Task: Research Airbnb accommodations for attending family function in Austin, Texas, like SXSW or Austin City Limits.  
Action: Mouse moved to (422, 78)
Screenshot: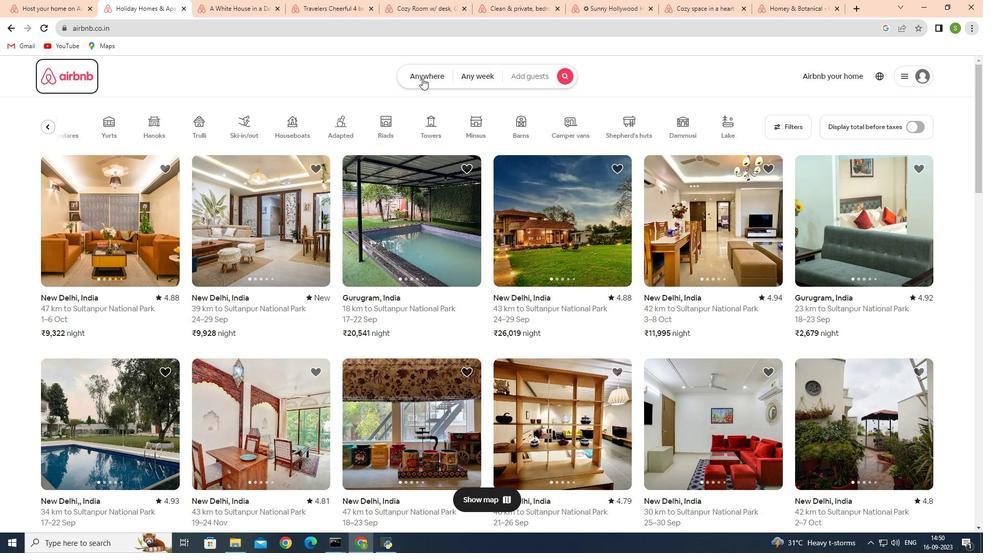 
Action: Mouse pressed left at (422, 78)
Screenshot: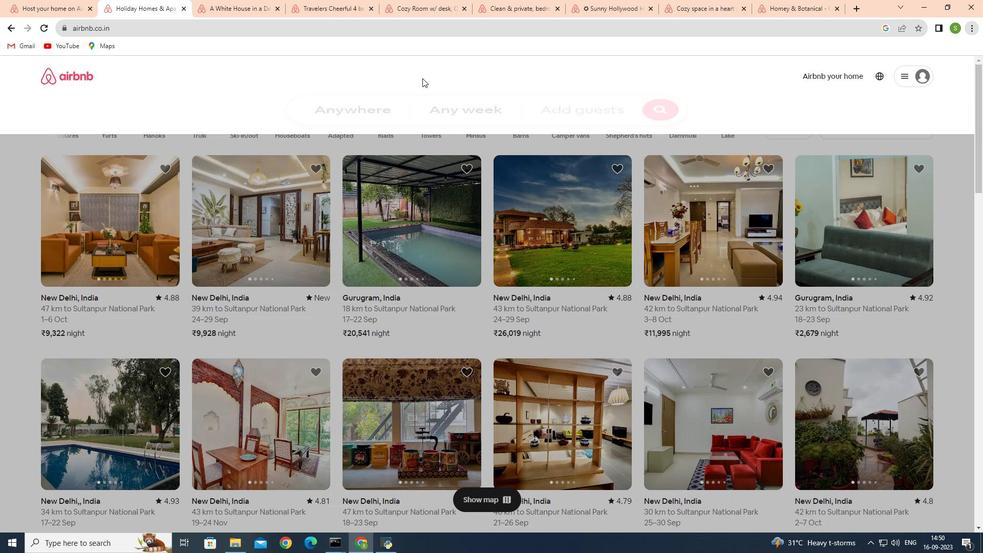 
Action: Mouse moved to (332, 118)
Screenshot: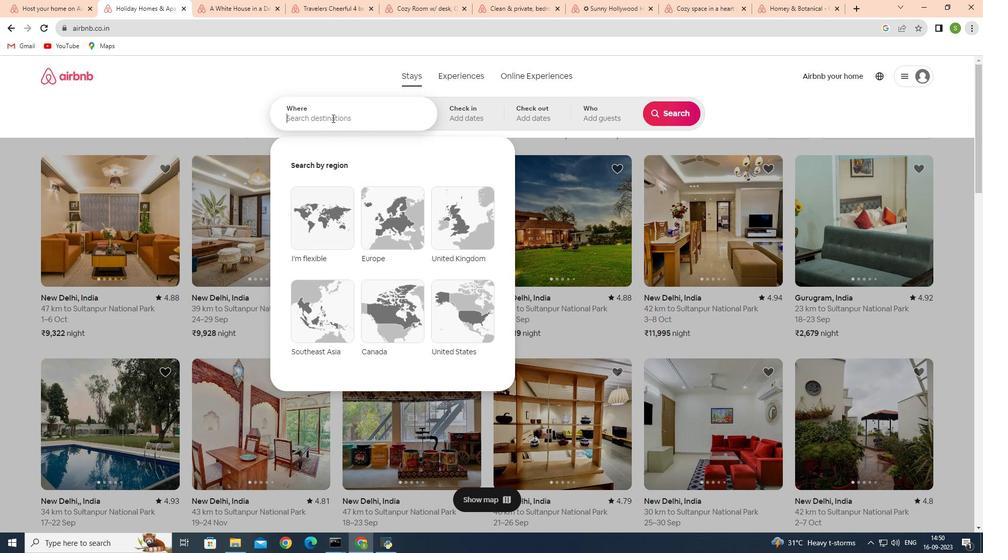 
Action: Mouse pressed left at (332, 118)
Screenshot: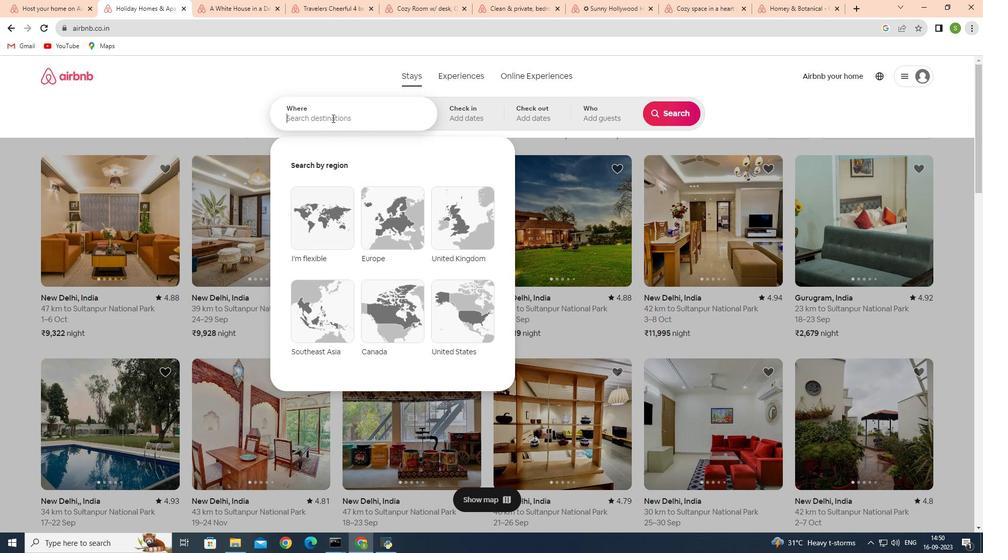 
Action: Mouse moved to (332, 117)
Screenshot: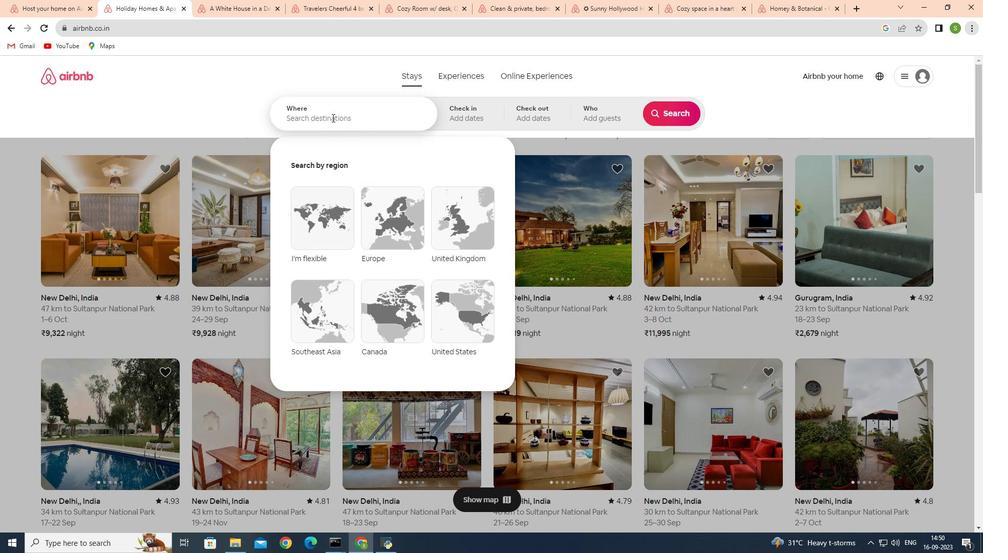 
Action: Key pressed <Key.shift>Austin
Screenshot: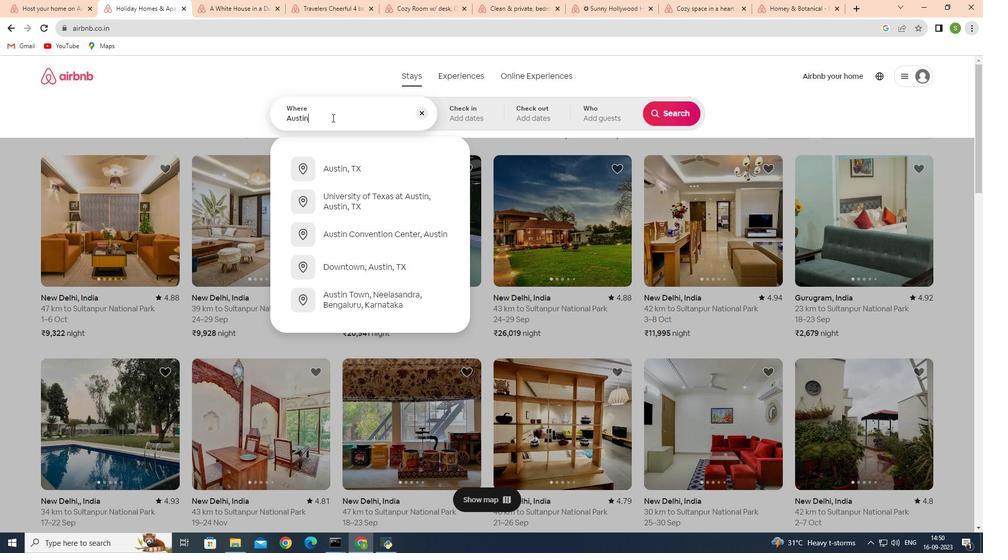
Action: Mouse moved to (363, 171)
Screenshot: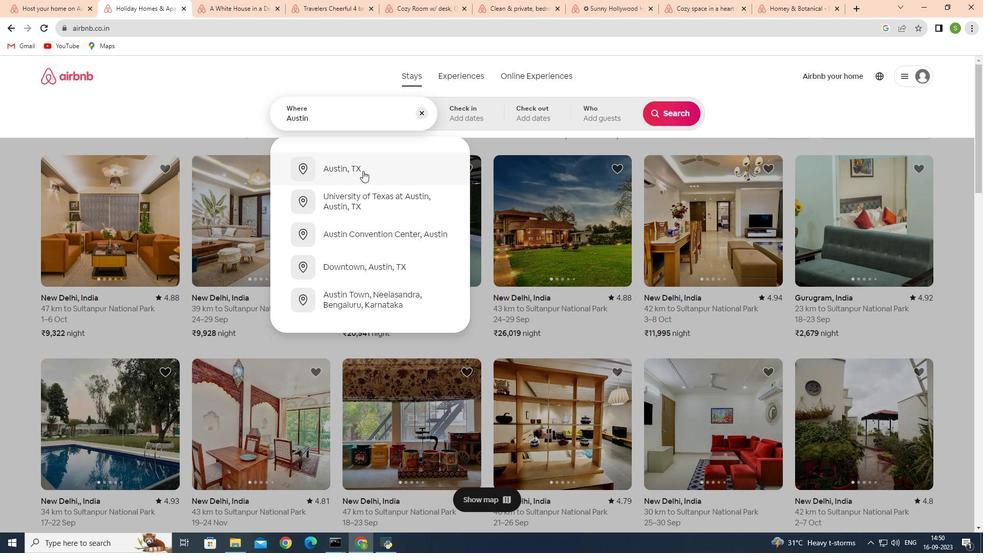 
Action: Mouse pressed left at (363, 171)
Screenshot: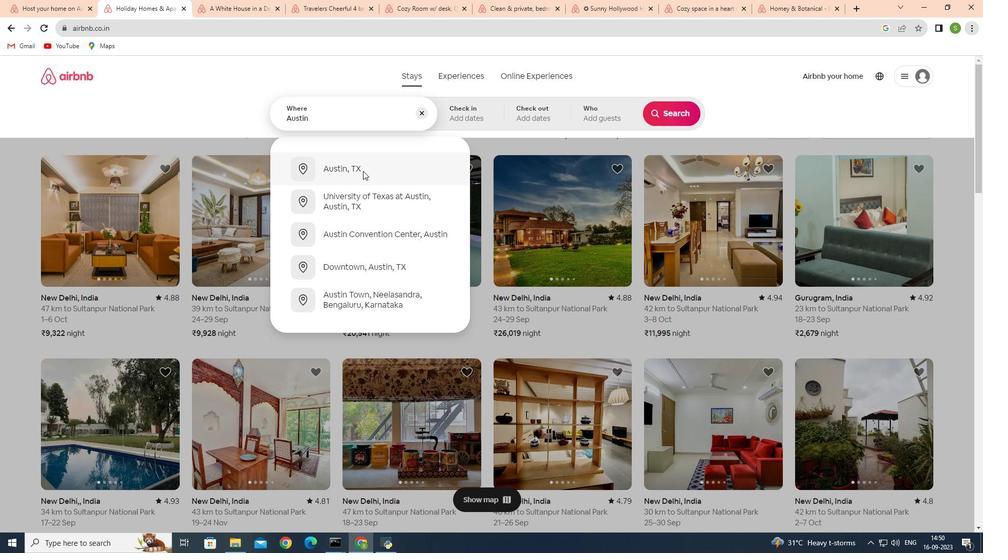 
Action: Mouse moved to (677, 114)
Screenshot: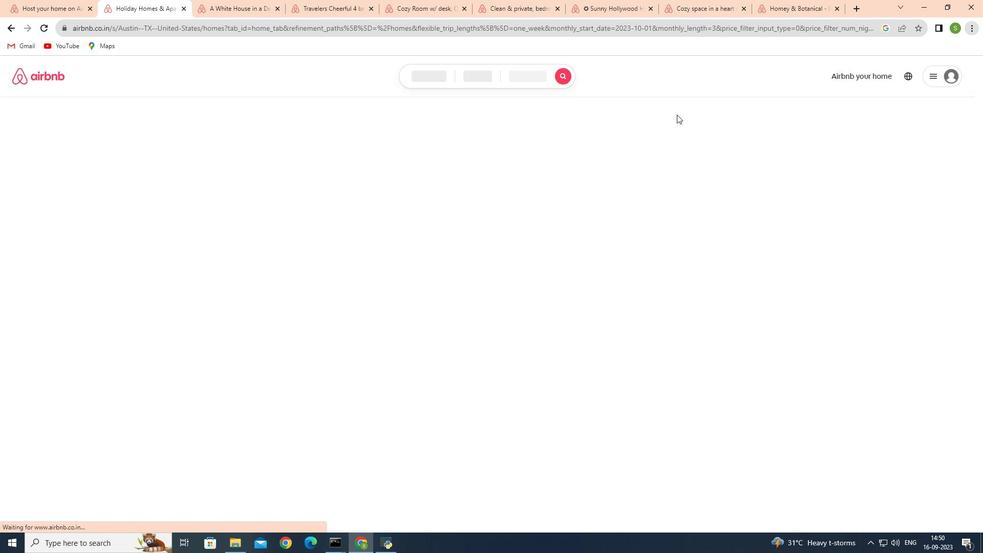 
Action: Mouse pressed left at (677, 114)
Screenshot: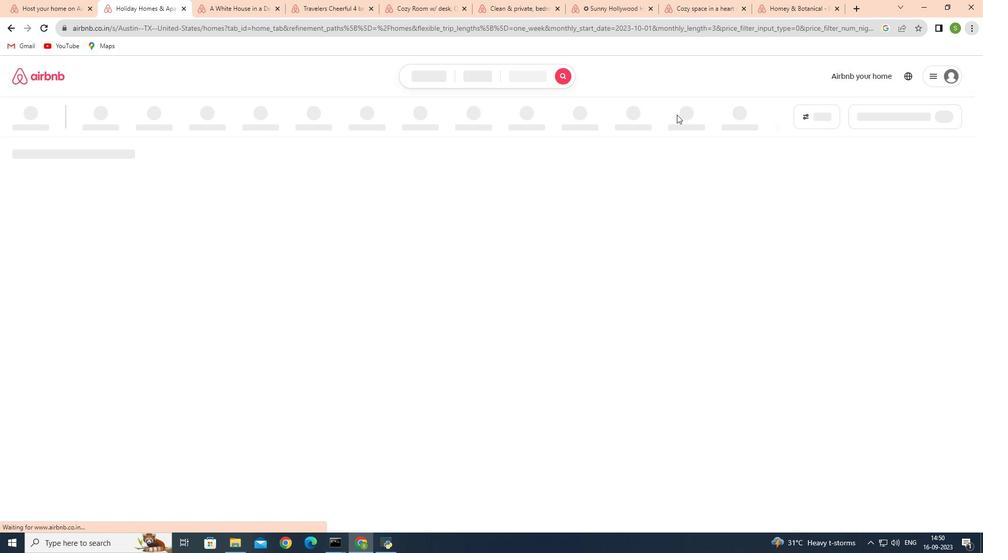 
Action: Mouse moved to (132, 288)
Screenshot: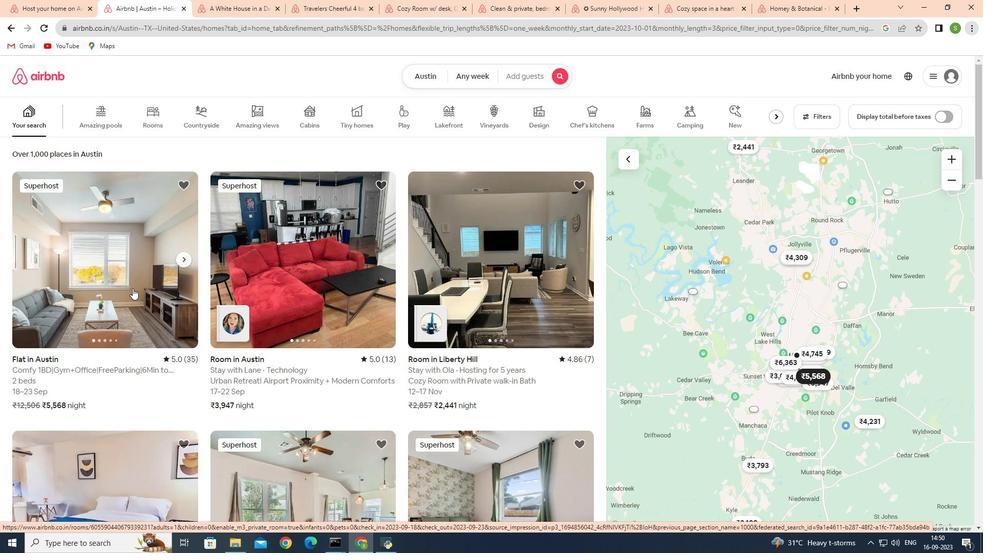 
Action: Mouse pressed left at (132, 288)
Screenshot: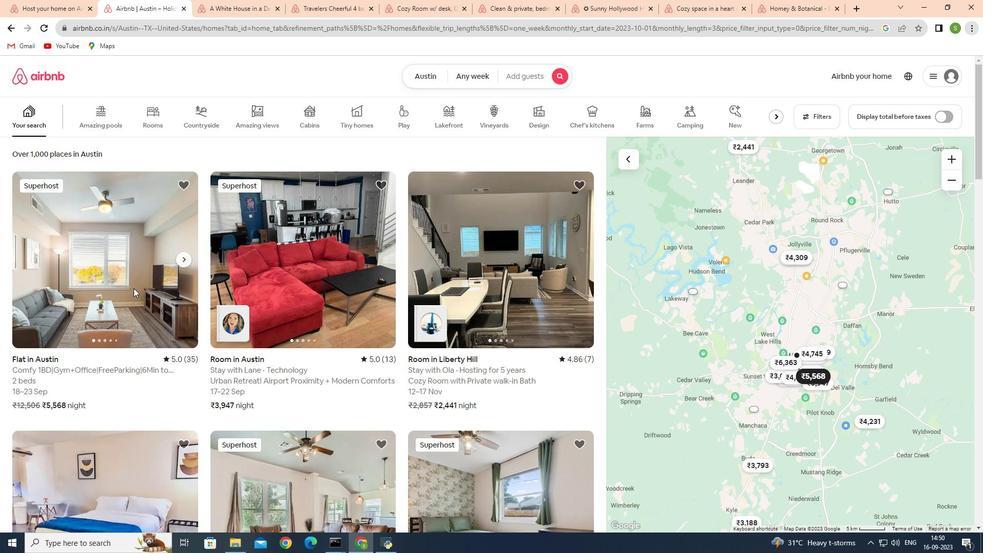 
Action: Mouse moved to (714, 383)
Screenshot: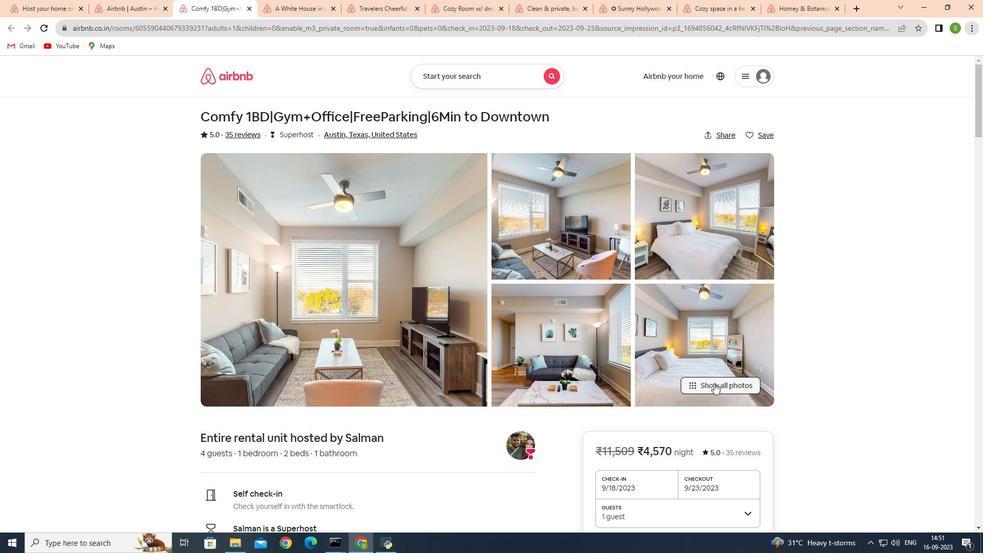 
Action: Mouse pressed left at (714, 383)
Screenshot: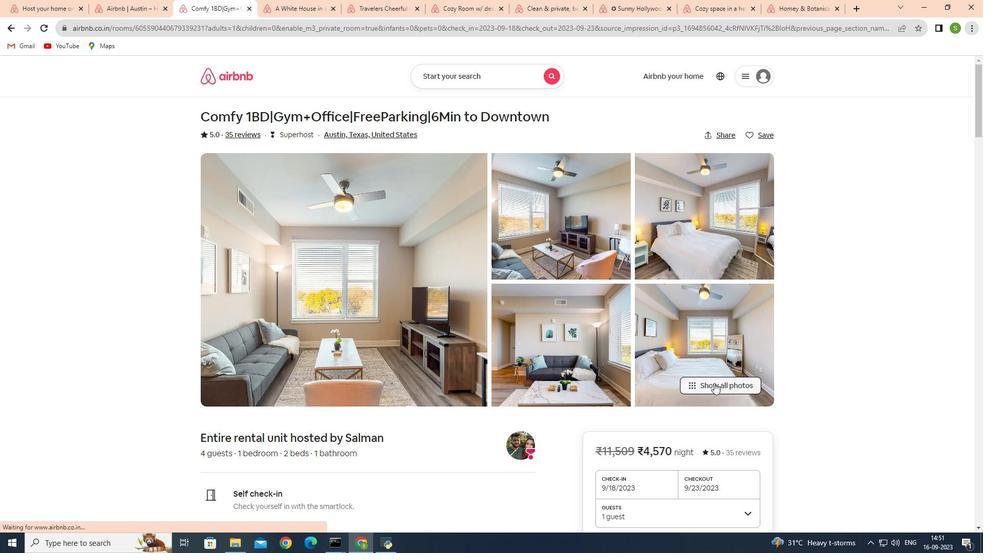 
Action: Mouse moved to (662, 365)
Screenshot: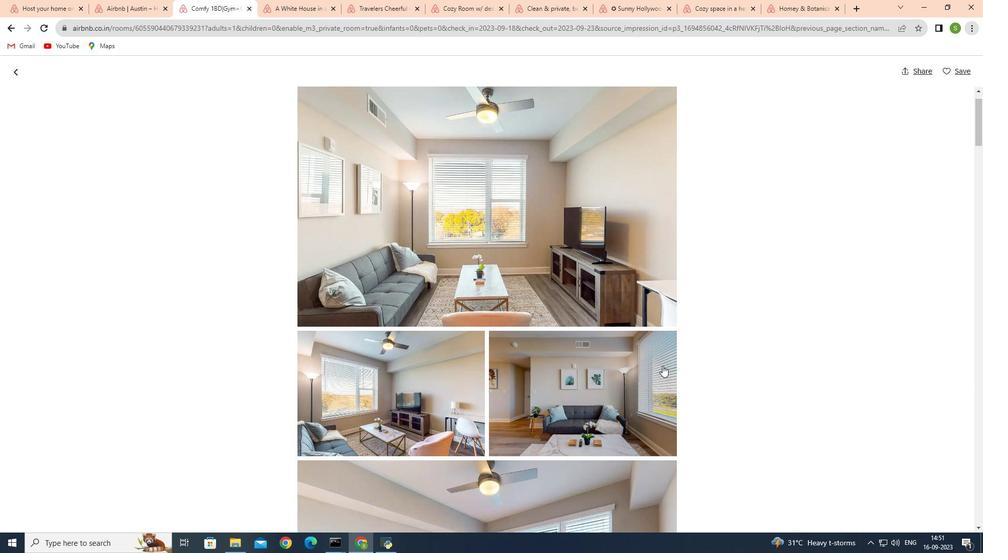 
Action: Mouse scrolled (662, 365) with delta (0, 0)
Screenshot: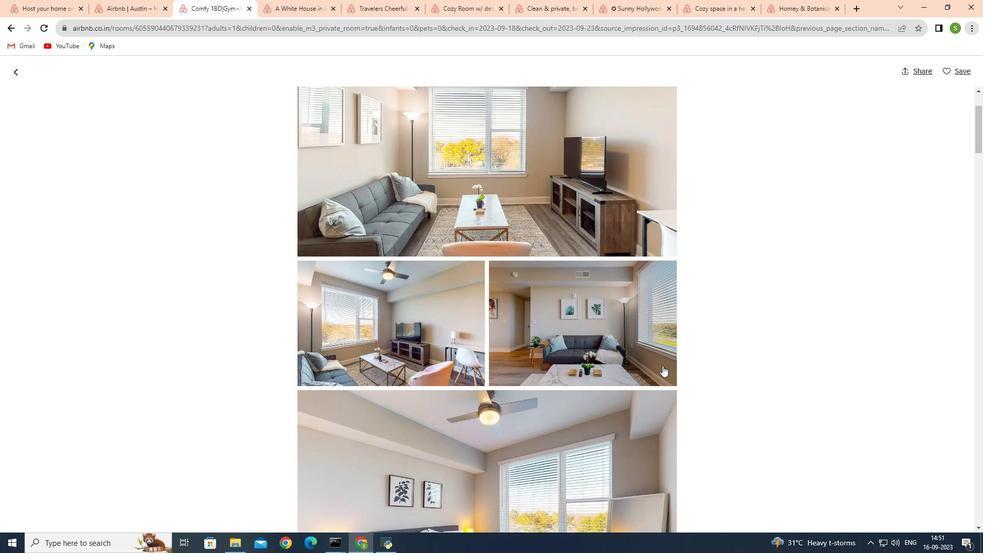 
Action: Mouse scrolled (662, 365) with delta (0, 0)
Screenshot: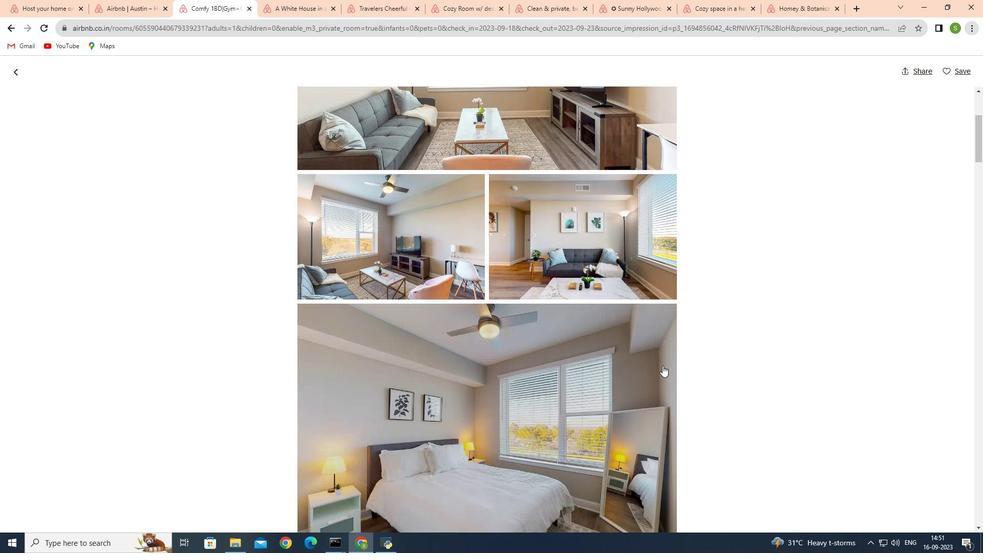 
Action: Mouse scrolled (662, 365) with delta (0, 0)
Screenshot: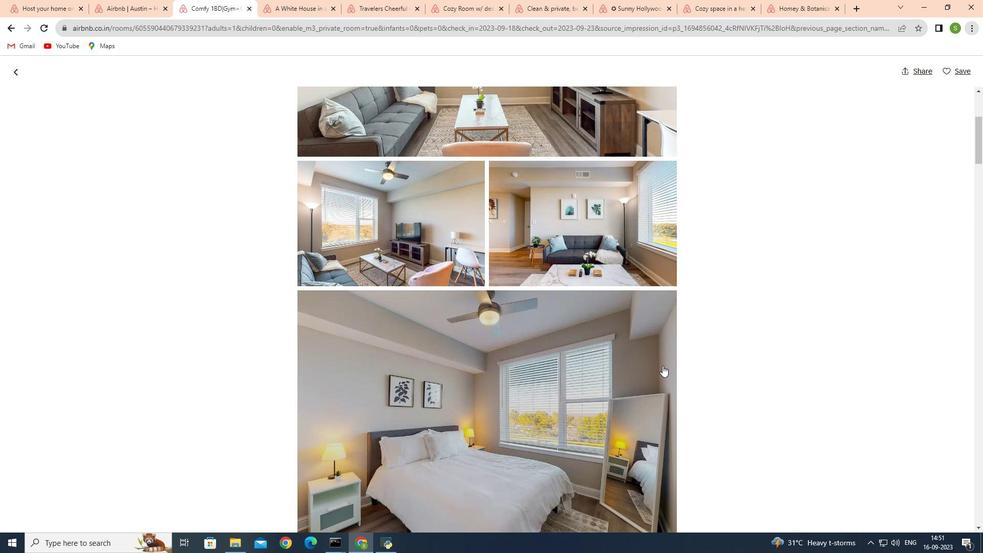 
Action: Mouse scrolled (662, 365) with delta (0, 0)
Screenshot: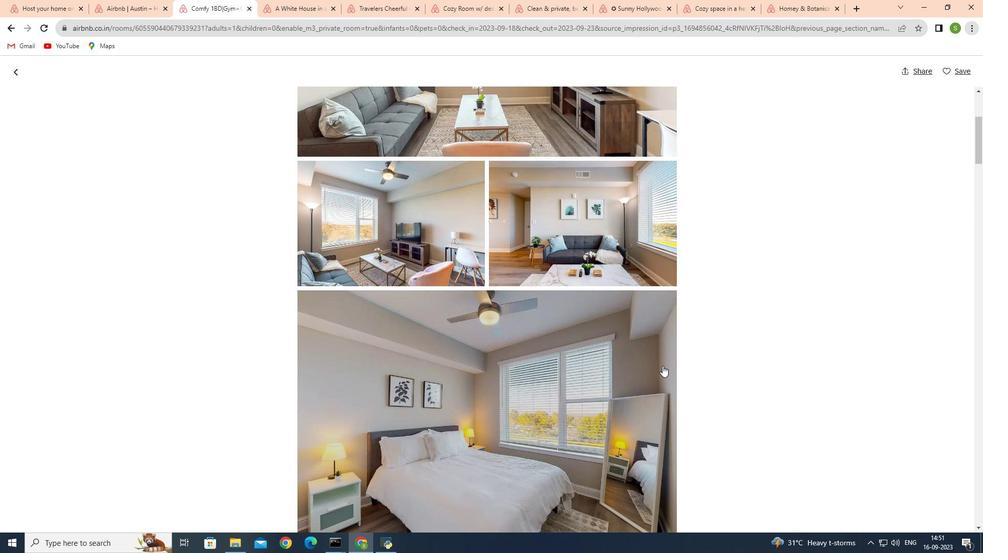 
Action: Mouse scrolled (662, 365) with delta (0, 0)
Screenshot: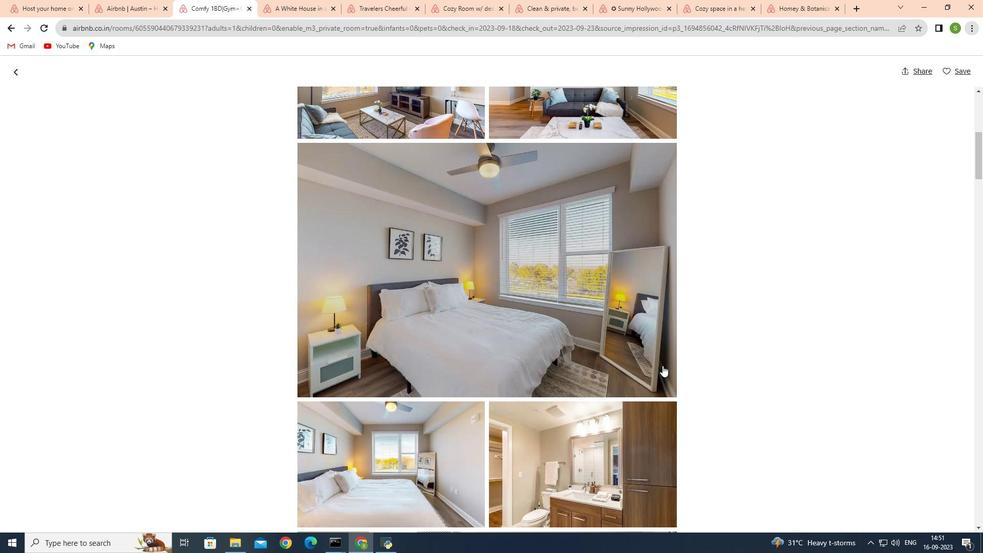 
Action: Mouse scrolled (662, 365) with delta (0, 0)
Screenshot: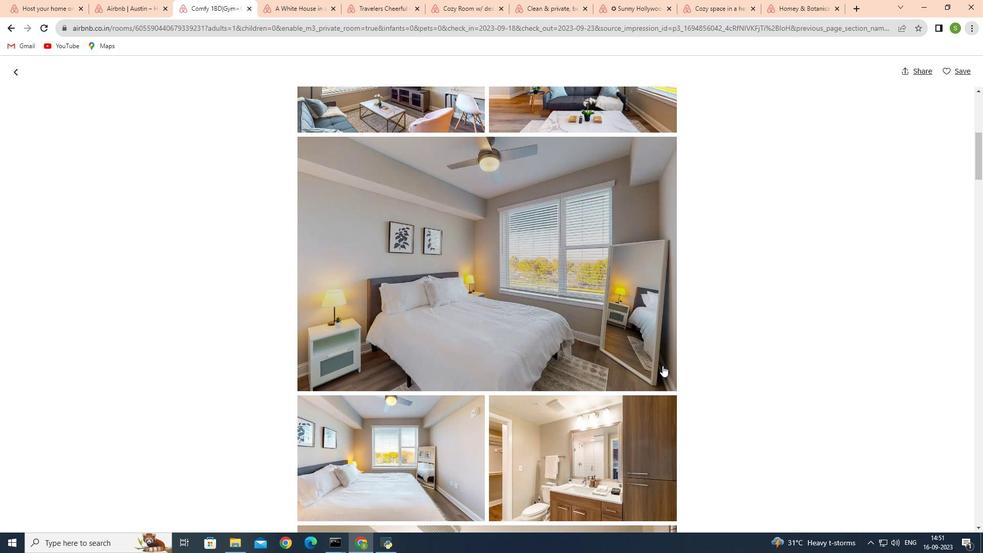 
Action: Mouse scrolled (662, 365) with delta (0, 0)
Screenshot: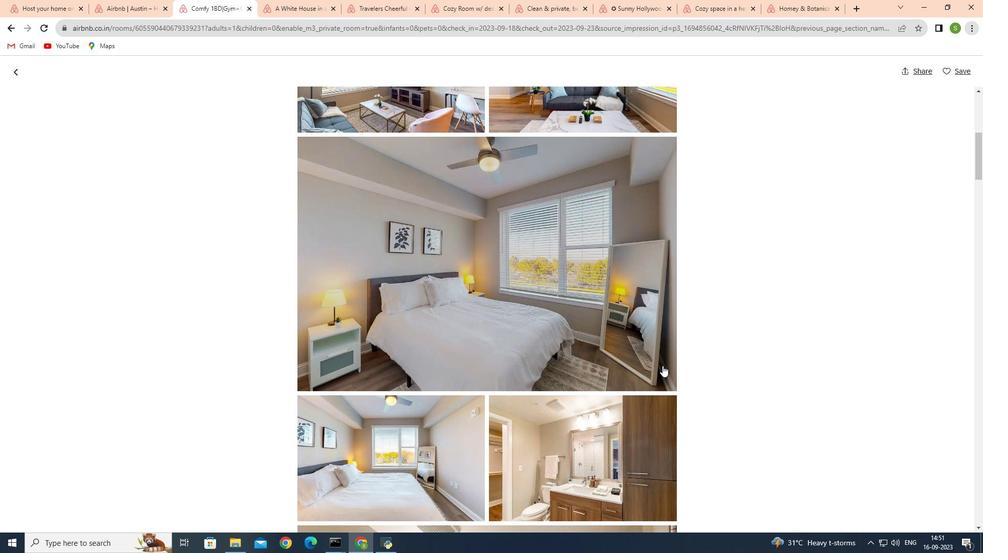 
Action: Mouse scrolled (662, 365) with delta (0, 0)
Screenshot: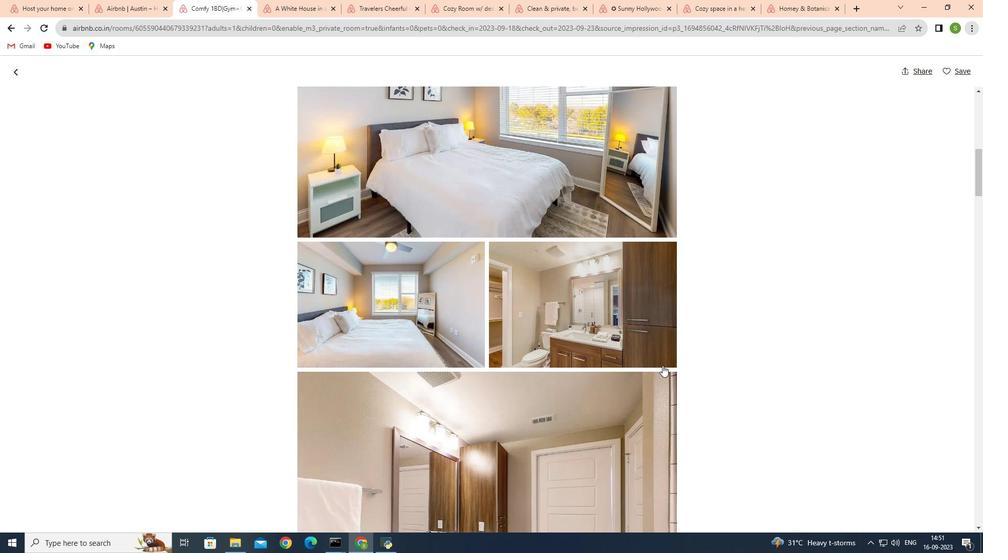 
Action: Mouse scrolled (662, 365) with delta (0, 0)
Screenshot: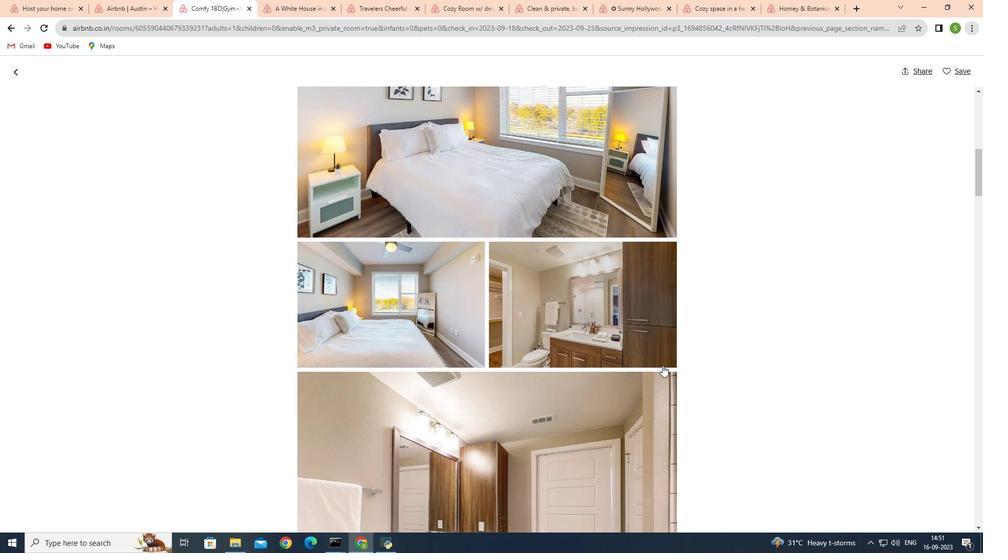 
Action: Mouse scrolled (662, 365) with delta (0, 0)
Screenshot: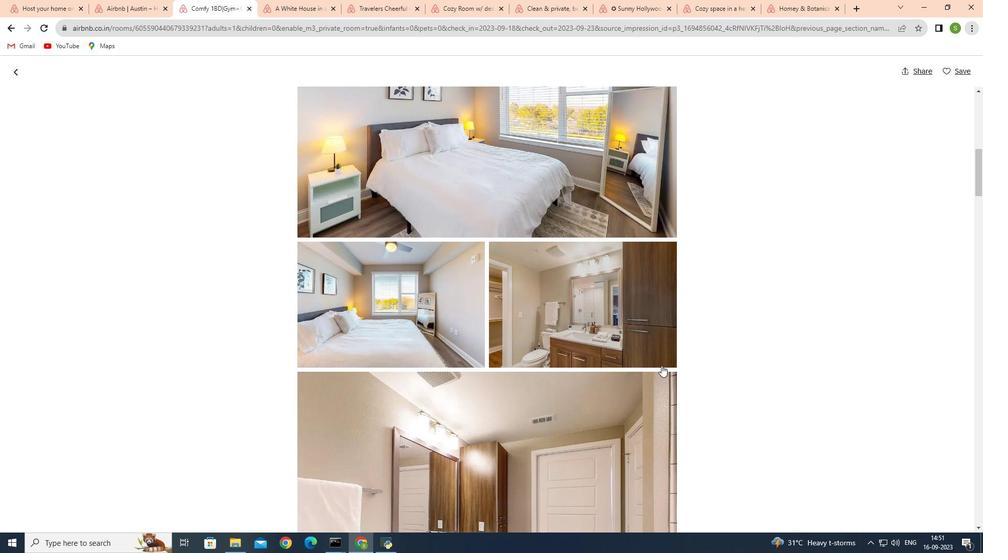 
Action: Mouse moved to (661, 365)
Screenshot: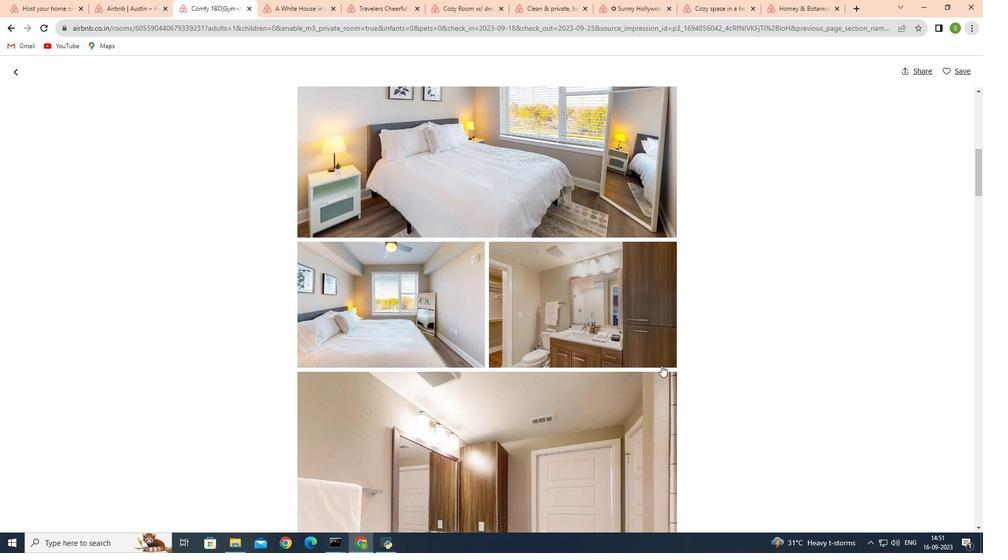 
Action: Mouse scrolled (661, 365) with delta (0, 0)
Screenshot: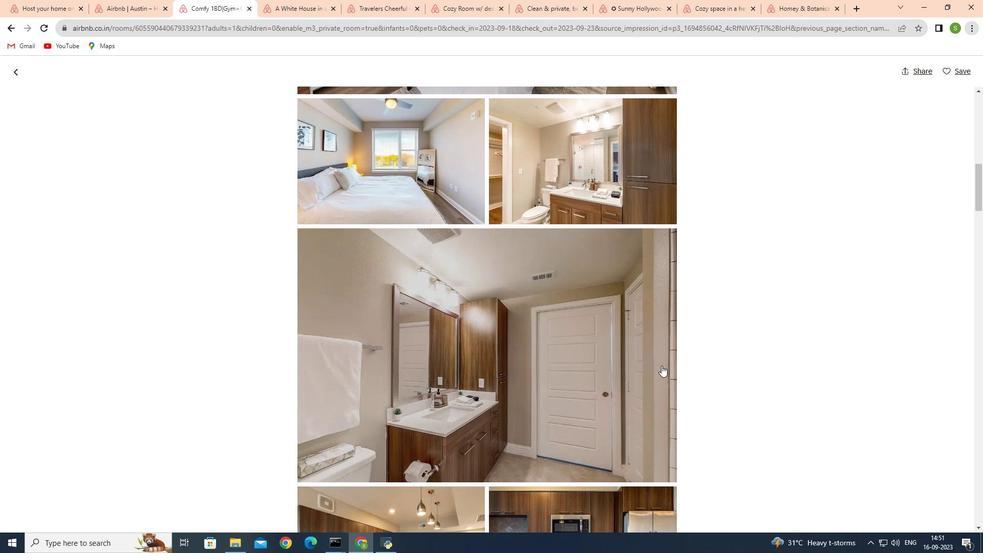 
Action: Mouse scrolled (661, 365) with delta (0, 0)
Screenshot: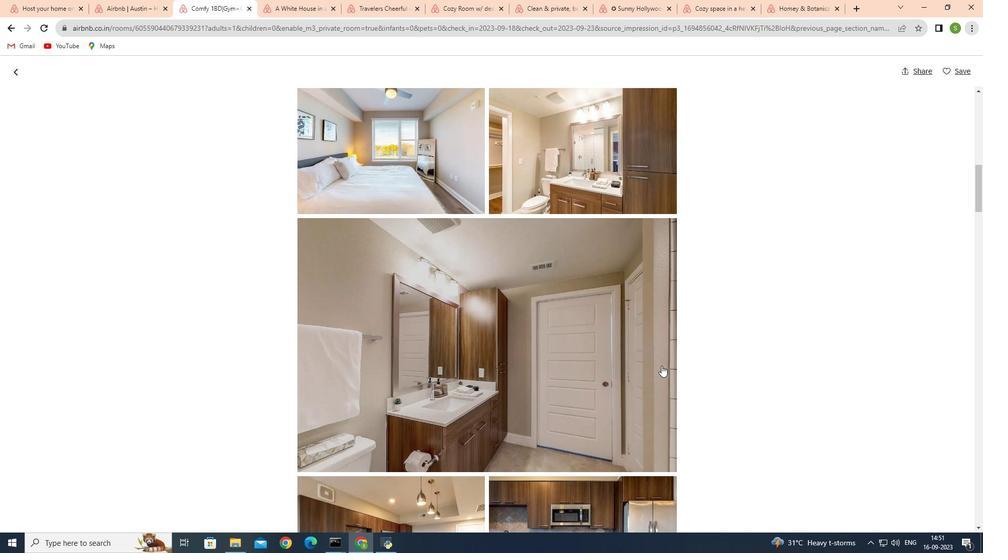 
Action: Mouse scrolled (661, 365) with delta (0, 0)
Screenshot: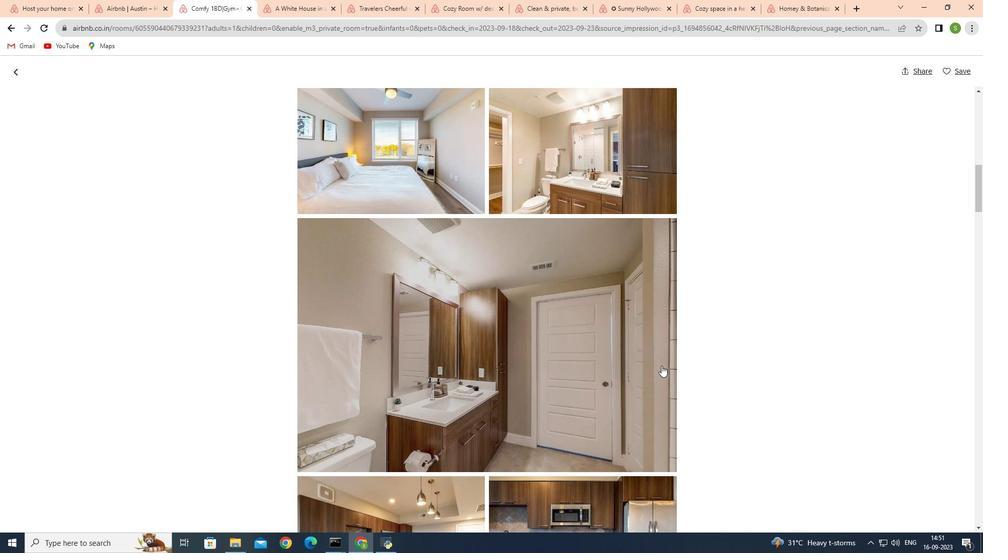 
Action: Mouse scrolled (661, 365) with delta (0, 0)
Screenshot: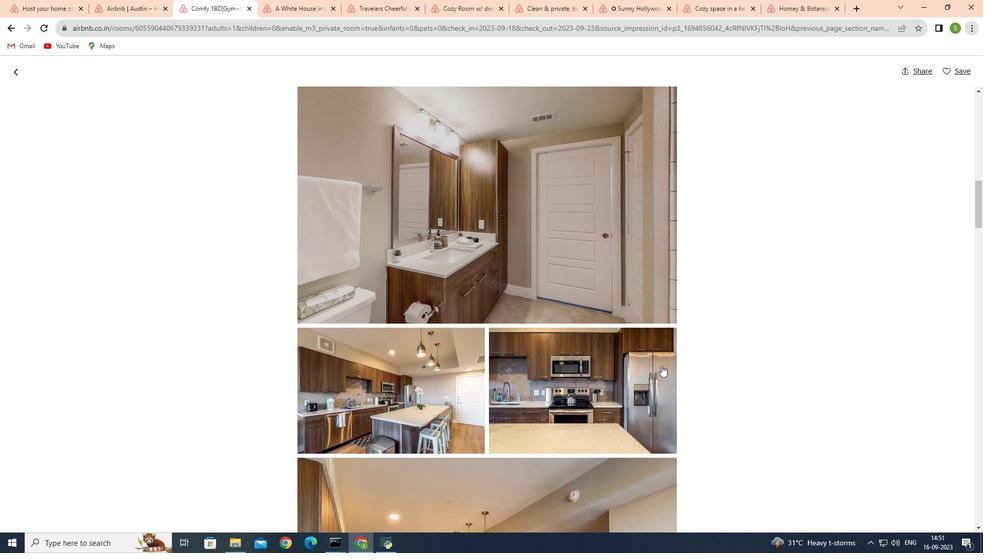 
Action: Mouse scrolled (661, 365) with delta (0, 0)
Screenshot: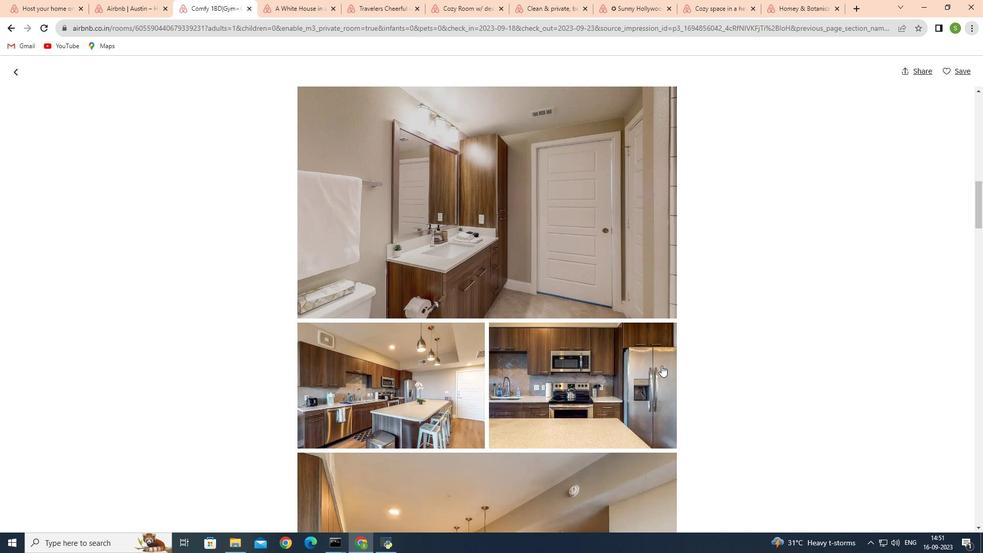 
Action: Mouse scrolled (661, 365) with delta (0, 0)
Screenshot: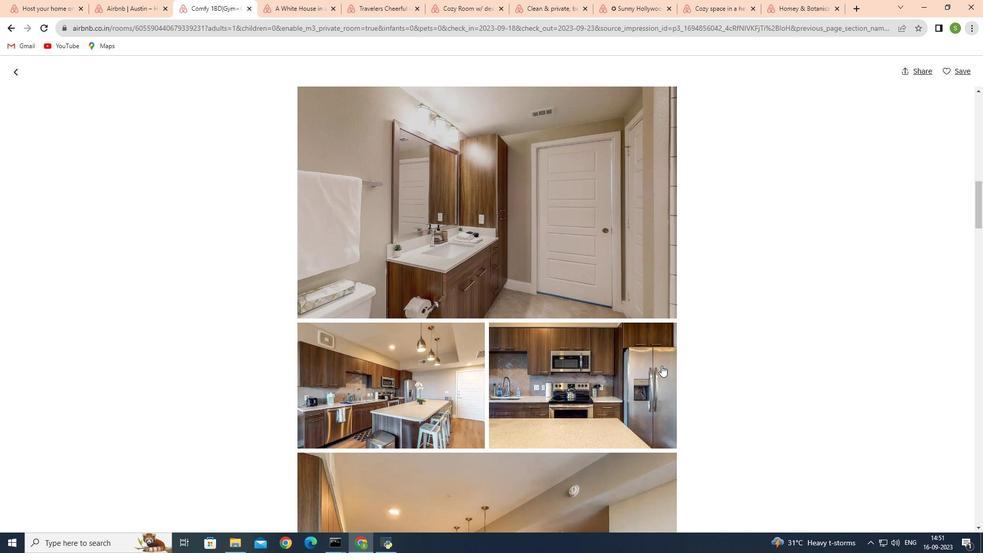 
Action: Mouse scrolled (661, 365) with delta (0, 0)
Screenshot: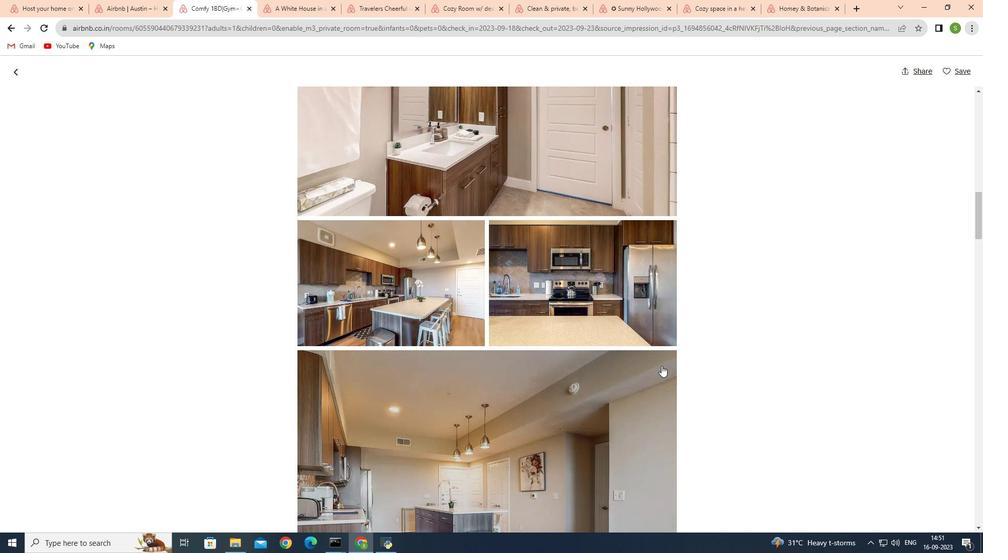 
Action: Mouse scrolled (661, 365) with delta (0, 0)
Screenshot: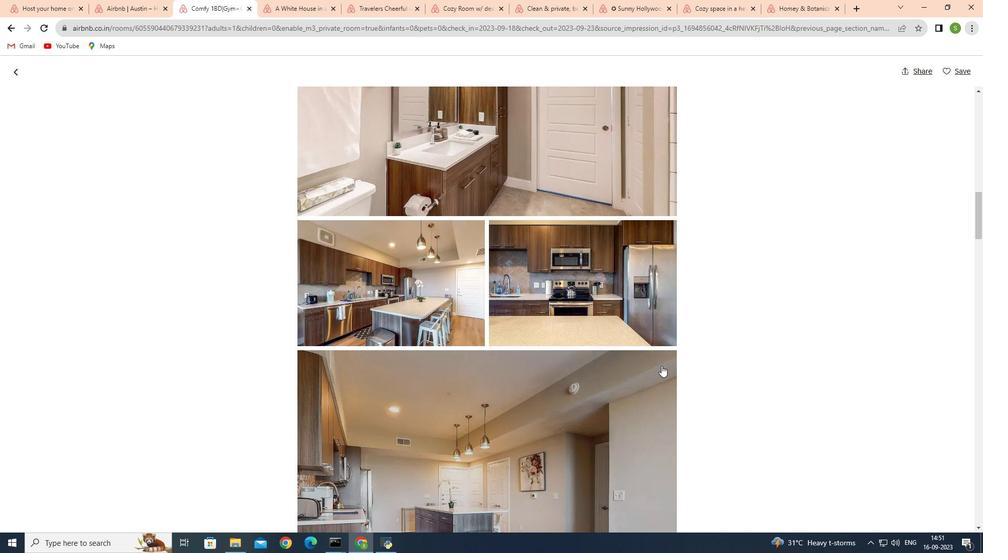 
Action: Mouse scrolled (661, 365) with delta (0, 0)
Screenshot: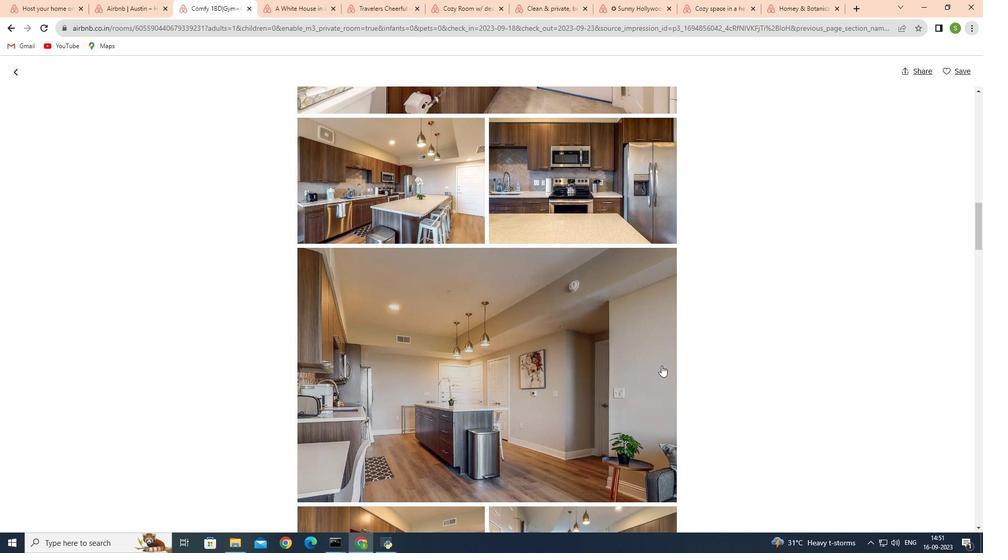 
Action: Mouse scrolled (661, 365) with delta (0, 0)
Screenshot: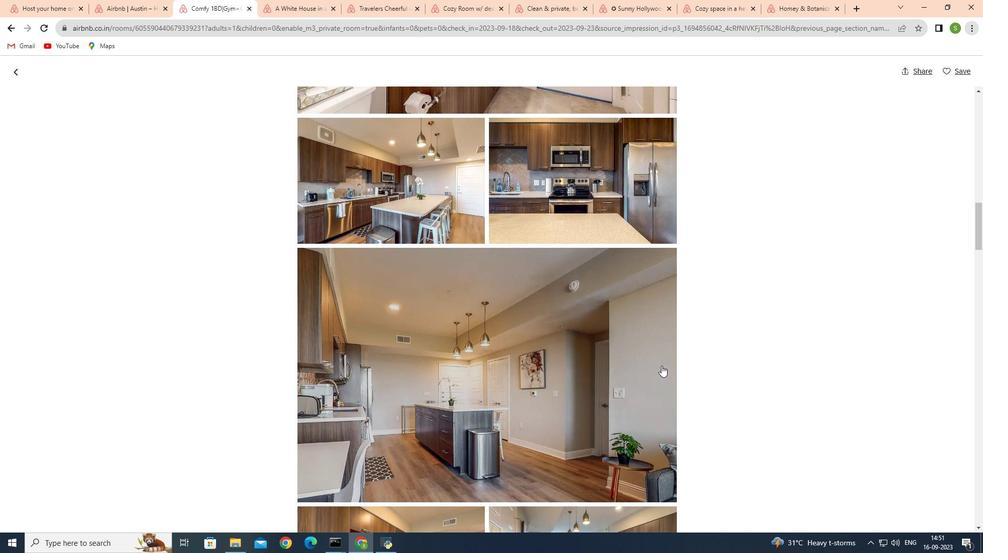 
Action: Mouse moved to (661, 365)
Screenshot: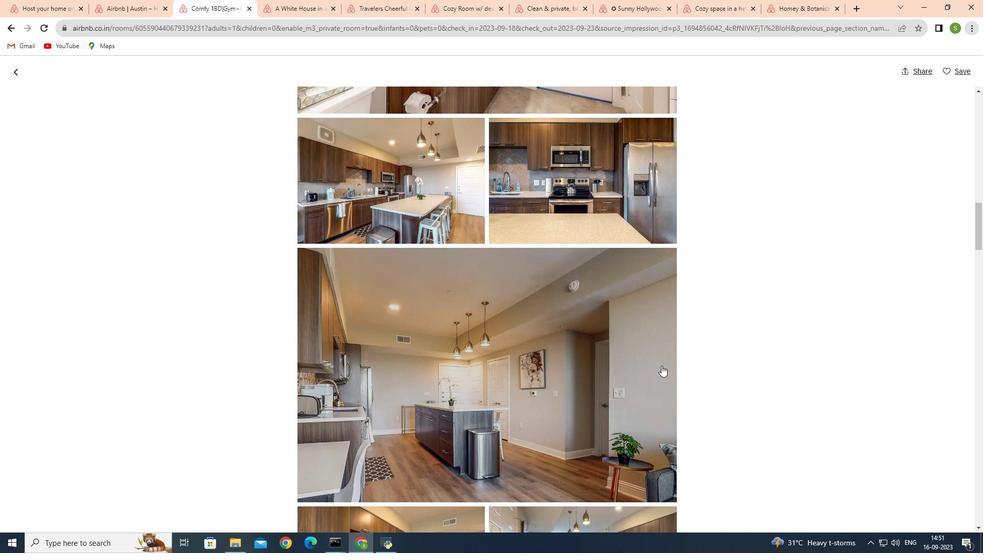 
Action: Mouse scrolled (661, 365) with delta (0, 0)
Screenshot: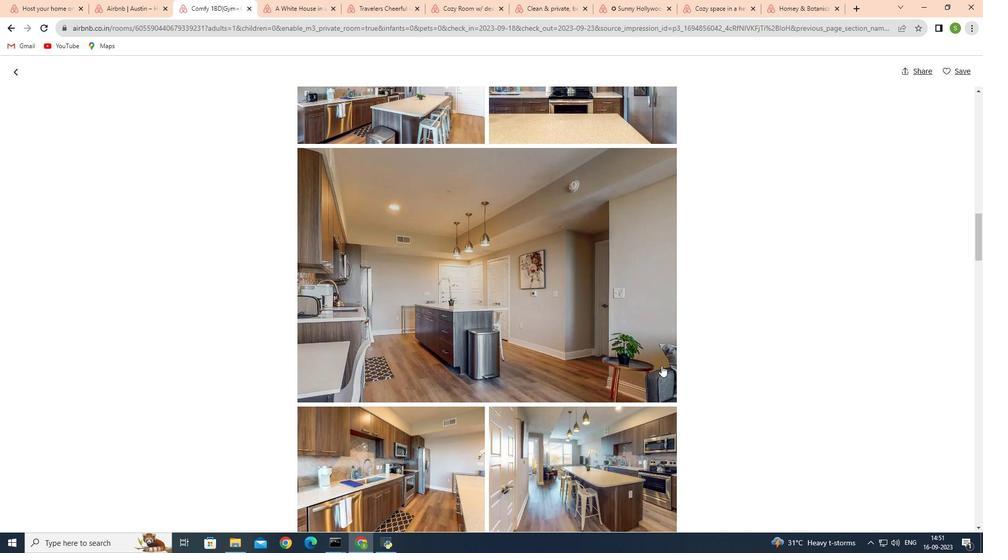 
Action: Mouse scrolled (661, 365) with delta (0, 0)
Screenshot: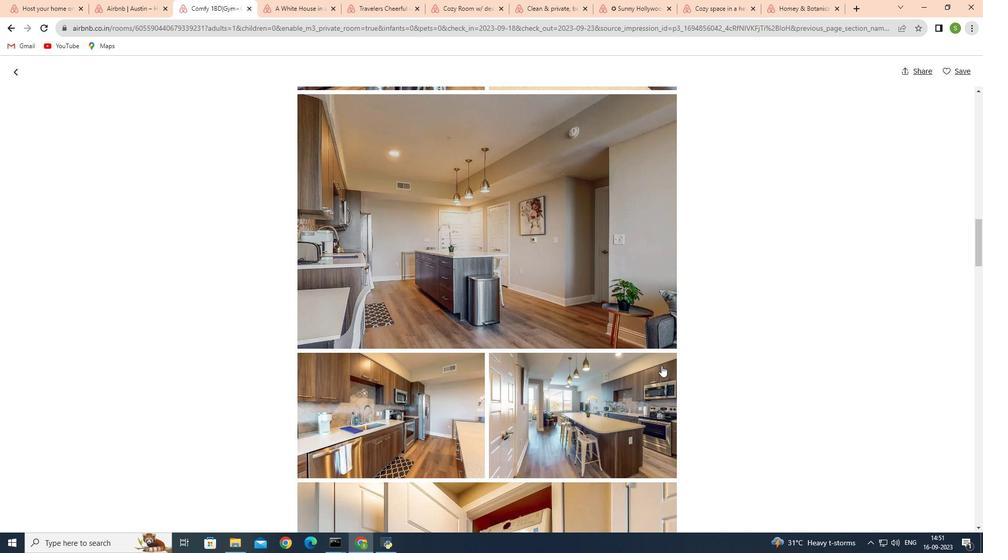 
Action: Mouse scrolled (661, 365) with delta (0, 0)
Screenshot: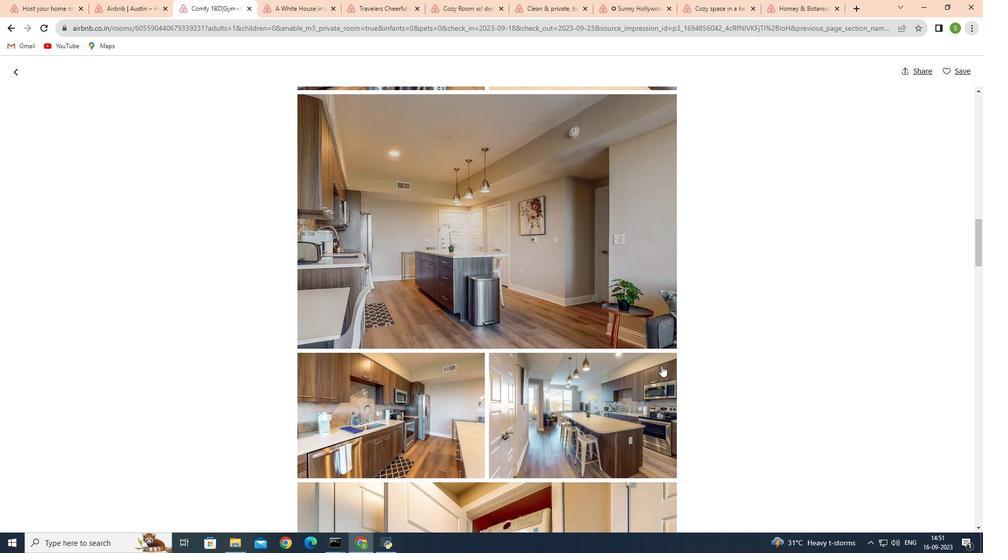 
Action: Mouse scrolled (661, 365) with delta (0, 0)
Screenshot: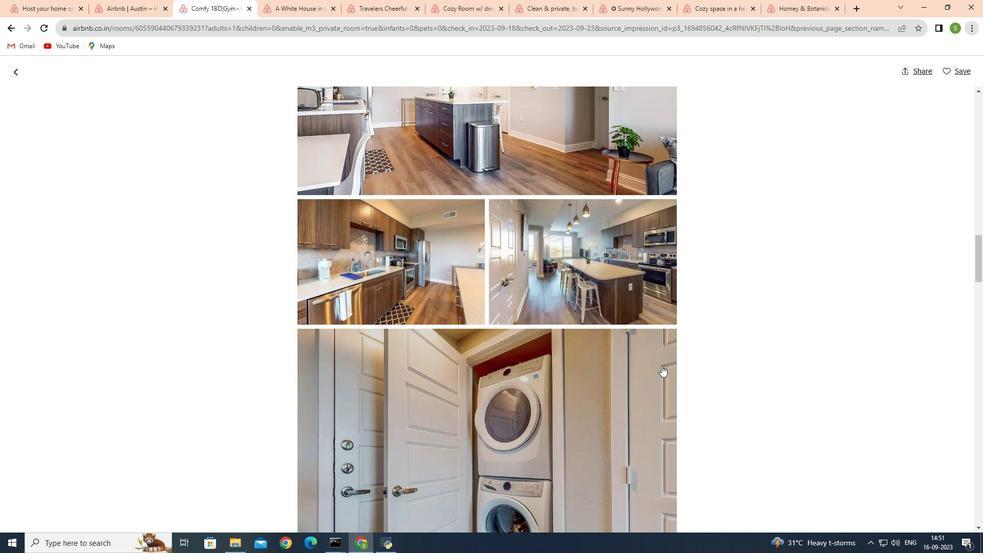 
Action: Mouse scrolled (661, 365) with delta (0, 0)
Screenshot: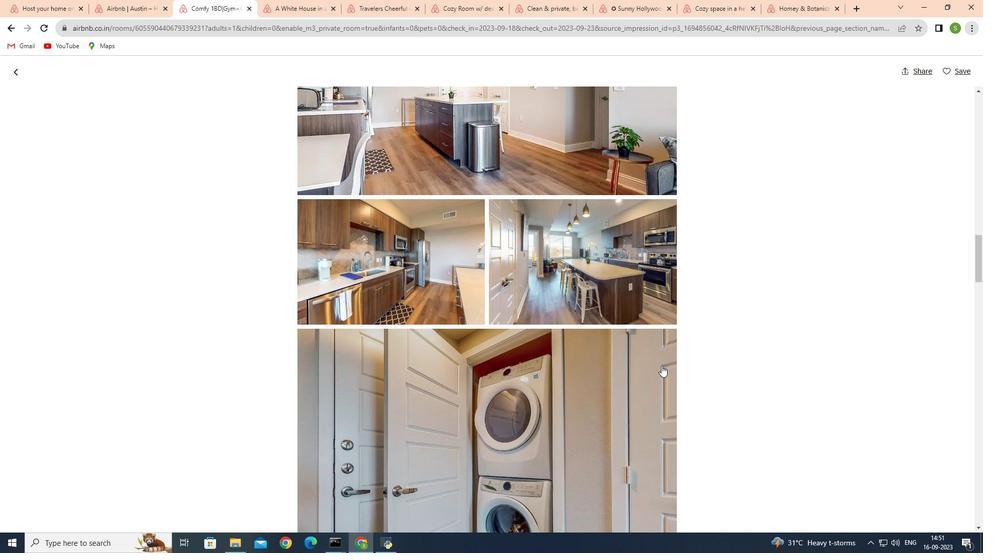 
Action: Mouse scrolled (661, 365) with delta (0, 0)
Screenshot: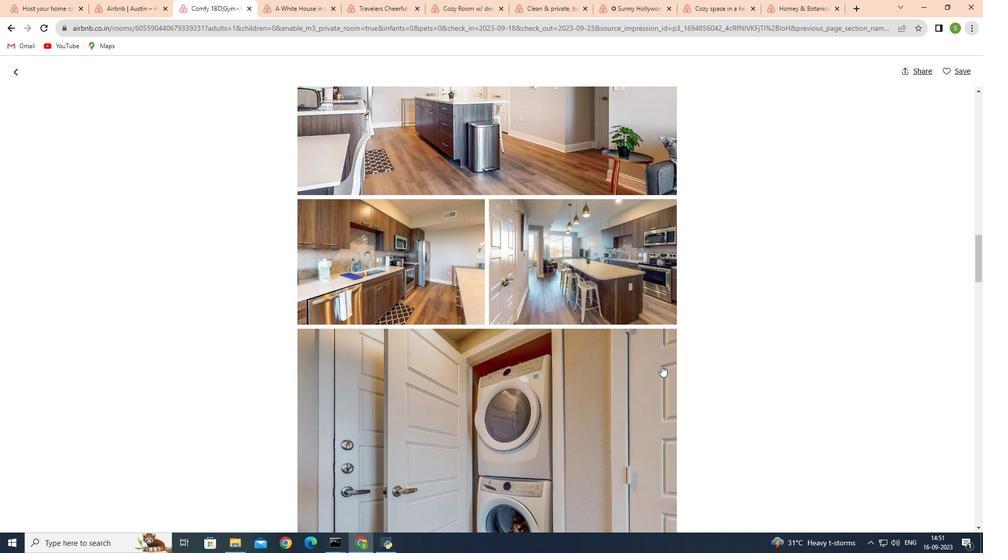 
Action: Mouse scrolled (661, 365) with delta (0, 0)
Screenshot: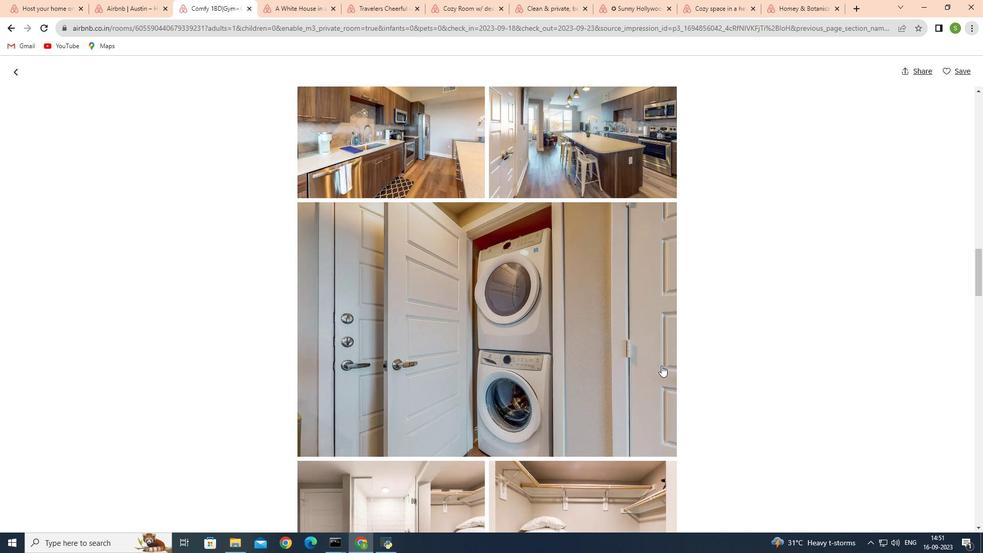 
Action: Mouse scrolled (661, 365) with delta (0, 0)
Screenshot: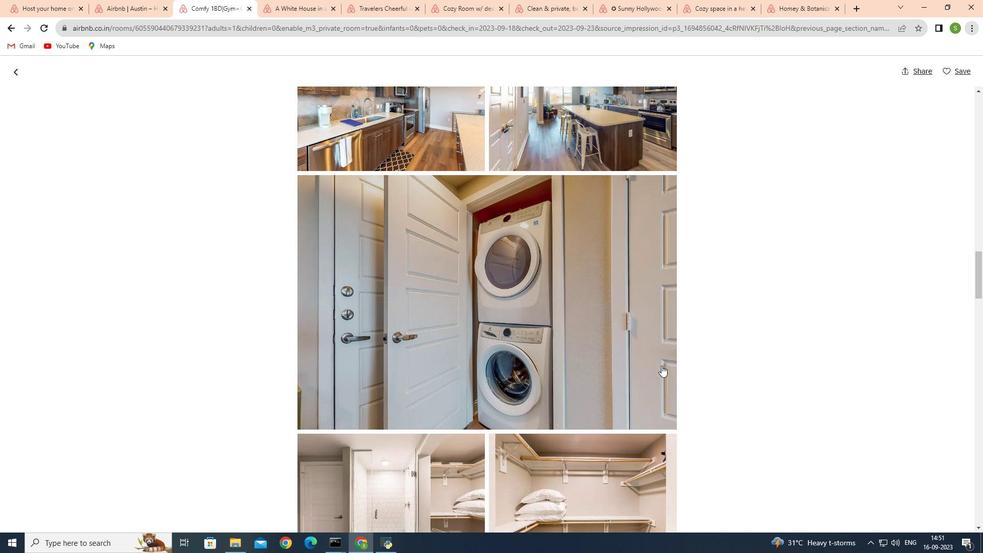 
Action: Mouse scrolled (661, 365) with delta (0, 0)
Screenshot: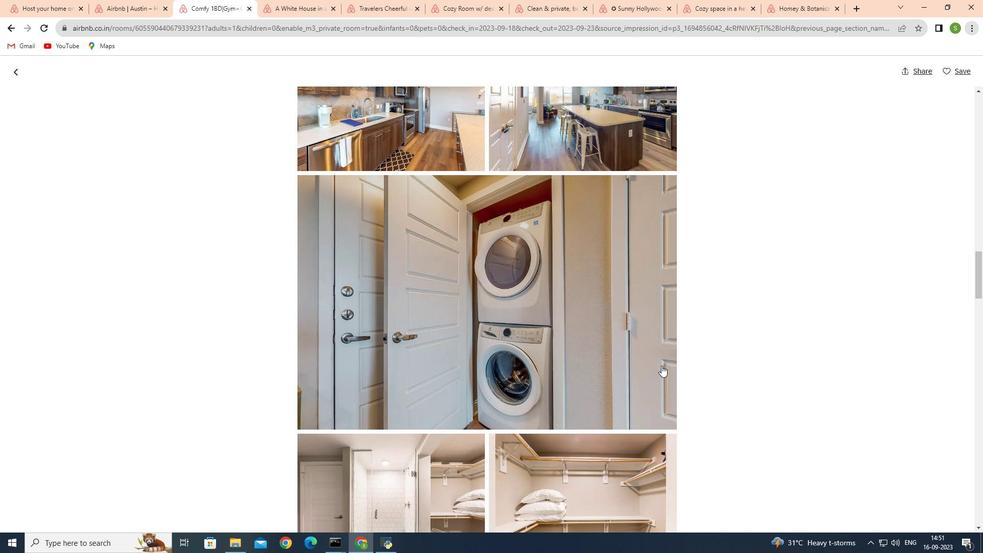 
Action: Mouse scrolled (661, 365) with delta (0, 0)
Screenshot: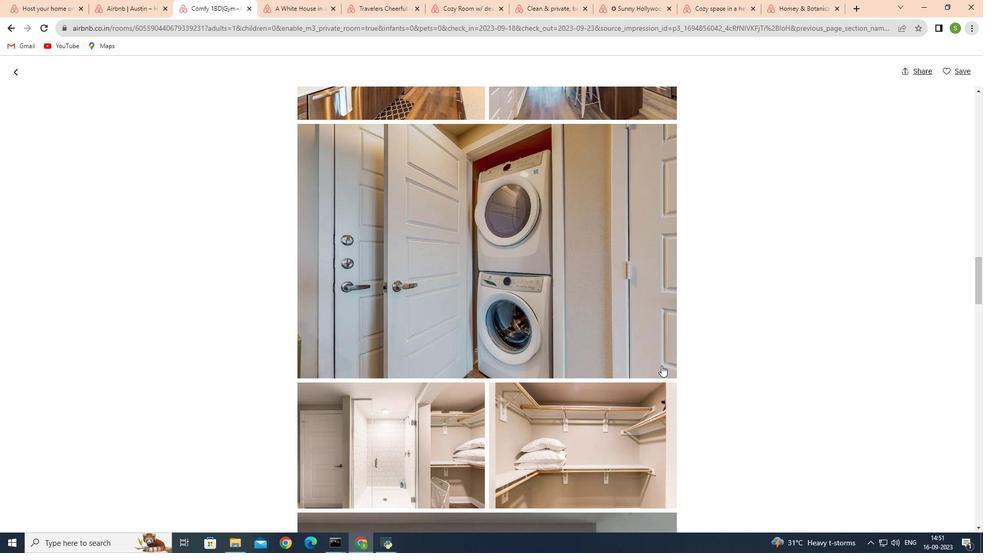 
Action: Mouse scrolled (661, 365) with delta (0, 0)
Screenshot: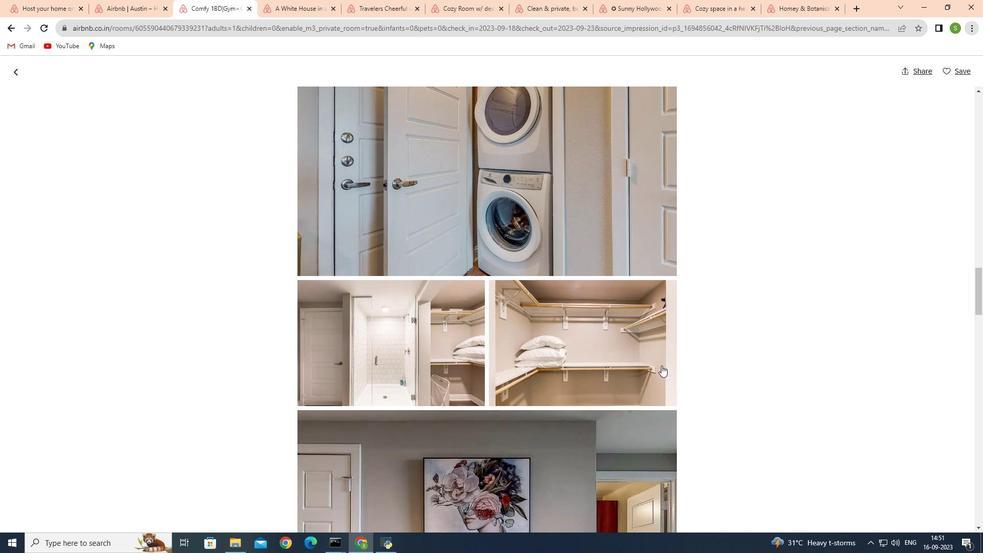
Action: Mouse scrolled (661, 365) with delta (0, 0)
Screenshot: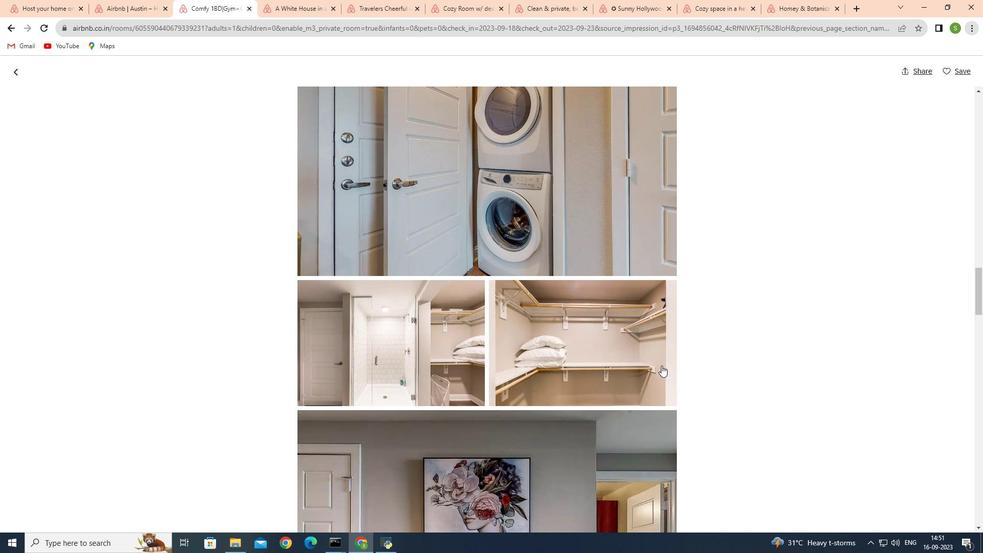 
Action: Mouse moved to (665, 363)
Screenshot: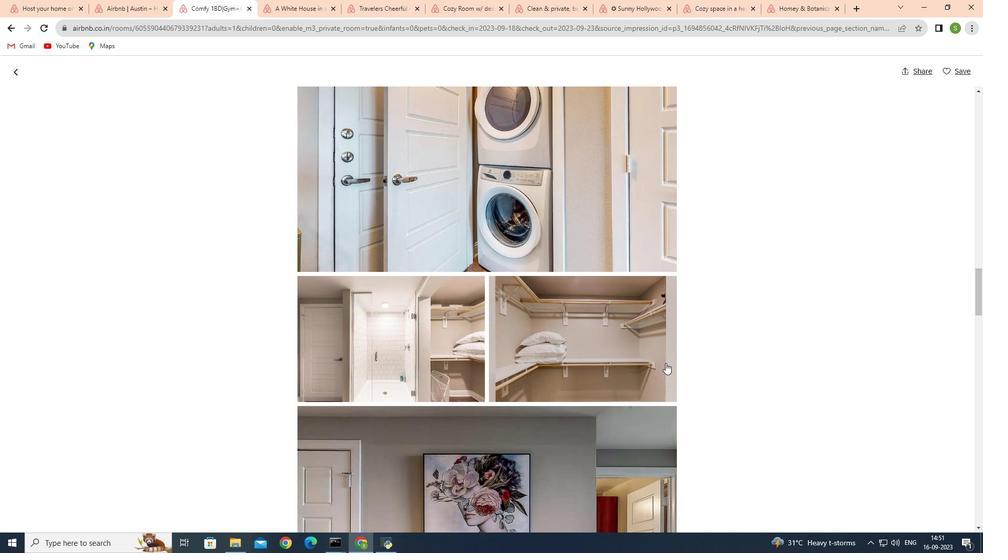 
Action: Mouse scrolled (665, 362) with delta (0, 0)
Screenshot: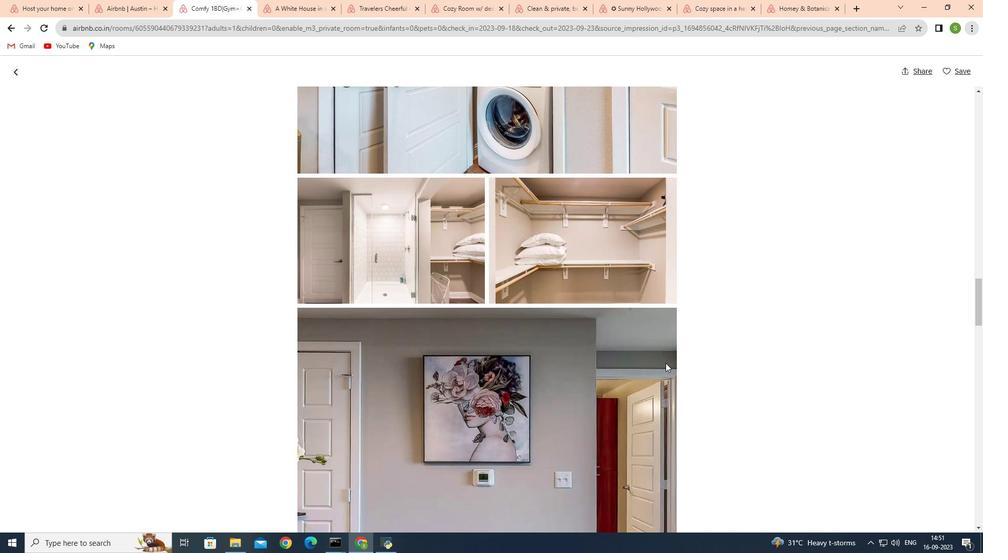 
Action: Mouse scrolled (665, 362) with delta (0, 0)
Screenshot: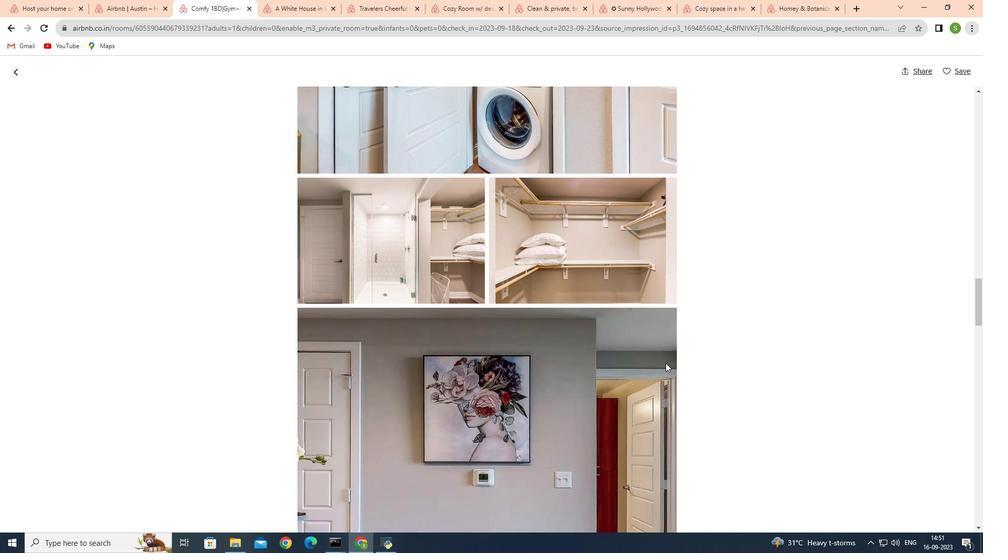 
Action: Mouse scrolled (665, 362) with delta (0, 0)
Screenshot: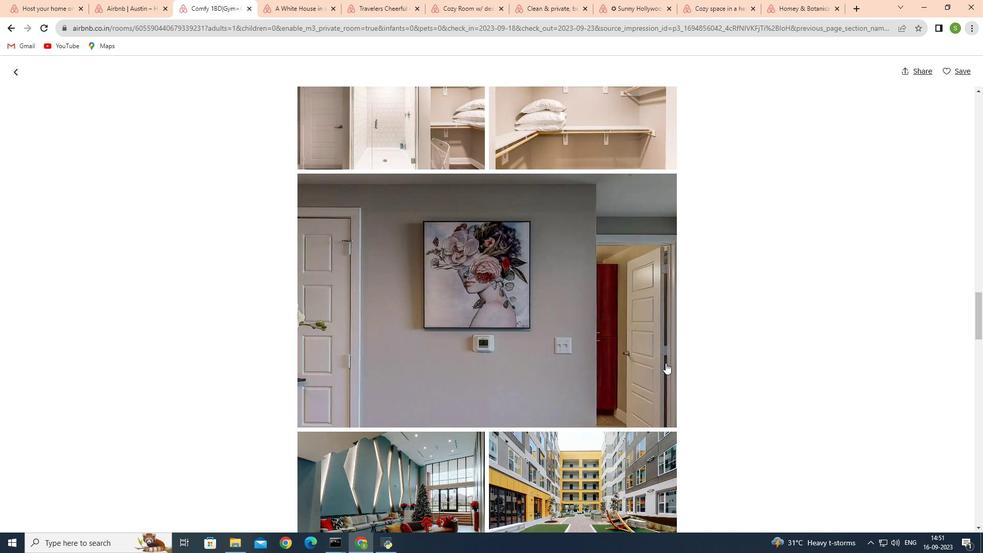 
Action: Mouse scrolled (665, 362) with delta (0, 0)
Screenshot: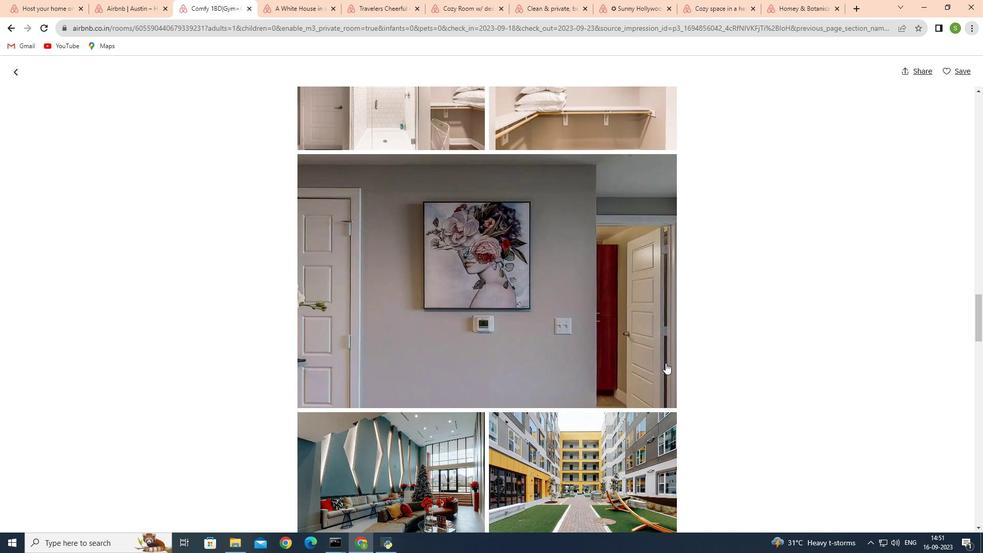 
Action: Mouse scrolled (665, 362) with delta (0, 0)
Screenshot: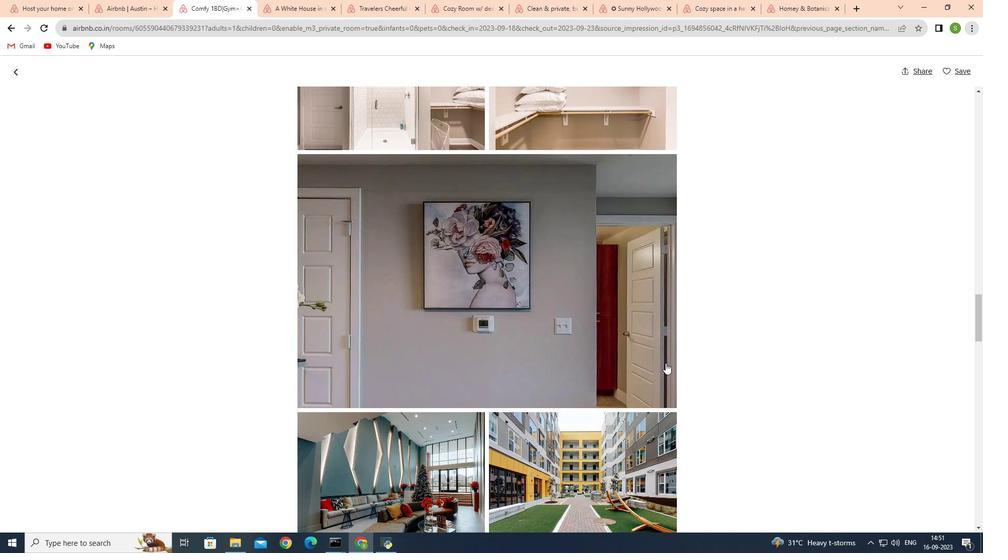 
Action: Mouse moved to (665, 363)
Screenshot: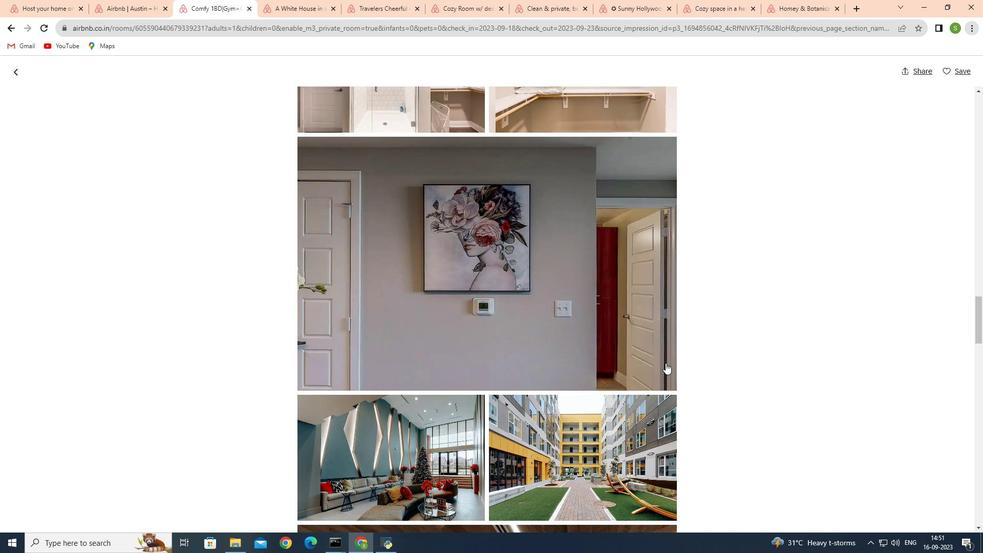 
Action: Mouse scrolled (665, 362) with delta (0, 0)
Screenshot: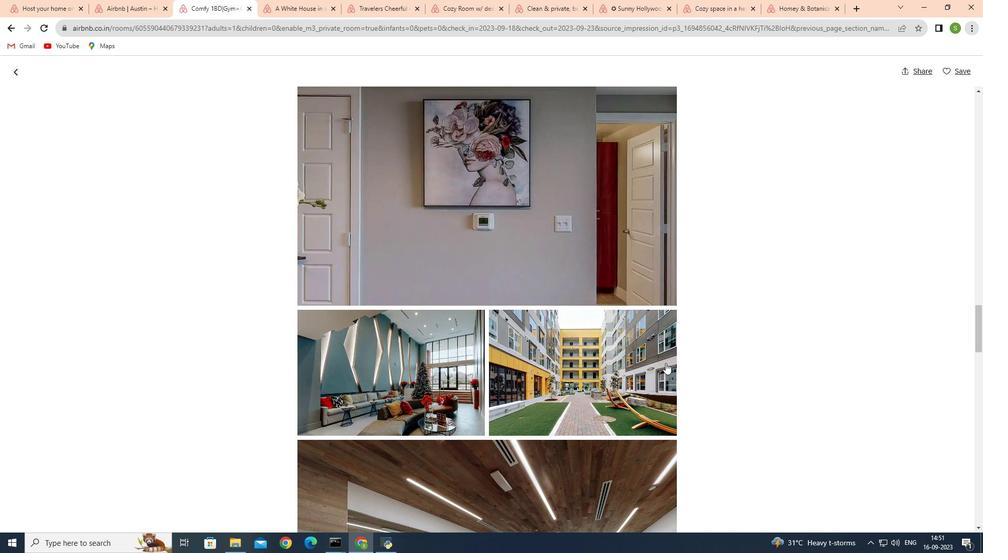 
Action: Mouse scrolled (665, 362) with delta (0, 0)
Screenshot: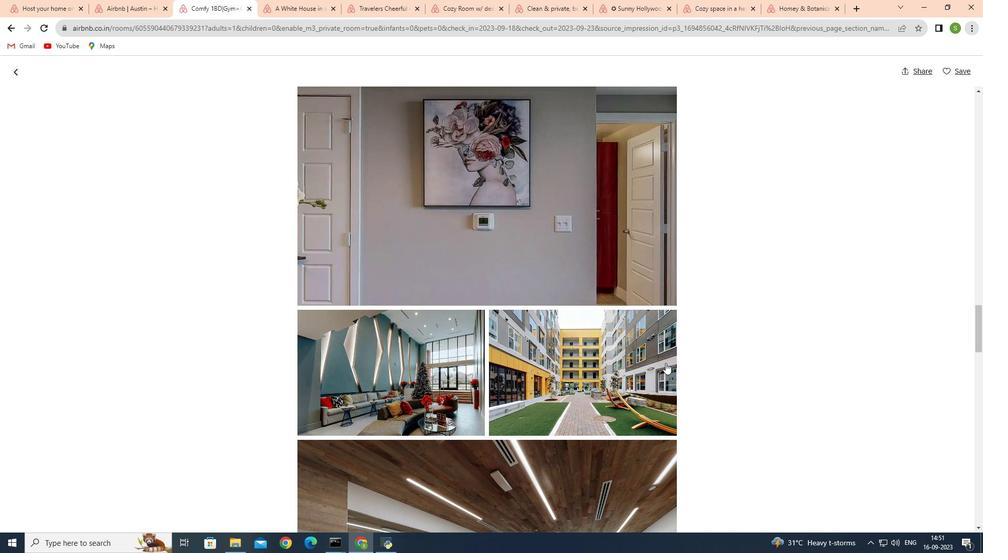 
Action: Mouse scrolled (665, 362) with delta (0, 0)
Screenshot: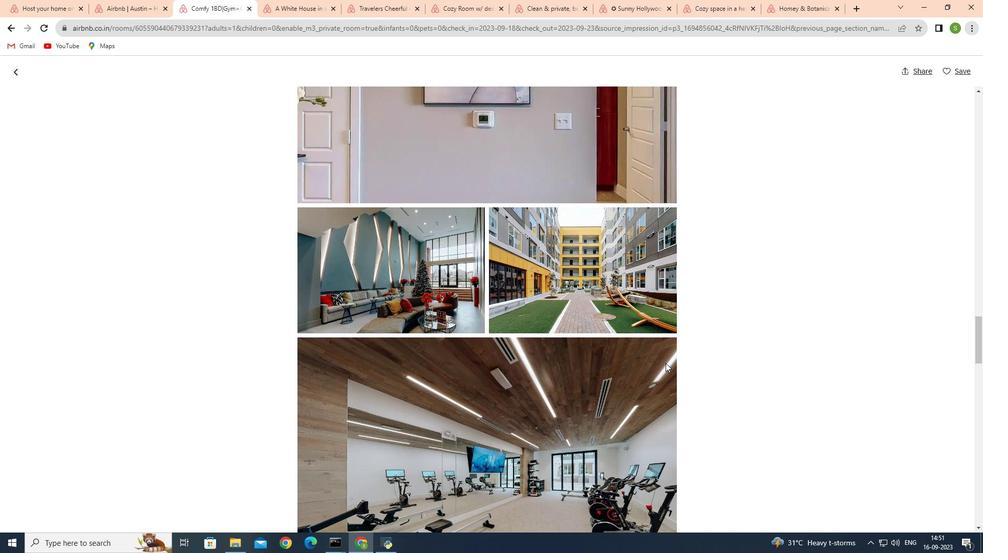 
Action: Mouse scrolled (665, 362) with delta (0, 0)
Screenshot: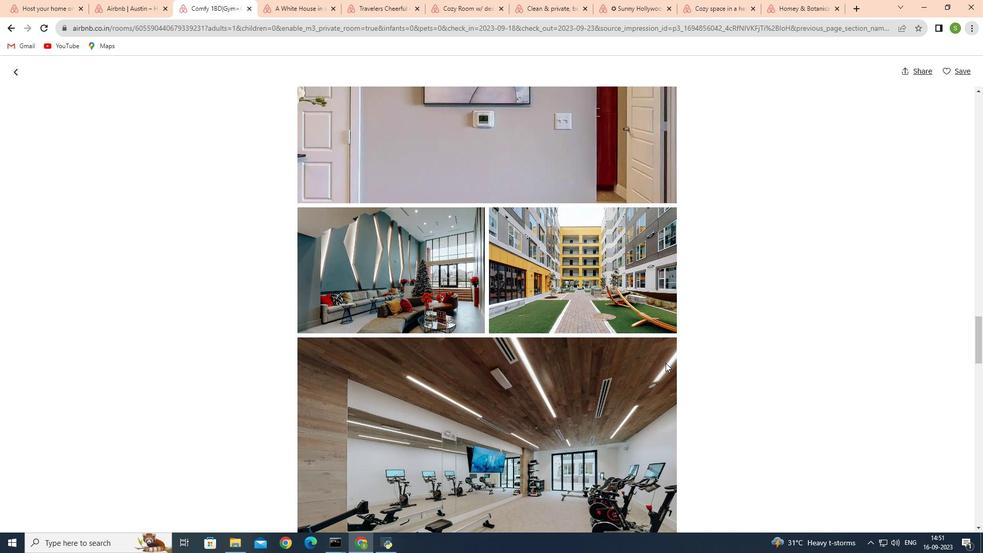 
Action: Mouse scrolled (665, 362) with delta (0, 0)
Screenshot: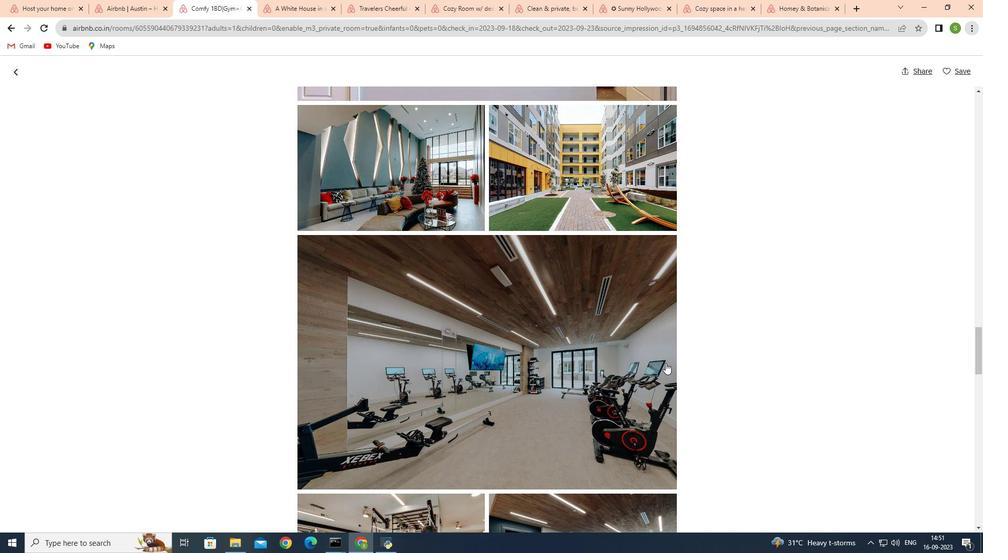 
Action: Mouse scrolled (665, 362) with delta (0, 0)
Screenshot: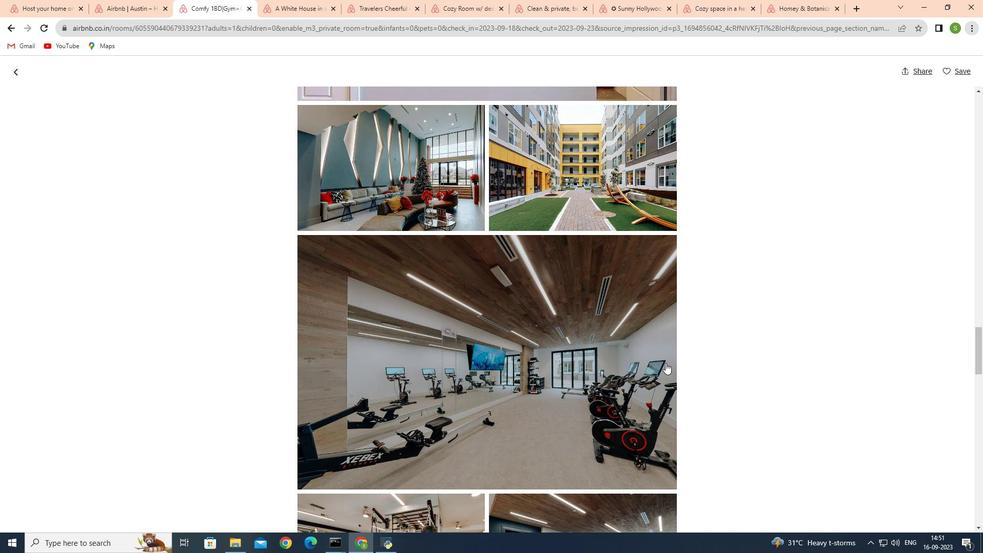 
Action: Mouse moved to (665, 362)
Screenshot: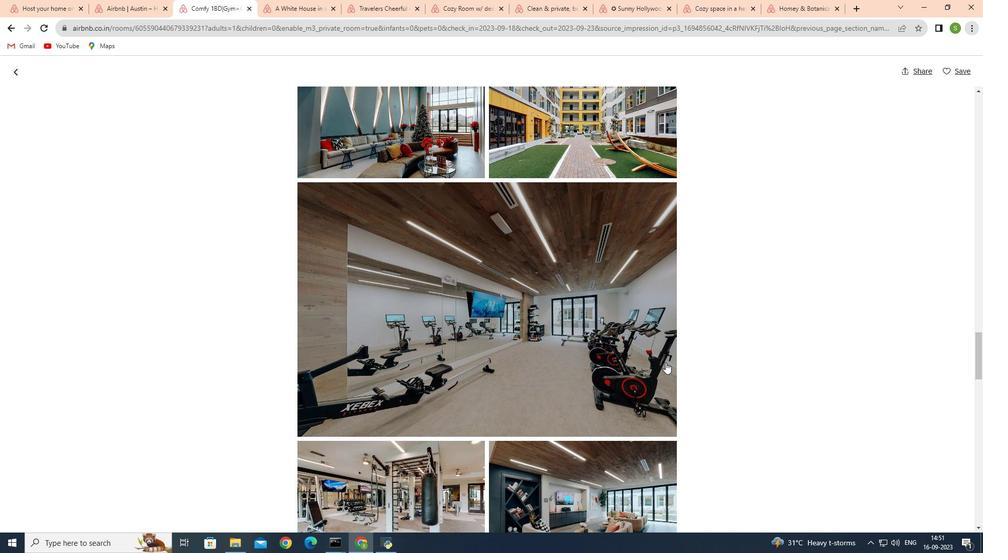 
Action: Mouse scrolled (665, 362) with delta (0, 0)
Screenshot: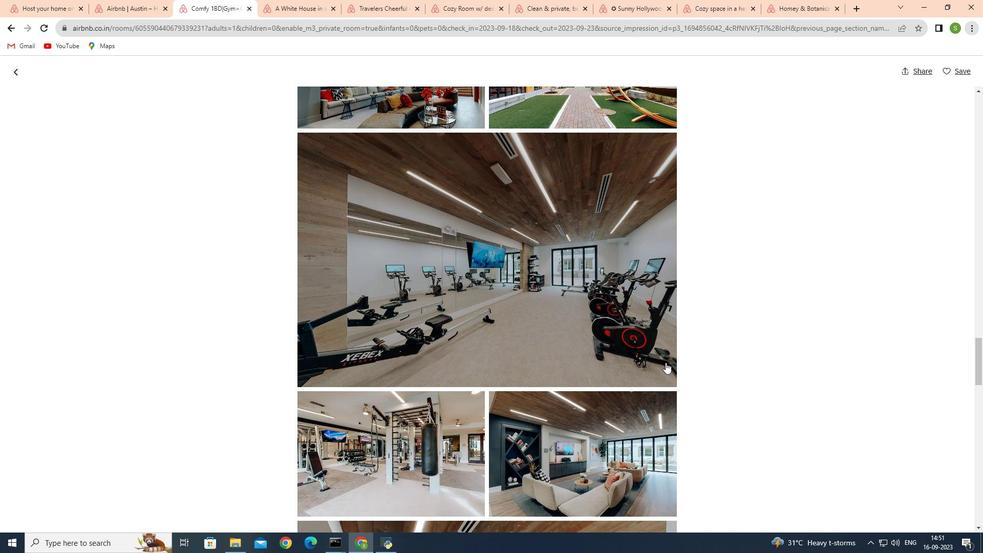 
Action: Mouse scrolled (665, 362) with delta (0, 0)
Screenshot: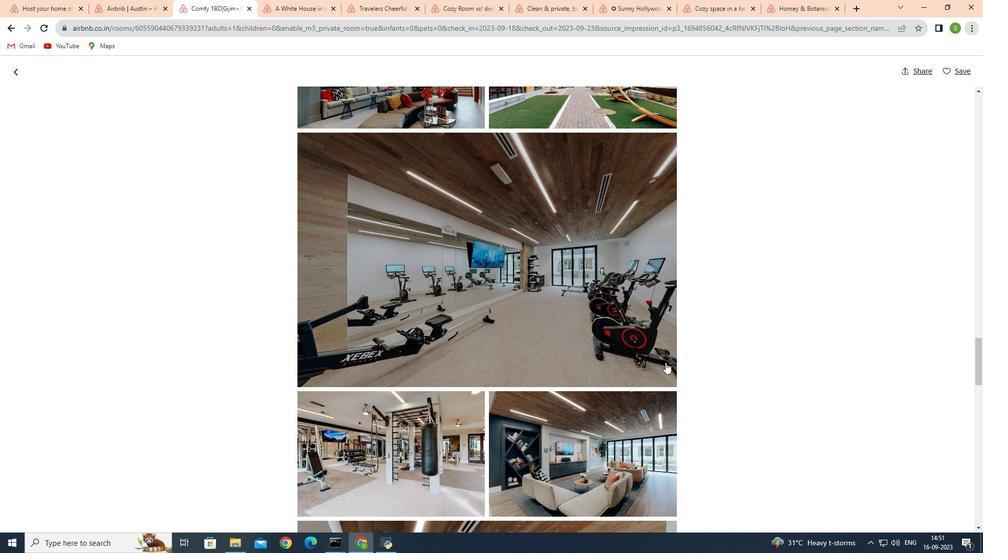 
Action: Mouse moved to (666, 362)
Screenshot: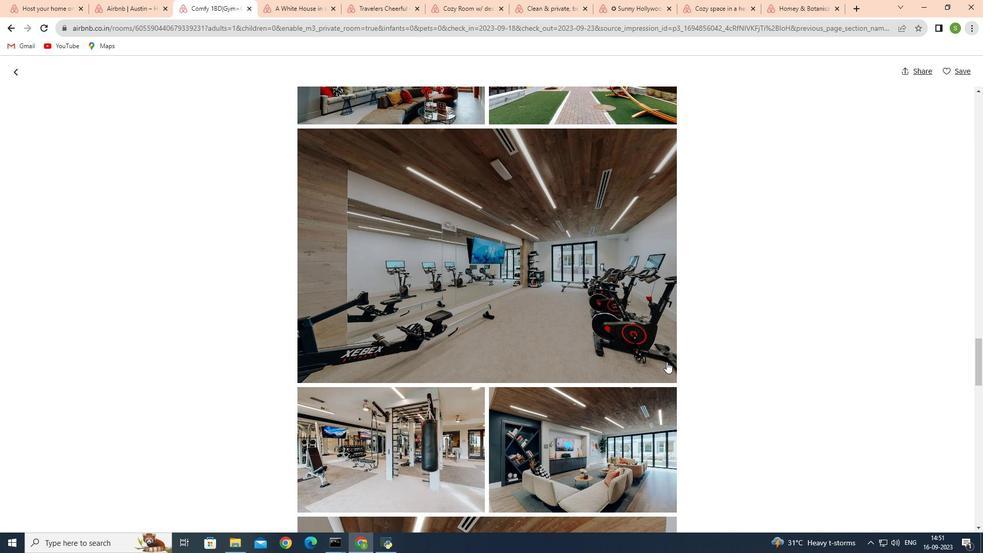 
Action: Mouse scrolled (666, 361) with delta (0, 0)
Screenshot: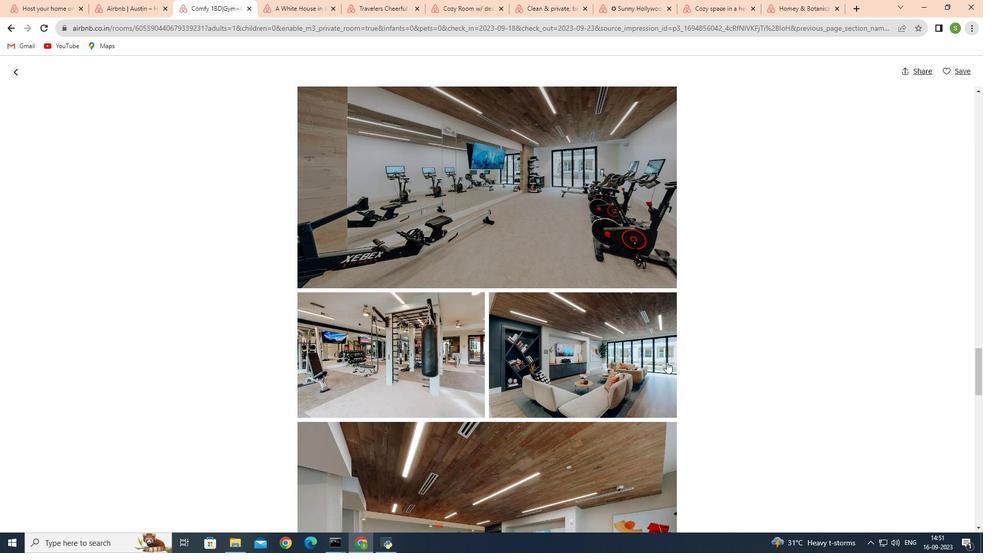 
Action: Mouse scrolled (666, 361) with delta (0, 0)
Screenshot: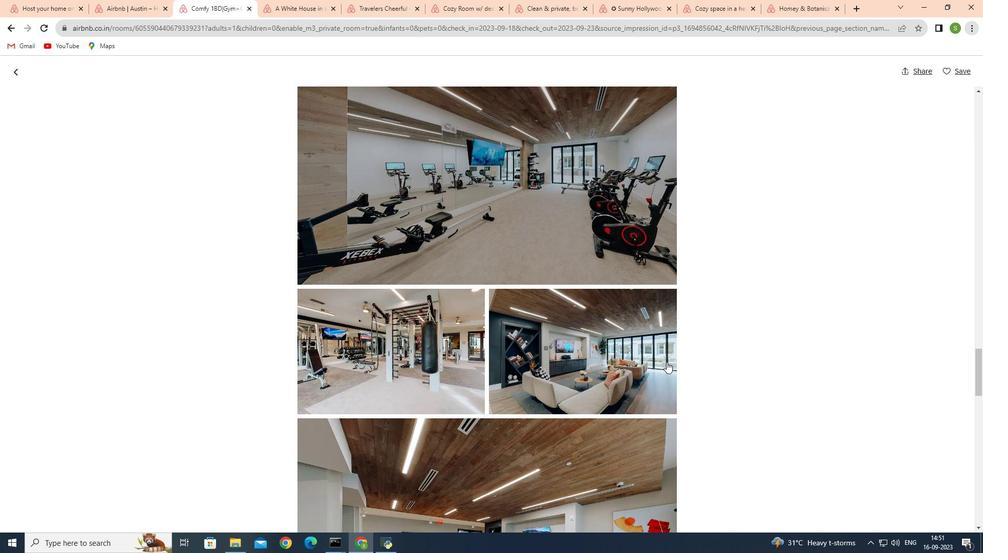 
Action: Mouse scrolled (666, 361) with delta (0, 0)
Screenshot: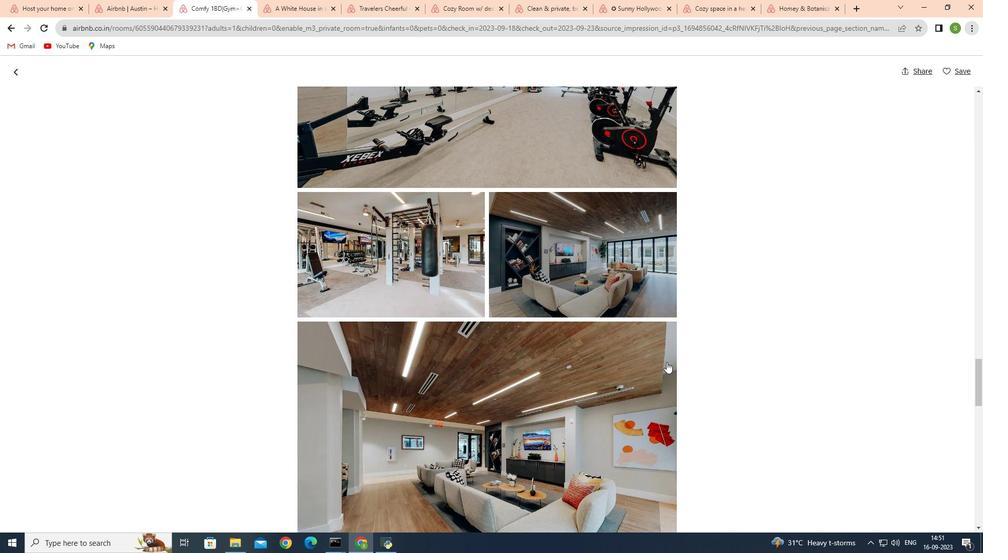 
Action: Mouse scrolled (666, 361) with delta (0, 0)
Screenshot: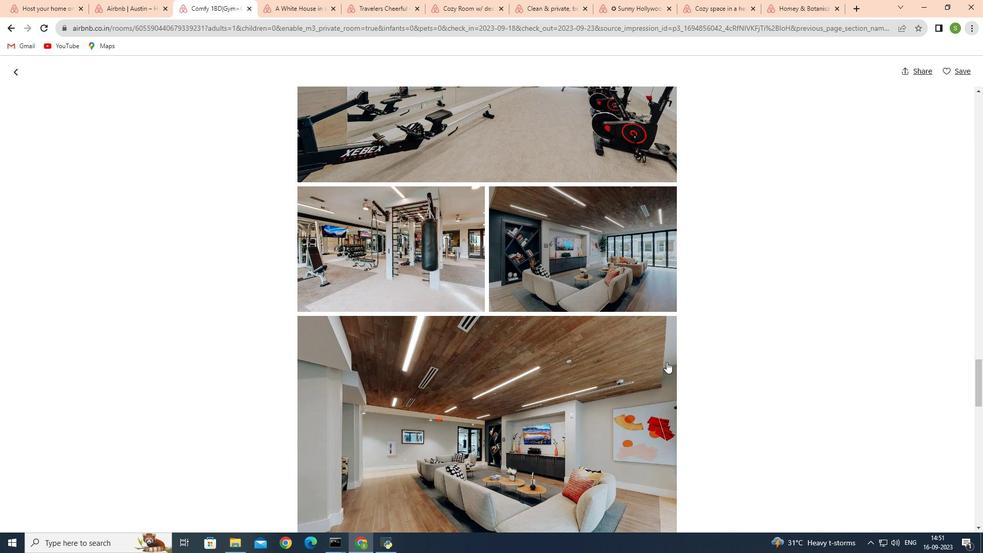 
Action: Mouse moved to (671, 363)
Screenshot: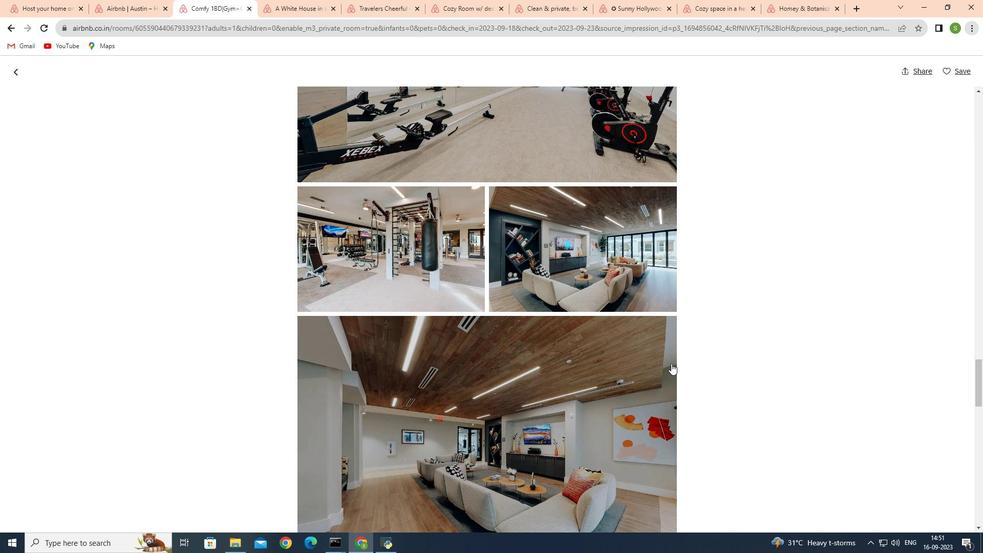 
Action: Mouse scrolled (671, 363) with delta (0, 0)
Screenshot: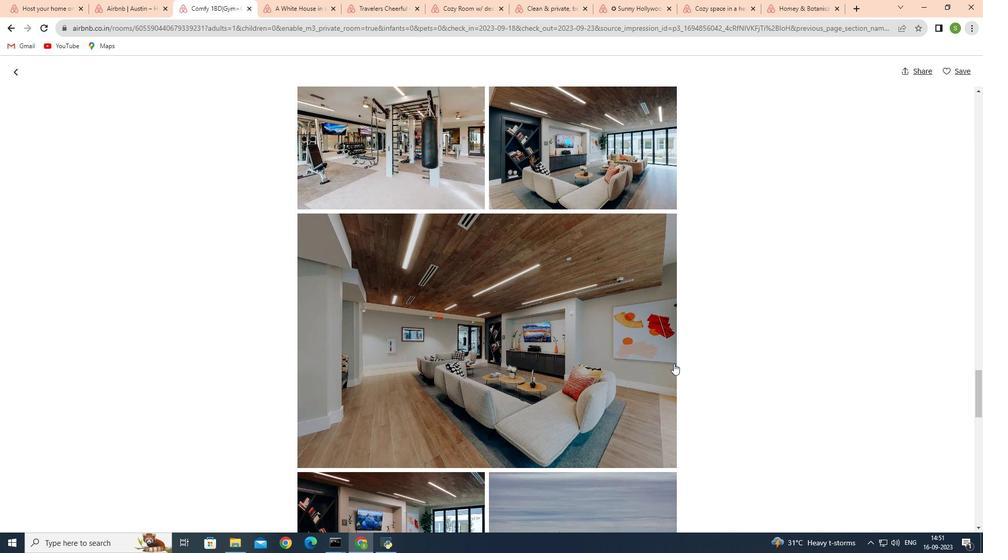 
Action: Mouse scrolled (671, 363) with delta (0, 0)
Screenshot: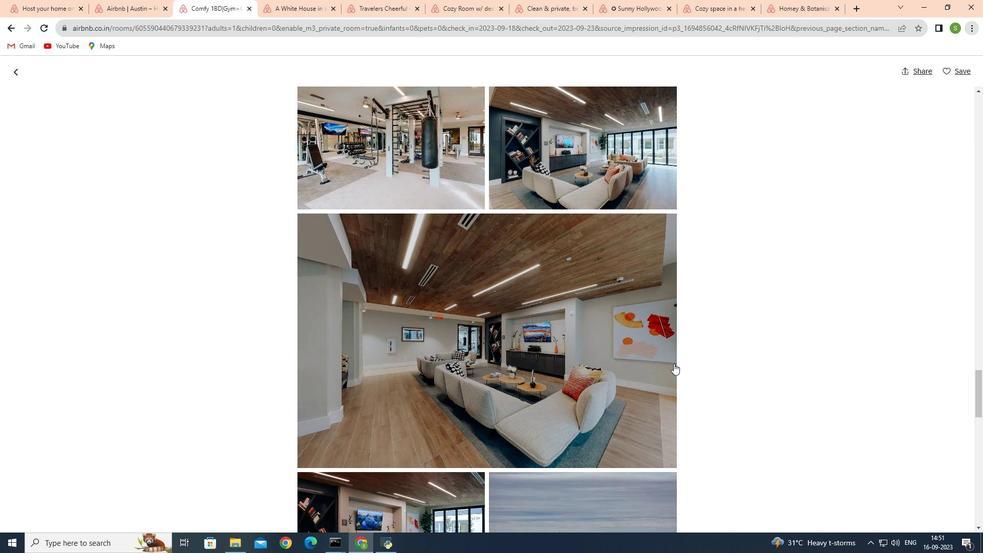 
Action: Mouse moved to (674, 364)
Screenshot: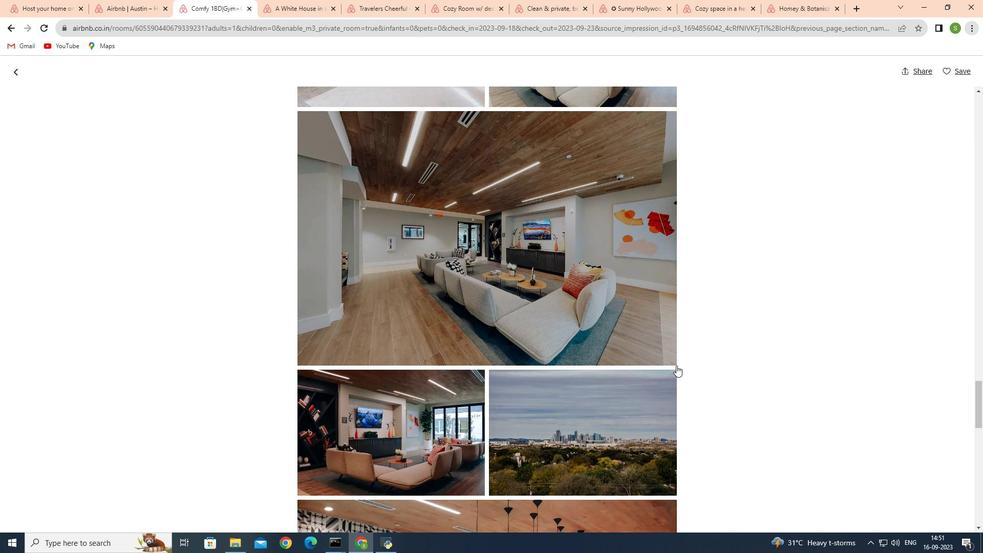 
Action: Mouse scrolled (674, 364) with delta (0, 0)
Screenshot: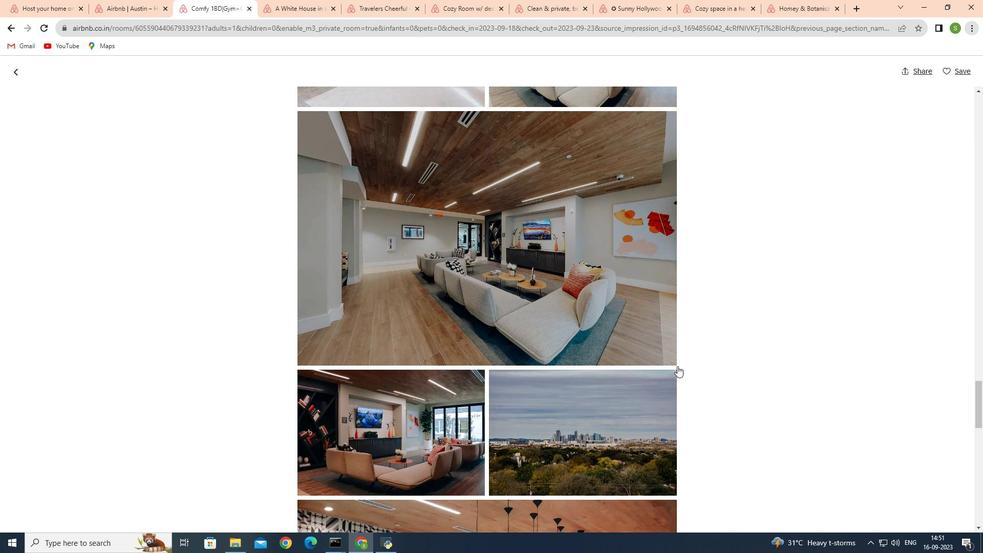 
Action: Mouse moved to (675, 365)
Screenshot: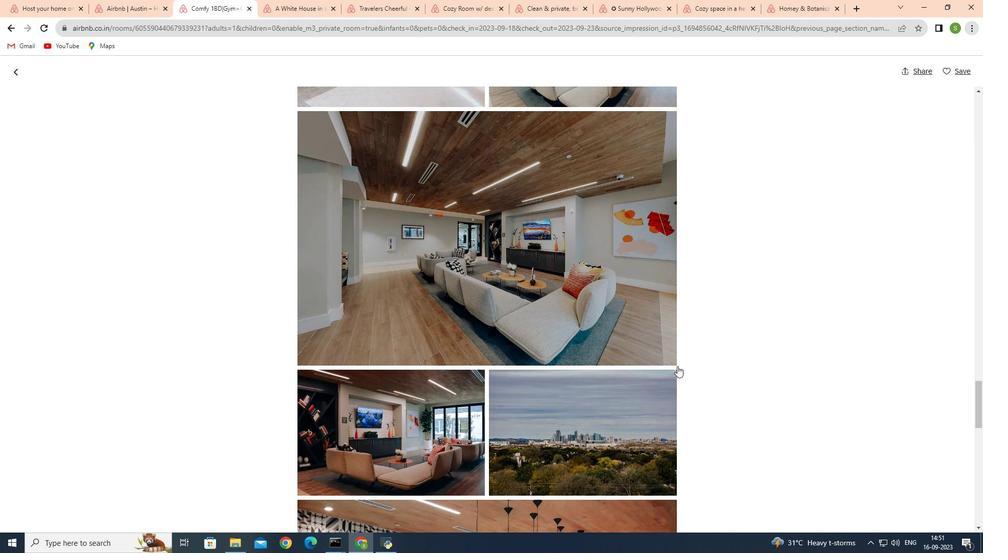 
Action: Mouse scrolled (675, 364) with delta (0, 0)
Screenshot: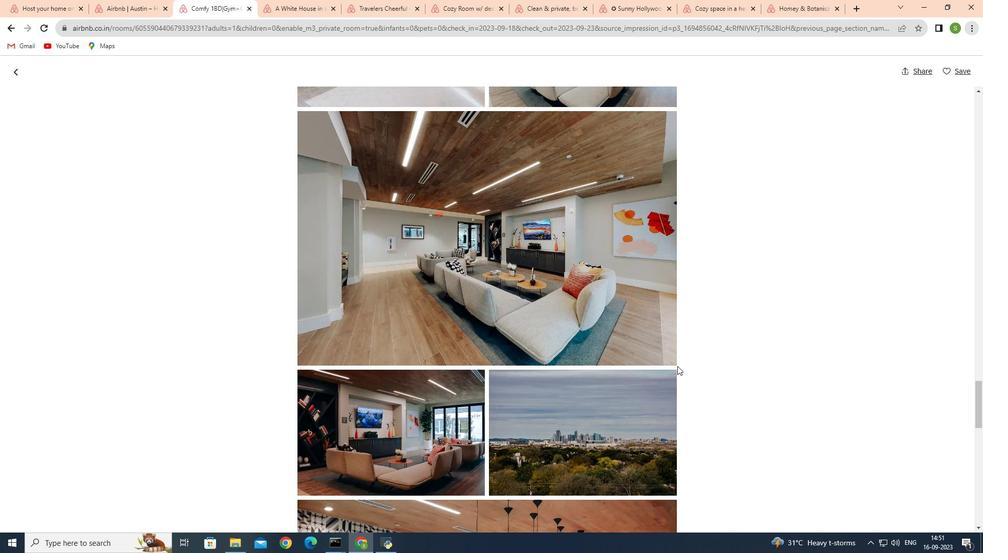 
Action: Mouse moved to (677, 366)
Screenshot: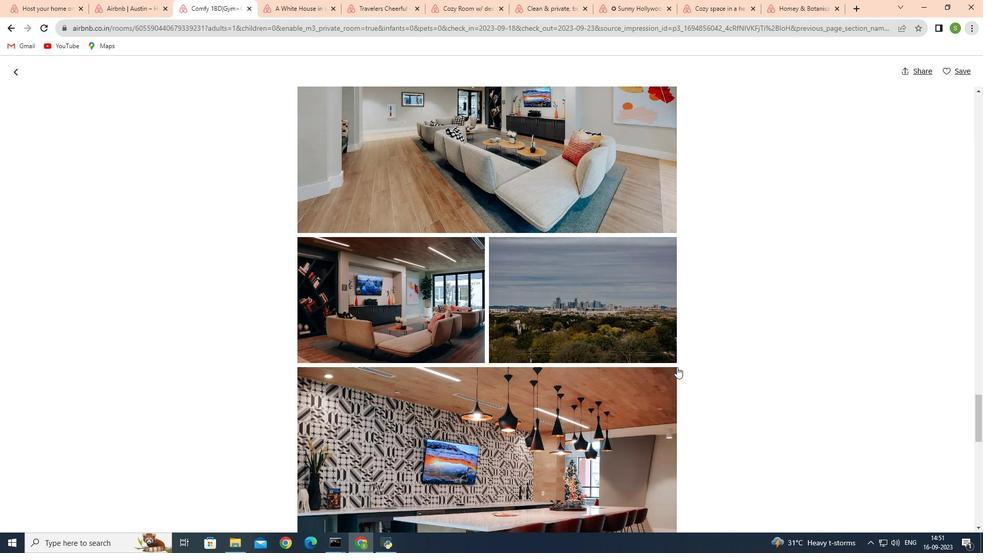 
Action: Mouse scrolled (677, 366) with delta (0, 0)
Screenshot: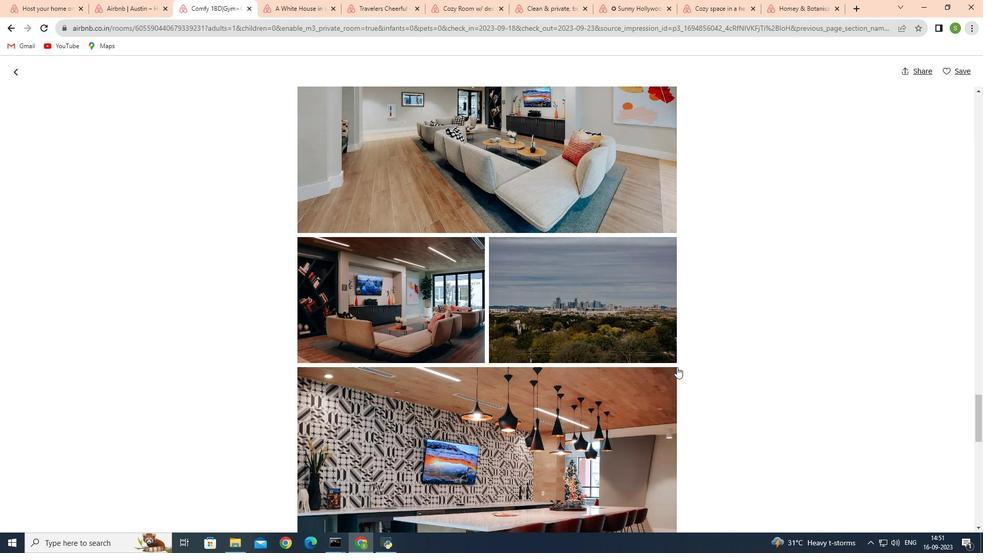 
Action: Mouse scrolled (677, 366) with delta (0, 0)
Screenshot: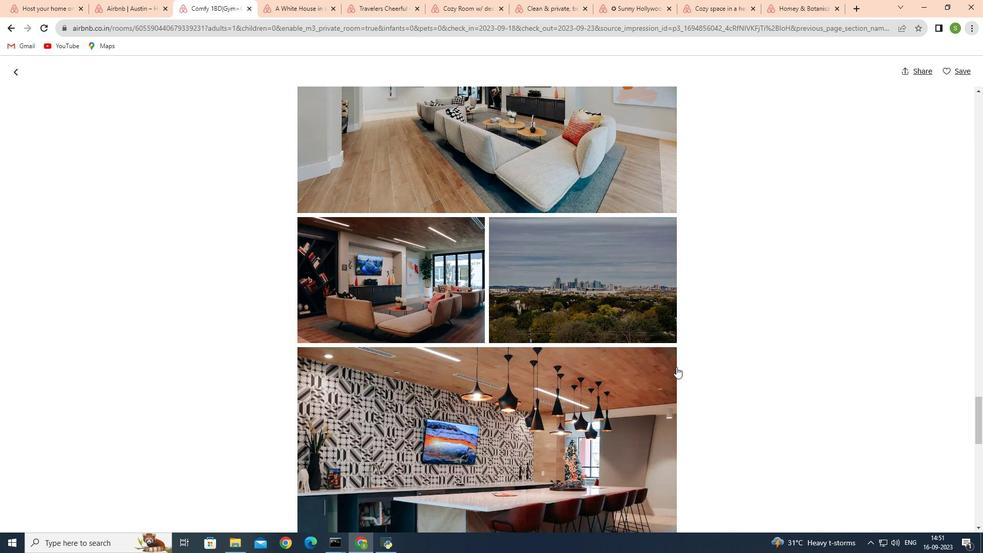 
Action: Mouse moved to (677, 367)
Screenshot: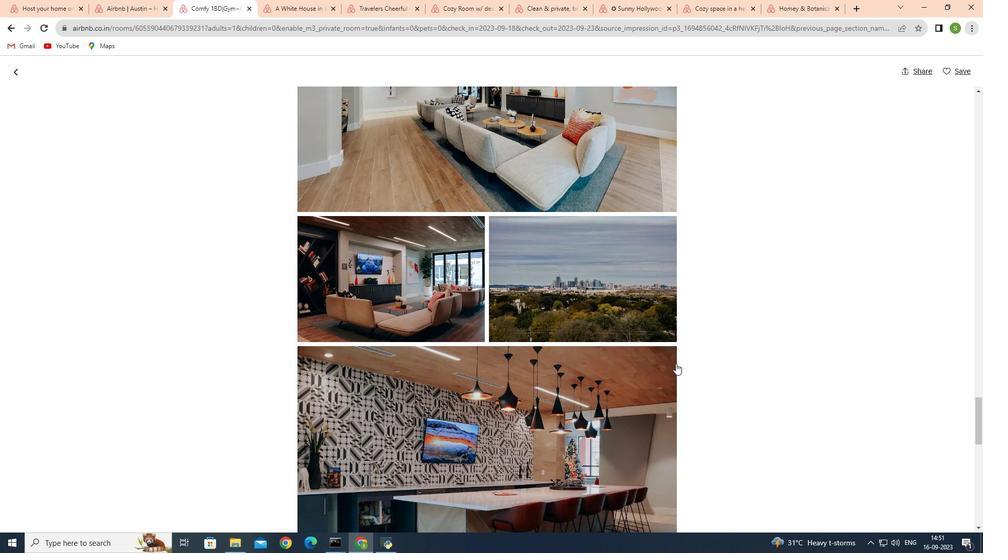 
Action: Mouse scrolled (677, 366) with delta (0, 0)
Screenshot: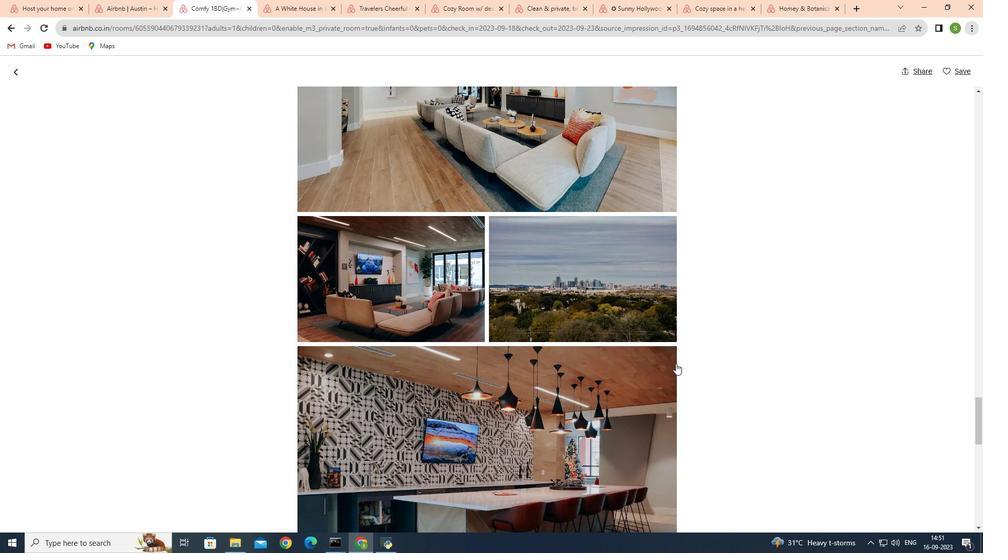 
Action: Mouse moved to (676, 362)
Screenshot: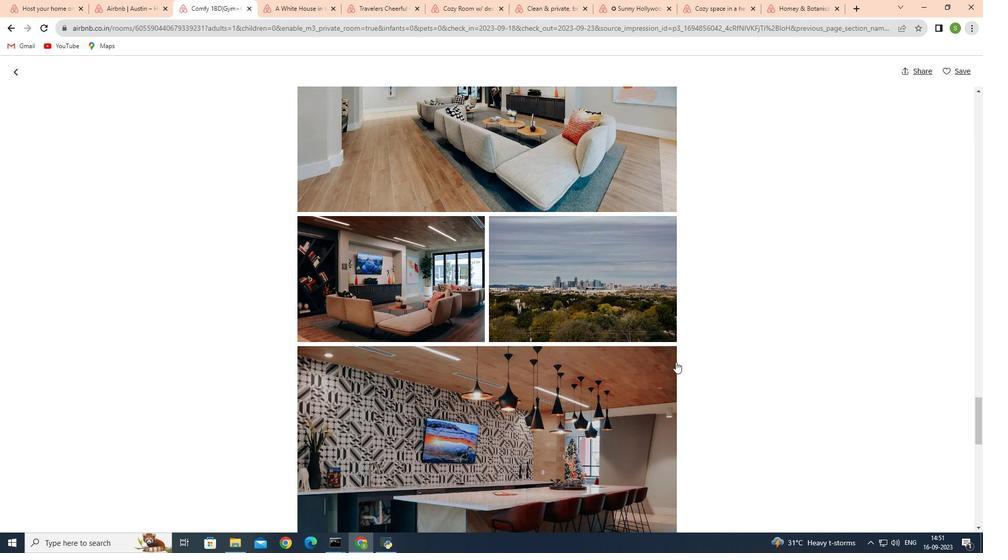 
Action: Mouse scrolled (676, 361) with delta (0, 0)
Screenshot: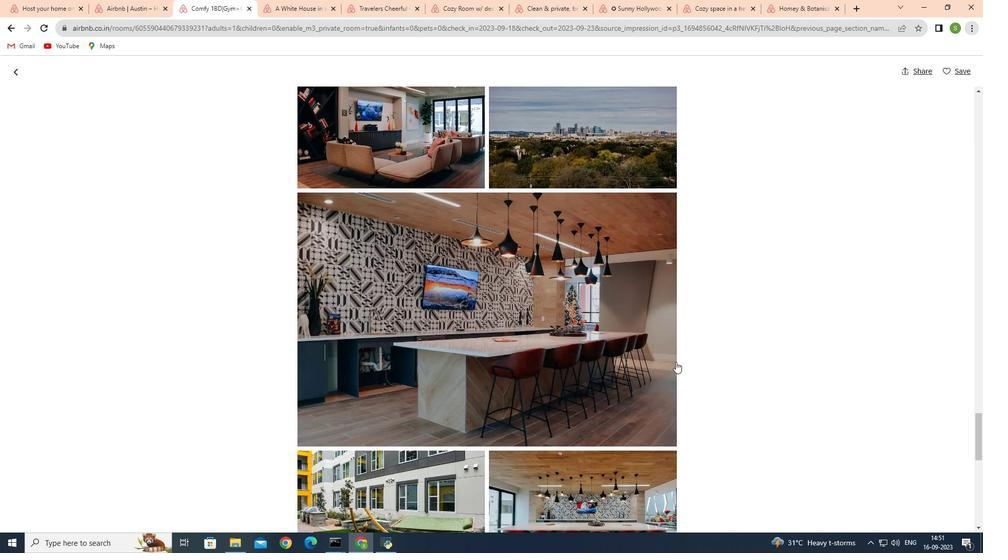 
Action: Mouse scrolled (676, 361) with delta (0, 0)
Screenshot: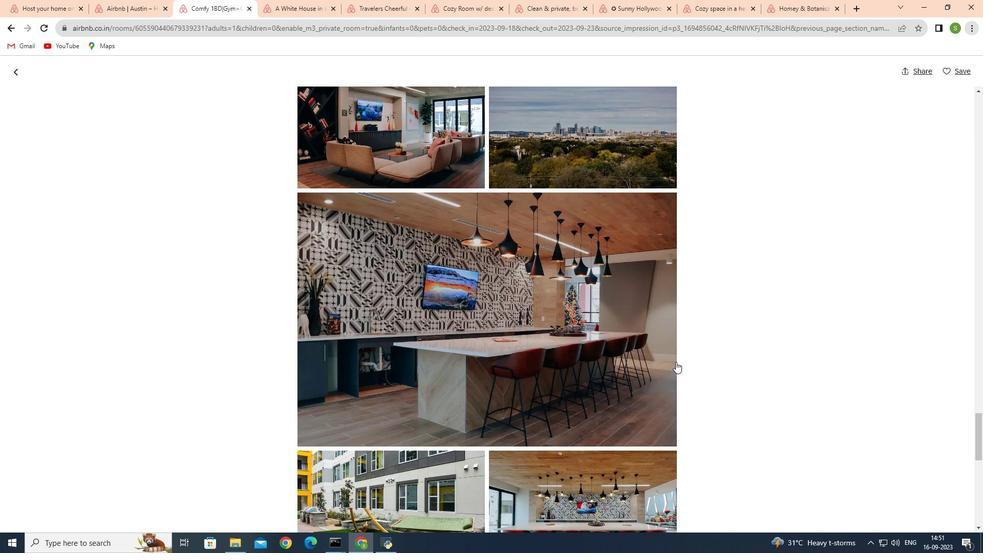 
Action: Mouse scrolled (676, 361) with delta (0, 0)
Screenshot: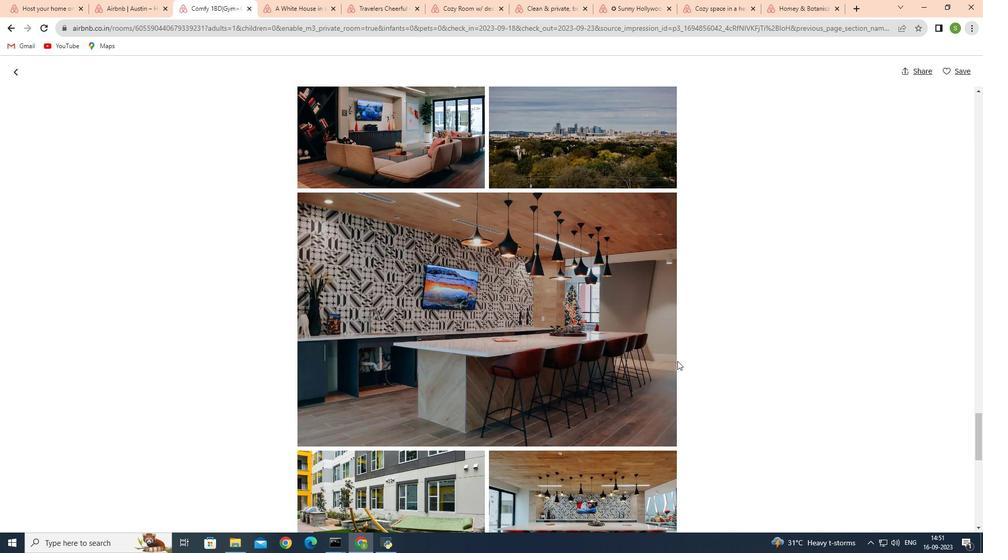 
Action: Mouse moved to (680, 361)
Screenshot: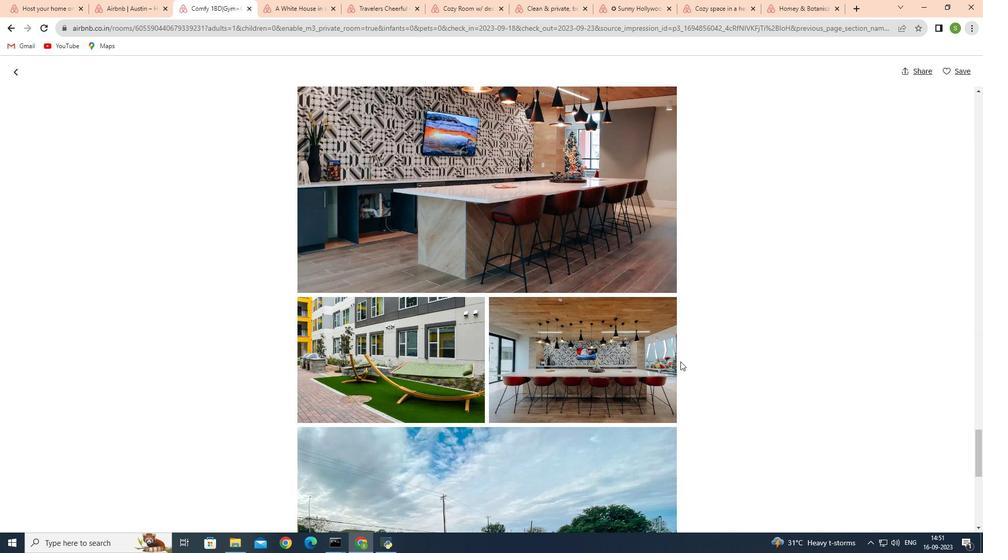 
Action: Mouse scrolled (680, 361) with delta (0, 0)
Screenshot: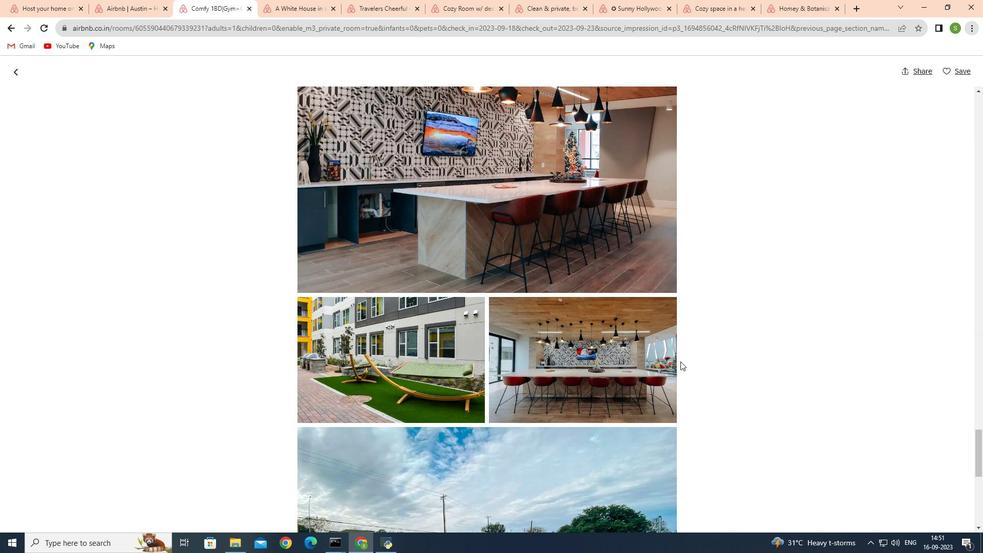 
Action: Mouse scrolled (680, 361) with delta (0, 0)
Screenshot: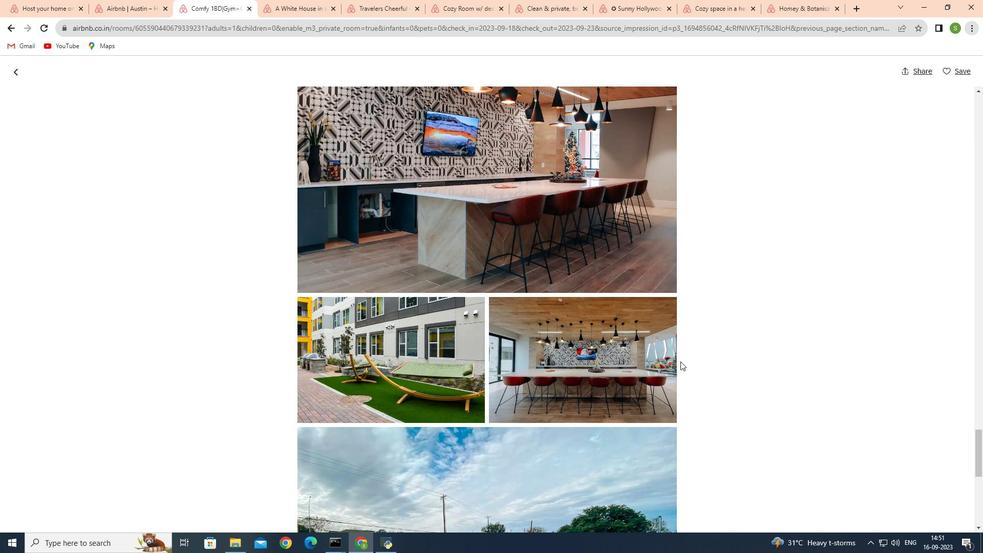 
Action: Mouse scrolled (680, 361) with delta (0, 0)
Screenshot: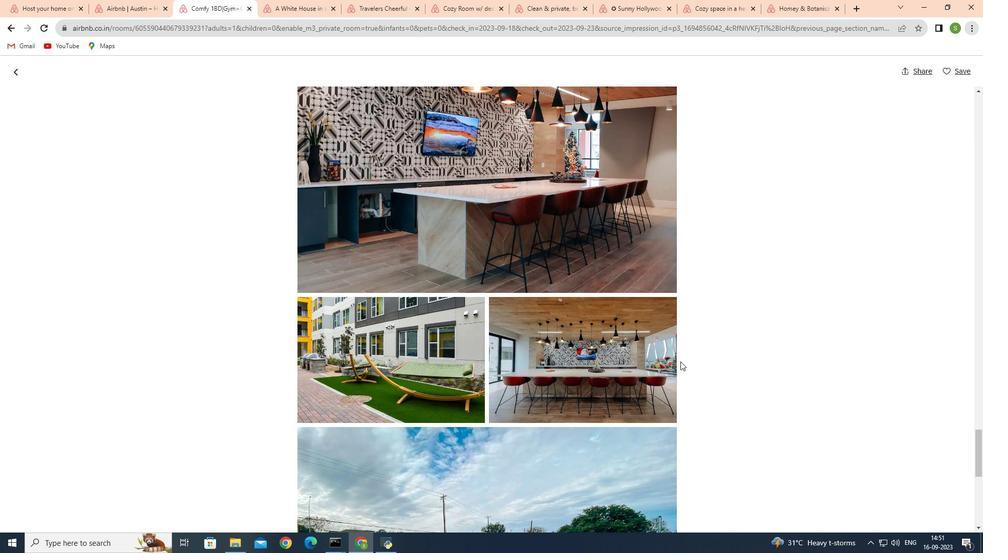 
Action: Mouse scrolled (680, 361) with delta (0, 0)
Screenshot: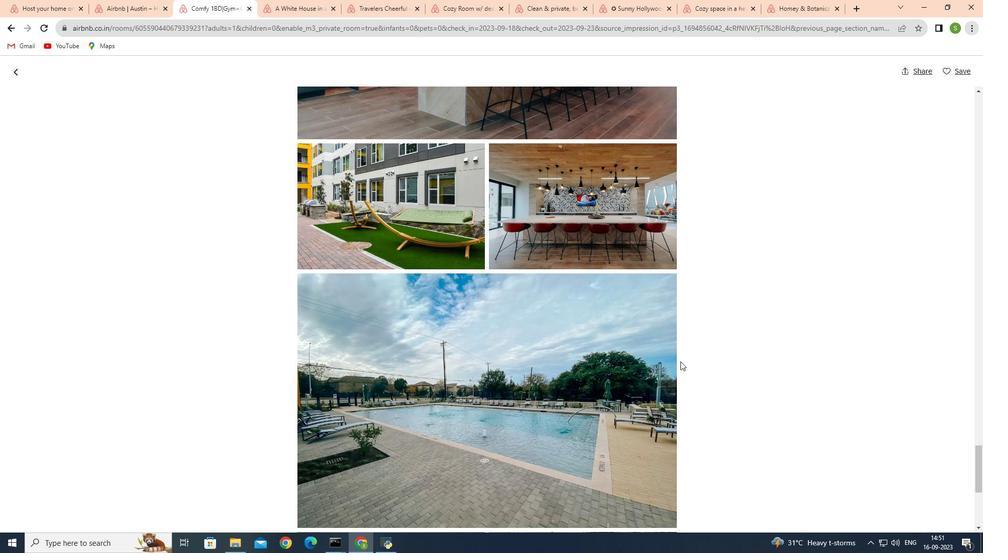 
Action: Mouse scrolled (680, 361) with delta (0, 0)
Screenshot: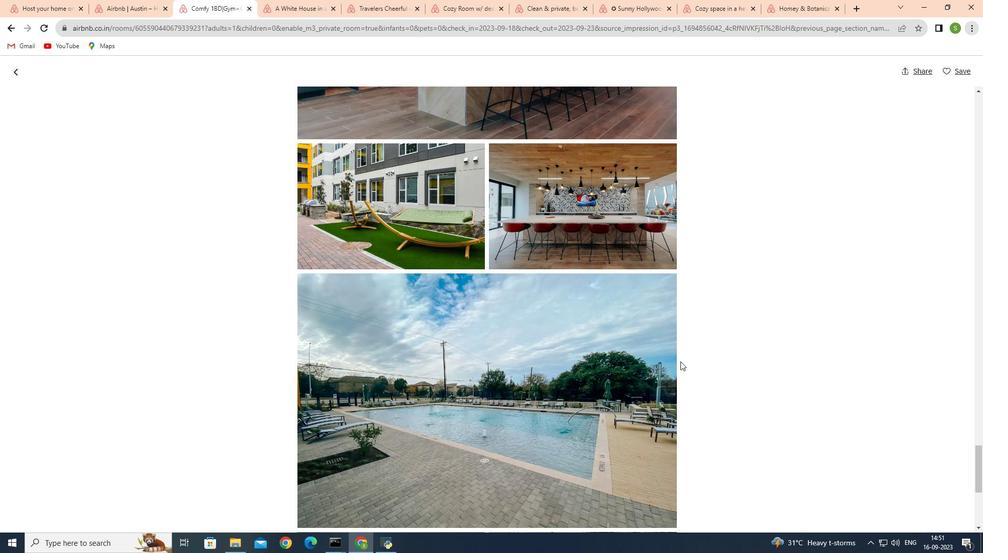 
Action: Mouse scrolled (680, 361) with delta (0, 0)
Screenshot: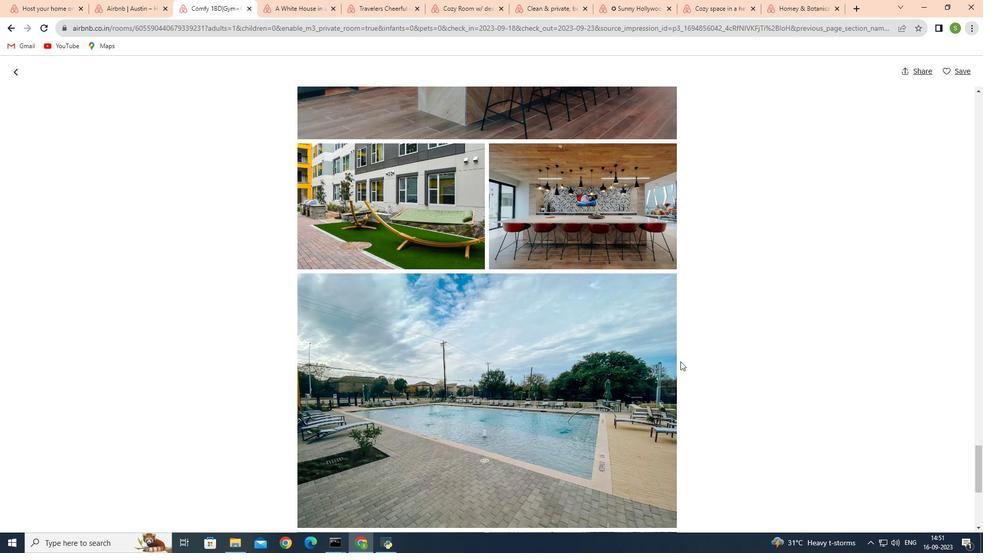 
Action: Mouse moved to (680, 362)
Screenshot: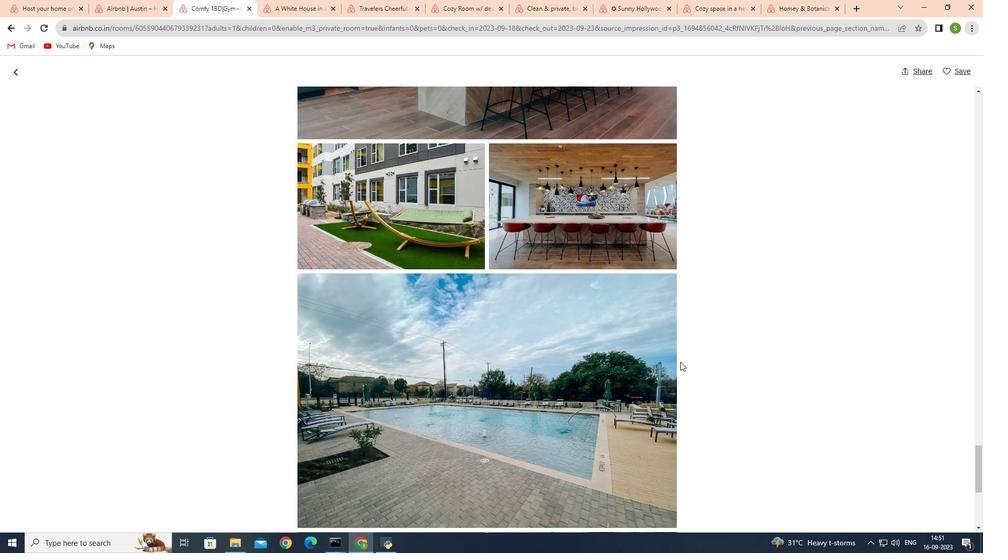 
Action: Mouse scrolled (680, 361) with delta (0, 0)
Screenshot: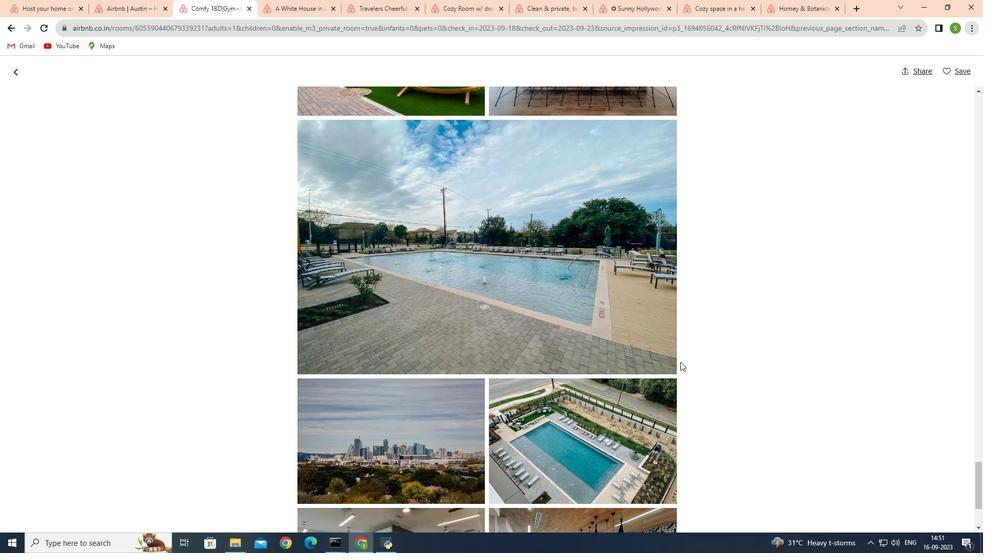 
Action: Mouse scrolled (680, 361) with delta (0, 0)
Screenshot: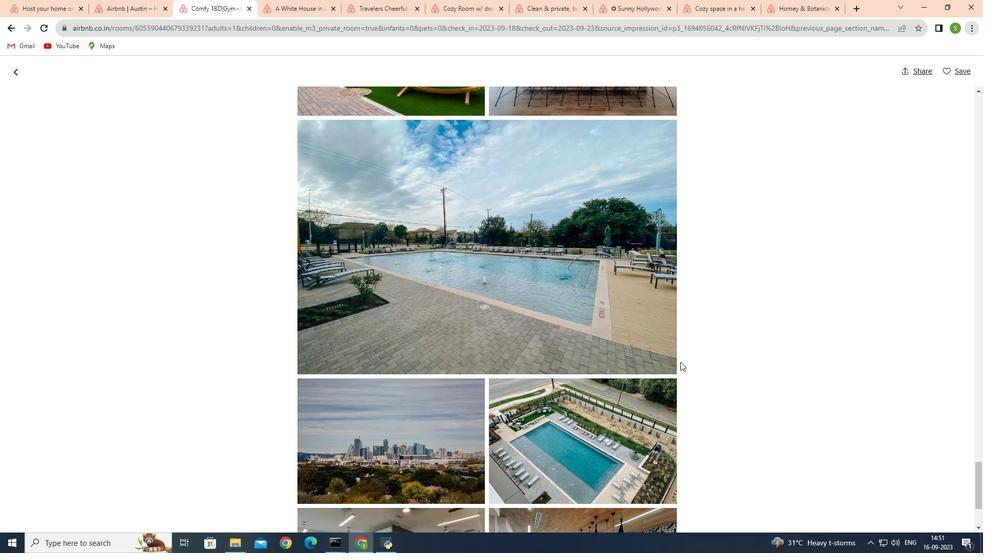 
Action: Mouse scrolled (680, 361) with delta (0, 0)
Screenshot: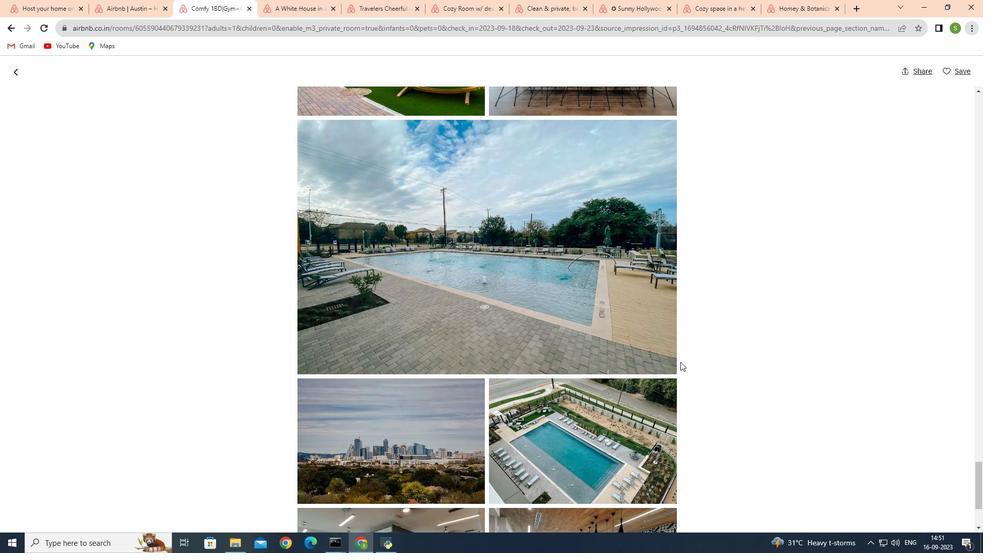 
Action: Mouse scrolled (680, 361) with delta (0, 0)
Screenshot: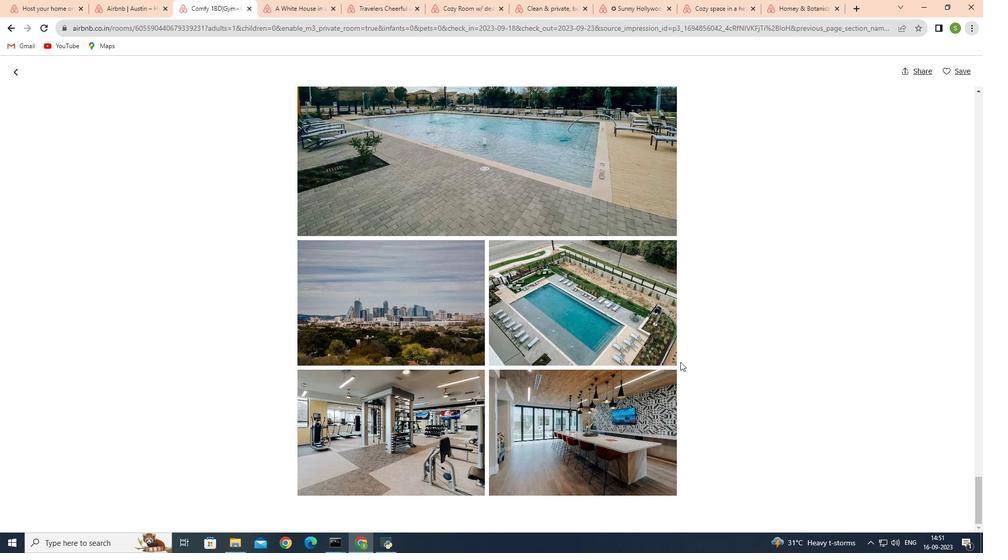 
Action: Mouse scrolled (680, 361) with delta (0, 0)
Screenshot: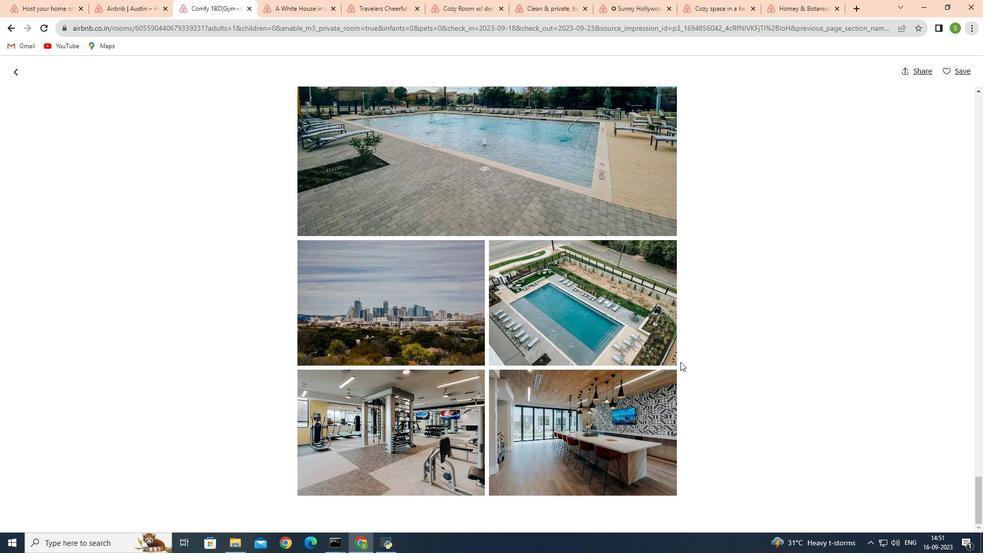 
Action: Mouse scrolled (680, 361) with delta (0, 0)
Screenshot: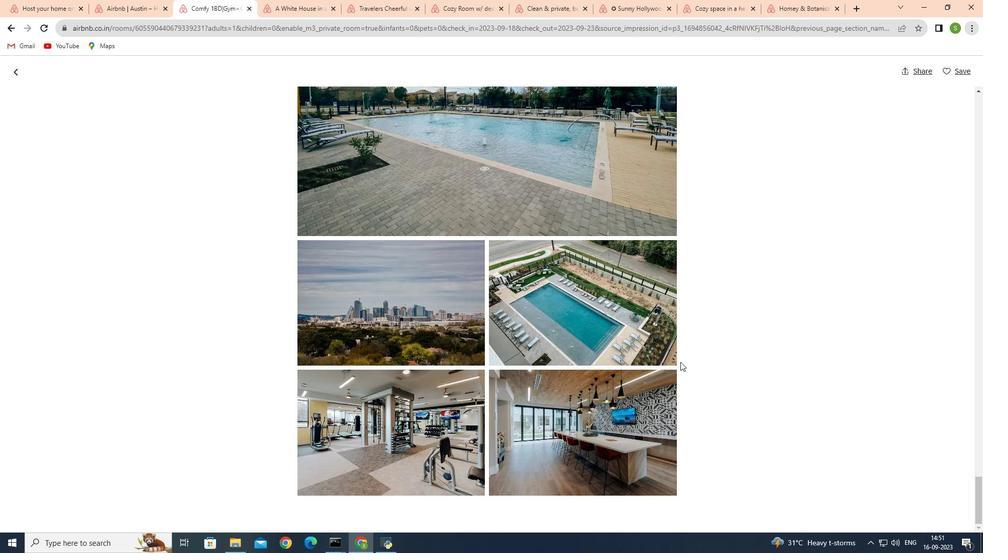 
Action: Mouse scrolled (680, 361) with delta (0, 0)
Screenshot: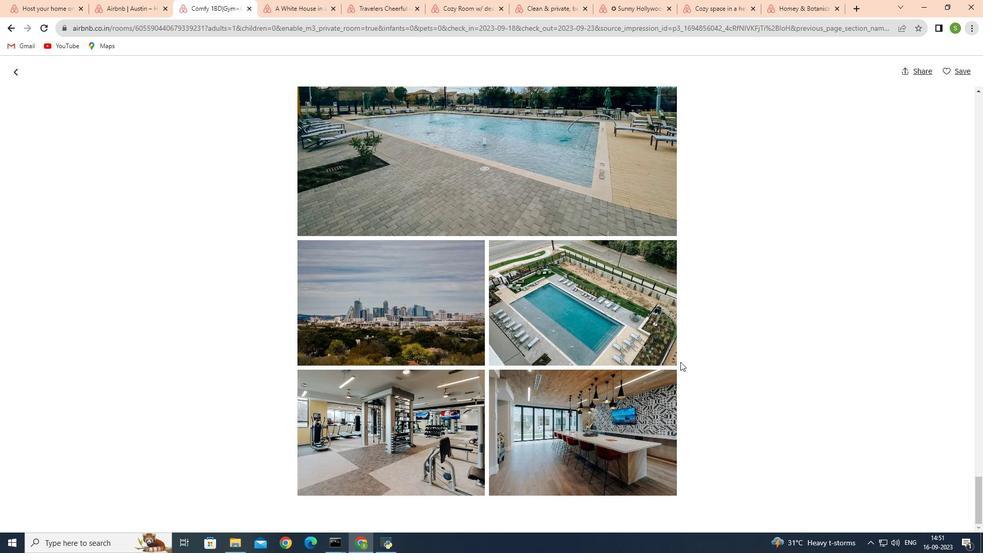 
Action: Mouse scrolled (680, 361) with delta (0, 0)
Screenshot: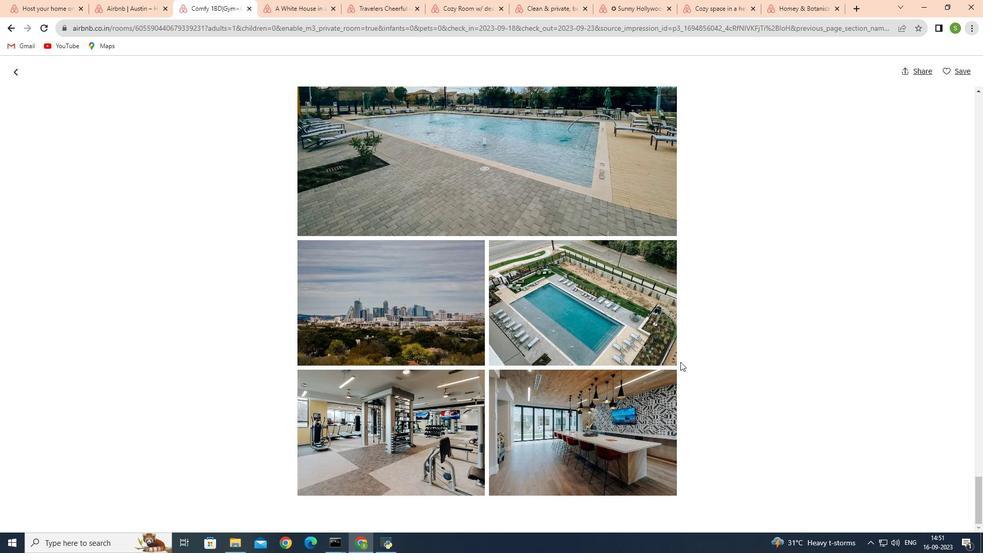 
Action: Mouse moved to (14, 71)
Screenshot: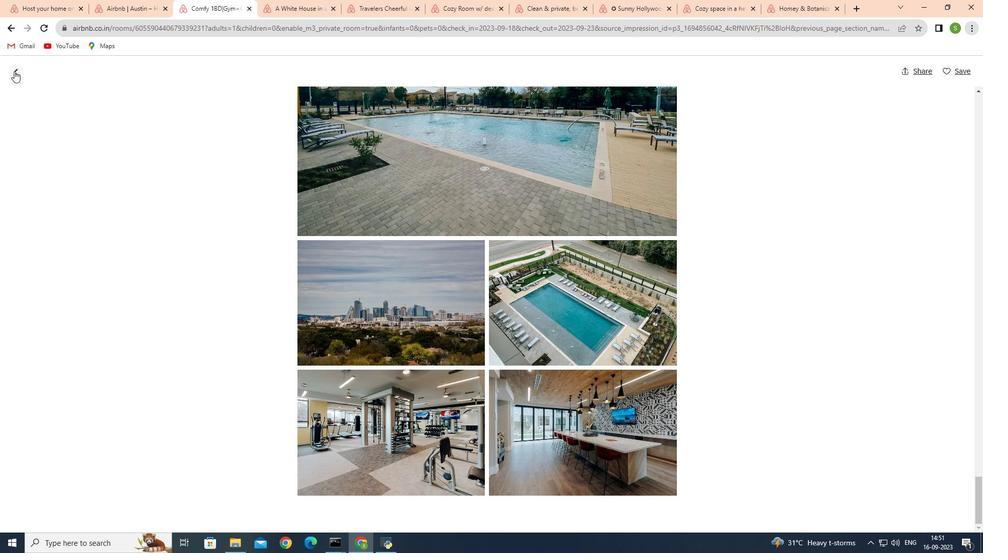 
Action: Mouse pressed left at (14, 71)
Screenshot: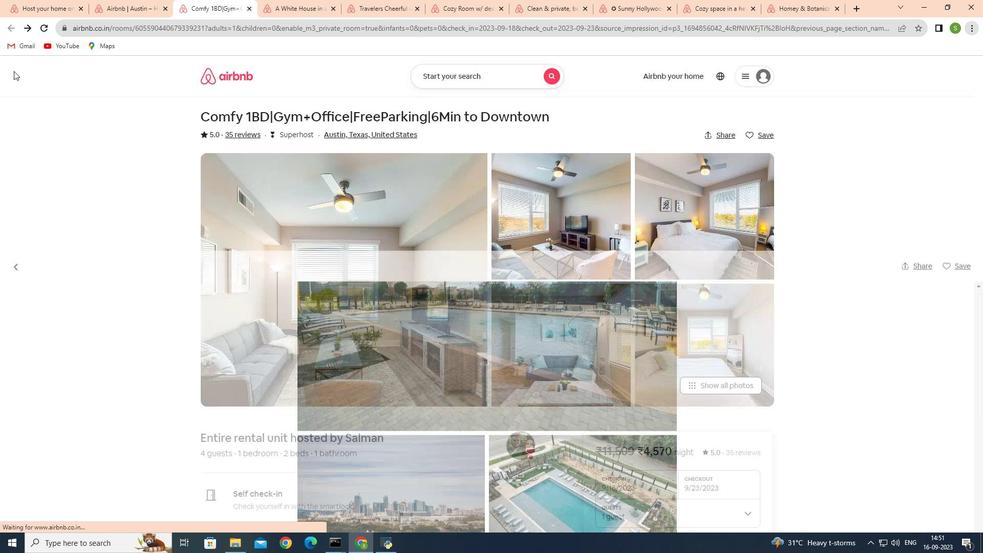 
Action: Mouse moved to (474, 344)
Screenshot: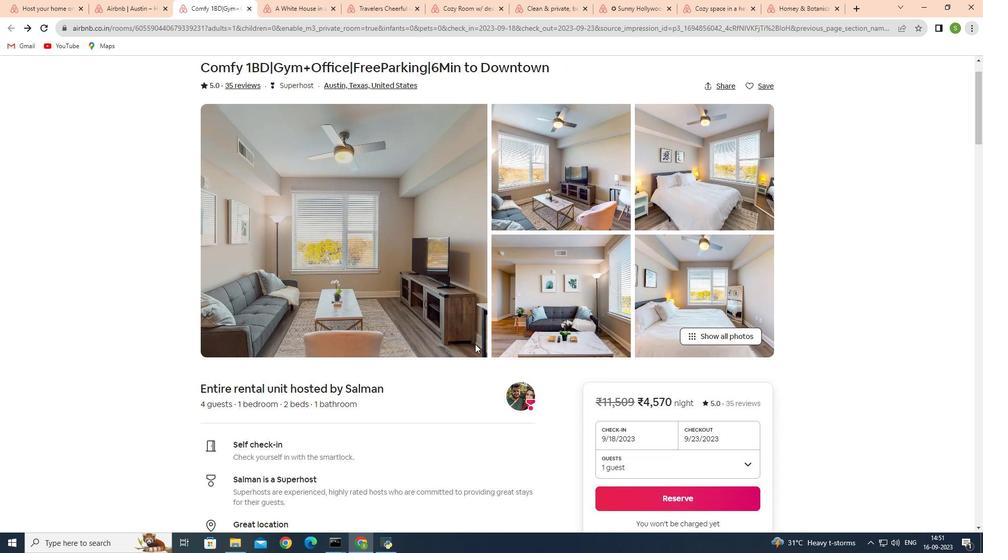 
Action: Mouse scrolled (474, 343) with delta (0, 0)
Screenshot: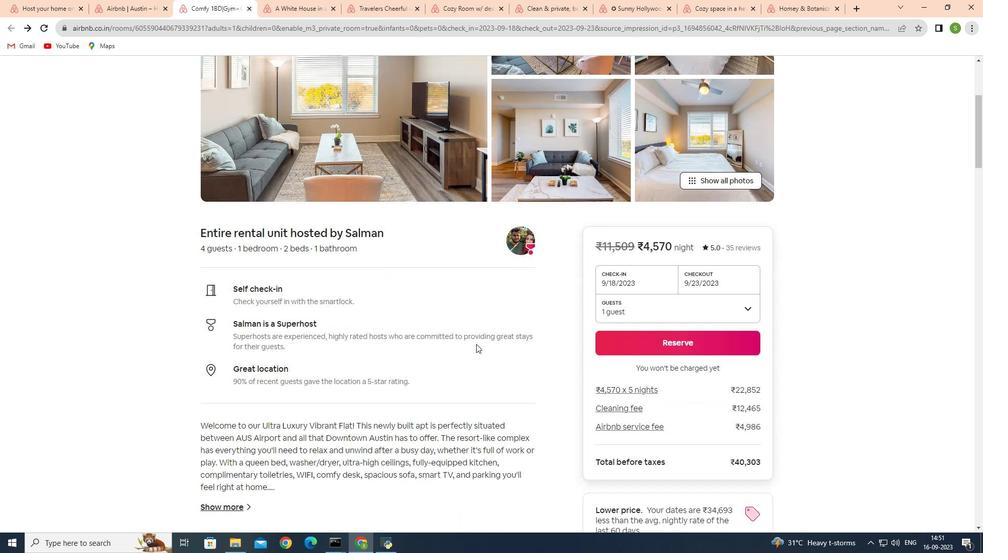 
Action: Mouse scrolled (474, 343) with delta (0, 0)
Screenshot: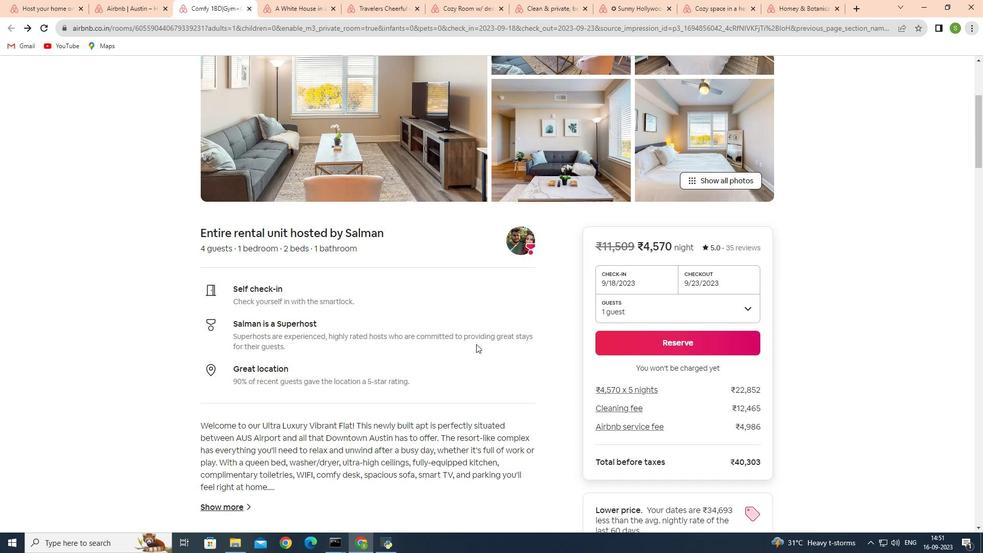 
Action: Mouse moved to (474, 344)
Screenshot: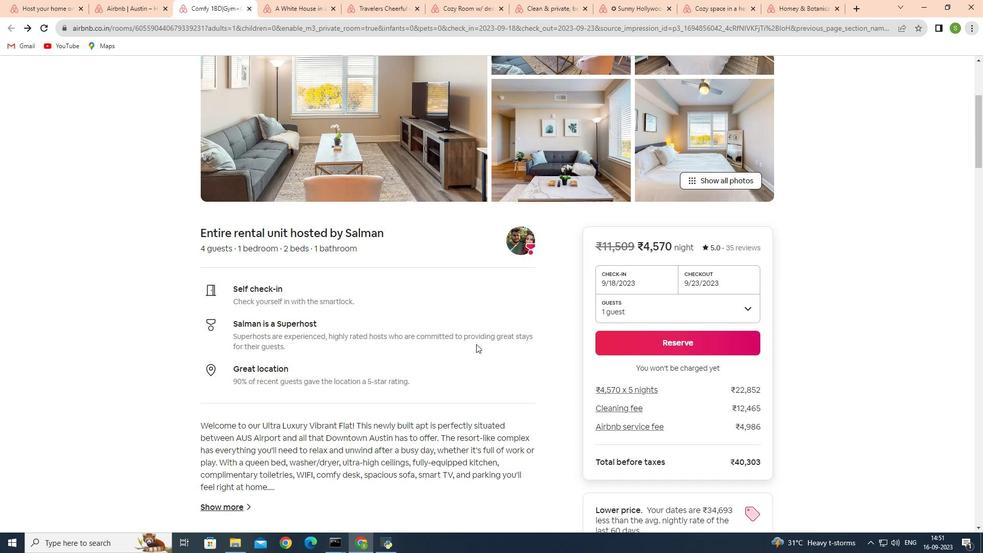 
Action: Mouse scrolled (474, 343) with delta (0, 0)
Screenshot: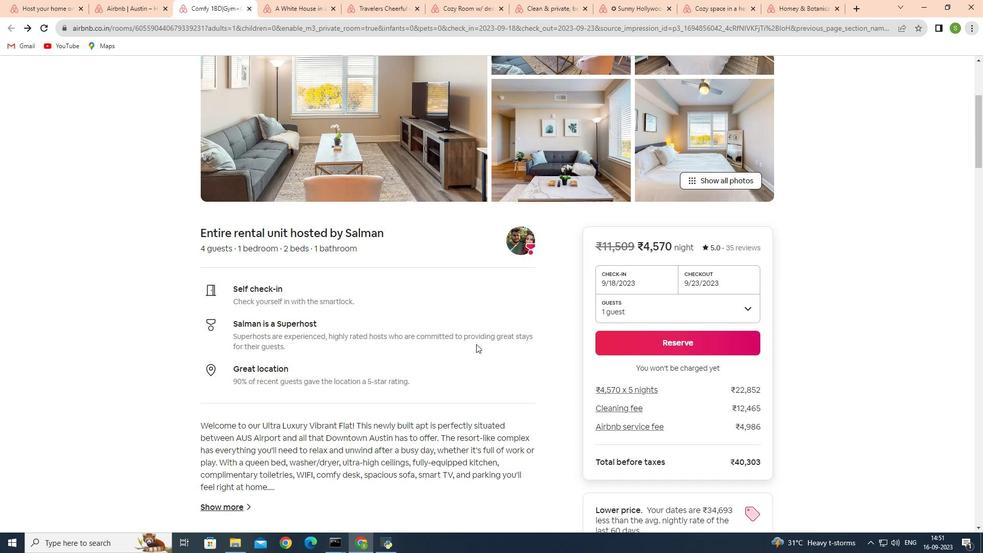 
Action: Mouse moved to (475, 344)
Screenshot: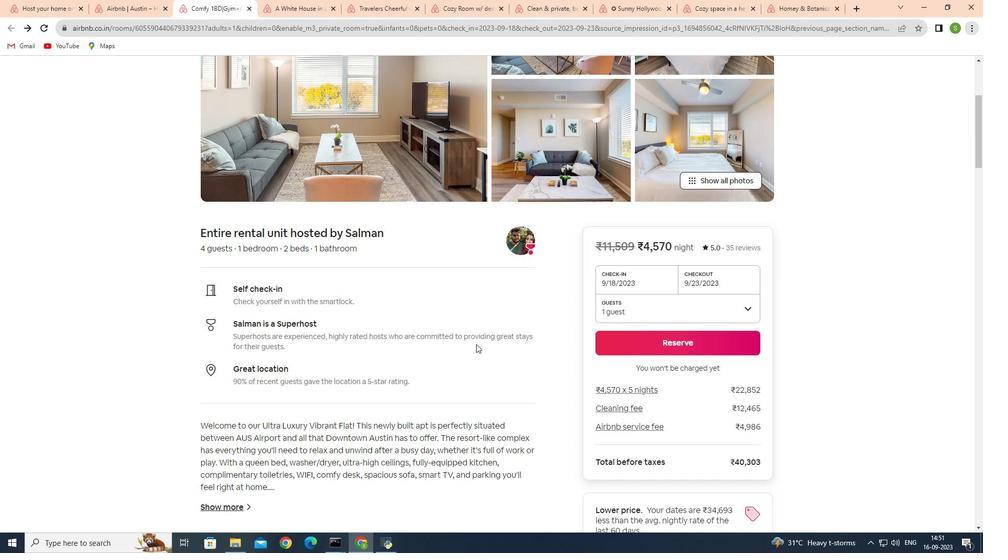 
Action: Mouse scrolled (475, 343) with delta (0, 0)
Screenshot: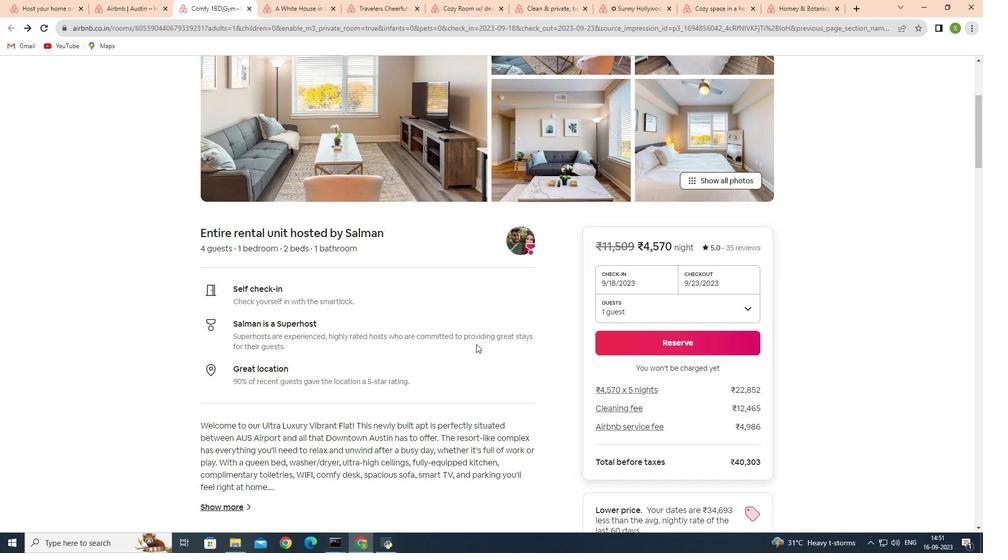 
Action: Mouse moved to (476, 343)
Screenshot: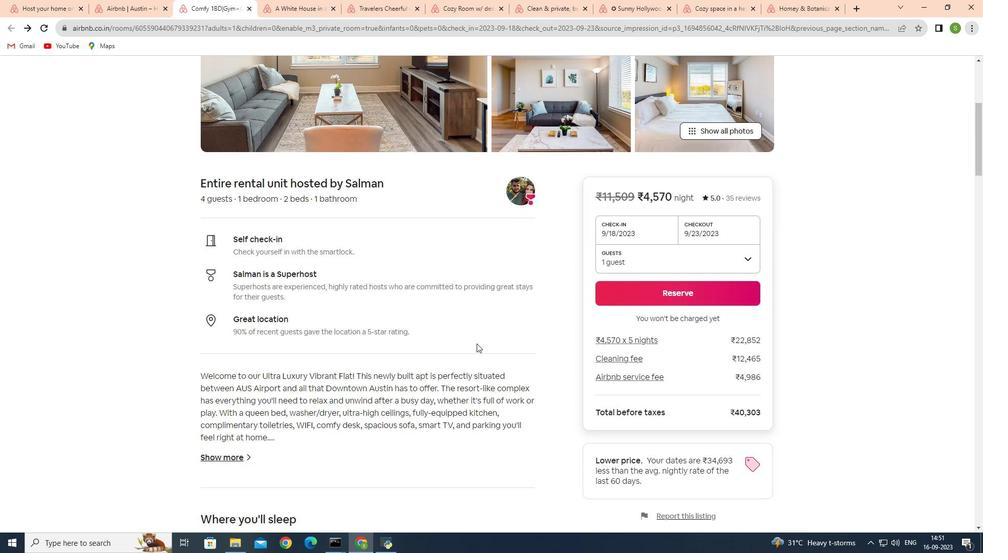 
Action: Mouse scrolled (476, 343) with delta (0, 0)
Screenshot: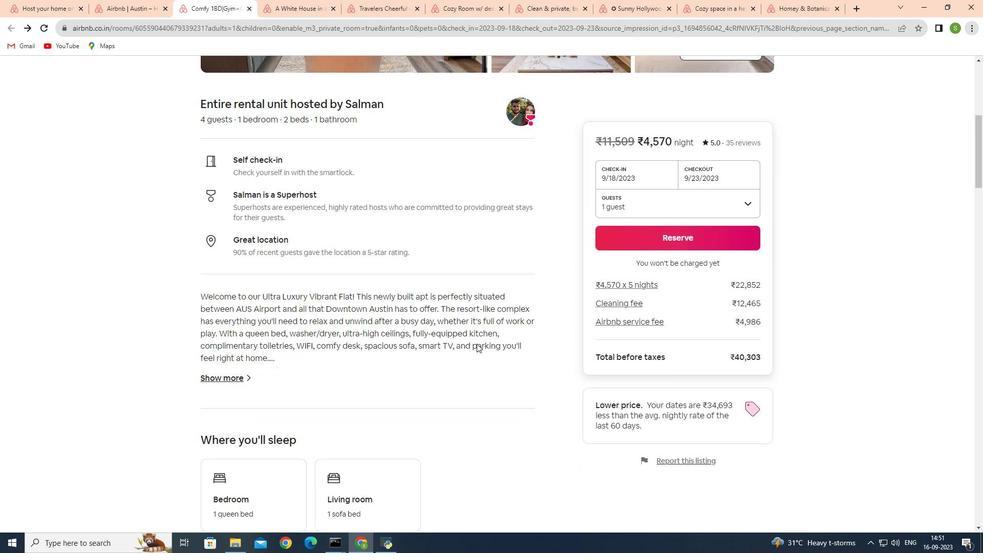 
Action: Mouse scrolled (476, 343) with delta (0, 0)
Screenshot: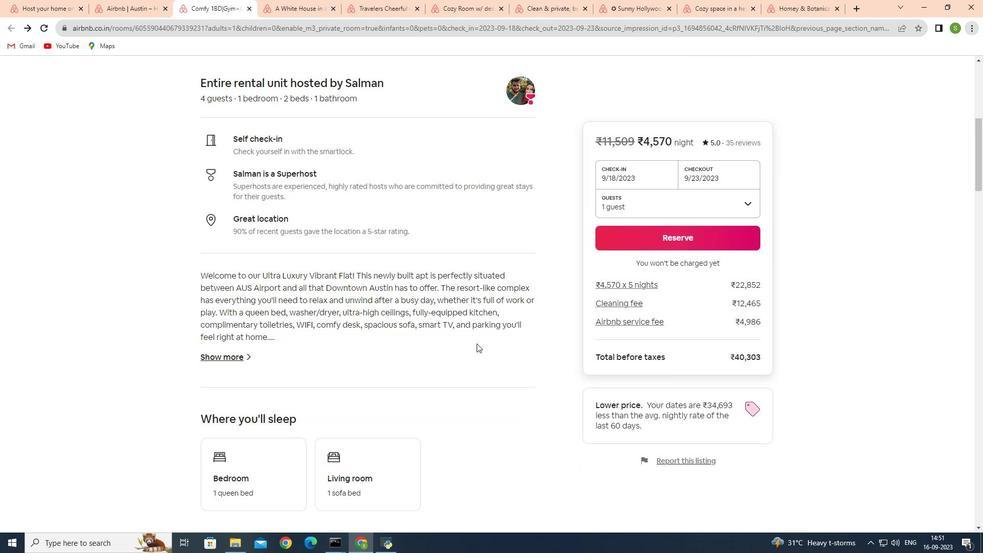 
Action: Mouse scrolled (476, 343) with delta (0, 0)
Screenshot: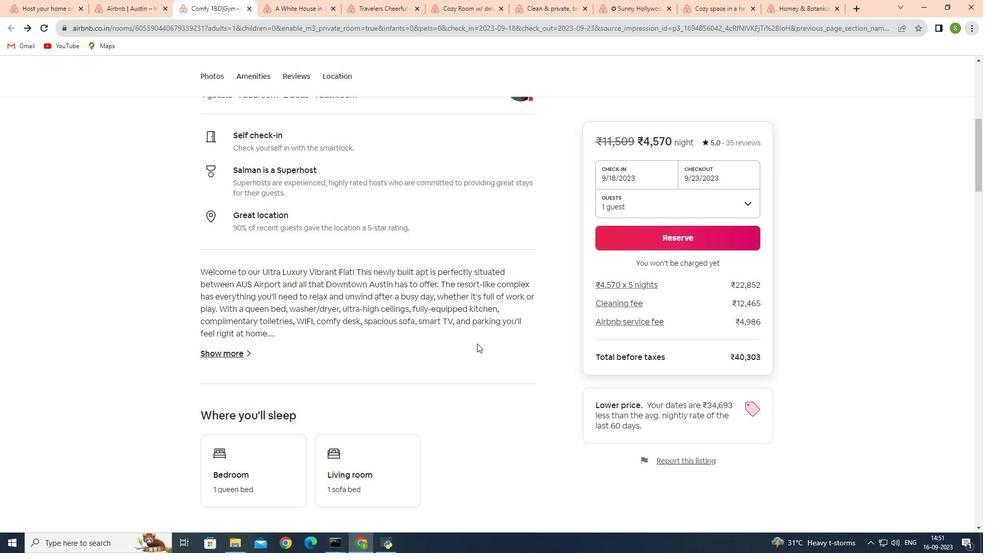 
Action: Mouse moved to (477, 343)
Screenshot: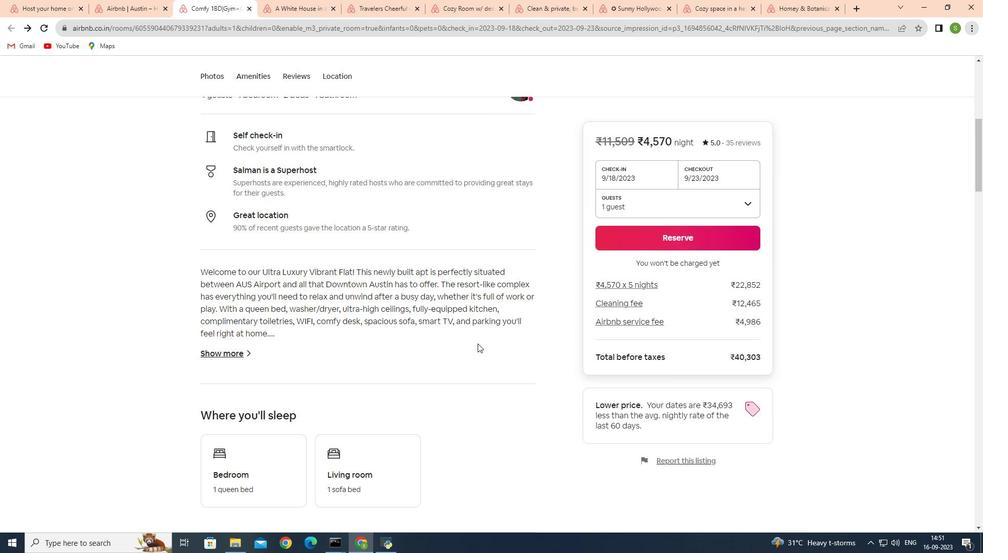 
Action: Mouse scrolled (477, 343) with delta (0, 0)
Screenshot: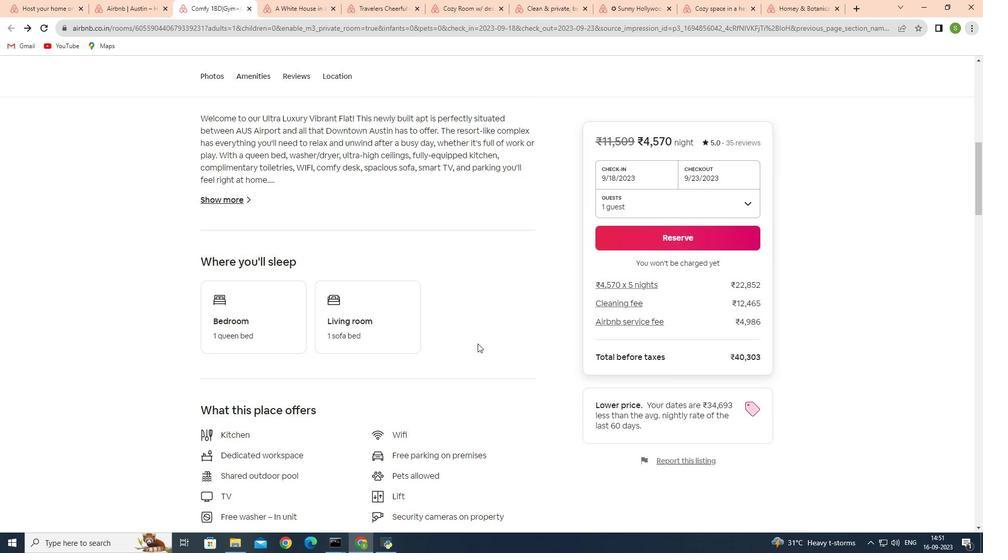 
Action: Mouse scrolled (477, 343) with delta (0, 0)
Screenshot: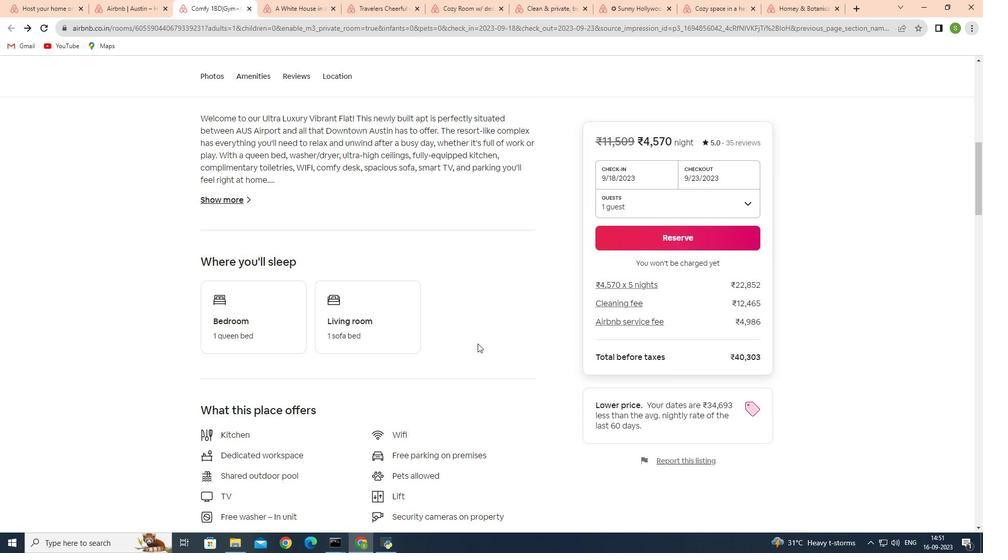 
Action: Mouse scrolled (477, 343) with delta (0, 0)
Screenshot: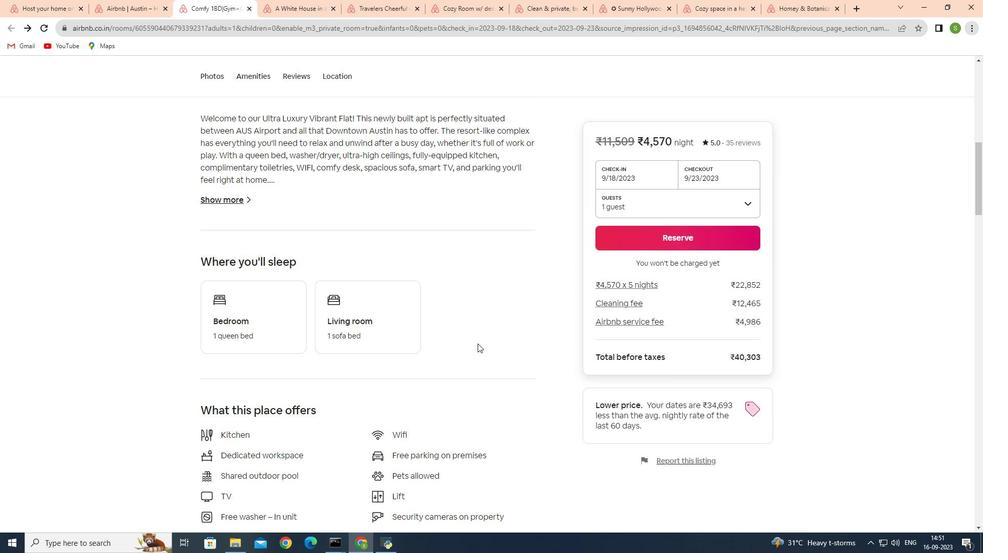 
Action: Mouse scrolled (477, 343) with delta (0, 0)
Screenshot: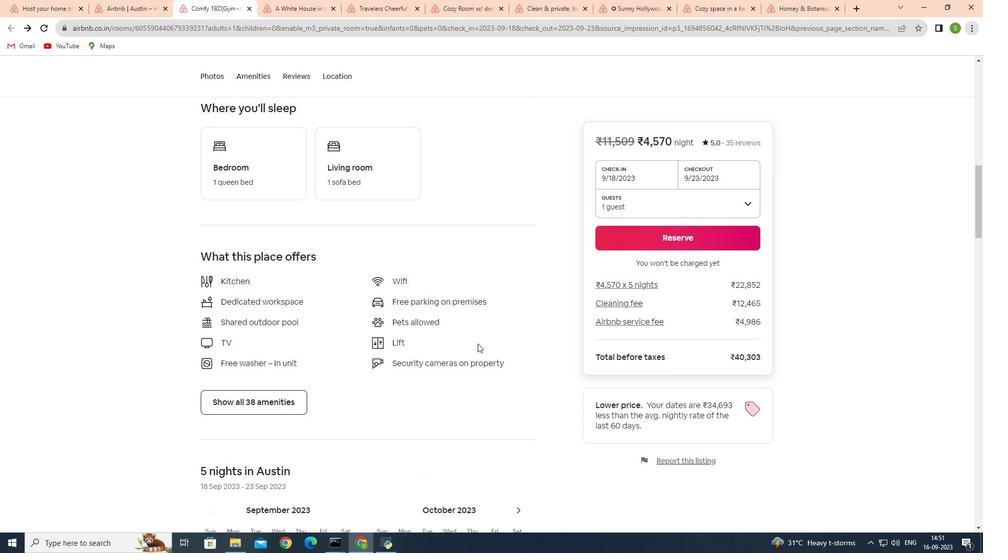 
Action: Mouse scrolled (477, 343) with delta (0, 0)
Screenshot: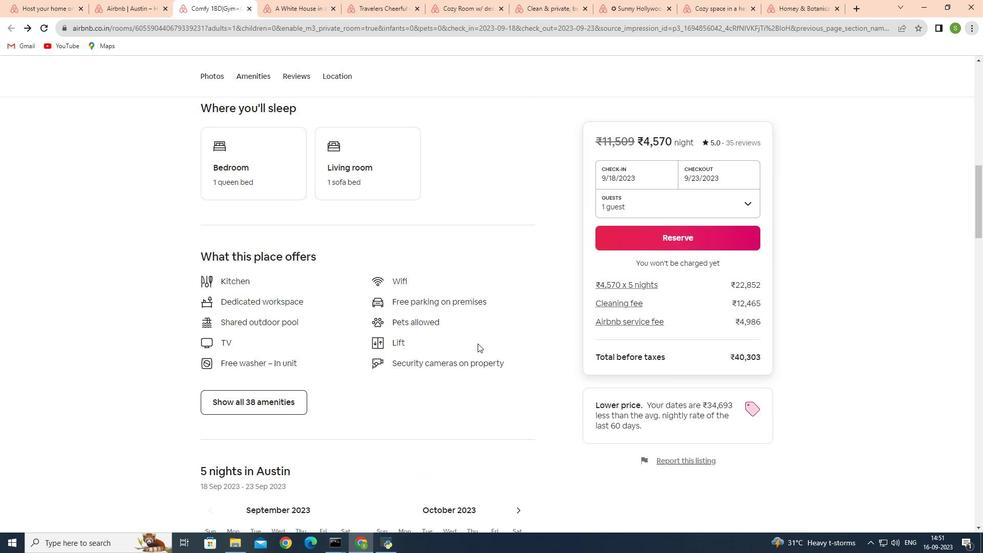 
Action: Mouse scrolled (477, 343) with delta (0, 0)
Screenshot: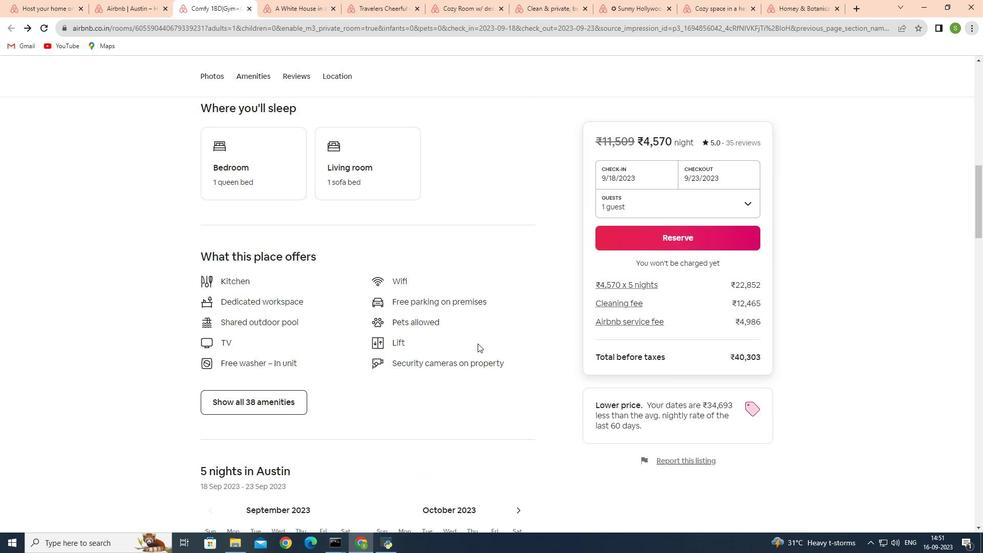 
Action: Mouse moved to (231, 395)
Screenshot: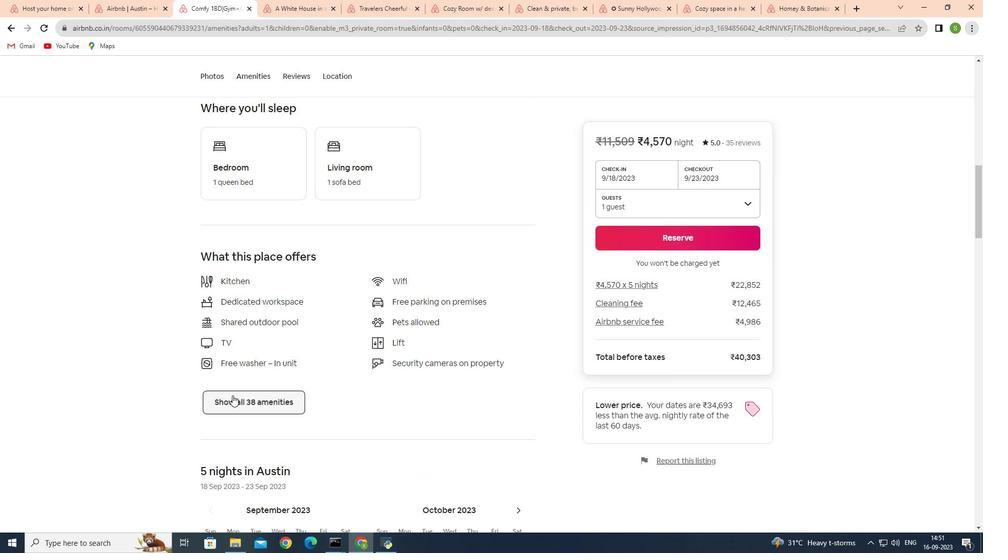
Action: Mouse pressed left at (231, 395)
Screenshot: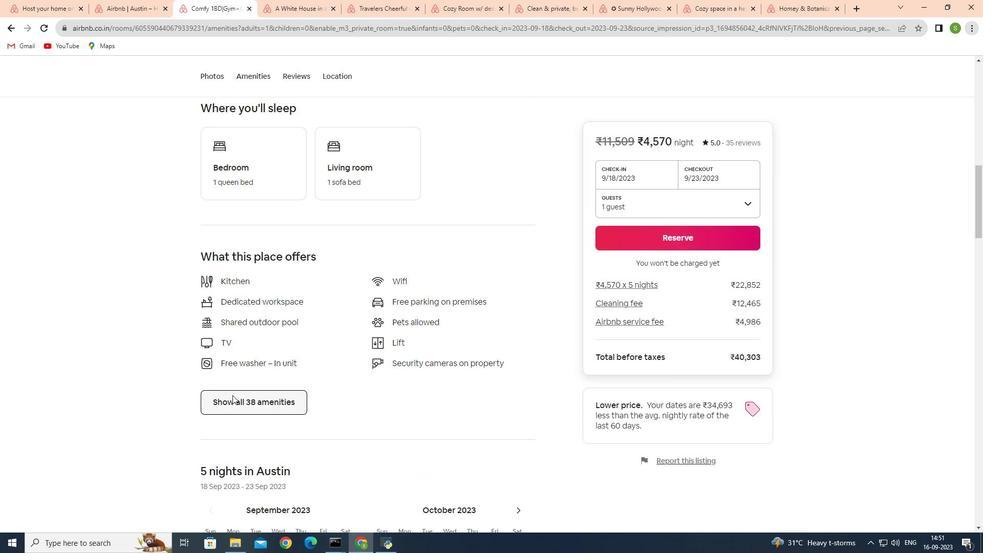
Action: Mouse moved to (453, 281)
Screenshot: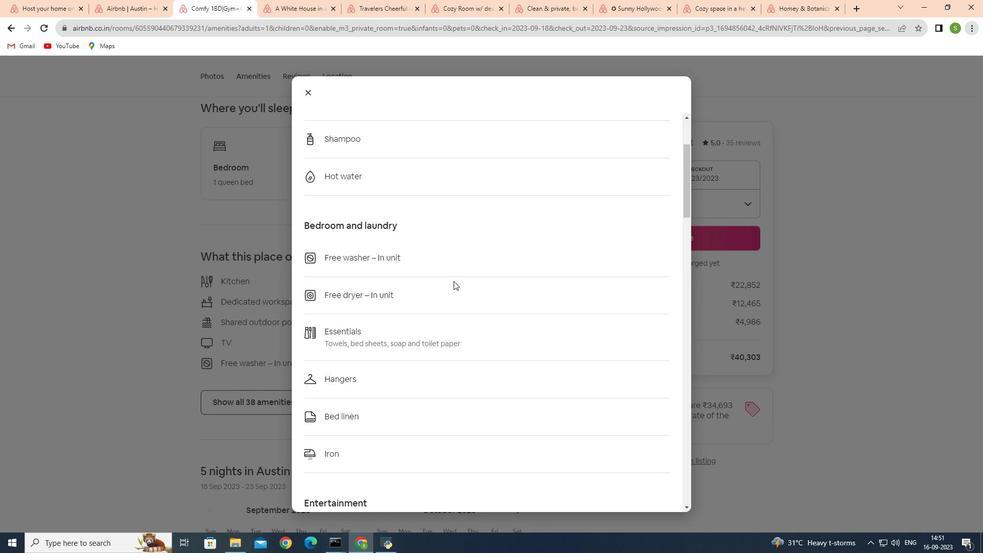 
Action: Mouse scrolled (453, 280) with delta (0, 0)
Screenshot: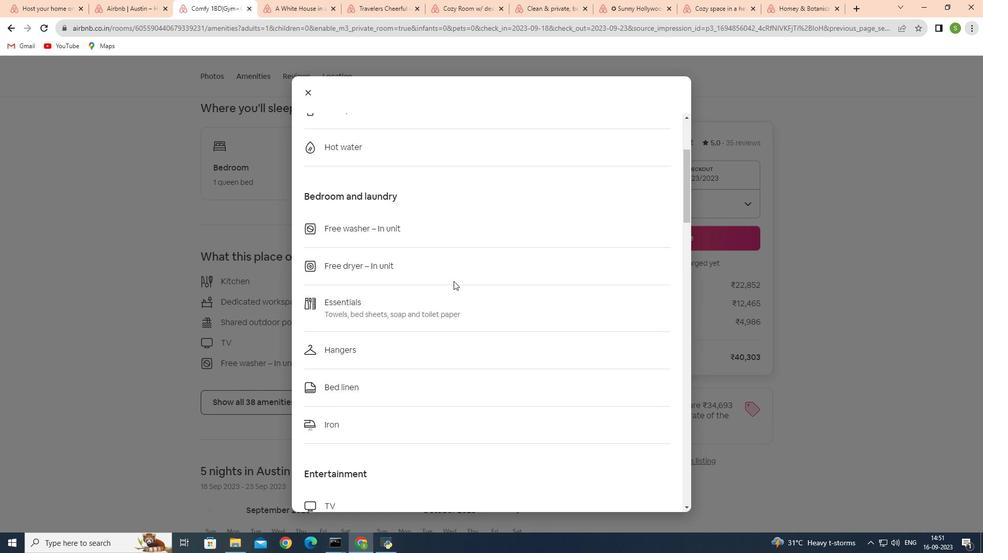 
Action: Mouse scrolled (453, 280) with delta (0, 0)
Screenshot: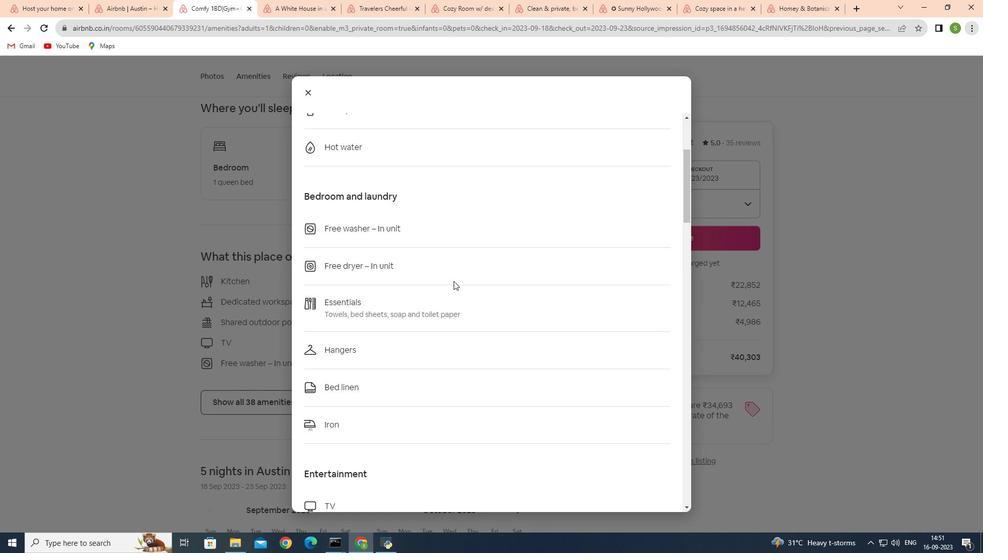 
Action: Mouse scrolled (453, 280) with delta (0, 0)
Screenshot: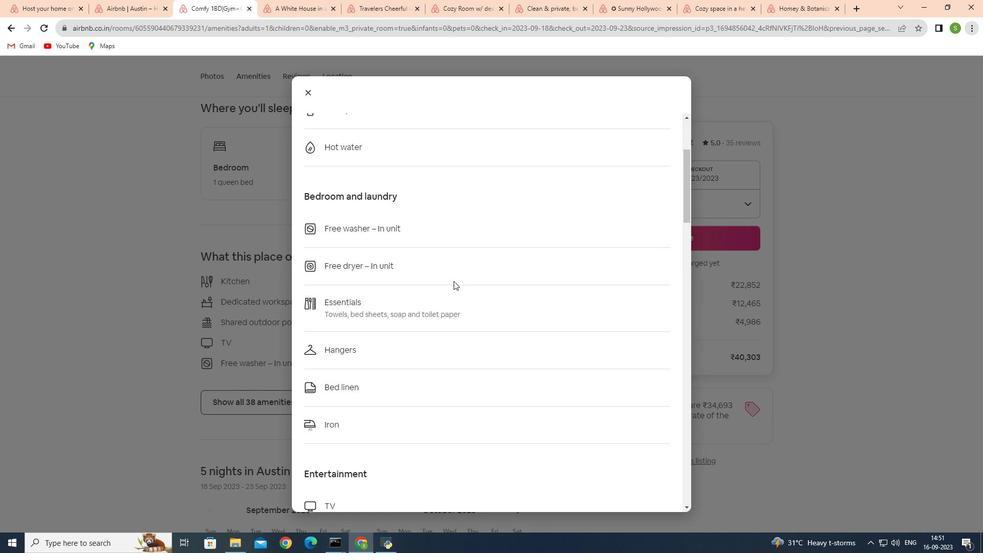 
Action: Mouse scrolled (453, 280) with delta (0, 0)
Screenshot: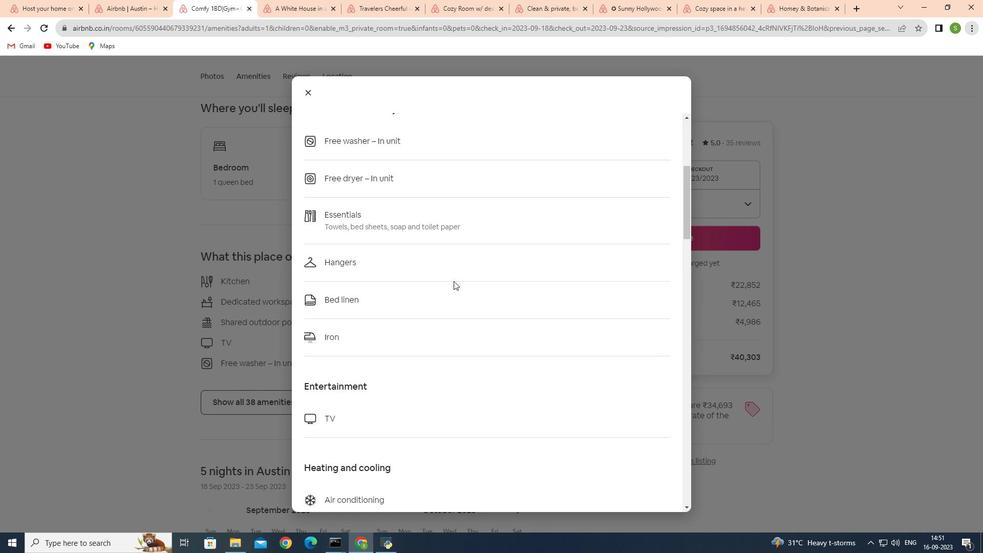 
Action: Mouse scrolled (453, 280) with delta (0, 0)
Screenshot: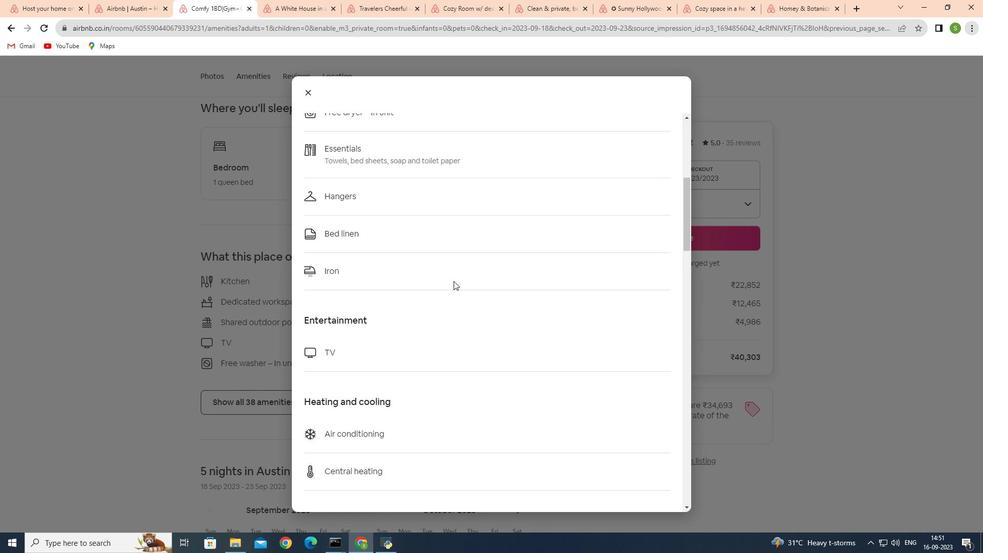 
Action: Mouse scrolled (453, 280) with delta (0, 0)
Screenshot: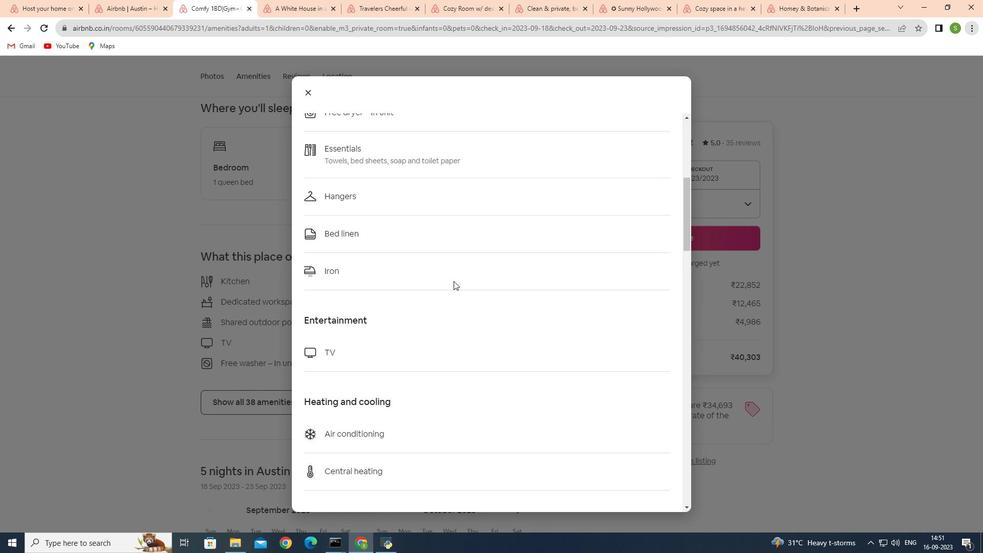 
Action: Mouse scrolled (453, 280) with delta (0, 0)
Screenshot: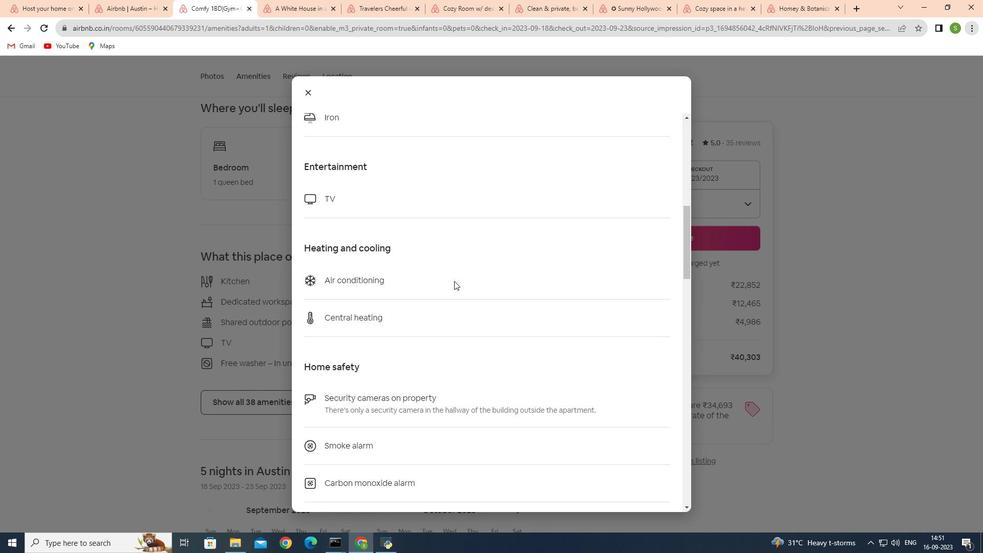 
Action: Mouse moved to (453, 281)
Screenshot: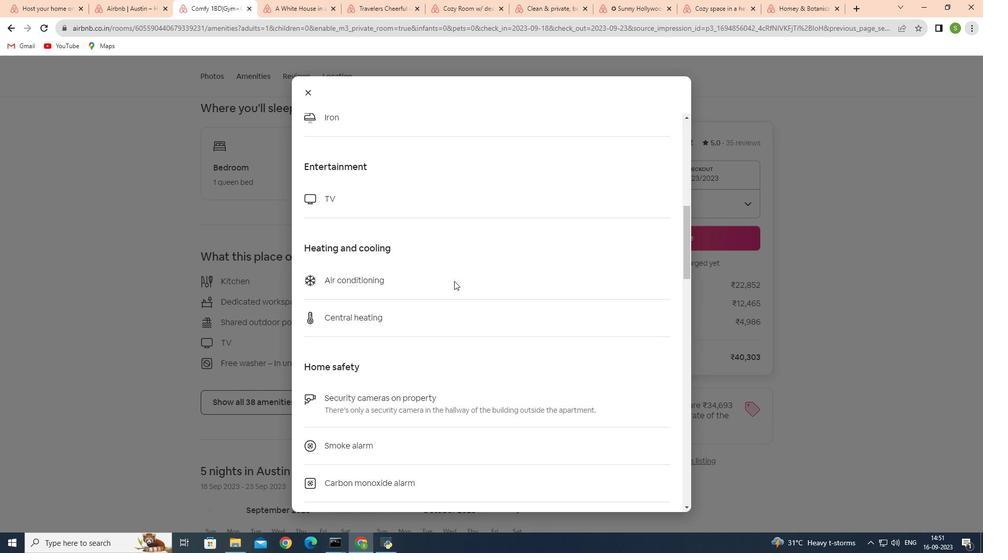 
Action: Mouse scrolled (453, 280) with delta (0, 0)
Screenshot: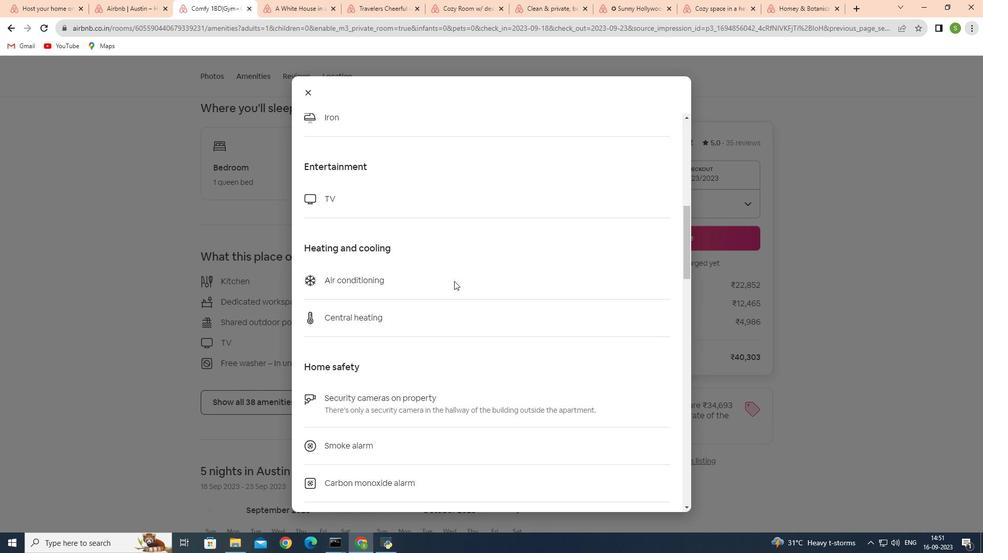 
Action: Mouse scrolled (453, 280) with delta (0, 0)
Screenshot: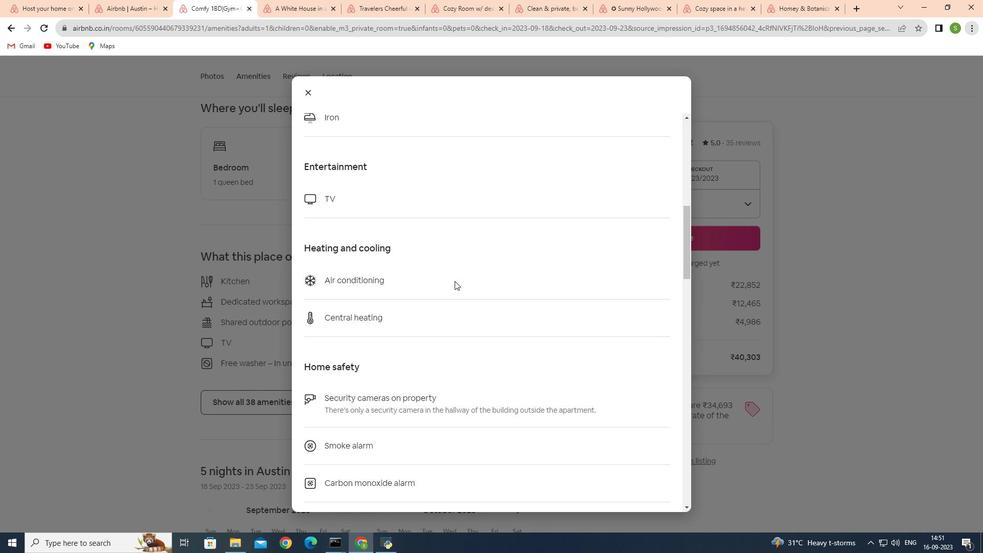 
Action: Mouse moved to (457, 278)
Screenshot: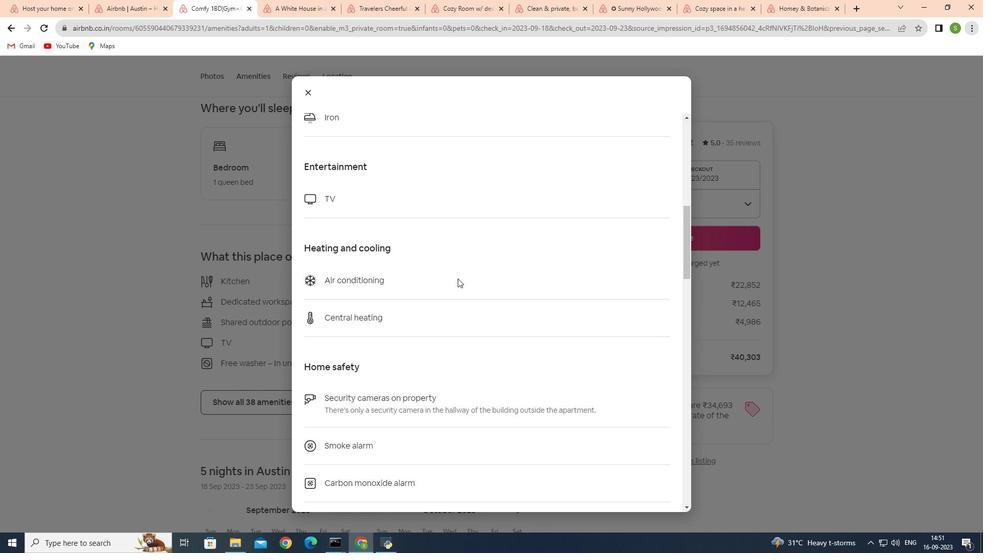 
Action: Mouse scrolled (457, 278) with delta (0, 0)
Screenshot: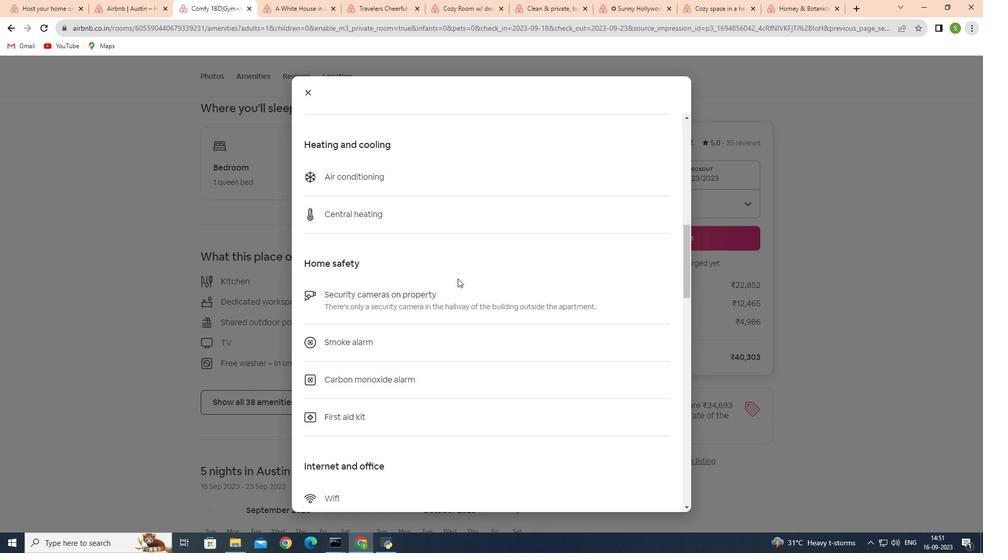 
Action: Mouse scrolled (457, 278) with delta (0, 0)
Screenshot: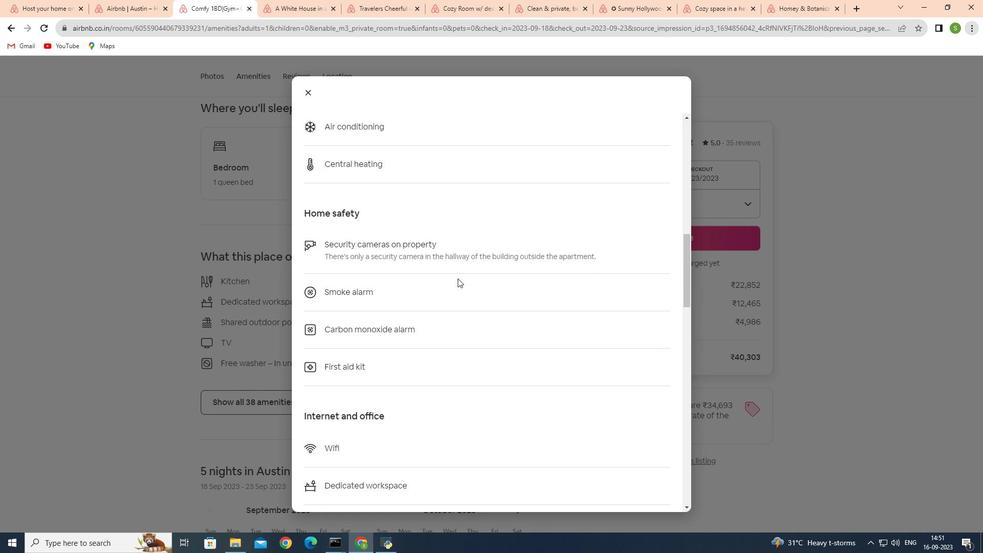 
Action: Mouse scrolled (457, 278) with delta (0, 0)
Screenshot: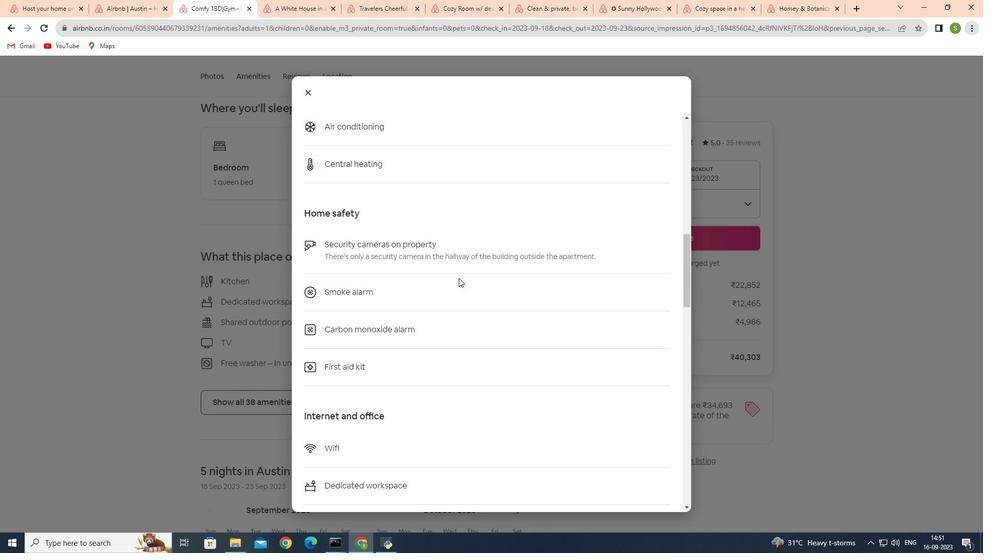 
Action: Mouse moved to (455, 282)
Screenshot: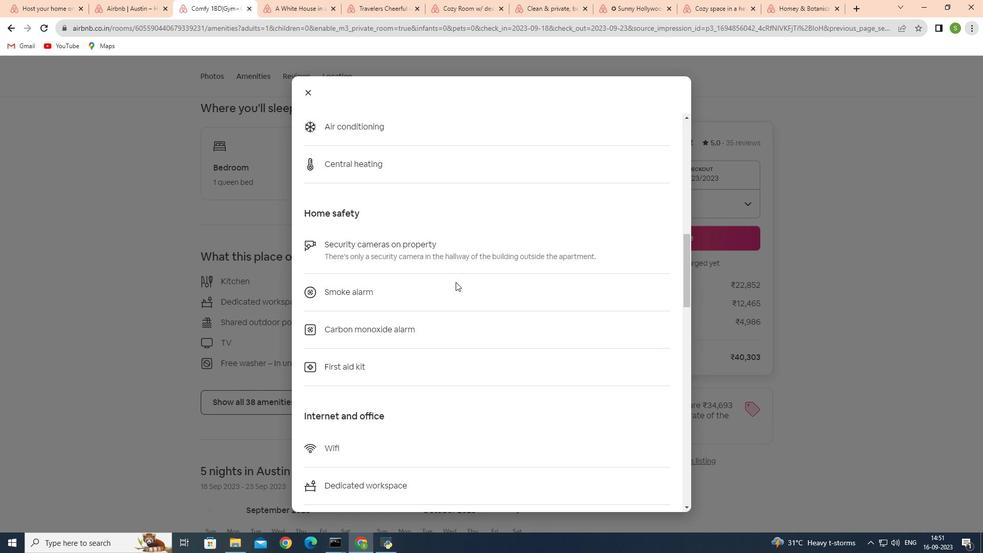 
Action: Mouse scrolled (455, 281) with delta (0, 0)
Screenshot: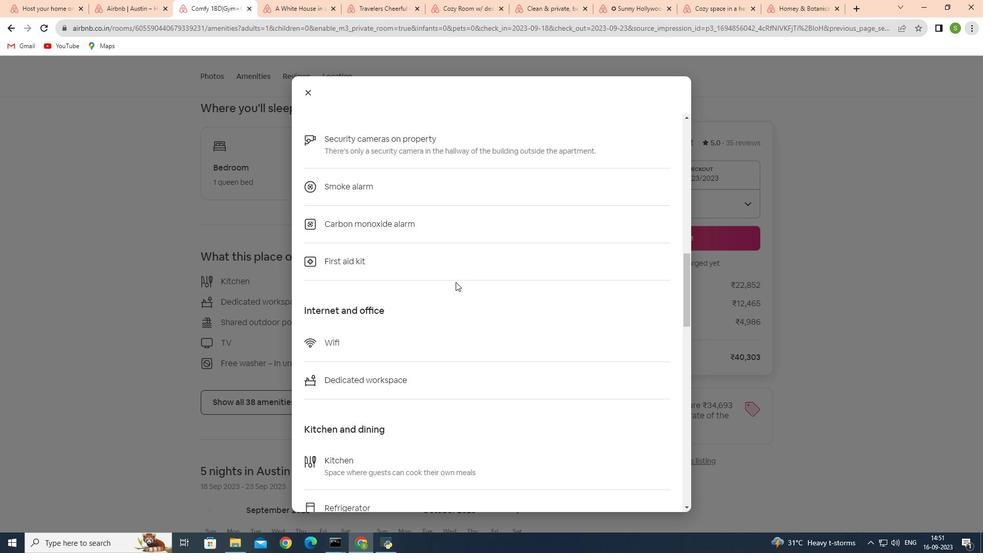 
Action: Mouse scrolled (455, 281) with delta (0, 0)
Screenshot: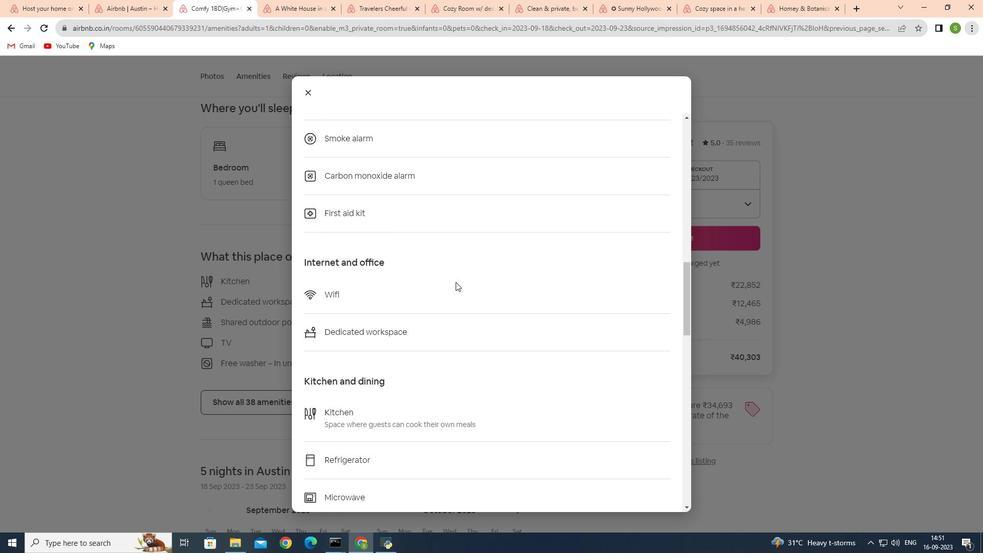 
Action: Mouse scrolled (455, 281) with delta (0, 0)
Screenshot: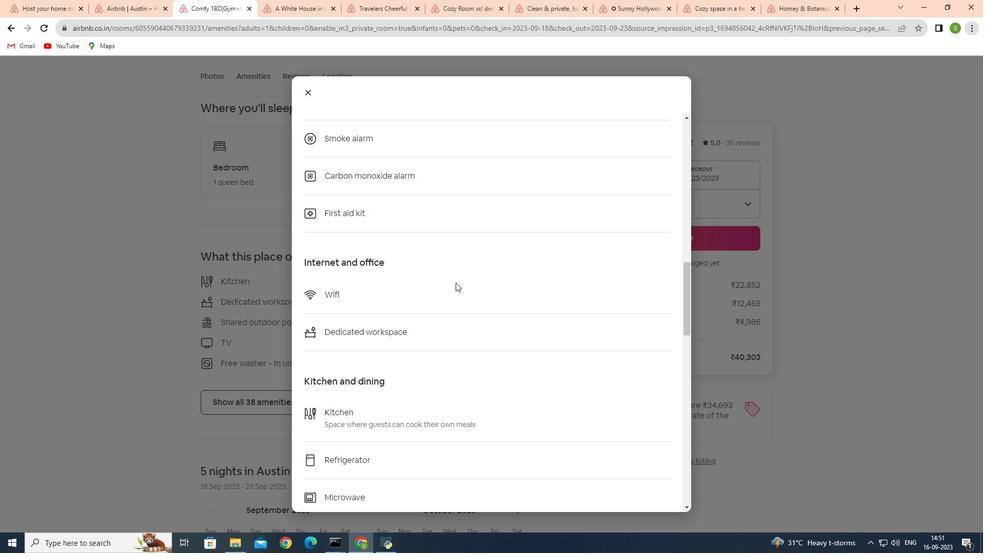
Action: Mouse moved to (455, 282)
Screenshot: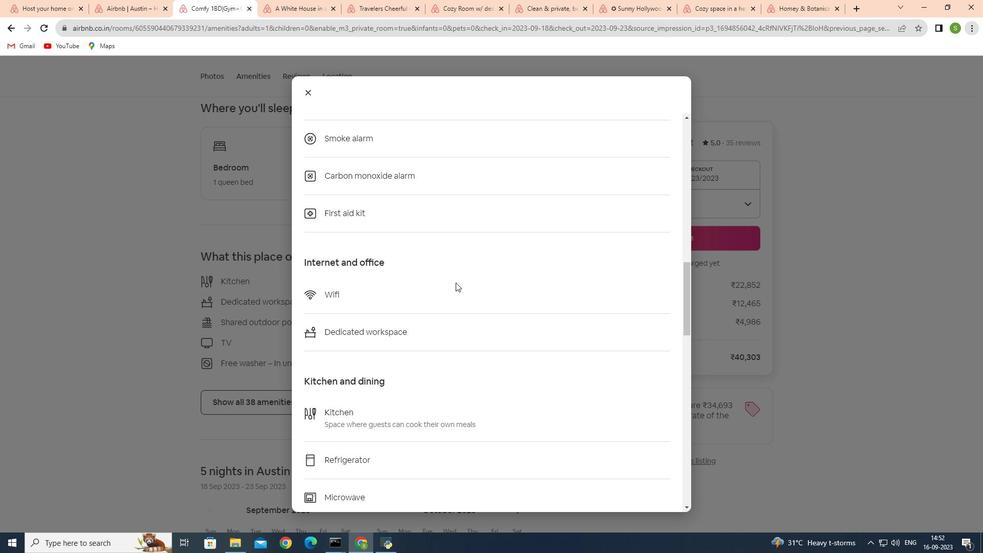 
Action: Mouse scrolled (455, 282) with delta (0, 0)
Screenshot: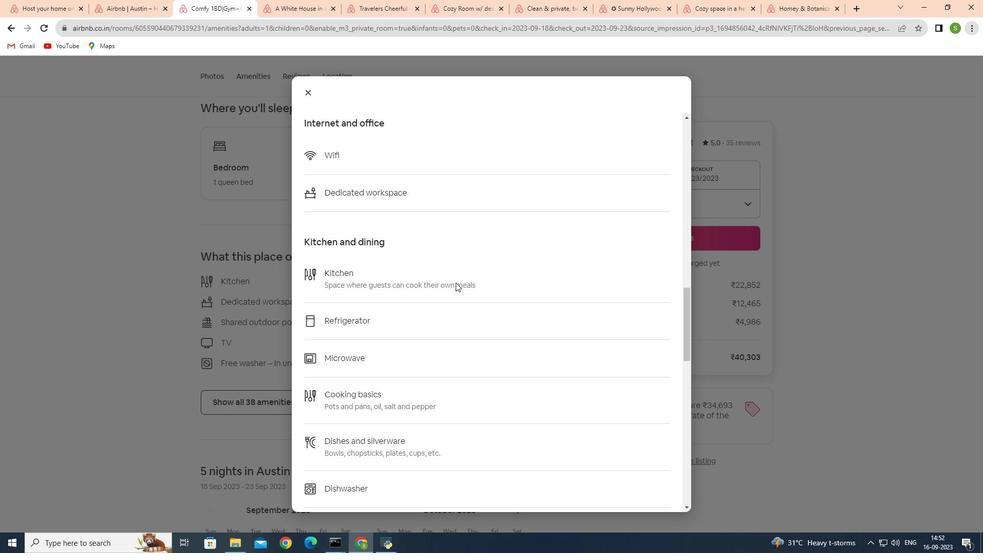 
Action: Mouse moved to (455, 282)
Screenshot: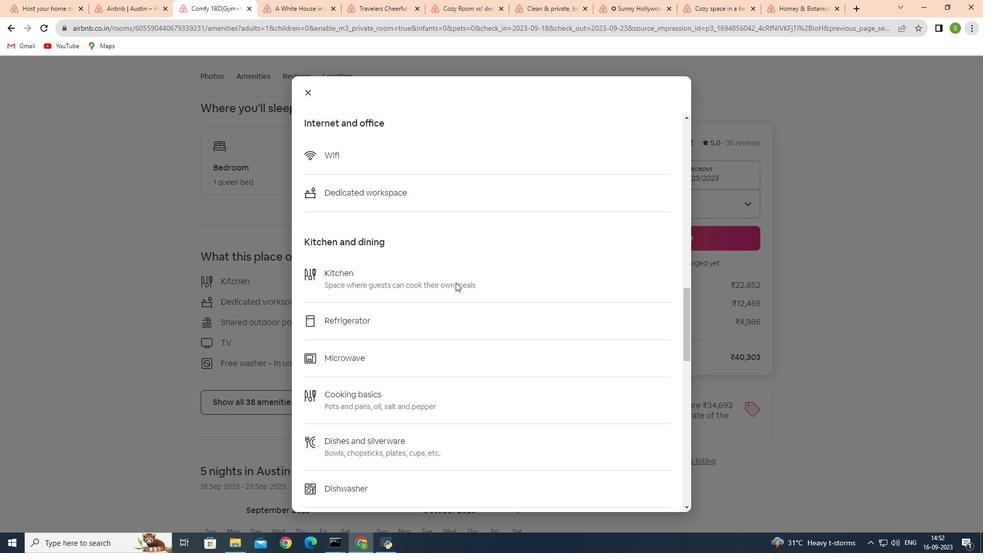 
Action: Mouse scrolled (455, 282) with delta (0, 0)
Screenshot: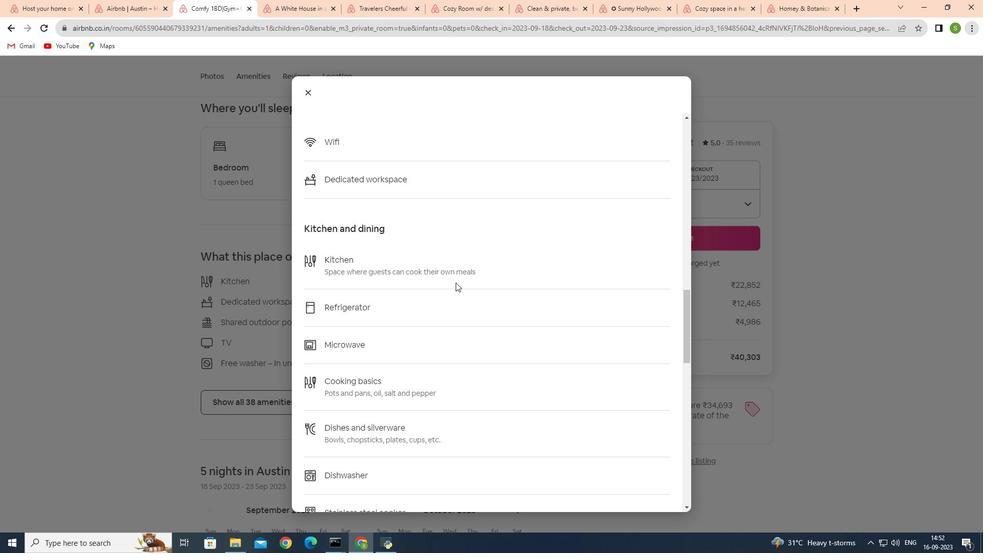 
Action: Mouse scrolled (455, 282) with delta (0, 0)
Screenshot: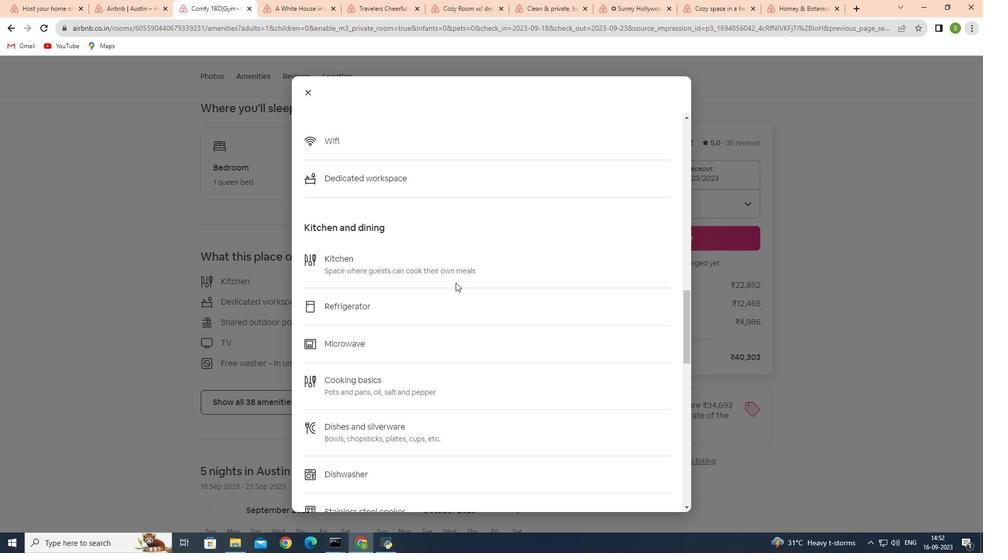 
Action: Mouse scrolled (455, 282) with delta (0, 0)
Screenshot: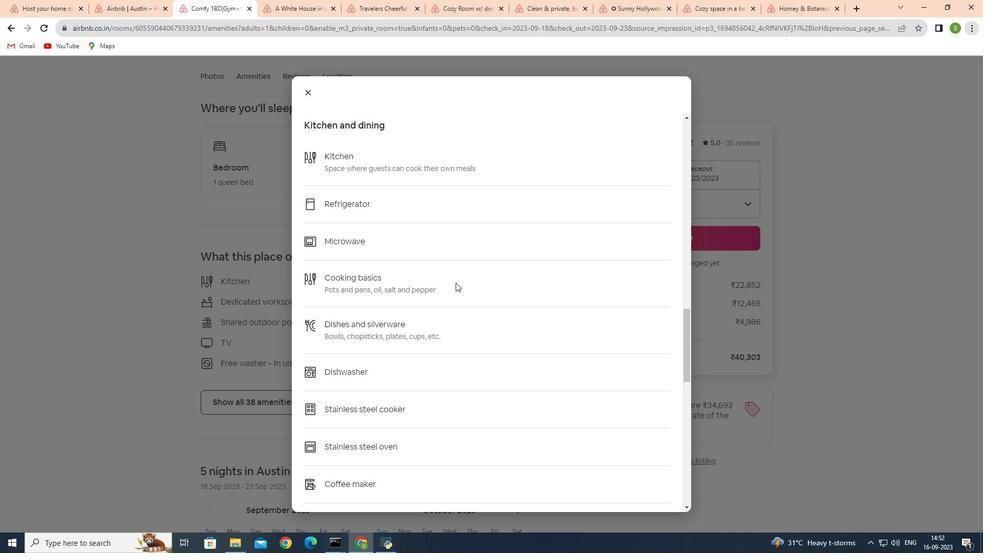 
Action: Mouse scrolled (455, 282) with delta (0, 0)
Screenshot: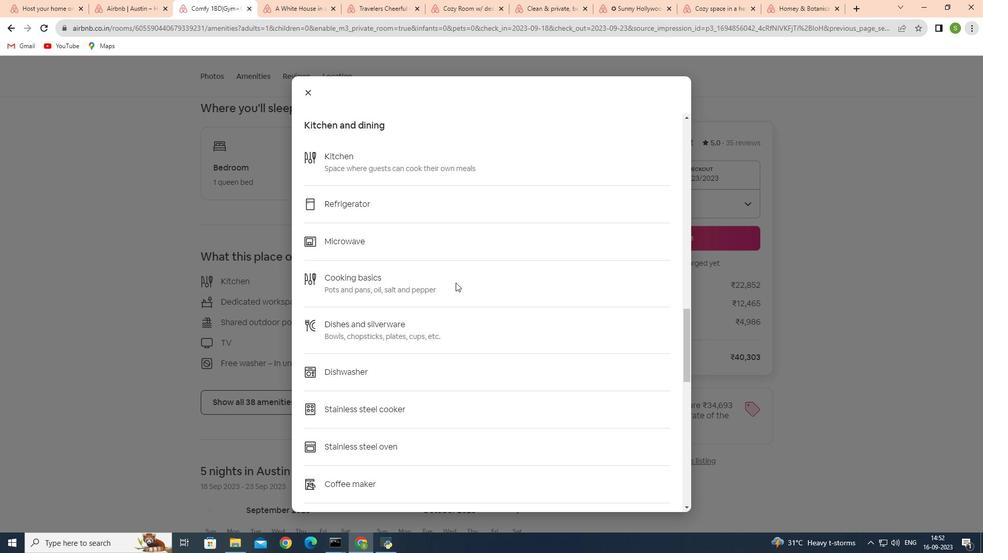 
Action: Mouse scrolled (455, 282) with delta (0, 0)
Screenshot: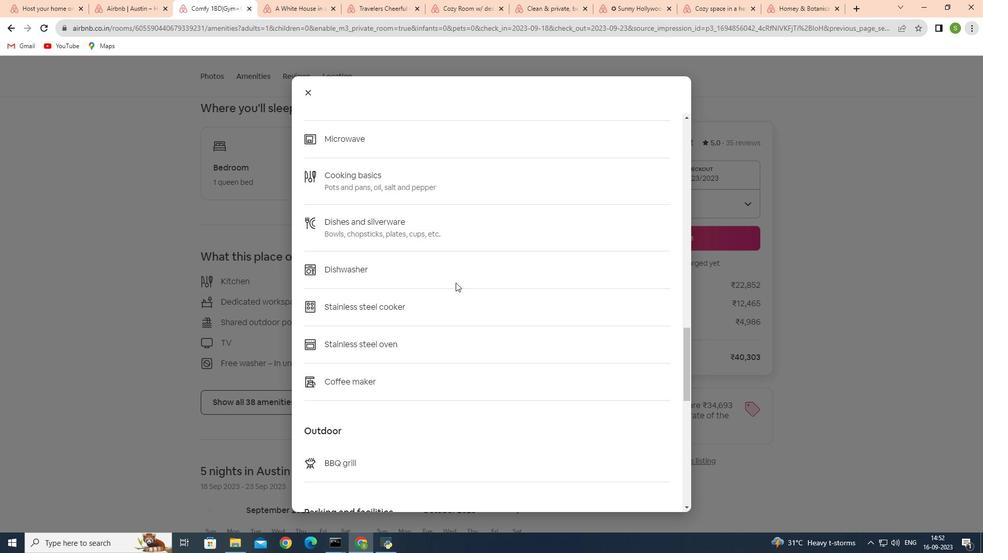 
Action: Mouse scrolled (455, 282) with delta (0, 0)
Screenshot: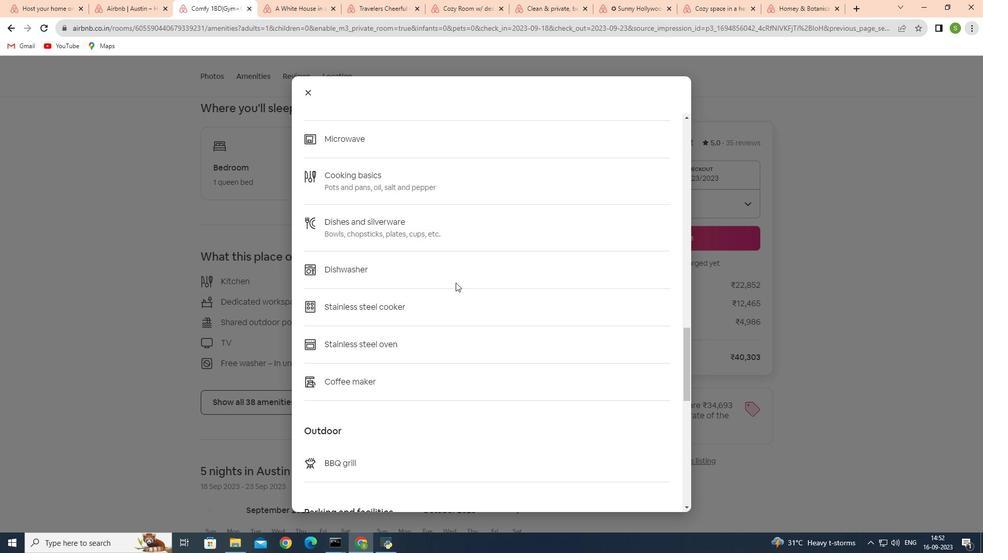 
Action: Mouse moved to (457, 281)
Screenshot: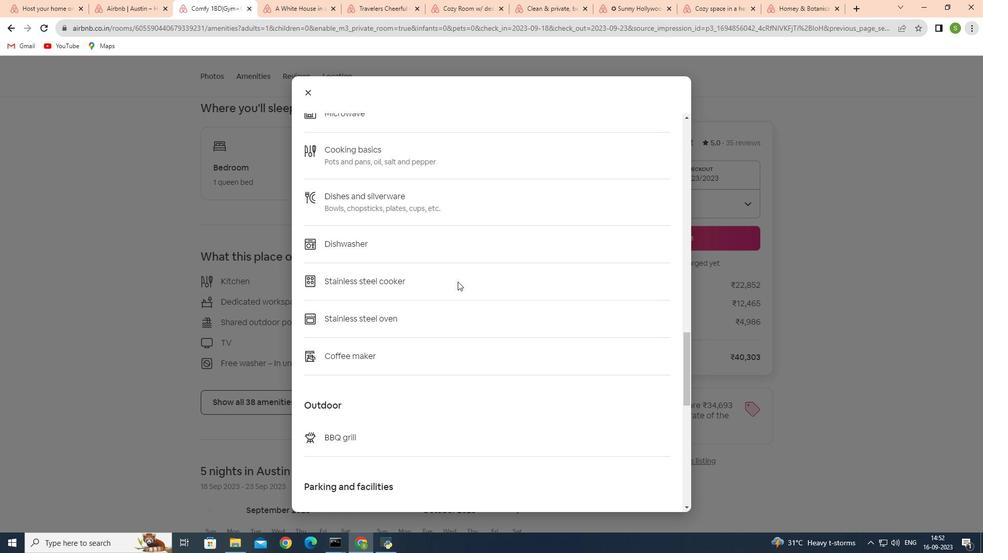 
Action: Mouse scrolled (457, 281) with delta (0, 0)
Screenshot: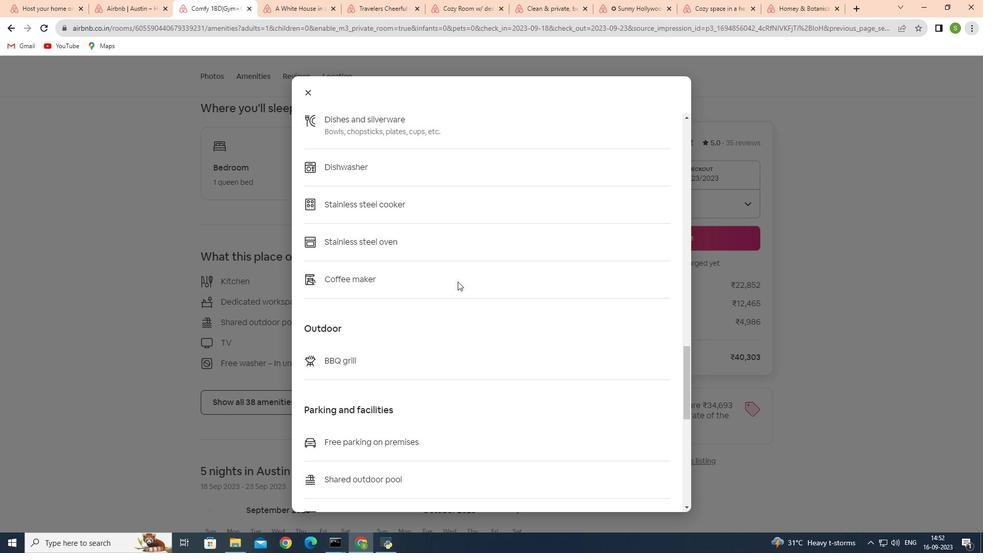 
Action: Mouse scrolled (457, 281) with delta (0, 0)
Screenshot: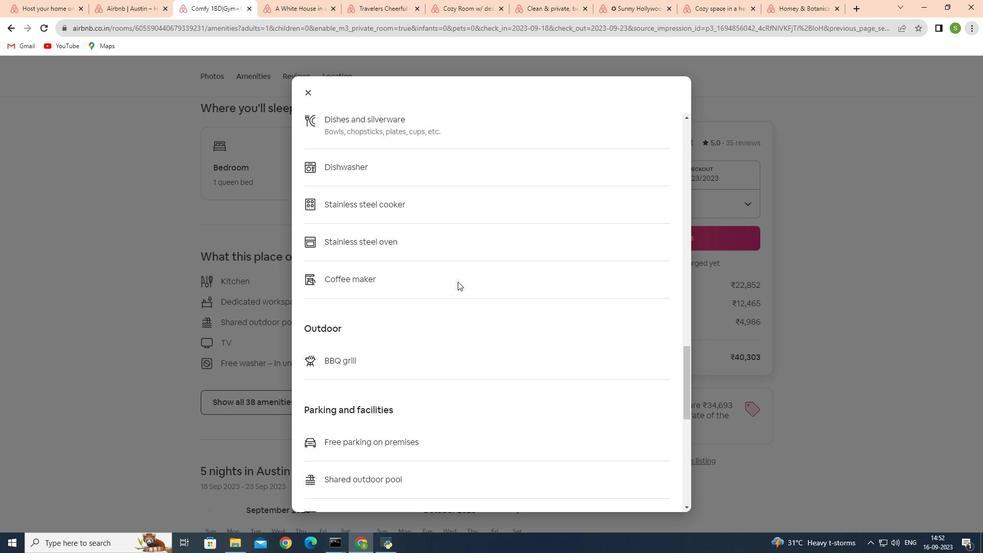 
Action: Mouse scrolled (457, 281) with delta (0, 0)
Screenshot: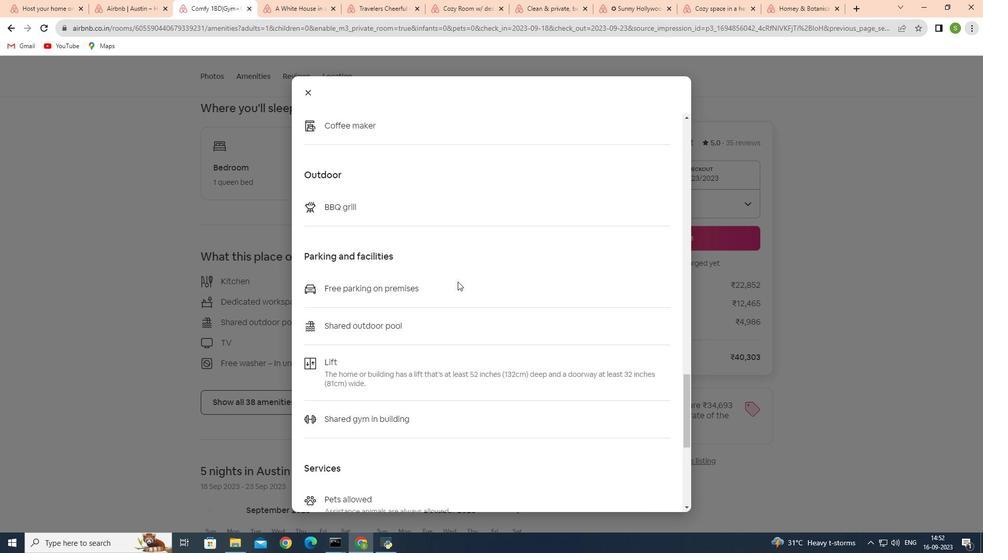 
Action: Mouse scrolled (457, 281) with delta (0, 0)
Screenshot: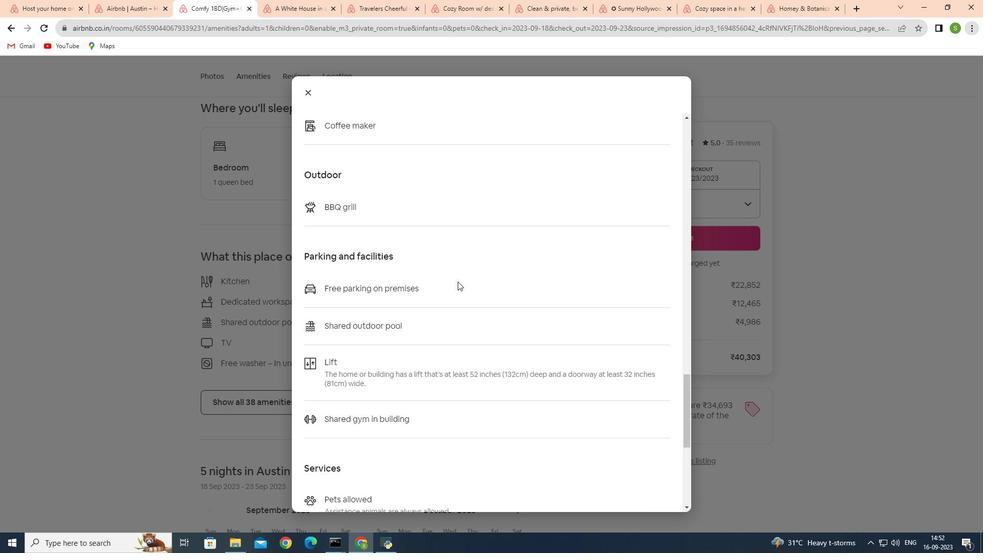 
Action: Mouse scrolled (457, 281) with delta (0, 0)
Screenshot: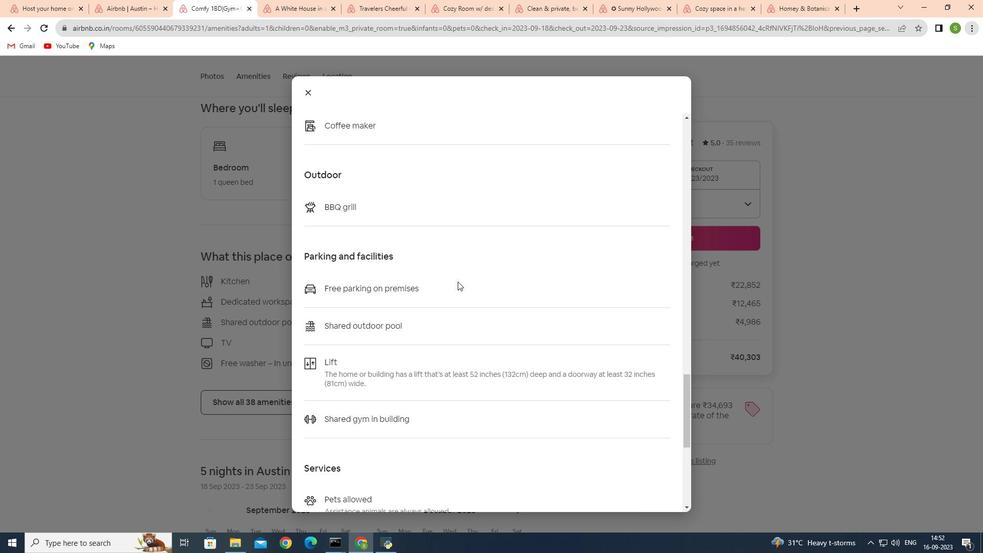 
Action: Mouse scrolled (457, 281) with delta (0, 0)
Screenshot: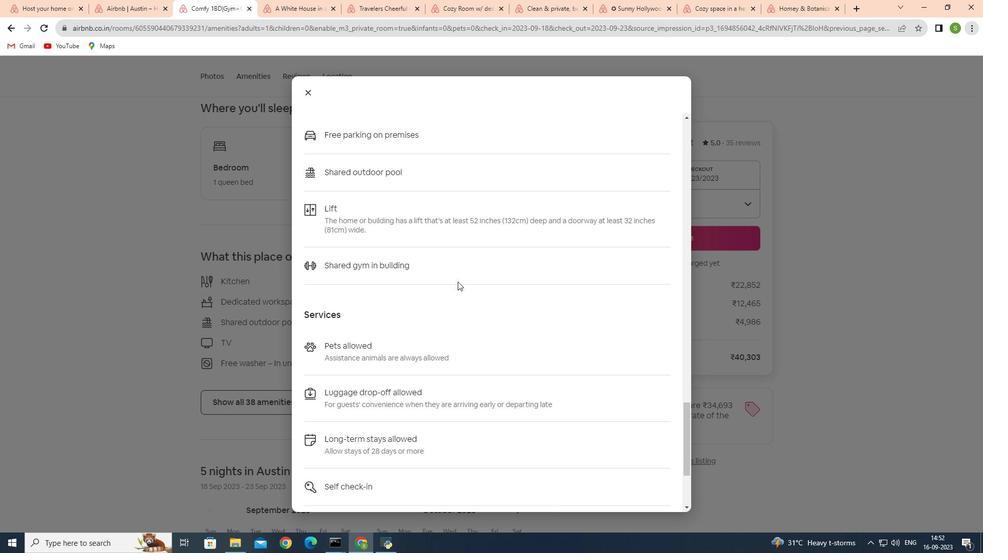 
Action: Mouse scrolled (457, 281) with delta (0, 0)
Screenshot: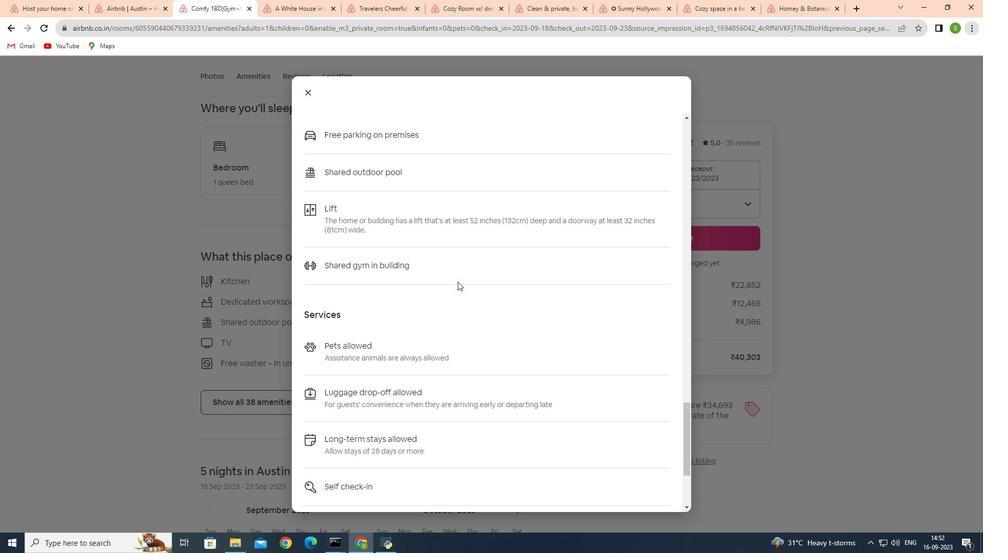 
Action: Mouse scrolled (457, 281) with delta (0, 0)
Screenshot: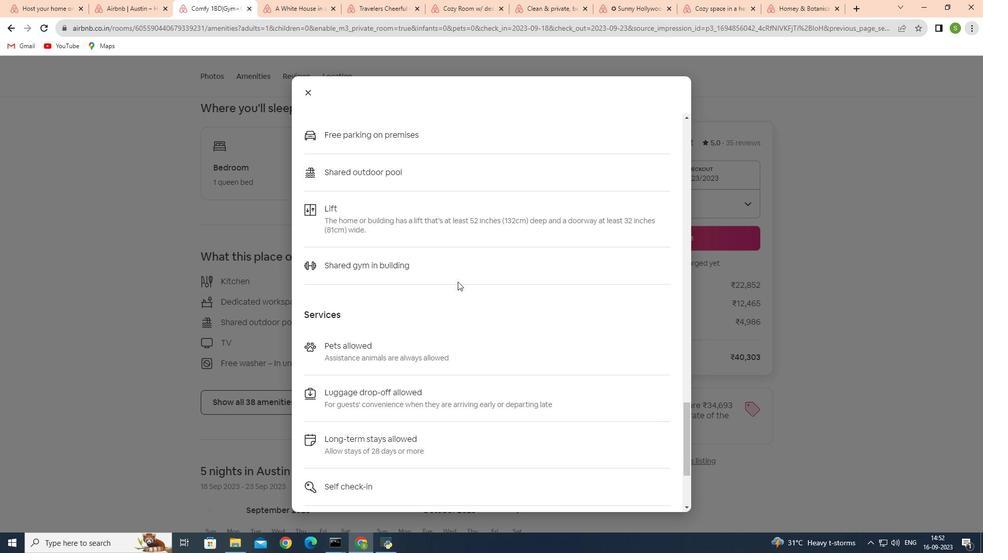 
Action: Mouse scrolled (457, 281) with delta (0, 0)
Screenshot: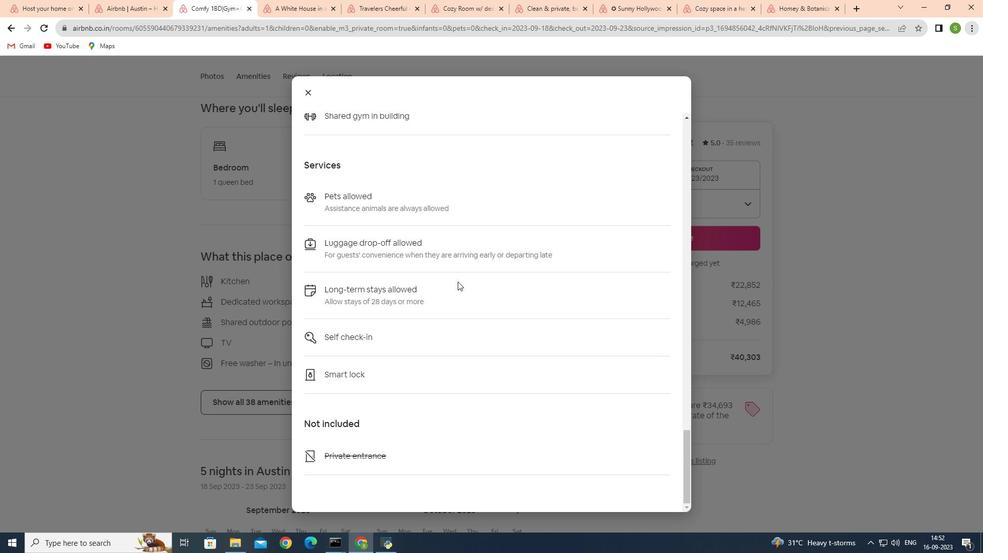 
Action: Mouse scrolled (457, 281) with delta (0, 0)
Screenshot: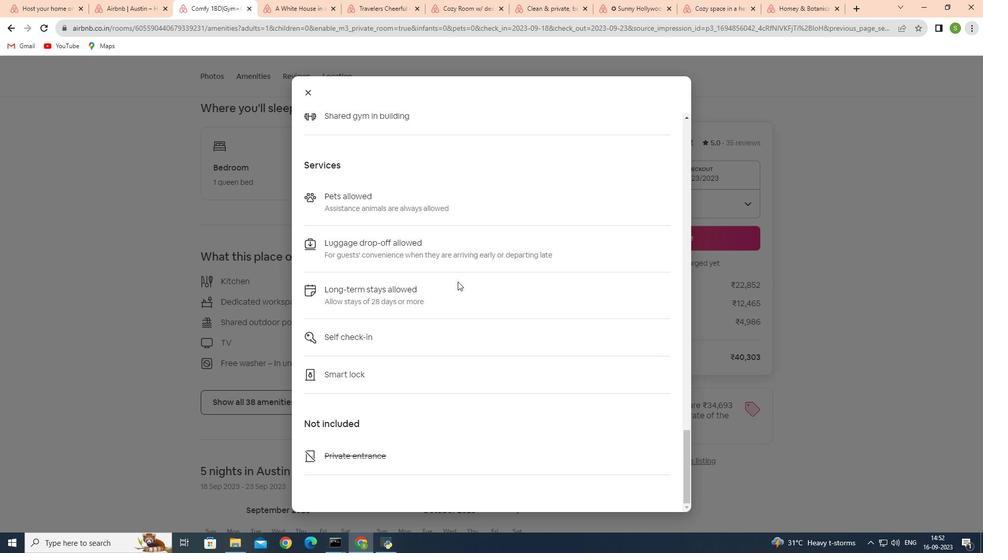 
Action: Mouse scrolled (457, 281) with delta (0, 0)
Screenshot: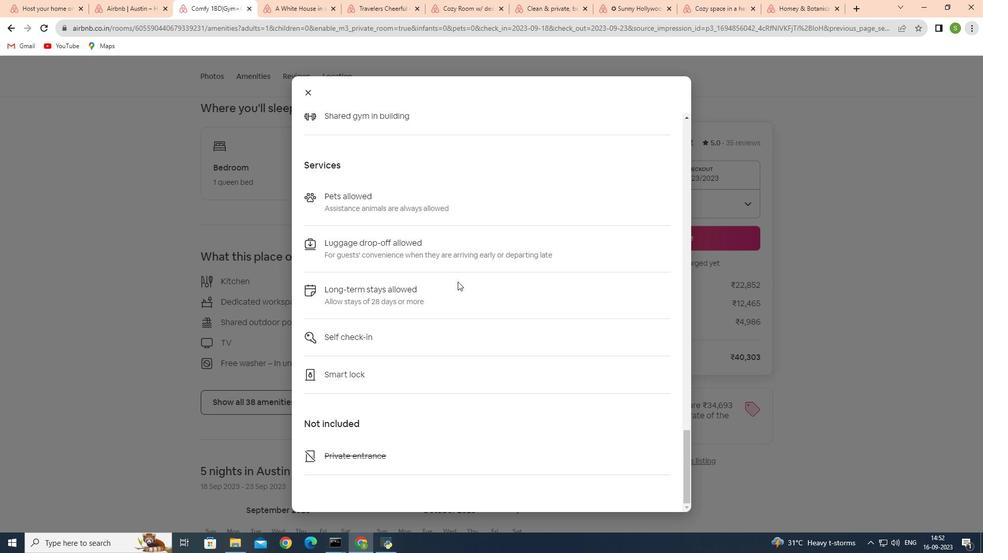 
Action: Mouse scrolled (457, 281) with delta (0, 0)
Screenshot: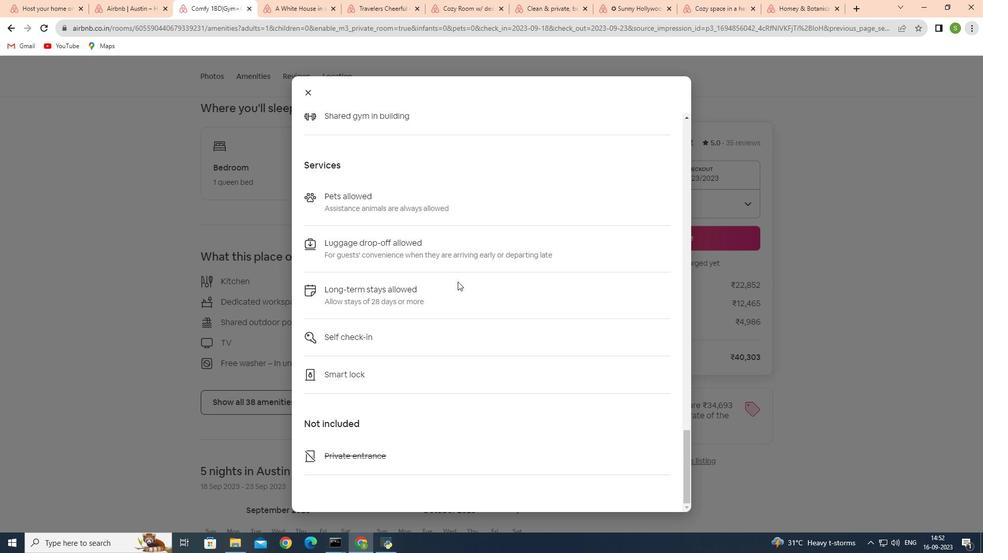 
Action: Mouse moved to (457, 281)
Screenshot: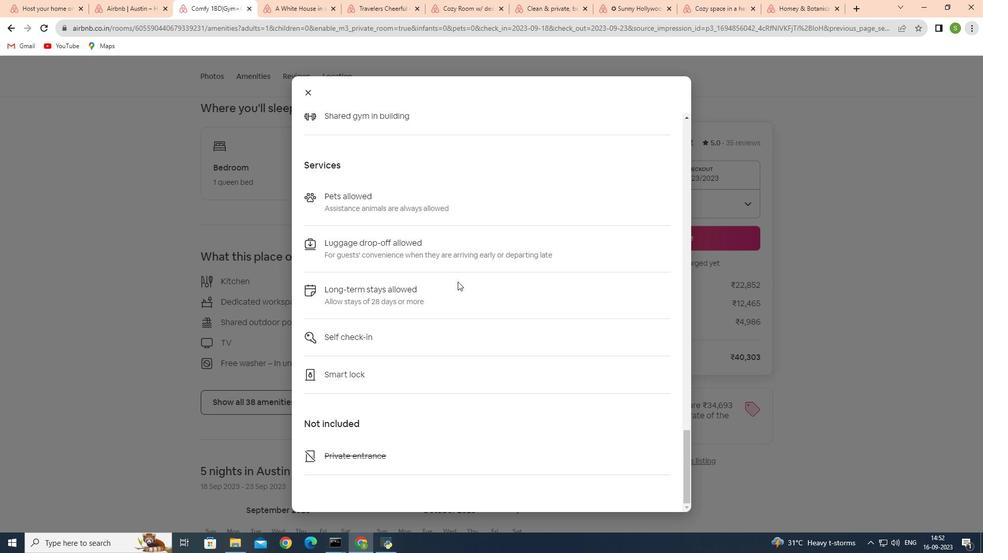 
Action: Mouse scrolled (457, 281) with delta (0, 0)
Screenshot: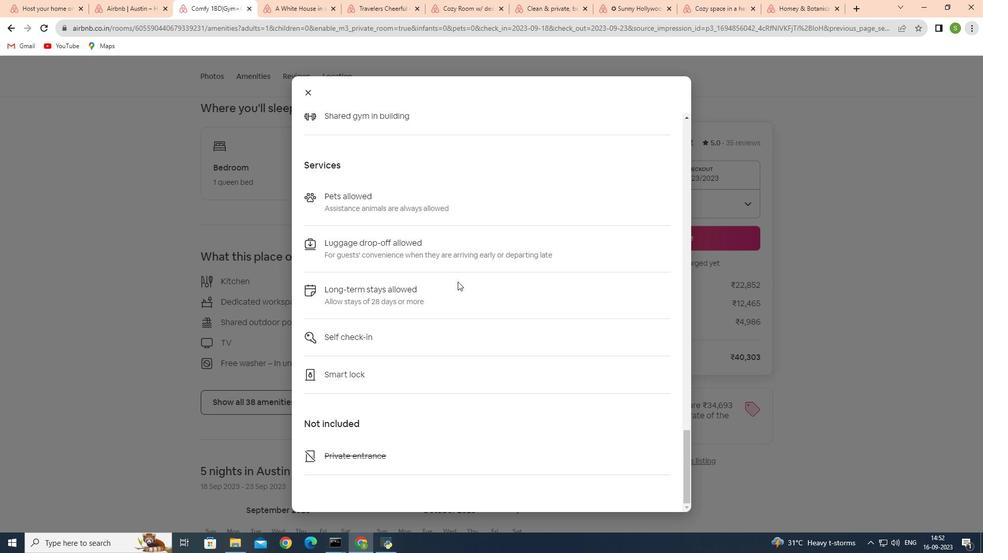 
Action: Mouse scrolled (457, 281) with delta (0, 0)
Screenshot: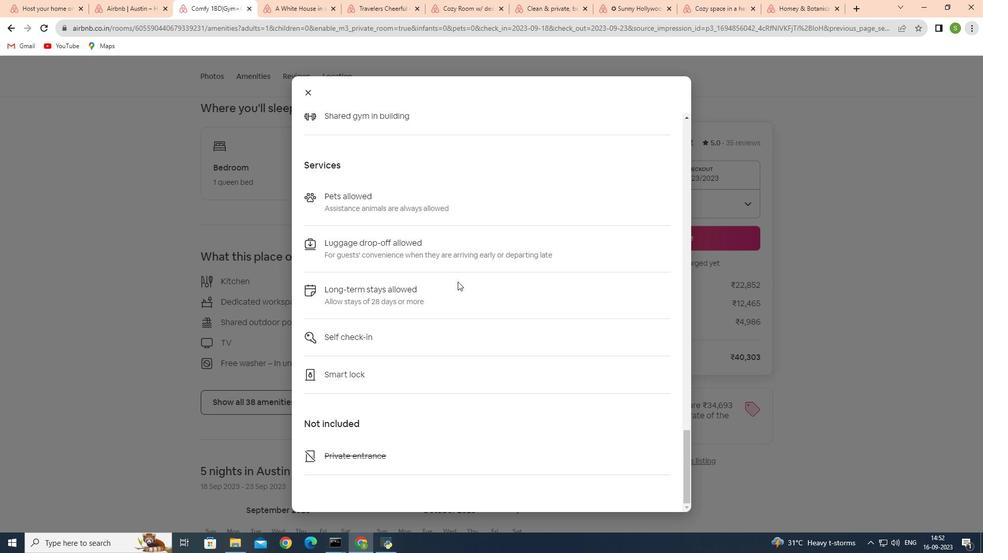 
Action: Mouse moved to (305, 90)
Screenshot: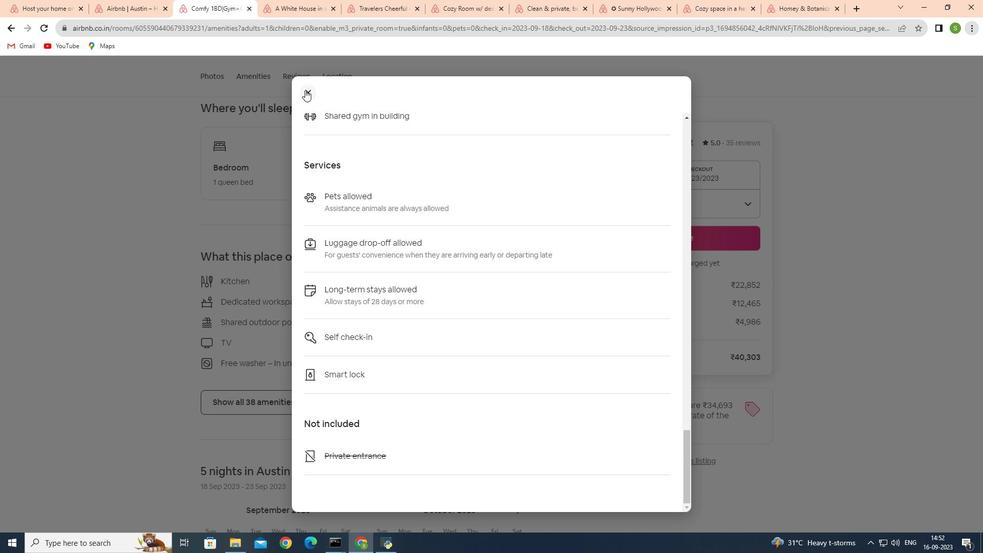 
Action: Mouse pressed left at (305, 90)
Screenshot: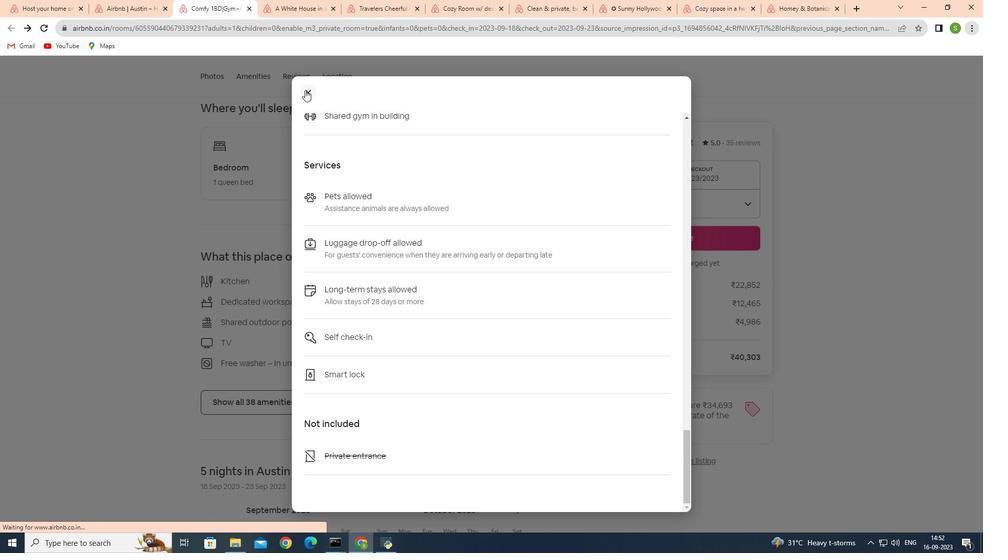 
Action: Mouse moved to (286, 269)
Screenshot: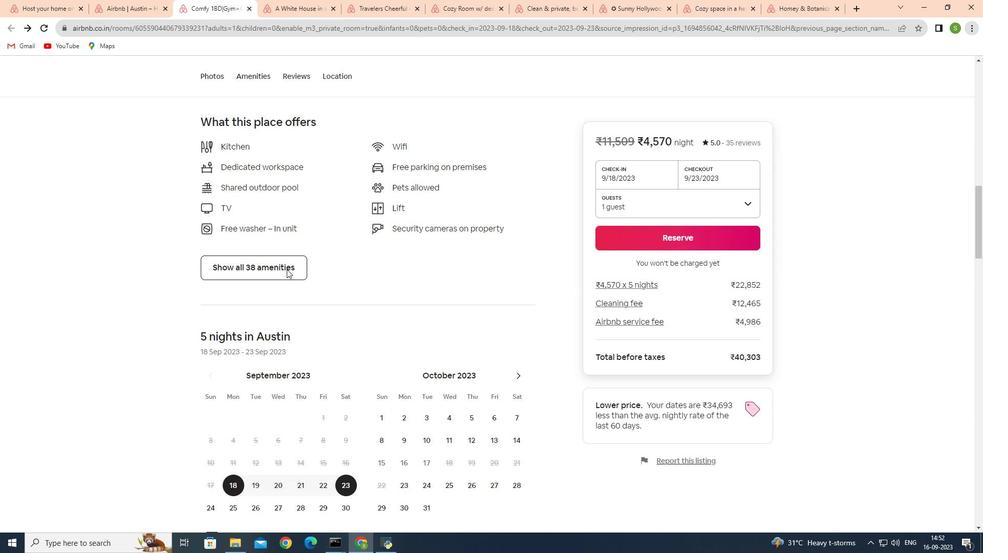 
Action: Mouse scrolled (286, 268) with delta (0, 0)
Screenshot: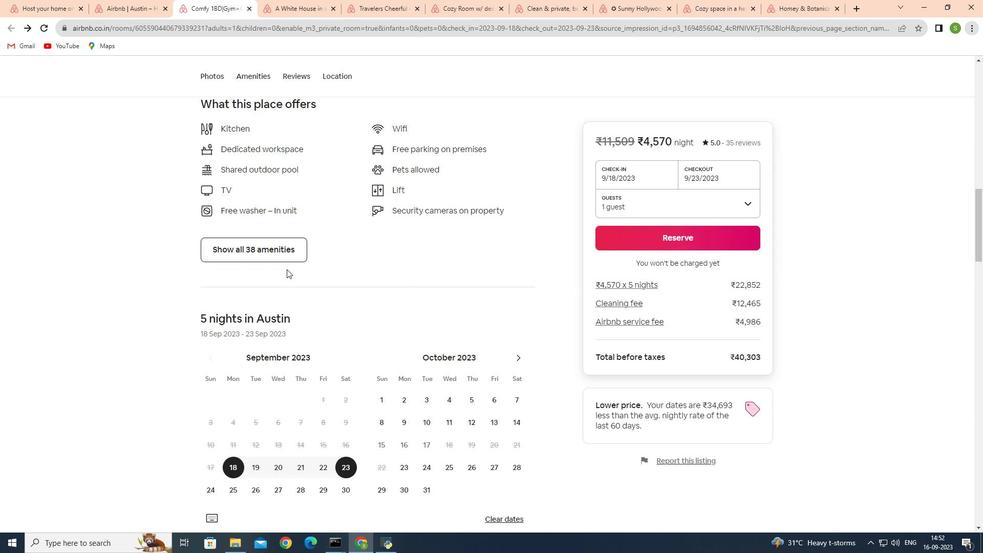 
Action: Mouse scrolled (286, 268) with delta (0, 0)
Screenshot: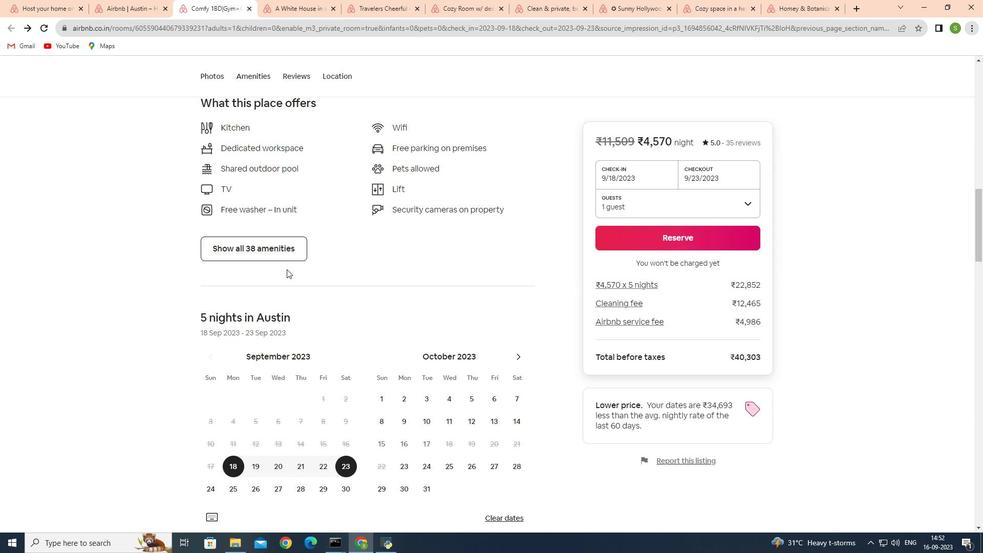
Action: Mouse moved to (286, 269)
Screenshot: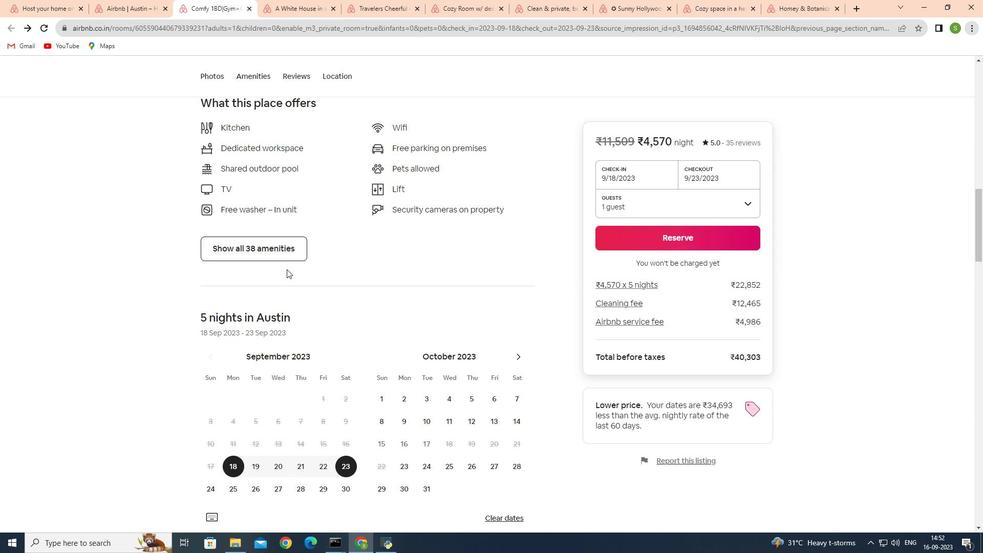 
Action: Mouse scrolled (286, 268) with delta (0, 0)
Screenshot: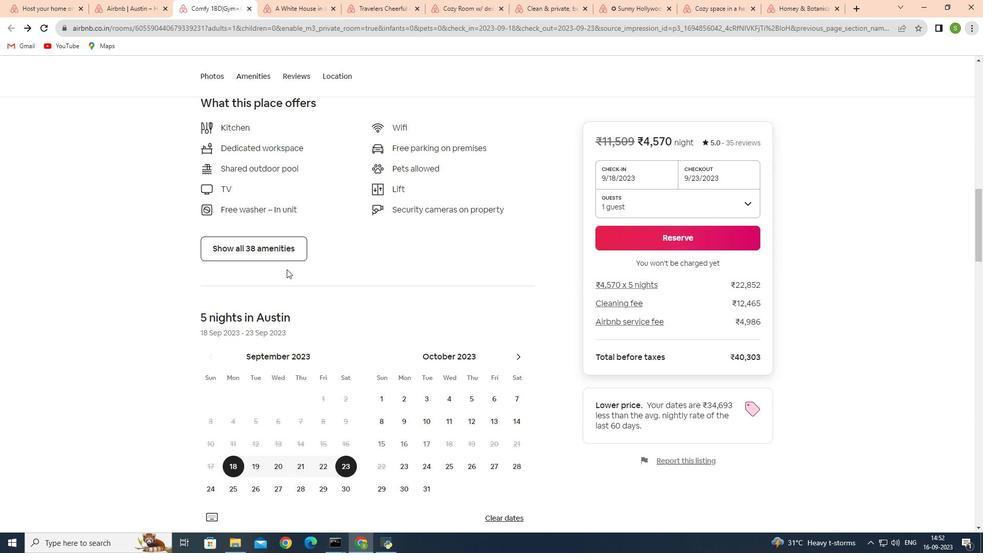 
Action: Mouse moved to (286, 269)
Screenshot: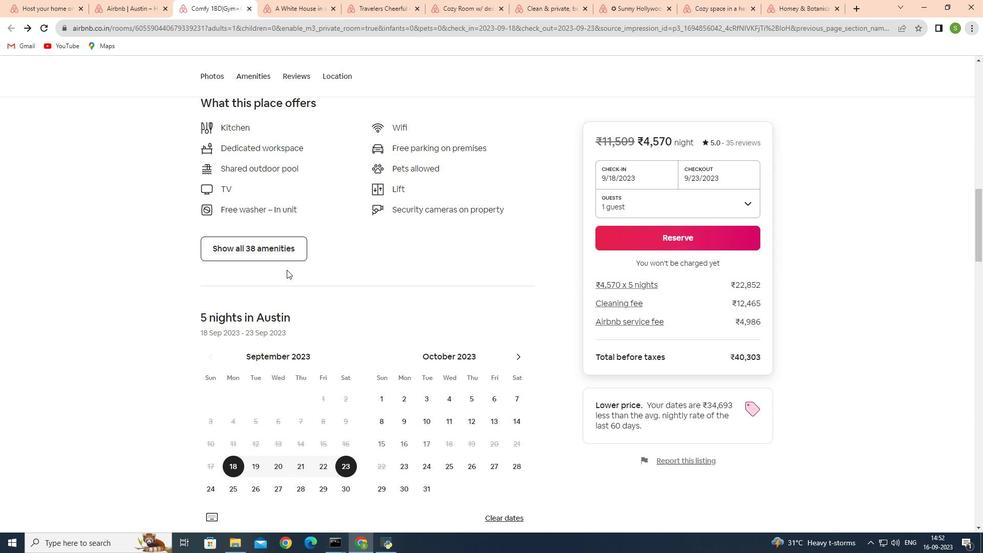 
Action: Mouse scrolled (286, 269) with delta (0, 0)
Screenshot: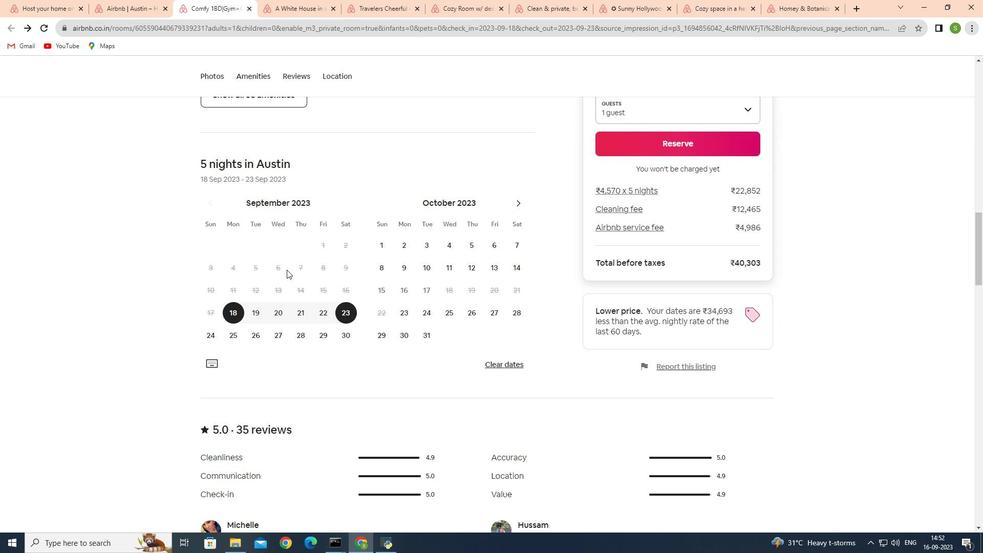 
Action: Mouse scrolled (286, 269) with delta (0, 0)
Screenshot: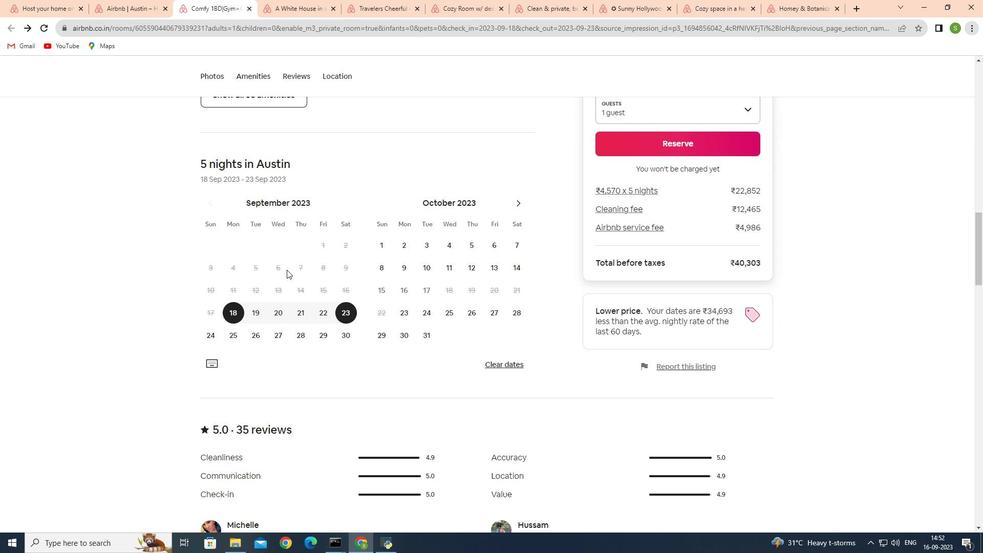 
Action: Mouse scrolled (286, 269) with delta (0, 0)
Screenshot: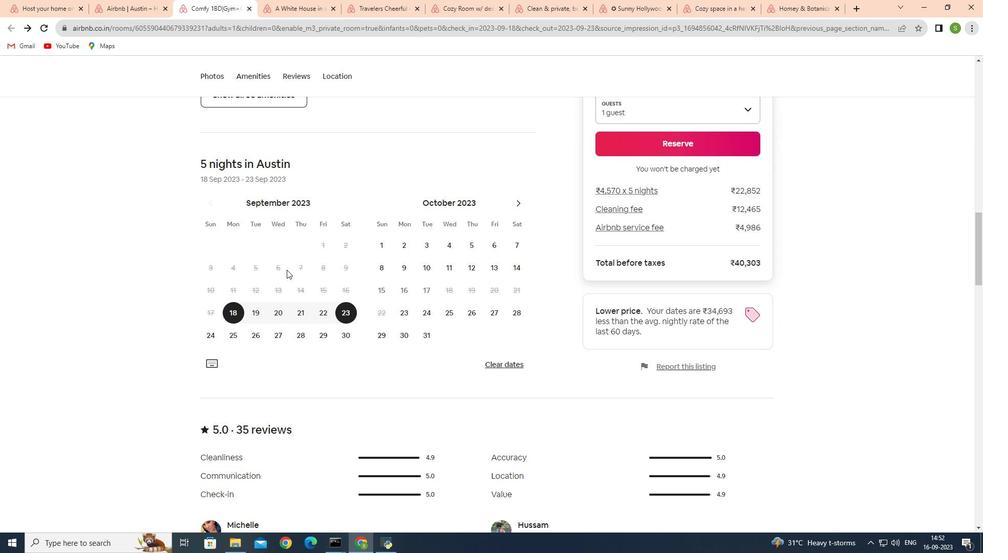 
Action: Mouse scrolled (286, 269) with delta (0, 0)
Screenshot: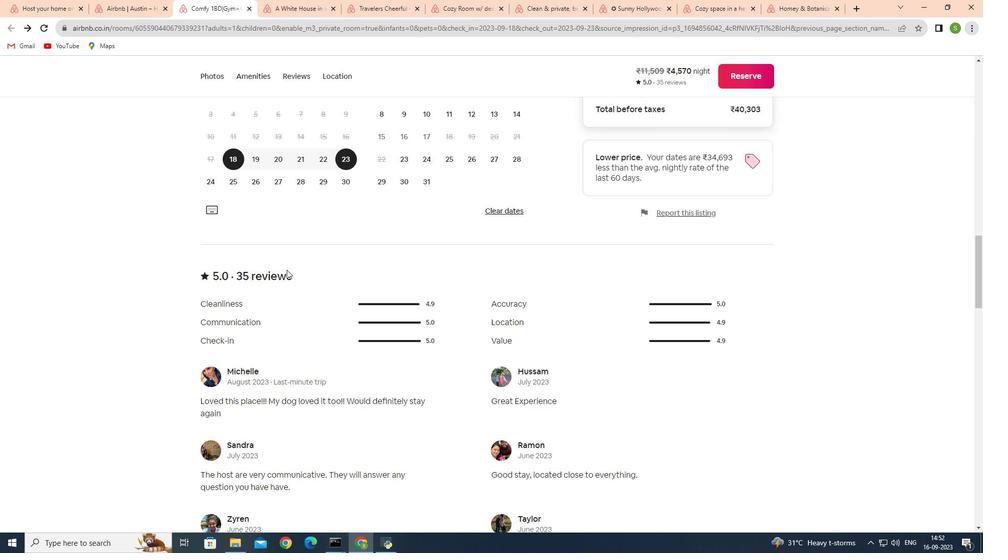 
Action: Mouse scrolled (286, 269) with delta (0, 0)
Screenshot: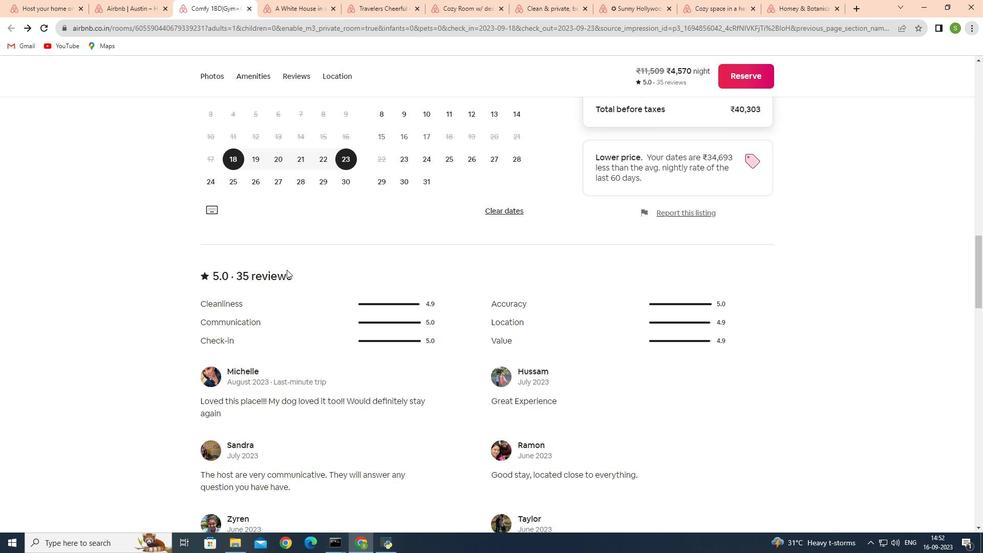 
Action: Mouse scrolled (286, 269) with delta (0, 0)
Screenshot: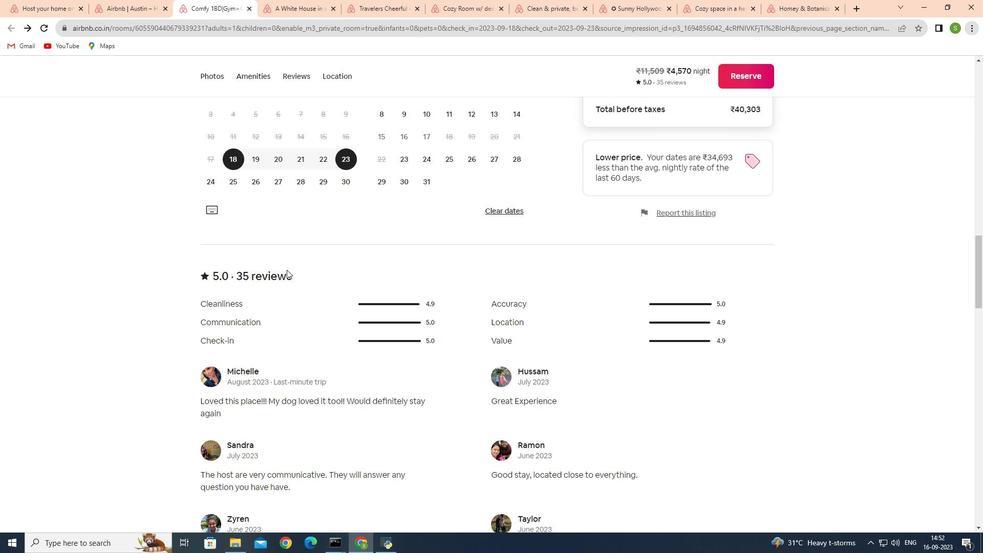 
Action: Mouse scrolled (286, 269) with delta (0, 0)
Screenshot: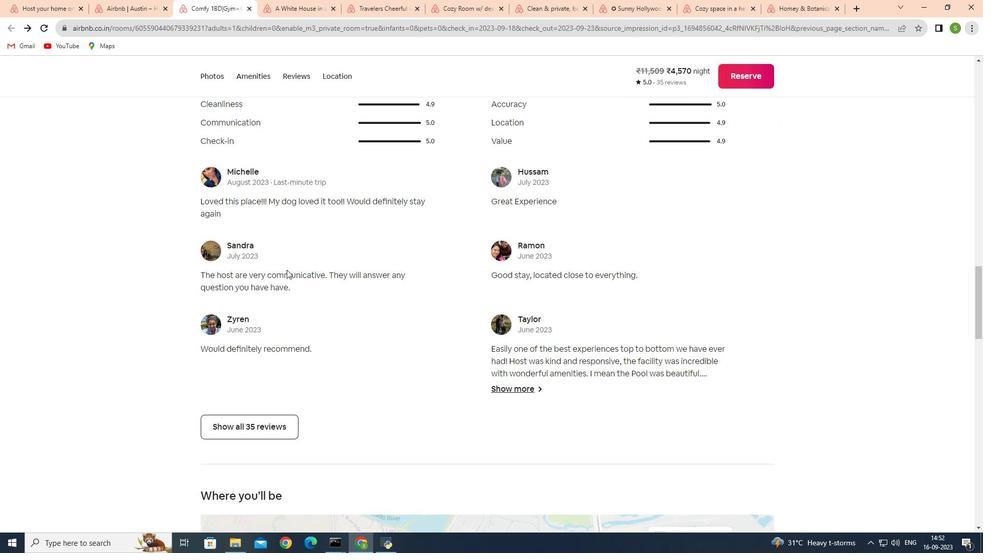 
Action: Mouse moved to (286, 269)
Screenshot: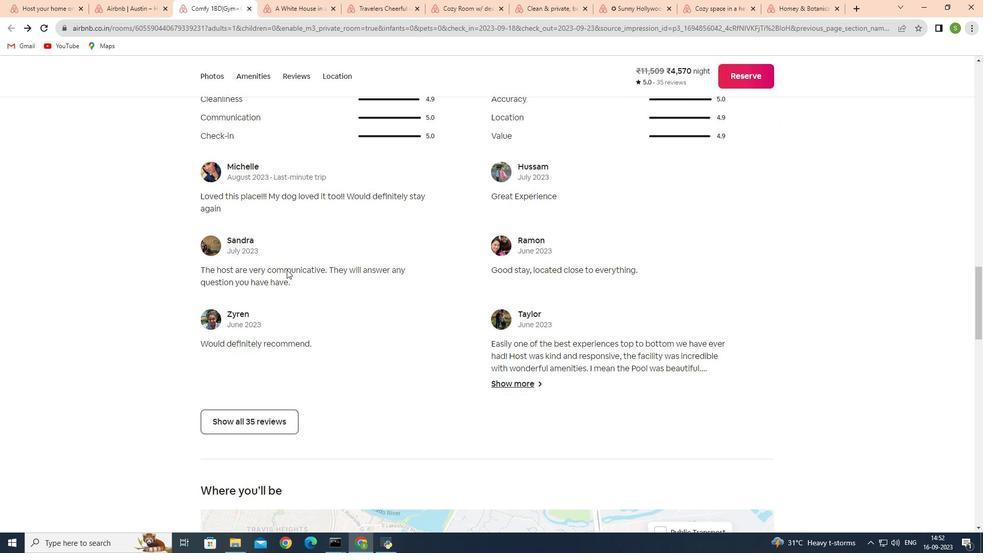 
Action: Mouse scrolled (286, 269) with delta (0, 0)
Screenshot: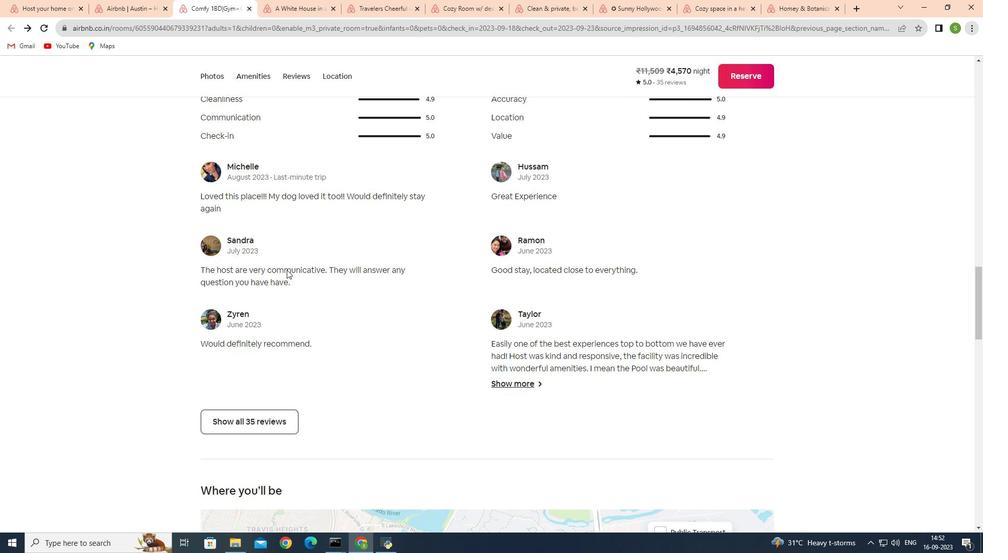 
Action: Mouse scrolled (286, 269) with delta (0, 0)
Screenshot: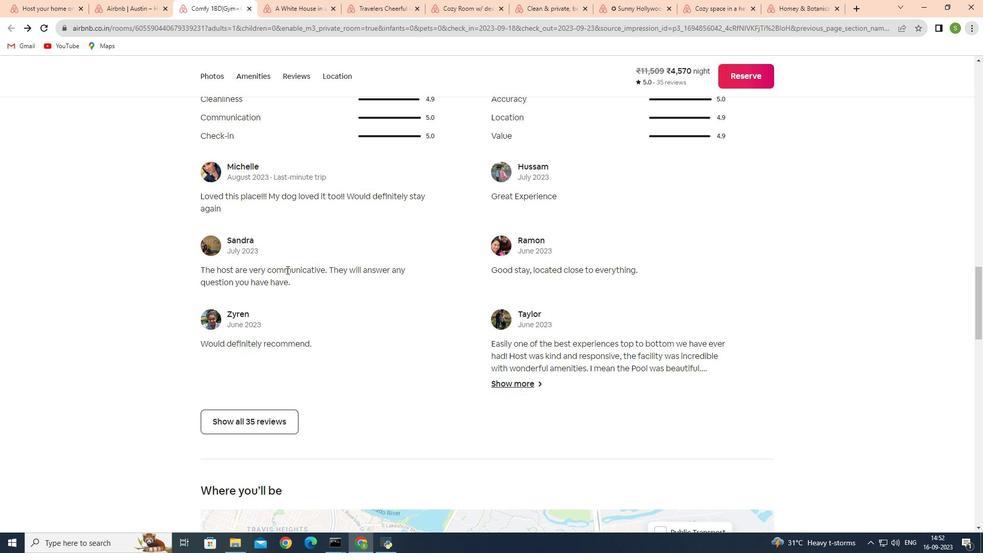 
Action: Mouse scrolled (286, 269) with delta (0, 0)
Screenshot: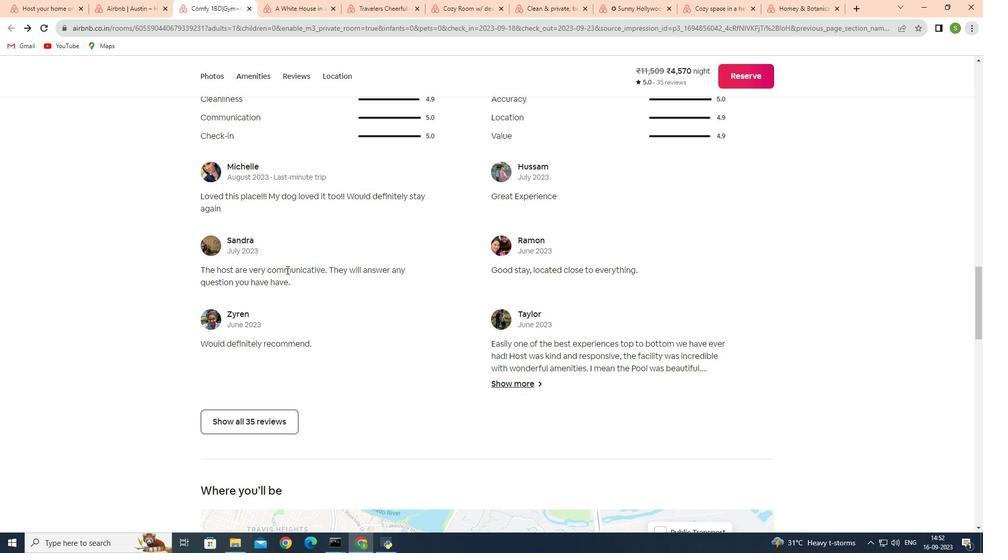 
Action: Mouse moved to (286, 269)
Screenshot: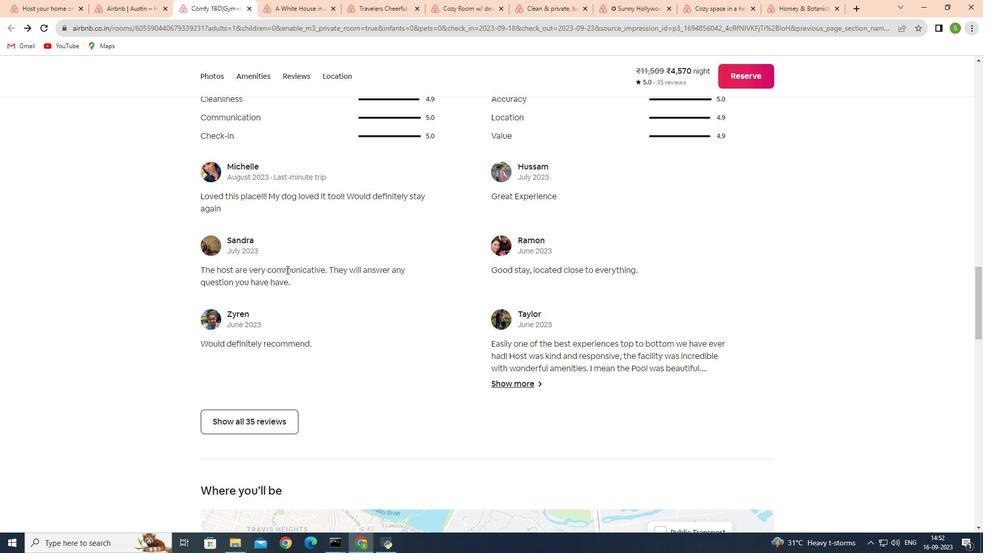 
Action: Mouse scrolled (286, 269) with delta (0, 0)
Screenshot: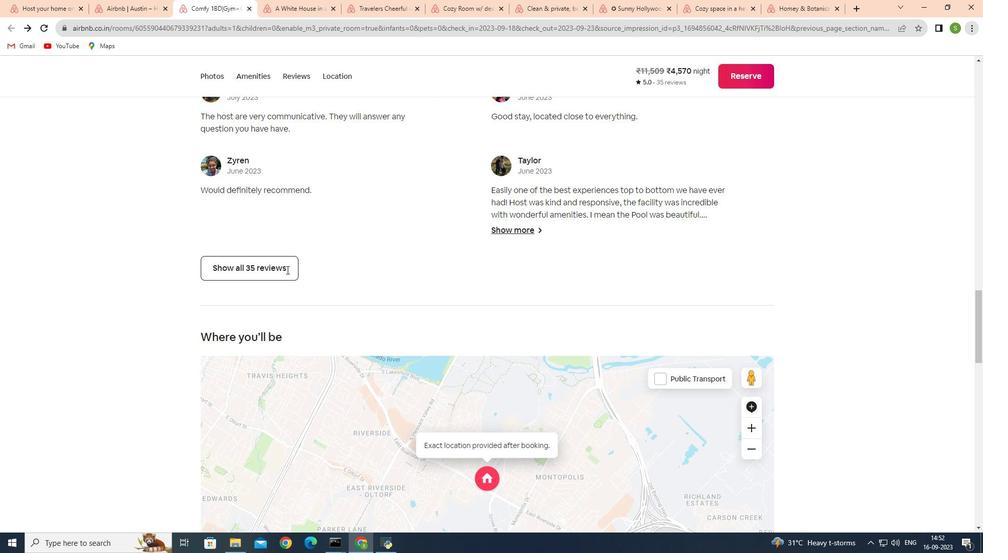 
Action: Mouse scrolled (286, 269) with delta (0, 0)
Screenshot: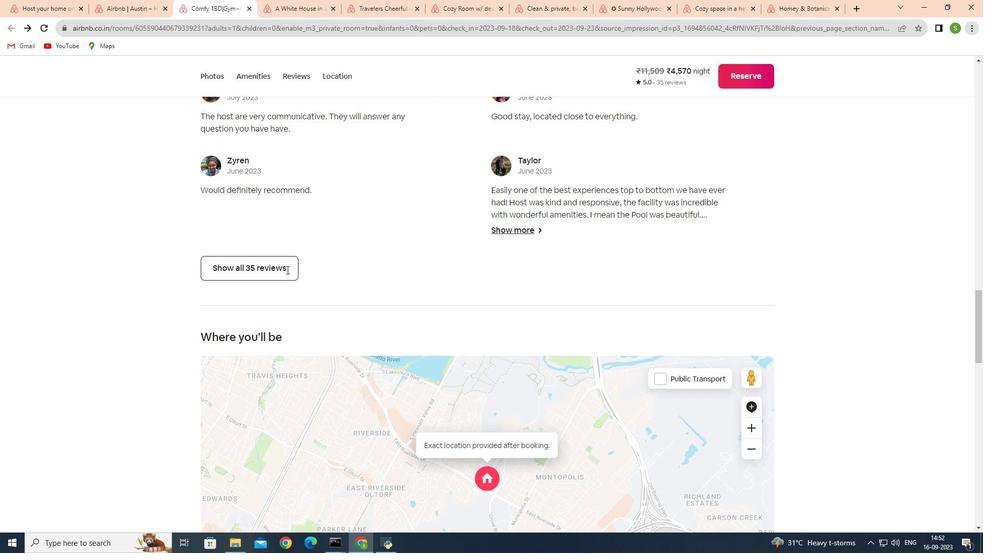 
Action: Mouse scrolled (286, 269) with delta (0, 0)
Screenshot: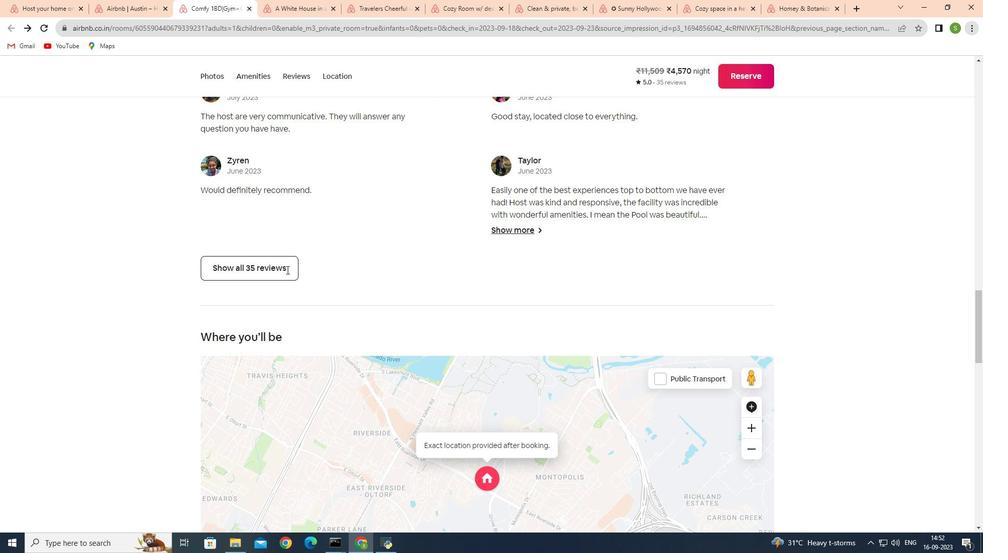 
Action: Mouse moved to (275, 263)
Screenshot: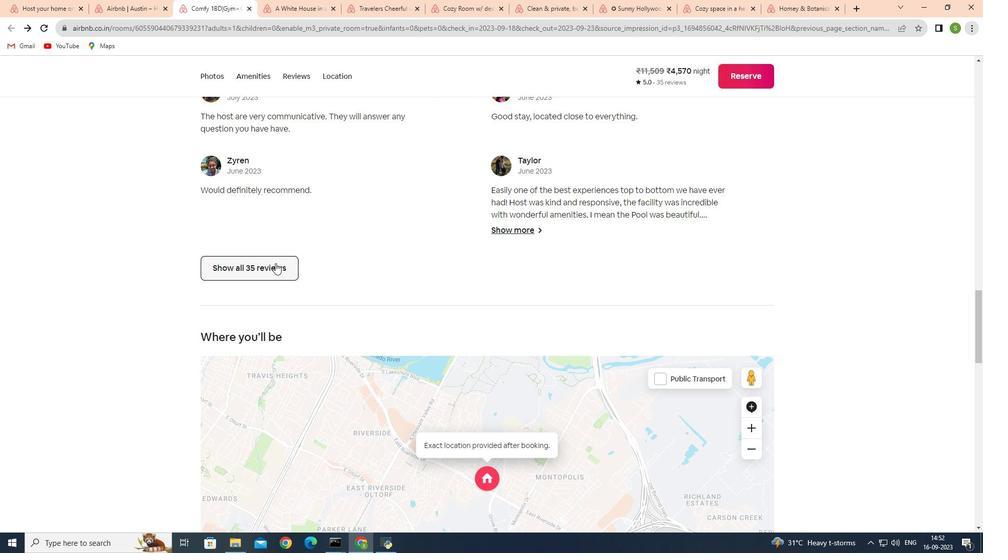 
Action: Mouse pressed left at (275, 263)
Screenshot: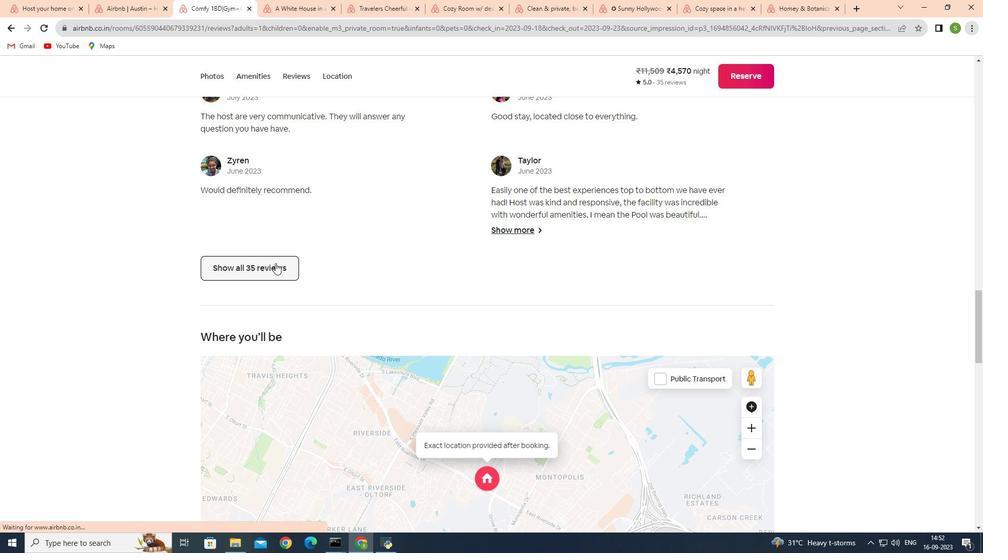 
Action: Mouse moved to (468, 229)
Screenshot: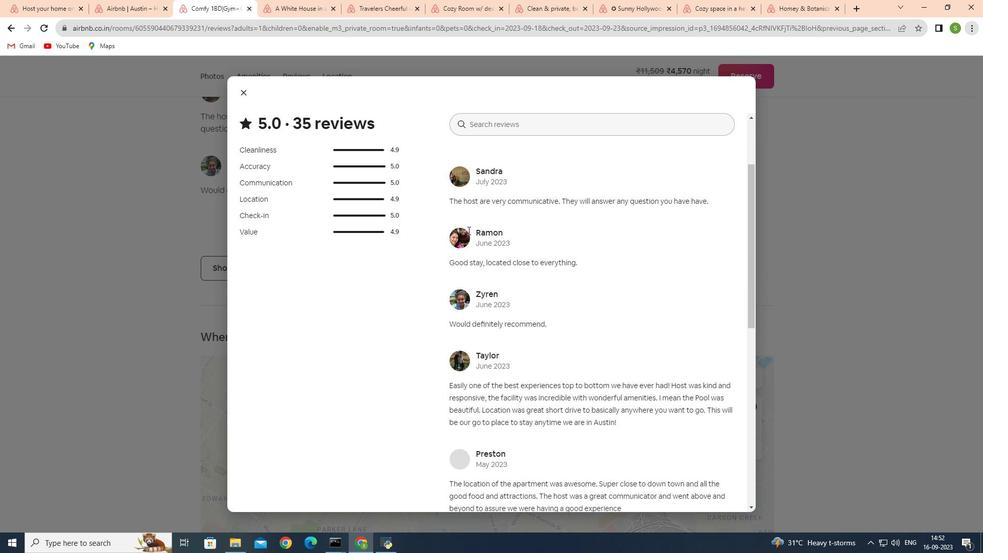 
Action: Mouse scrolled (468, 229) with delta (0, 0)
Screenshot: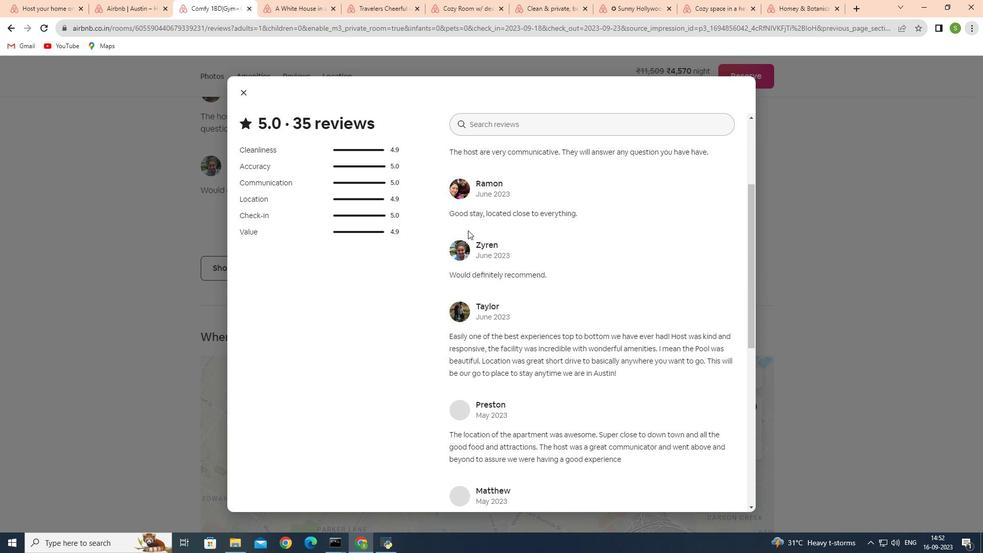 
Action: Mouse moved to (468, 230)
Screenshot: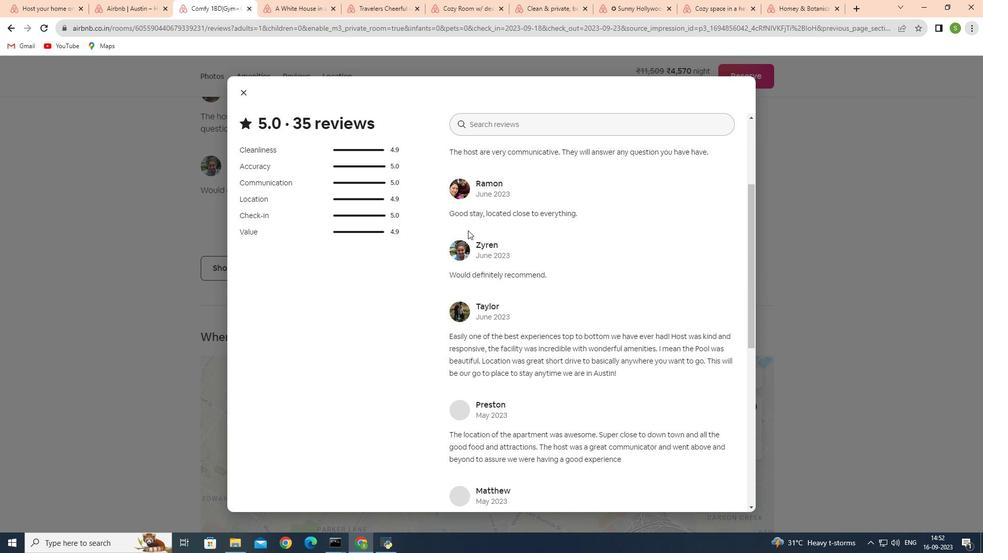 
Action: Mouse scrolled (468, 229) with delta (0, 0)
Screenshot: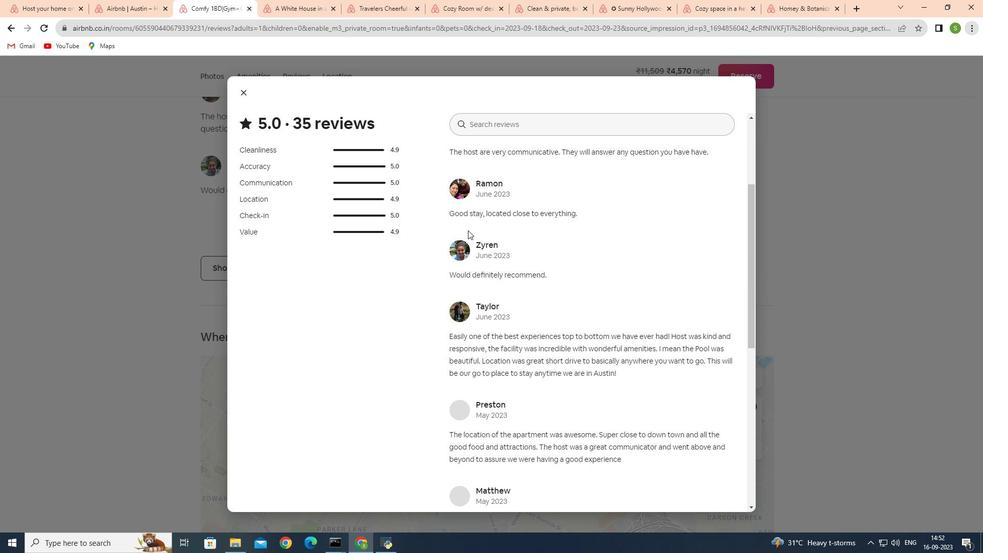 
Action: Mouse scrolled (468, 229) with delta (0, 0)
Screenshot: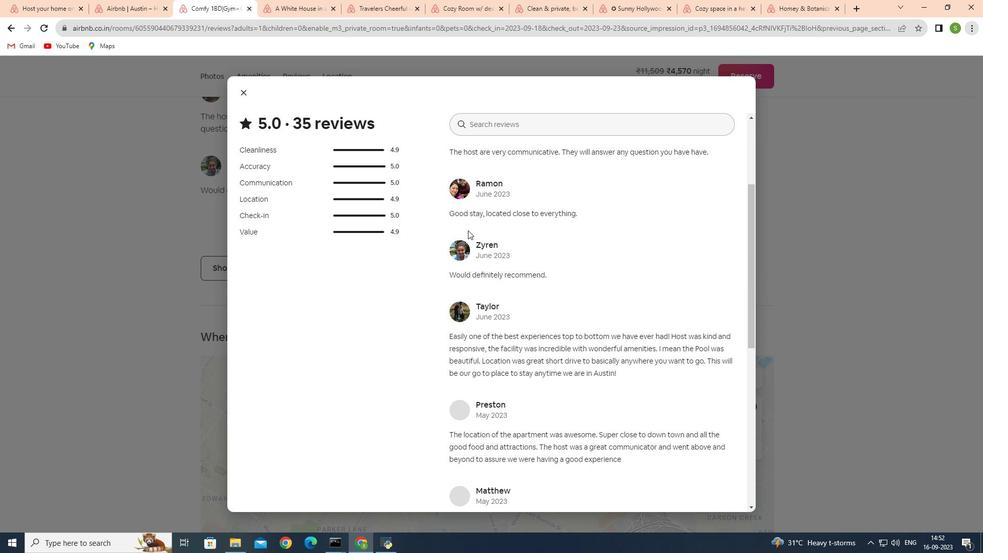 
Action: Mouse moved to (468, 230)
Screenshot: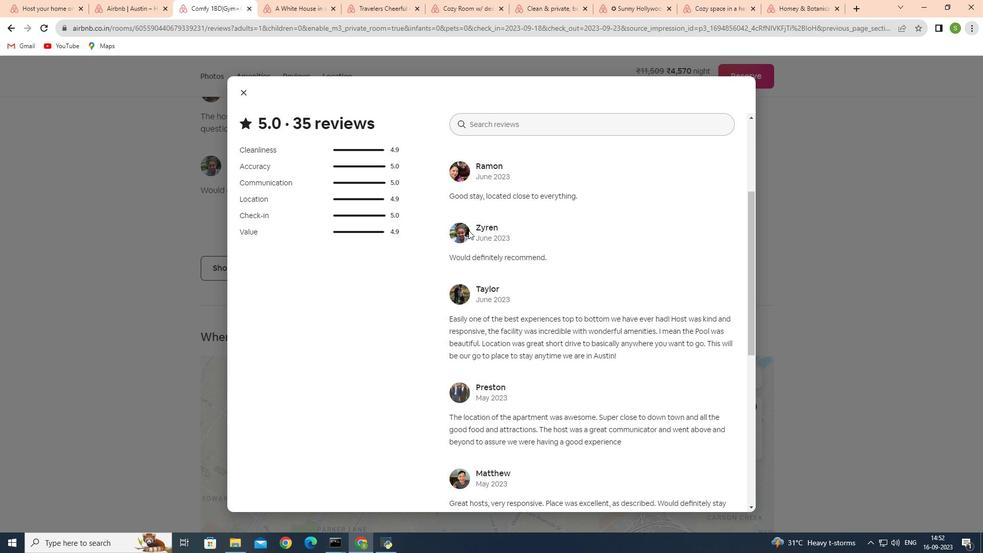 
Action: Mouse scrolled (468, 229) with delta (0, 0)
Screenshot: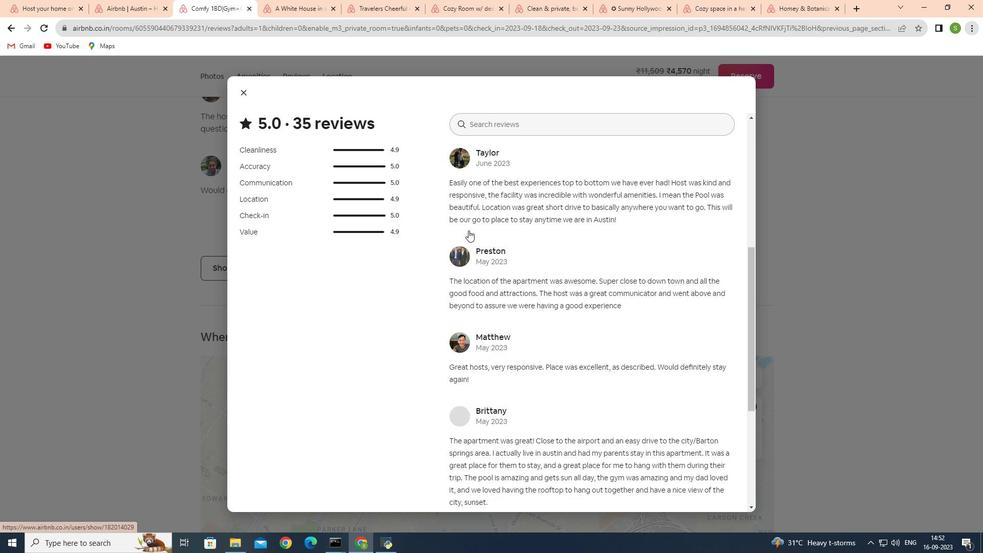 
Action: Mouse scrolled (468, 229) with delta (0, 0)
Screenshot: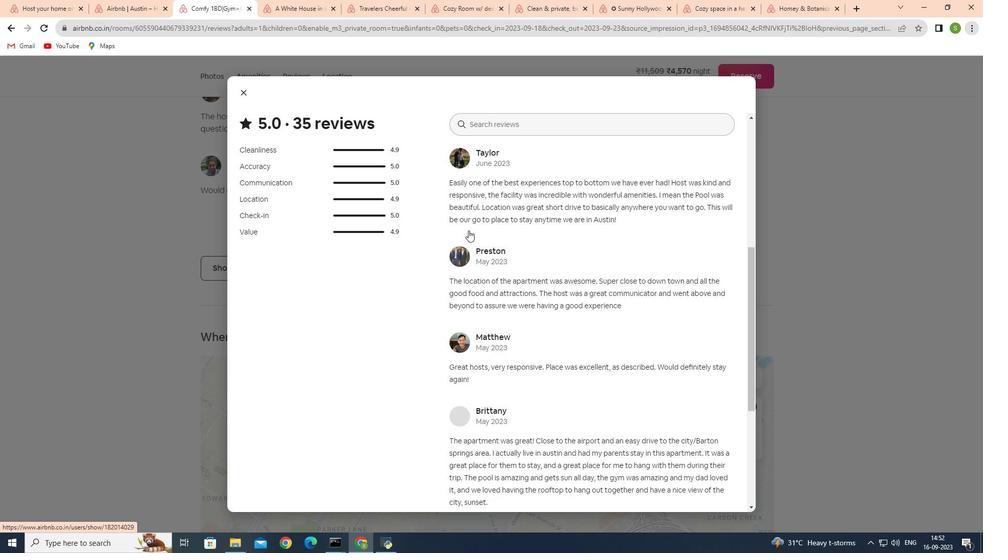 
Action: Mouse scrolled (468, 229) with delta (0, 0)
Screenshot: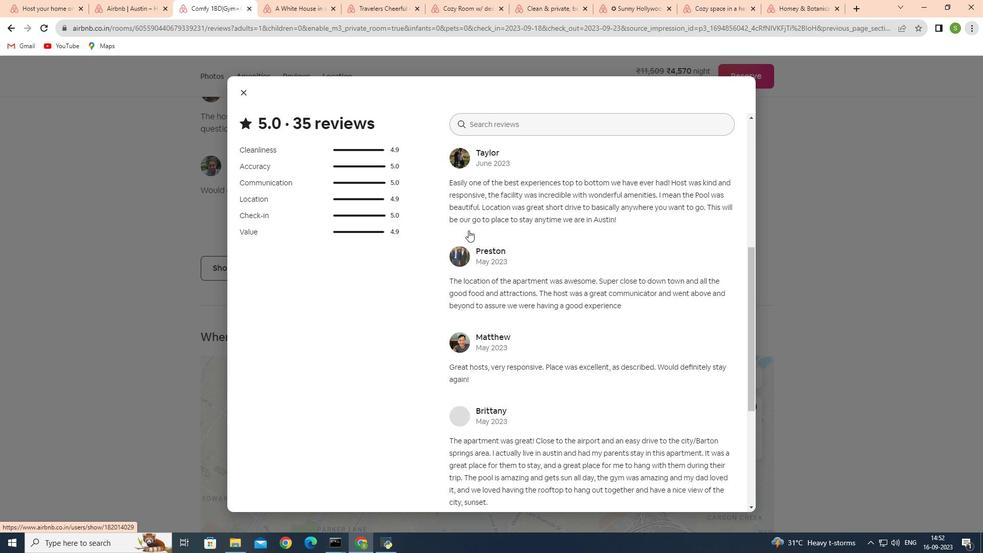 
Action: Mouse moved to (469, 230)
Screenshot: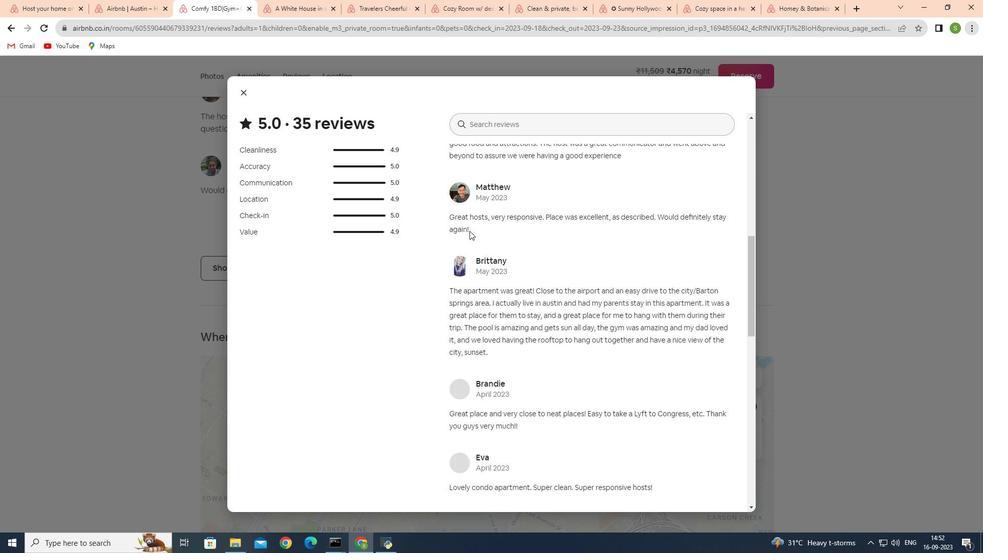 
Action: Mouse scrolled (469, 230) with delta (0, 0)
Screenshot: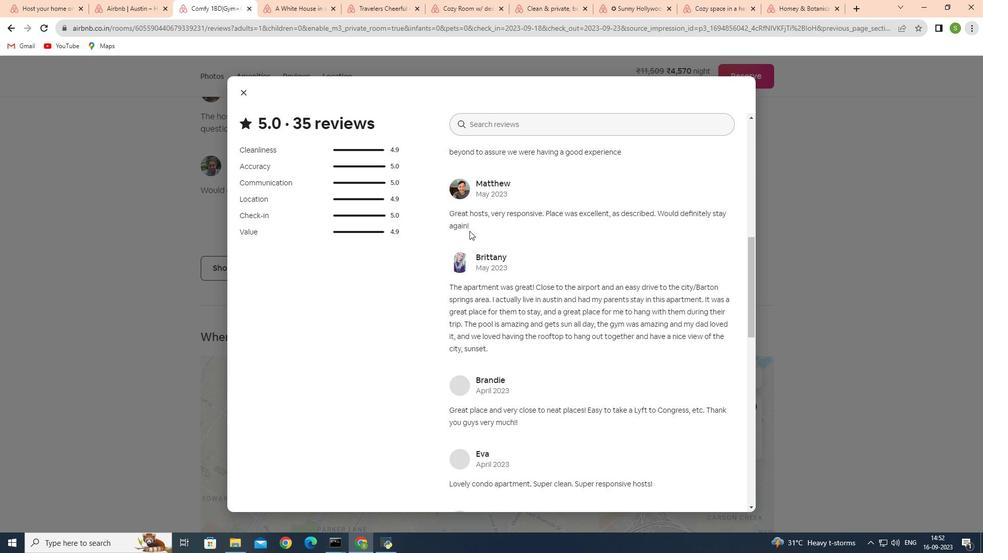 
Action: Mouse moved to (469, 230)
Screenshot: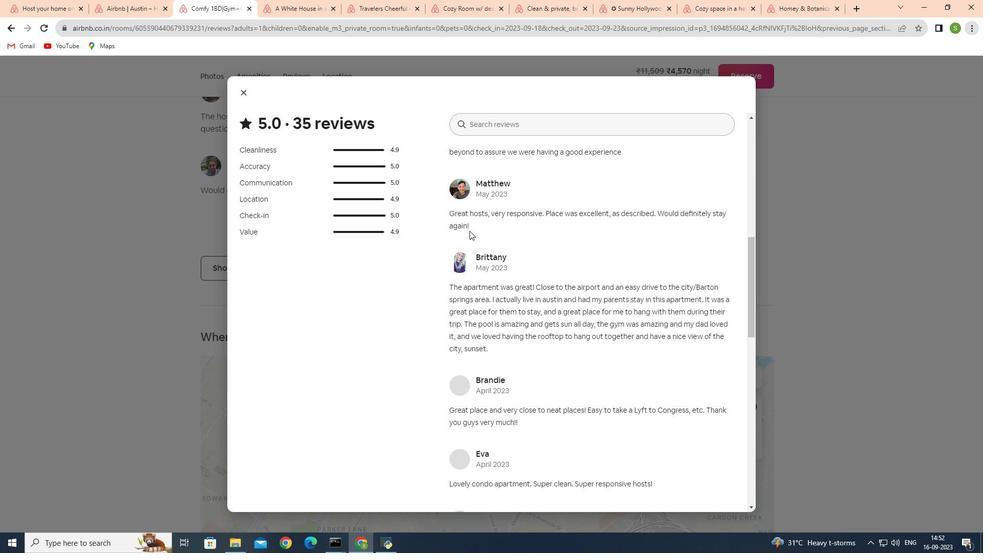 
Action: Mouse scrolled (469, 230) with delta (0, 0)
Screenshot: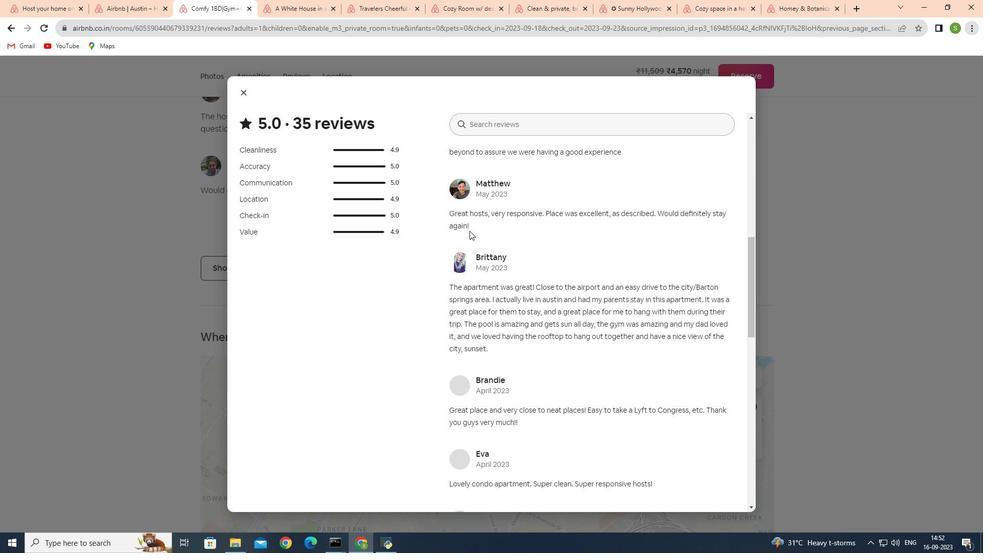 
Action: Mouse scrolled (469, 230) with delta (0, 0)
Screenshot: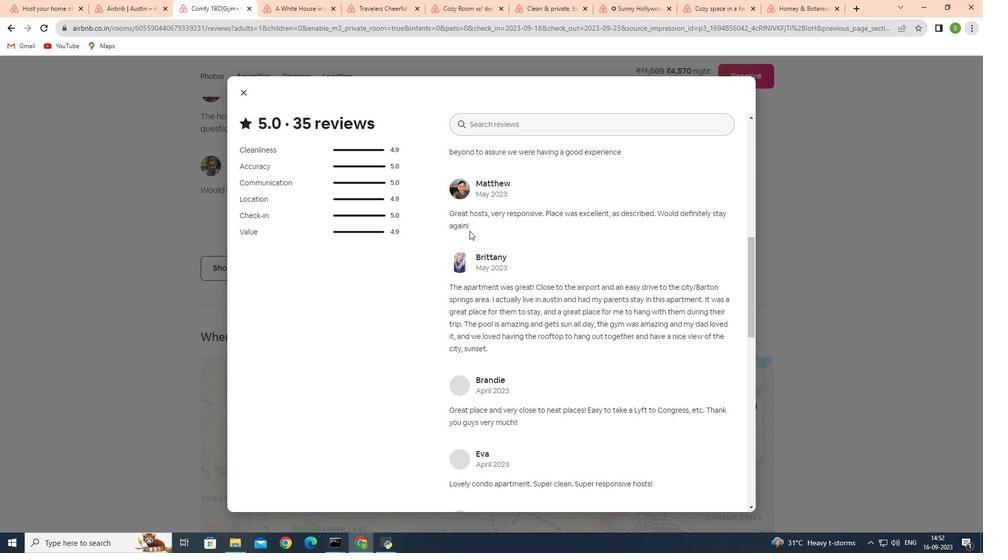 
Action: Mouse moved to (470, 230)
Screenshot: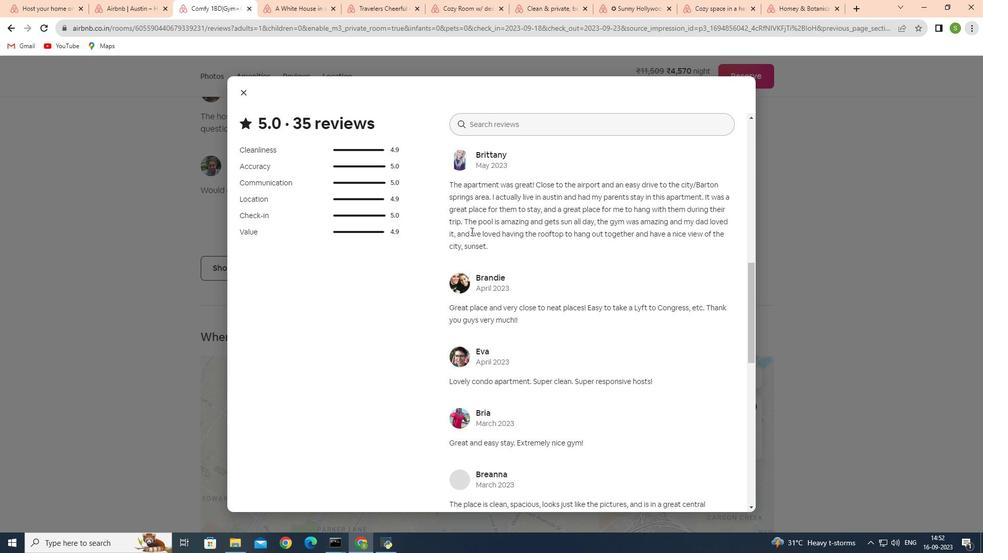 
Action: Mouse scrolled (470, 230) with delta (0, 0)
Screenshot: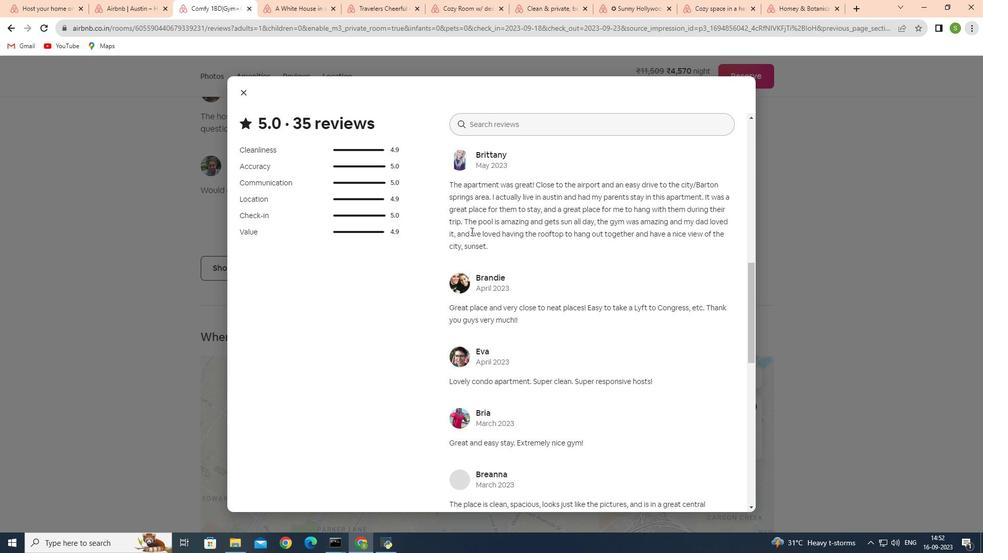 
Action: Mouse moved to (471, 231)
Screenshot: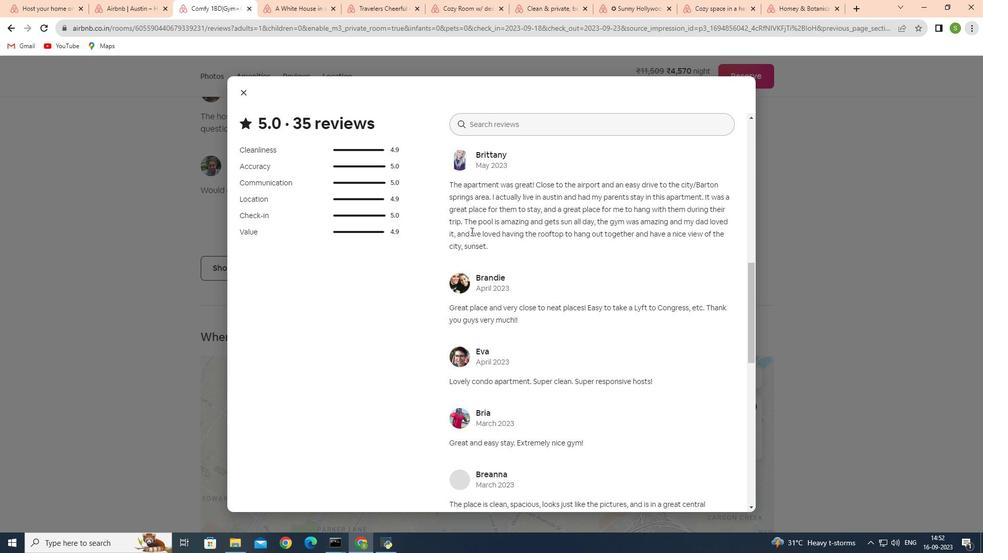 
Action: Mouse scrolled (471, 230) with delta (0, 0)
Screenshot: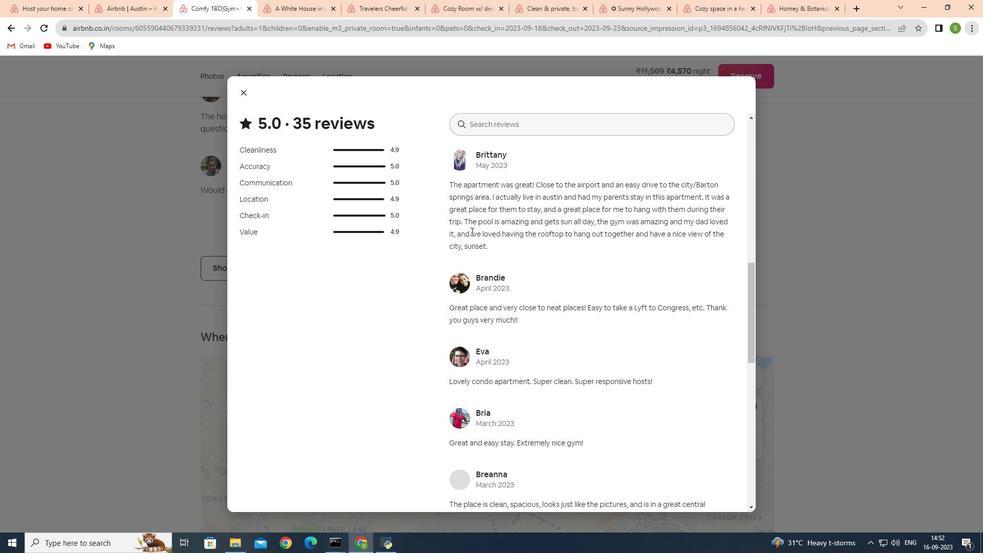 
Action: Mouse scrolled (471, 230) with delta (0, 0)
Screenshot: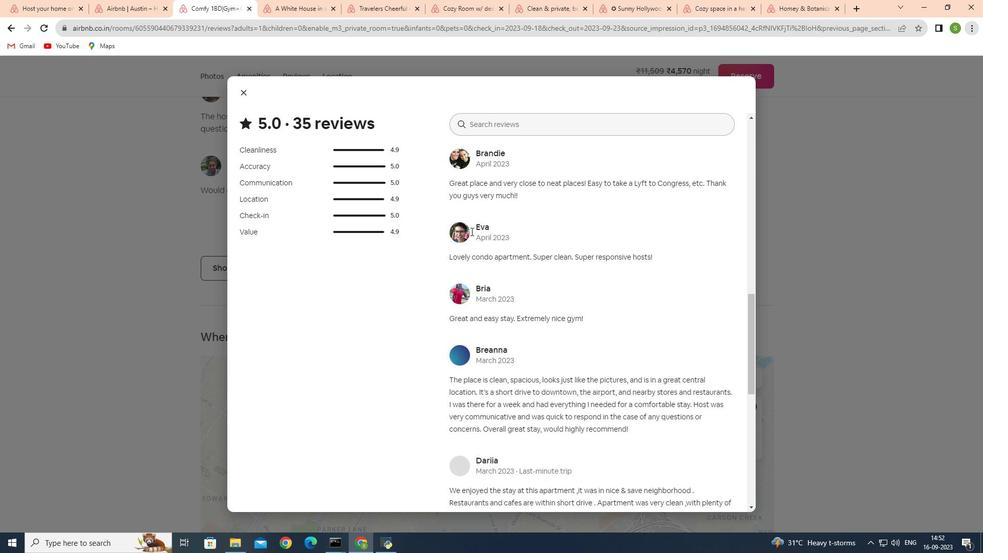 
Action: Mouse scrolled (471, 230) with delta (0, 0)
Screenshot: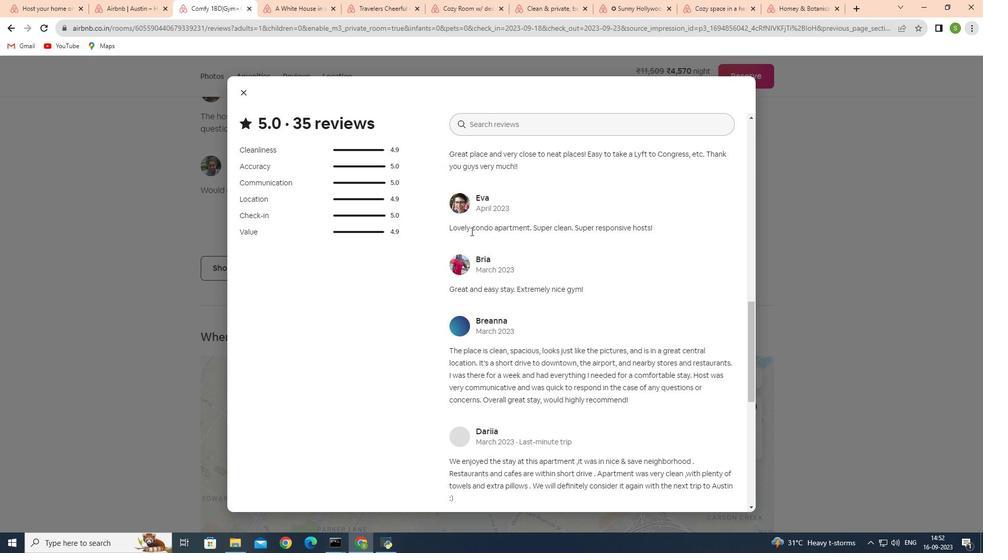 
Action: Mouse scrolled (471, 230) with delta (0, 0)
Screenshot: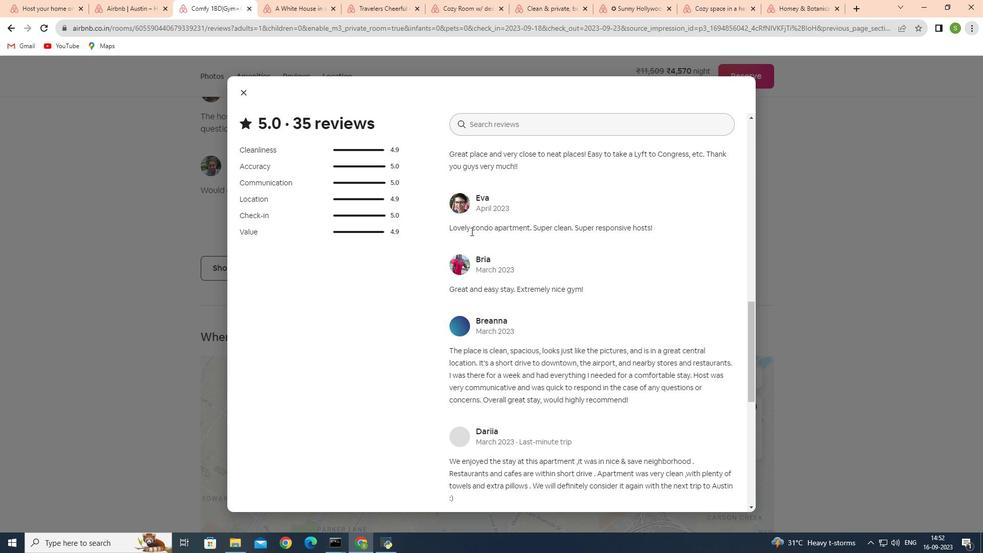 
Action: Mouse moved to (471, 231)
Screenshot: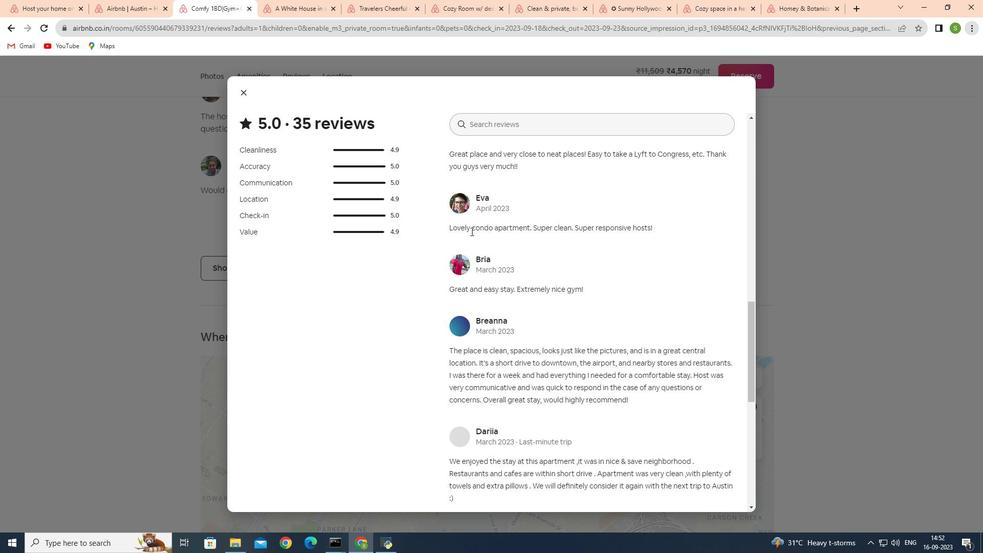 
Action: Mouse scrolled (471, 230) with delta (0, 0)
Screenshot: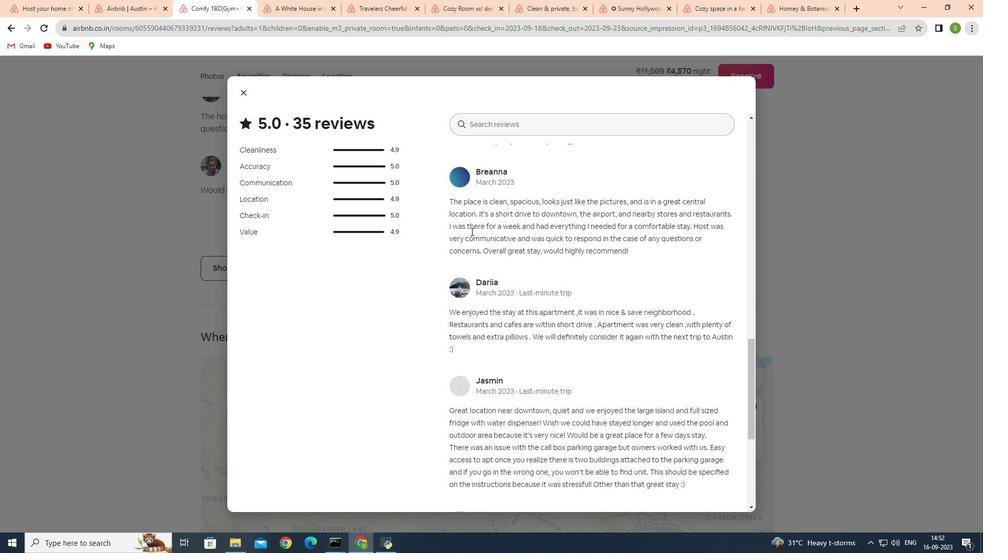 
Action: Mouse scrolled (471, 230) with delta (0, 0)
Screenshot: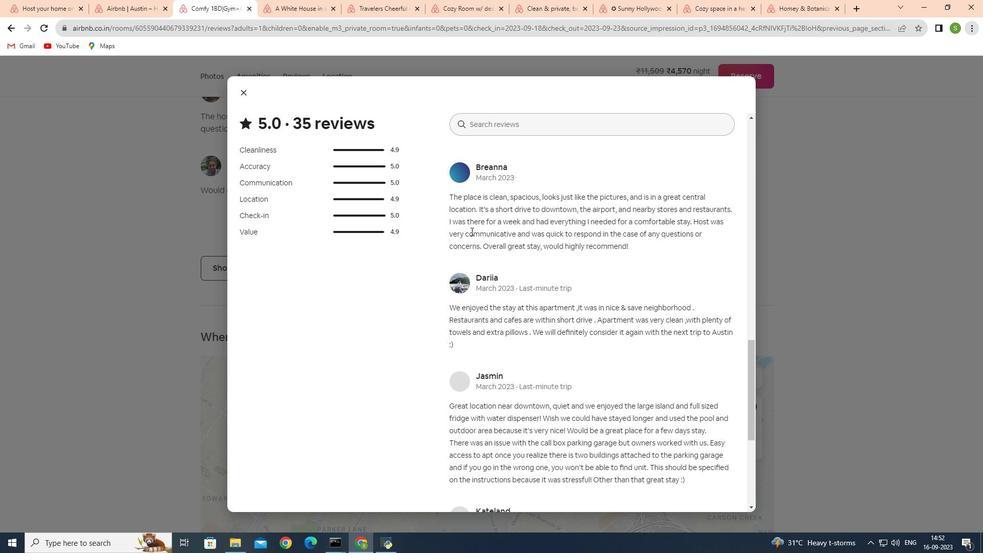 
Action: Mouse scrolled (471, 230) with delta (0, 0)
Screenshot: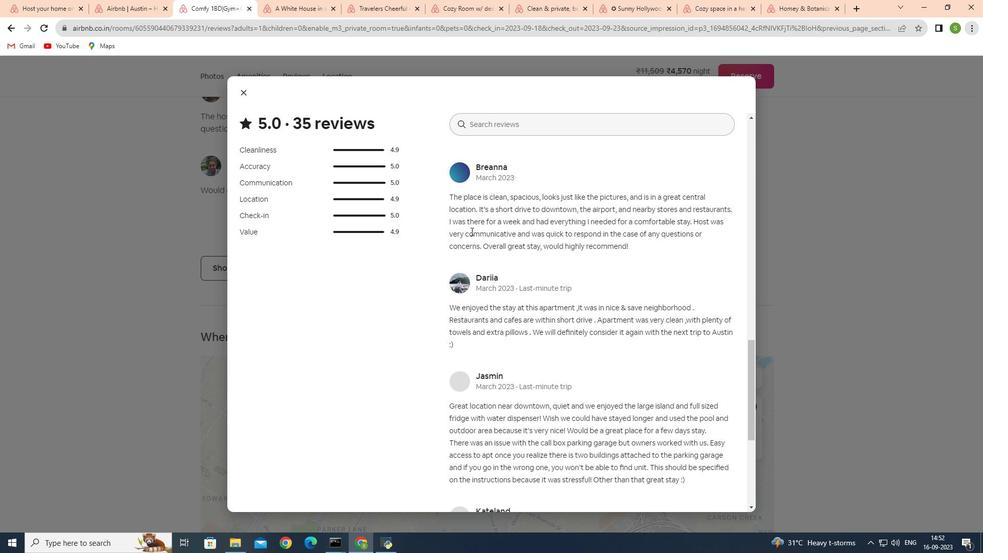 
Action: Mouse scrolled (471, 230) with delta (0, 0)
Screenshot: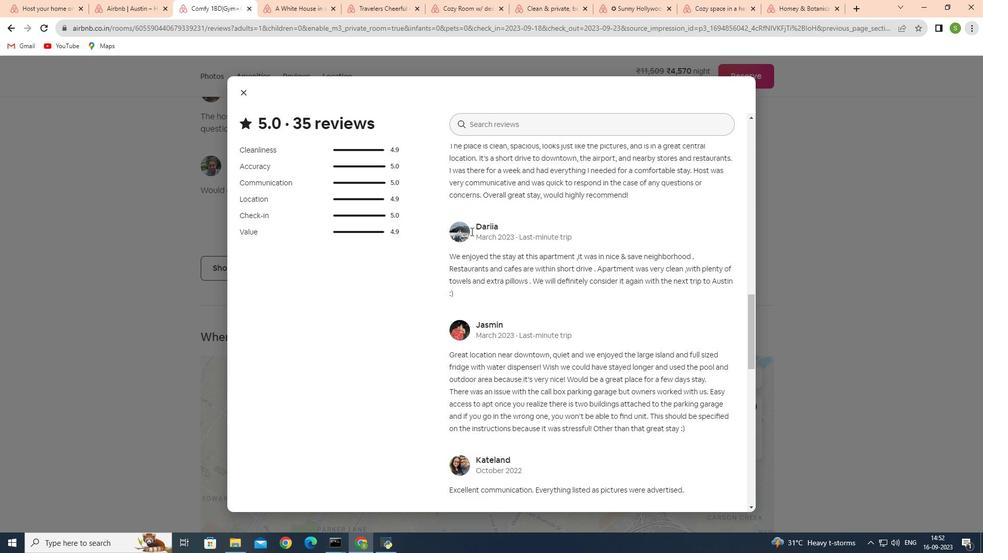
Action: Mouse scrolled (471, 230) with delta (0, 0)
Screenshot: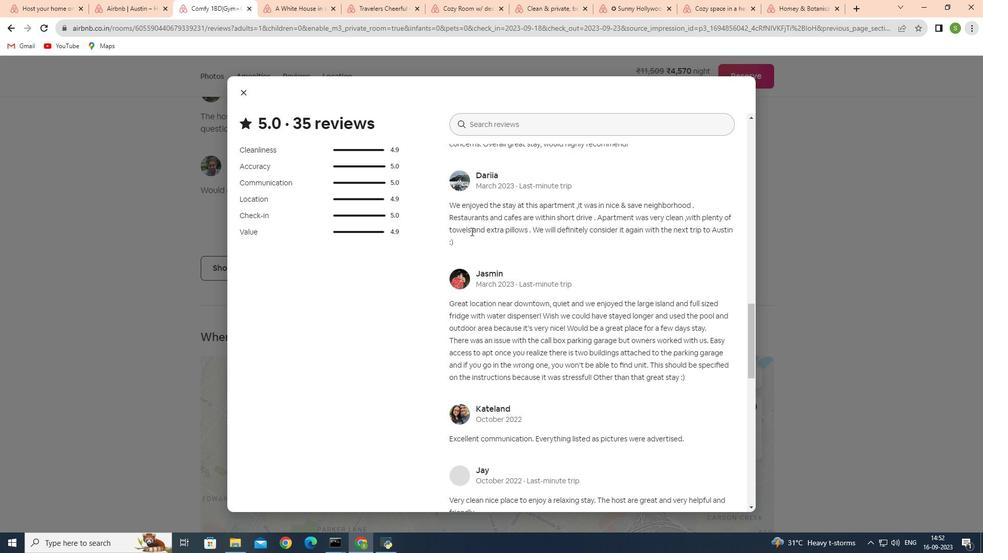 
Action: Mouse scrolled (471, 230) with delta (0, 0)
Screenshot: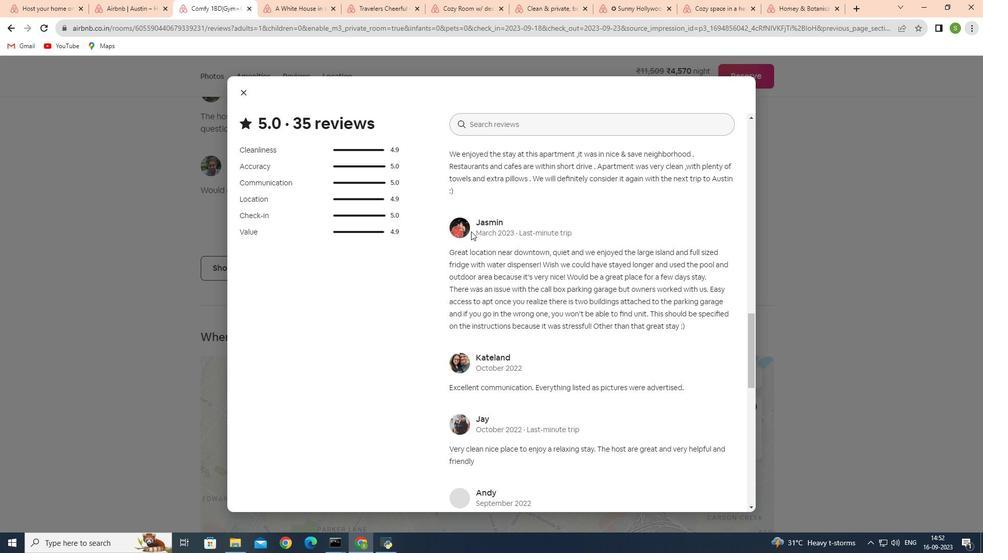 
Action: Mouse scrolled (471, 230) with delta (0, 0)
Screenshot: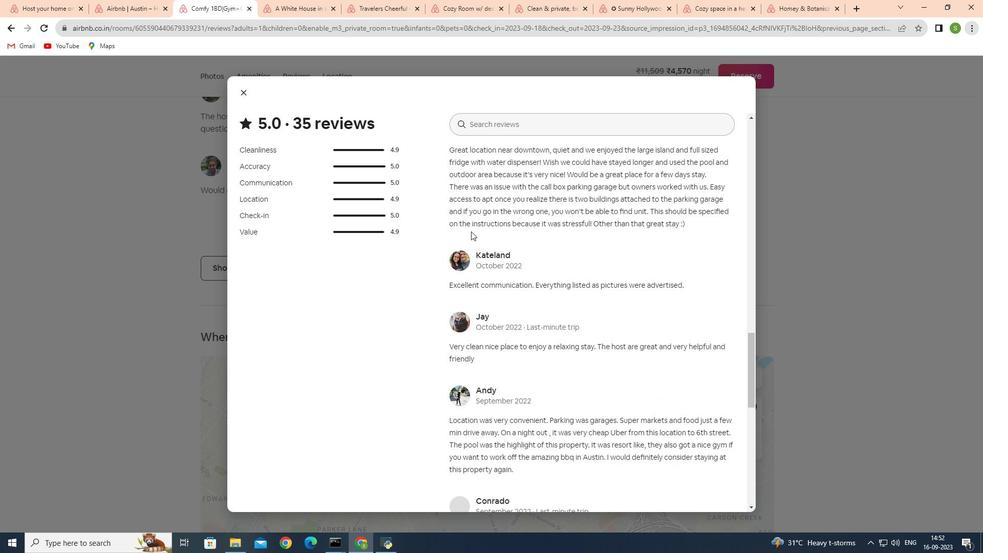 
Action: Mouse scrolled (471, 230) with delta (0, 0)
Screenshot: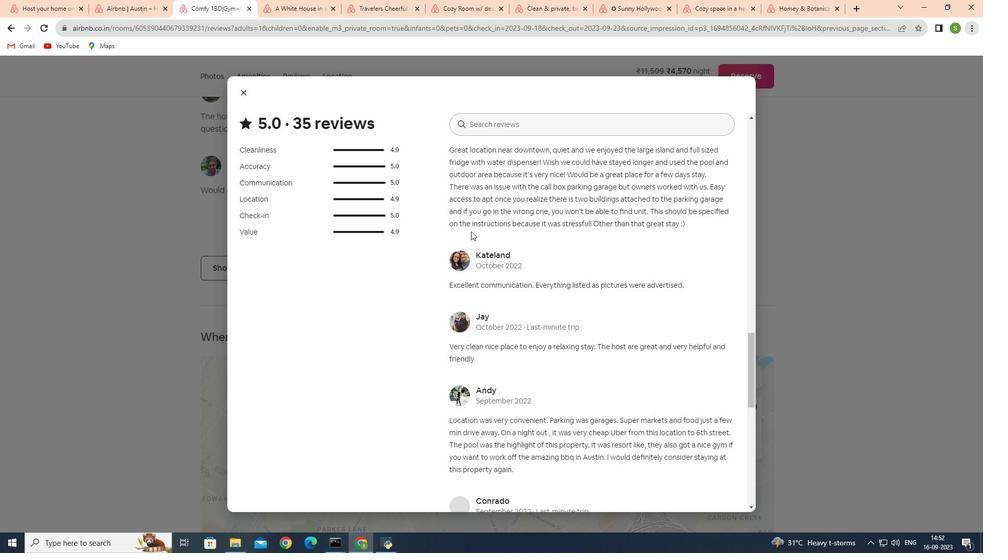 
Action: Mouse scrolled (471, 230) with delta (0, 0)
Screenshot: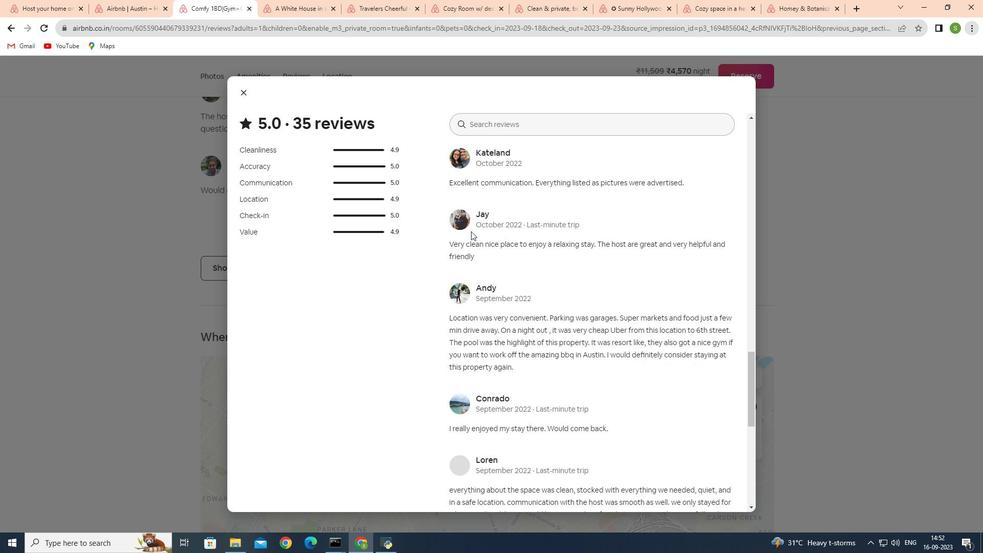
Action: Mouse scrolled (471, 230) with delta (0, 0)
Screenshot: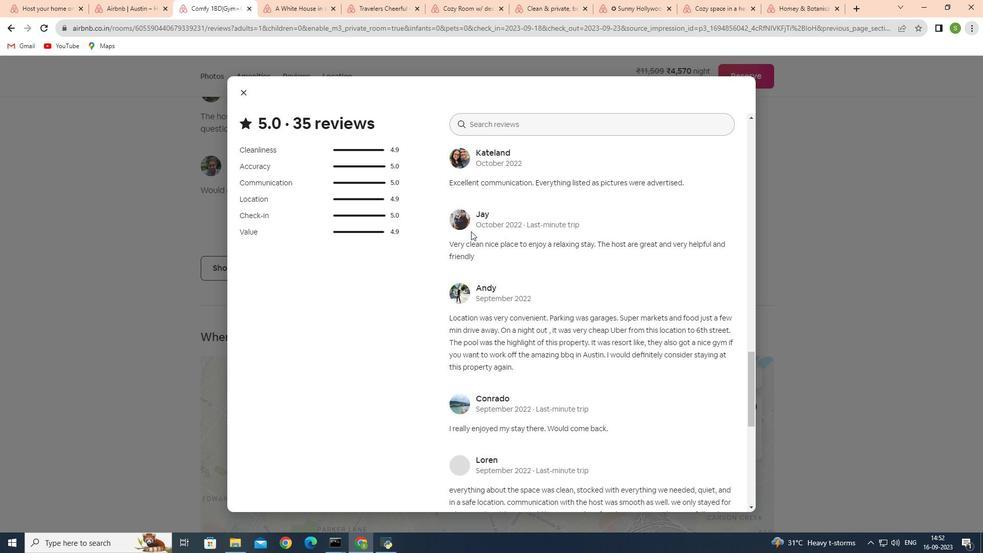 
Action: Mouse scrolled (471, 230) with delta (0, 0)
Screenshot: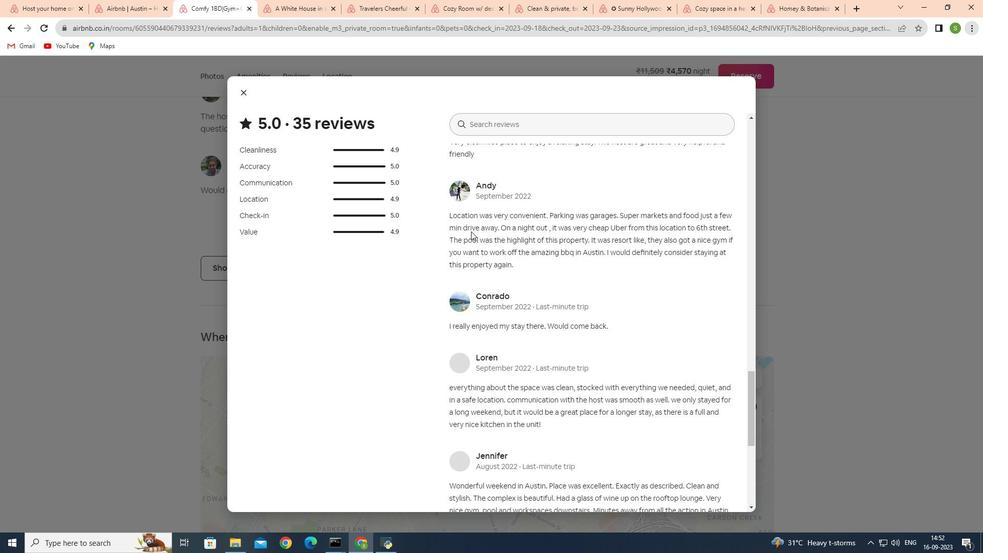 
Action: Mouse scrolled (471, 230) with delta (0, 0)
Screenshot: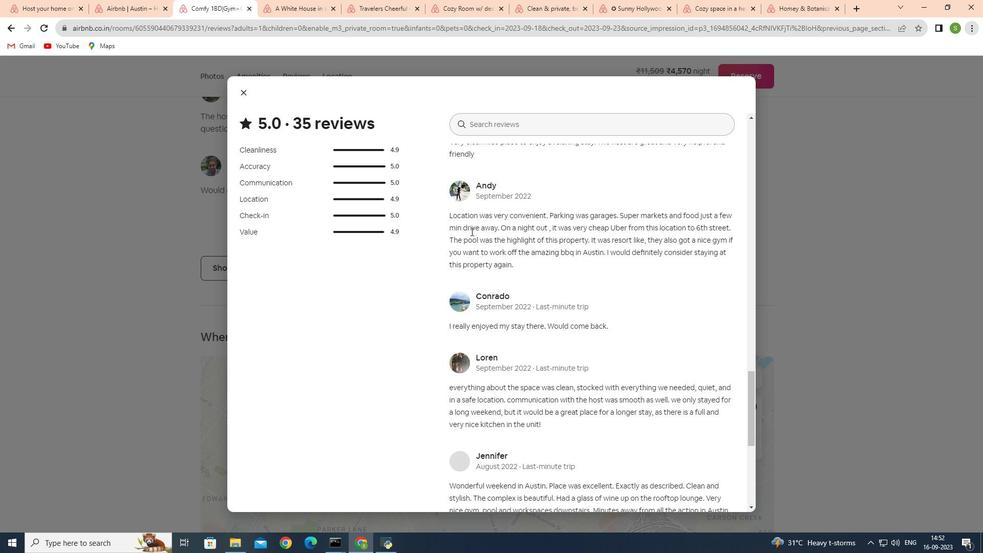 
Action: Mouse scrolled (471, 230) with delta (0, 0)
Screenshot: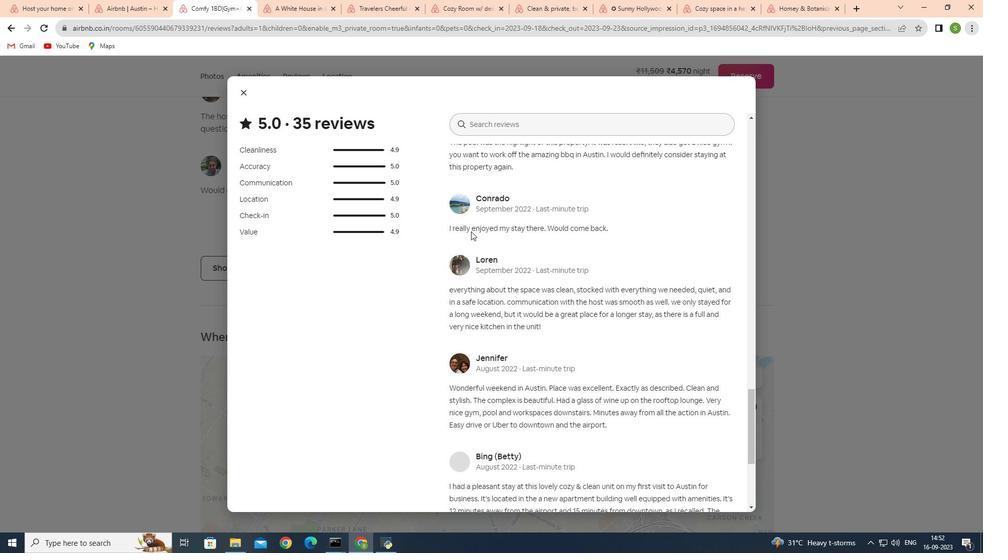 
Action: Mouse scrolled (471, 230) with delta (0, 0)
Screenshot: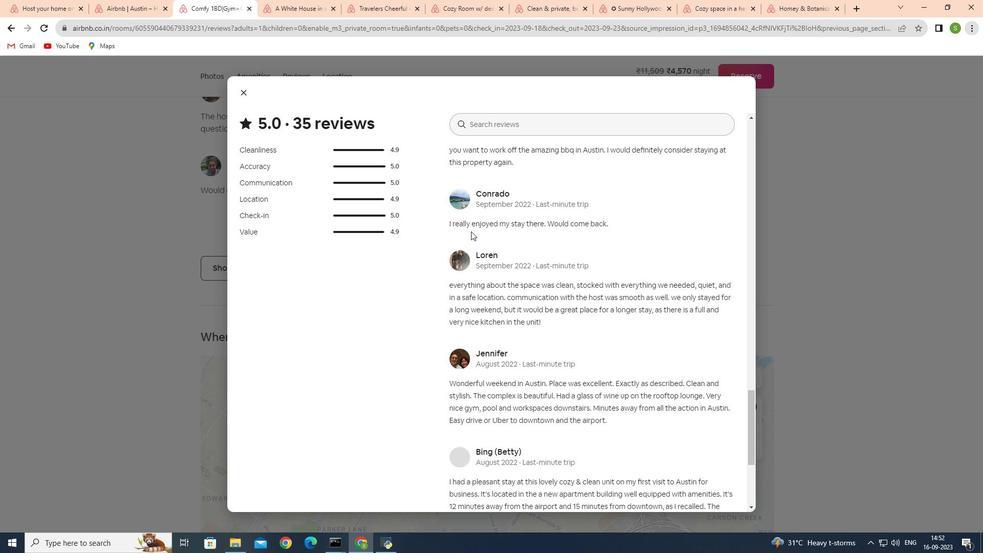 
Action: Mouse moved to (490, 227)
Screenshot: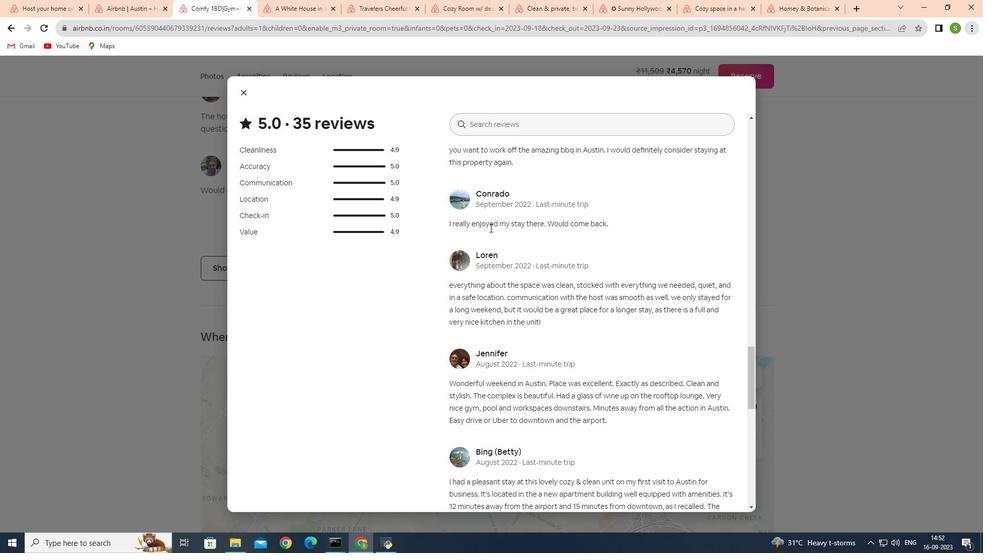 
Action: Mouse scrolled (490, 227) with delta (0, 0)
Screenshot: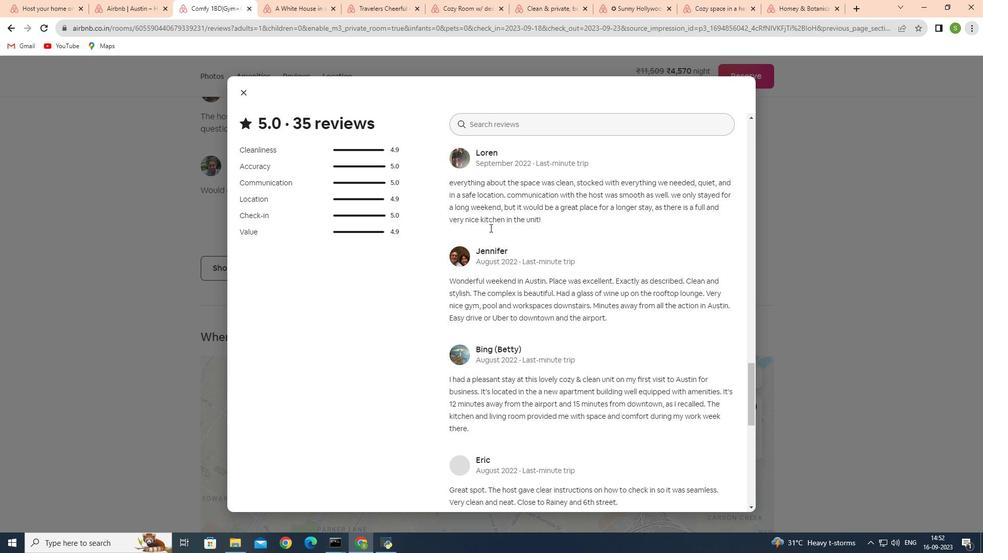 
Action: Mouse scrolled (490, 227) with delta (0, 0)
Screenshot: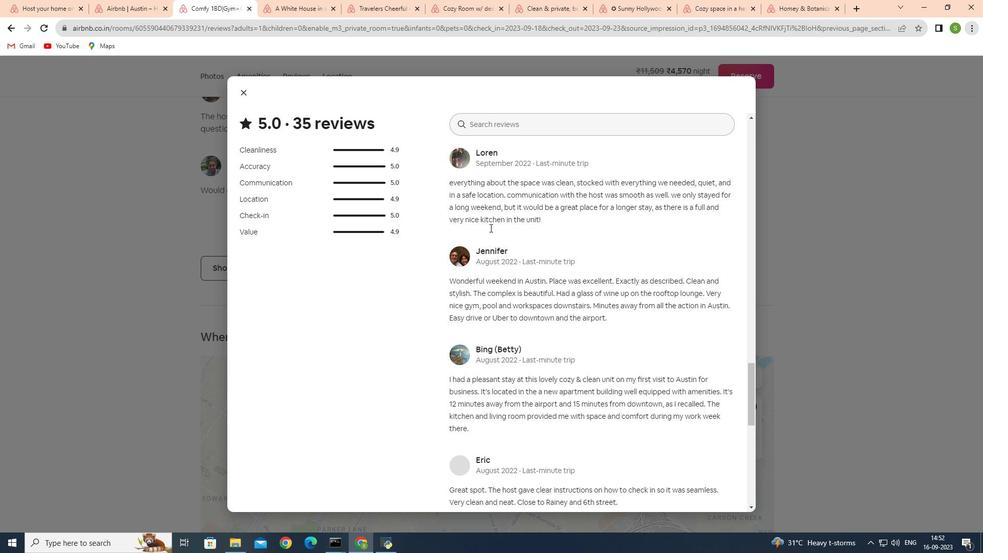 
Action: Mouse moved to (490, 227)
Screenshot: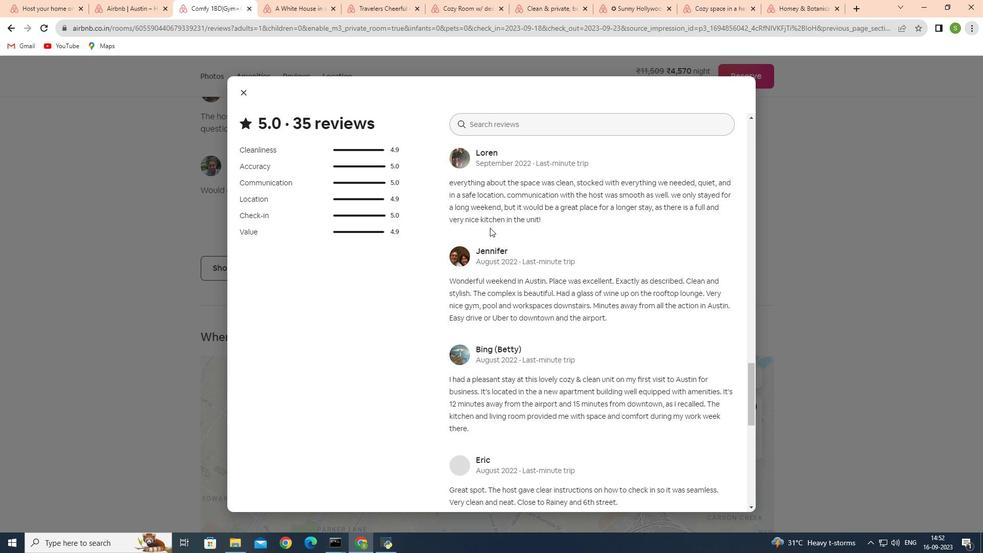 
Action: Mouse scrolled (490, 227) with delta (0, 0)
Screenshot: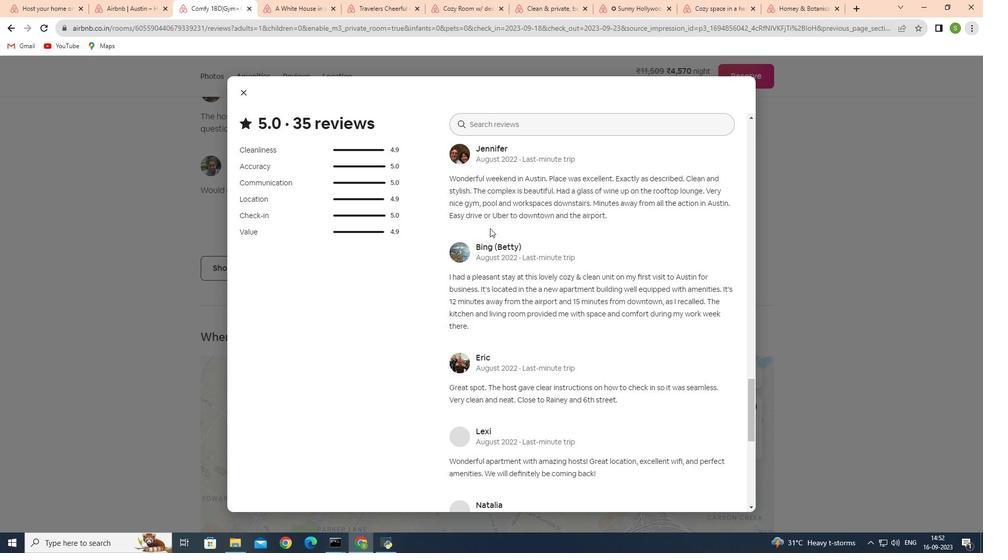 
Action: Mouse scrolled (490, 227) with delta (0, 0)
Screenshot: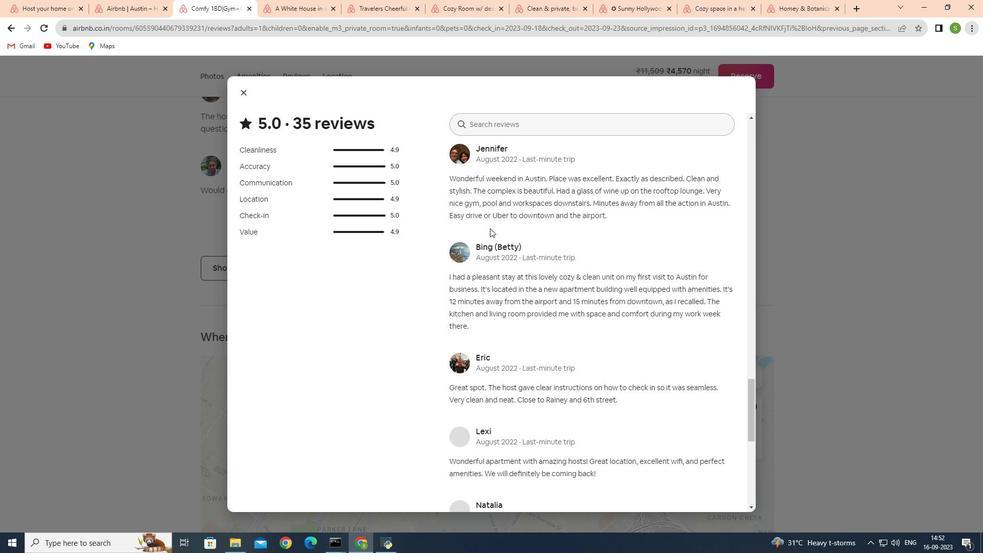 
Action: Mouse moved to (490, 228)
Screenshot: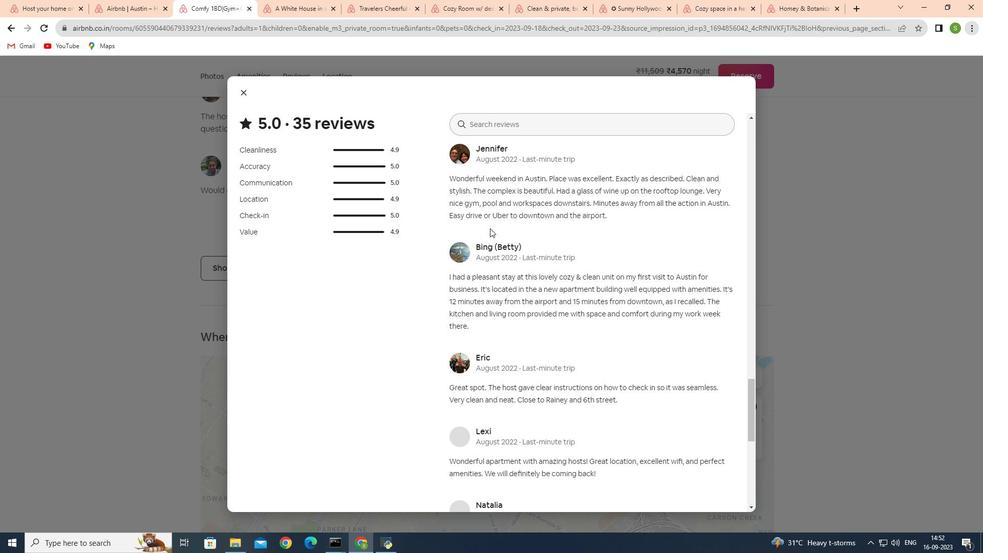 
Action: Mouse scrolled (490, 227) with delta (0, 0)
Screenshot: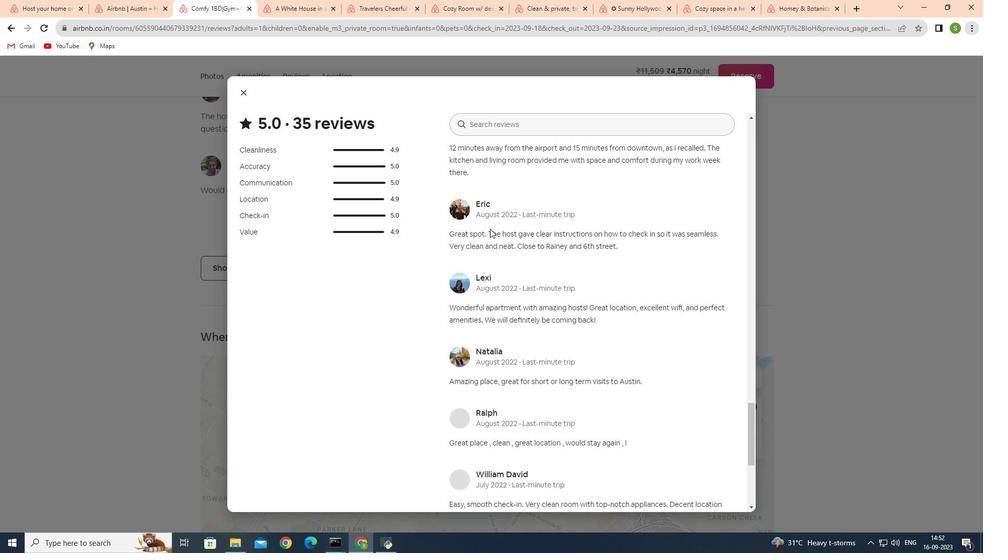 
Action: Mouse scrolled (490, 227) with delta (0, 0)
Screenshot: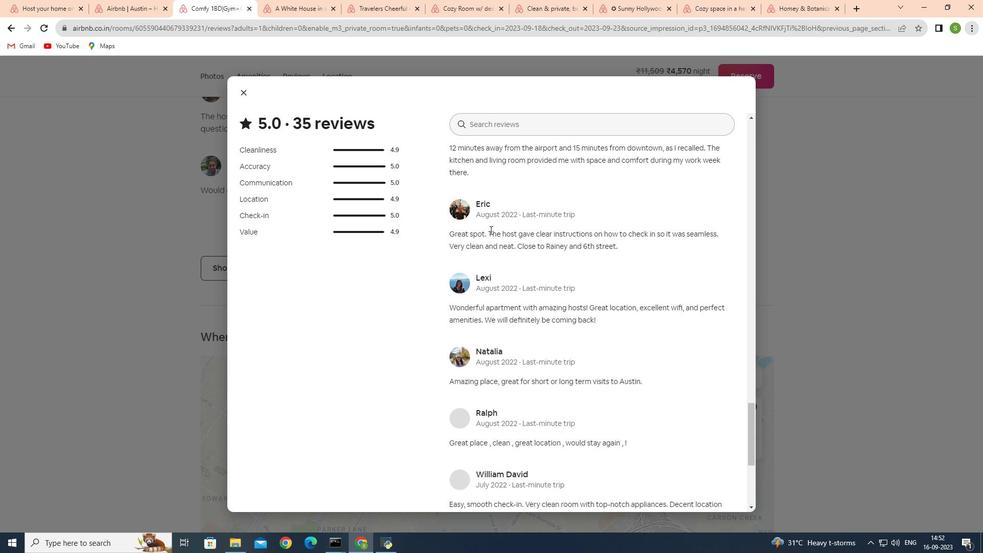 
Action: Mouse scrolled (490, 227) with delta (0, 0)
Screenshot: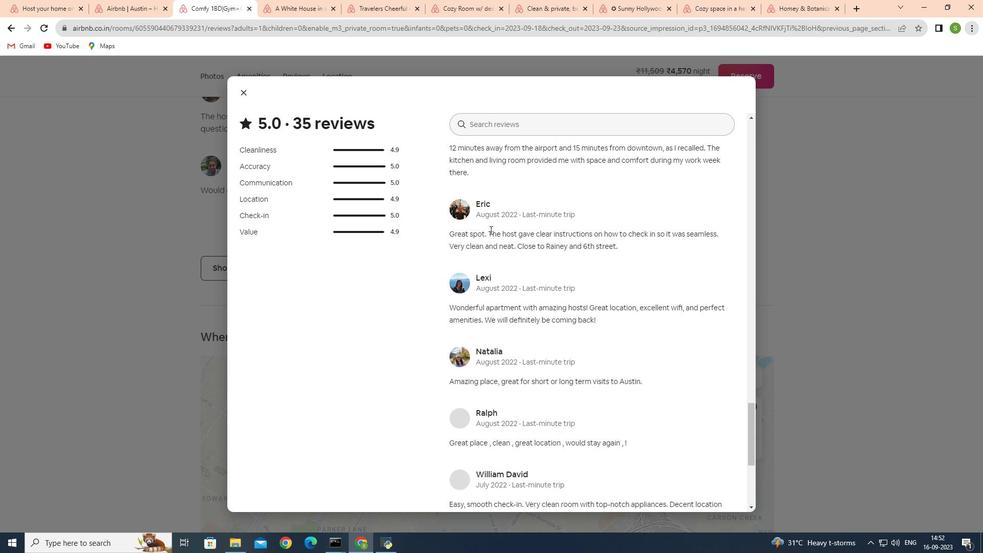 
Action: Mouse moved to (490, 230)
Screenshot: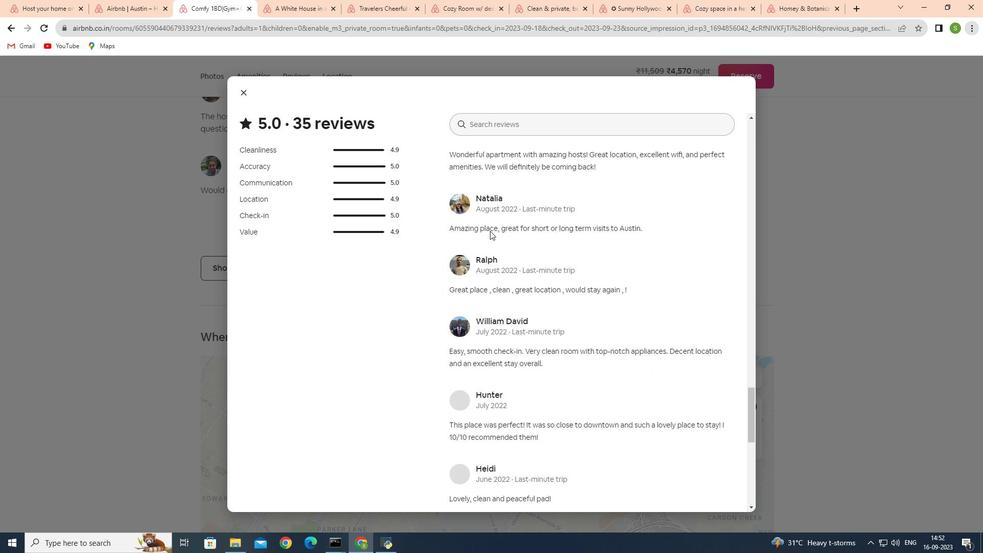 
Action: Mouse scrolled (490, 230) with delta (0, 0)
Screenshot: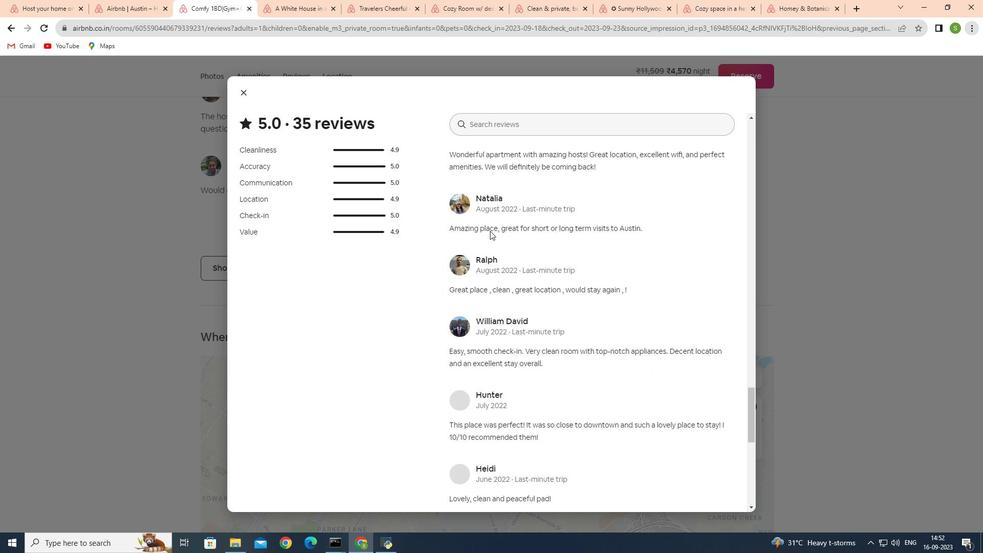 
Action: Mouse scrolled (490, 230) with delta (0, 0)
Screenshot: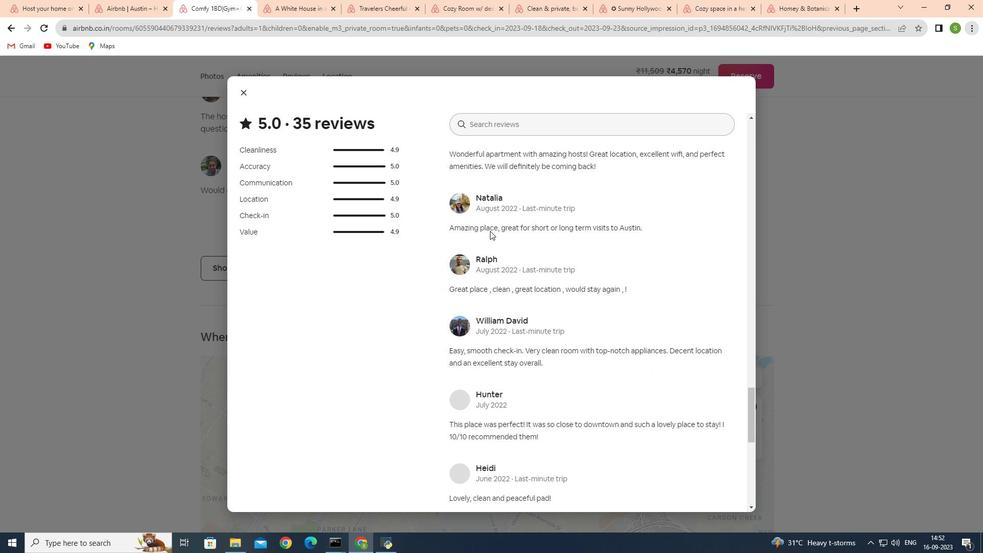
Action: Mouse scrolled (490, 230) with delta (0, 0)
Screenshot: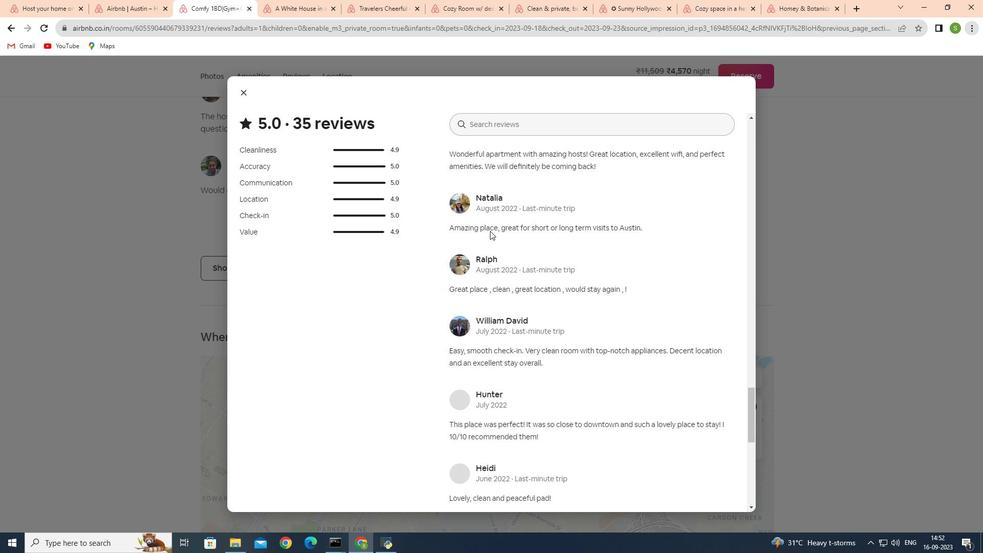 
Action: Mouse scrolled (490, 230) with delta (0, 0)
Screenshot: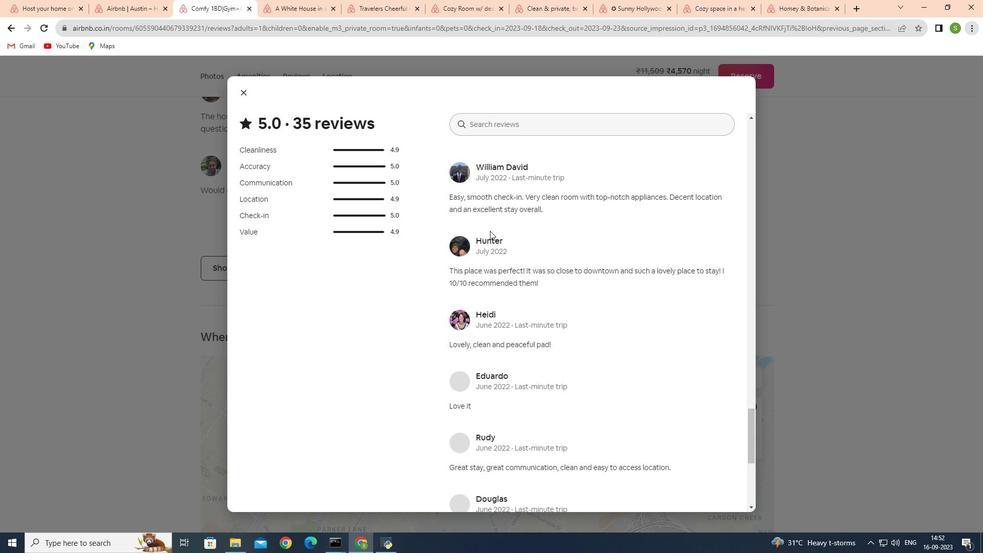 
Action: Mouse scrolled (490, 230) with delta (0, 0)
Screenshot: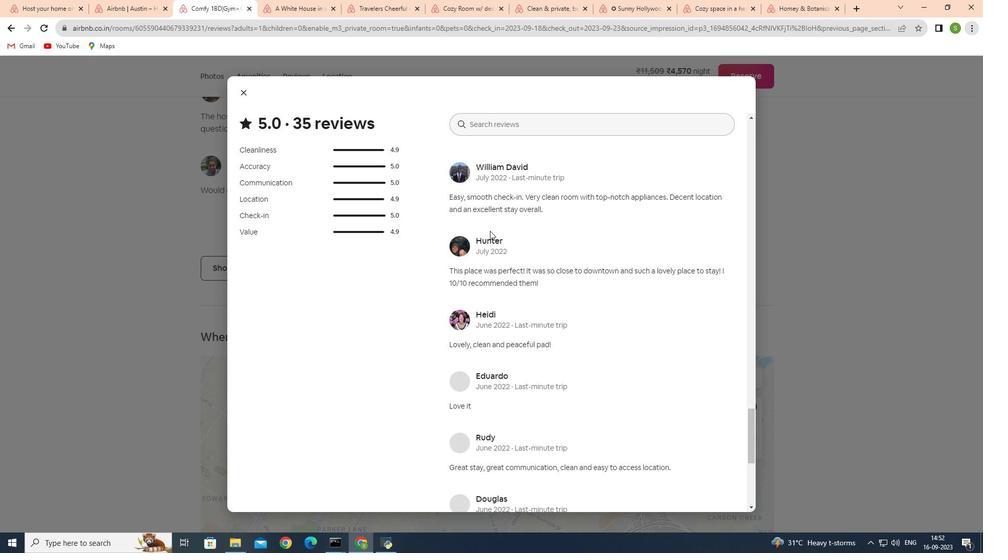 
Action: Mouse scrolled (490, 230) with delta (0, 0)
Screenshot: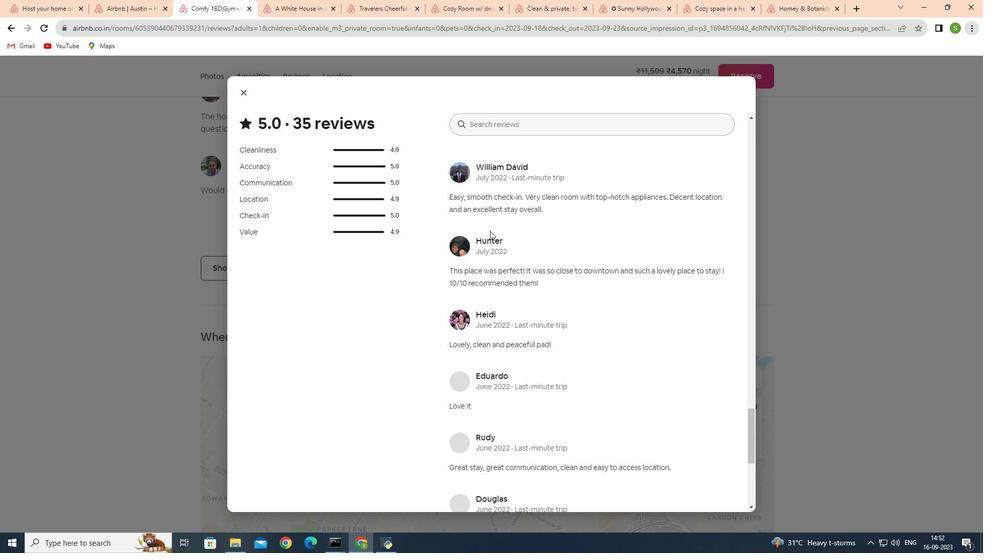 
Action: Mouse scrolled (490, 230) with delta (0, 0)
Screenshot: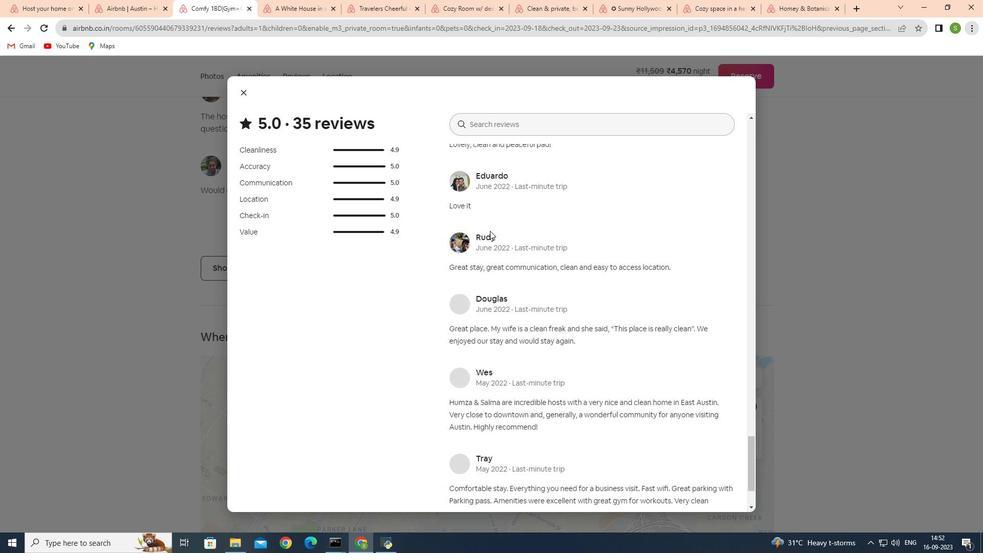 
Action: Mouse scrolled (490, 230) with delta (0, 0)
Screenshot: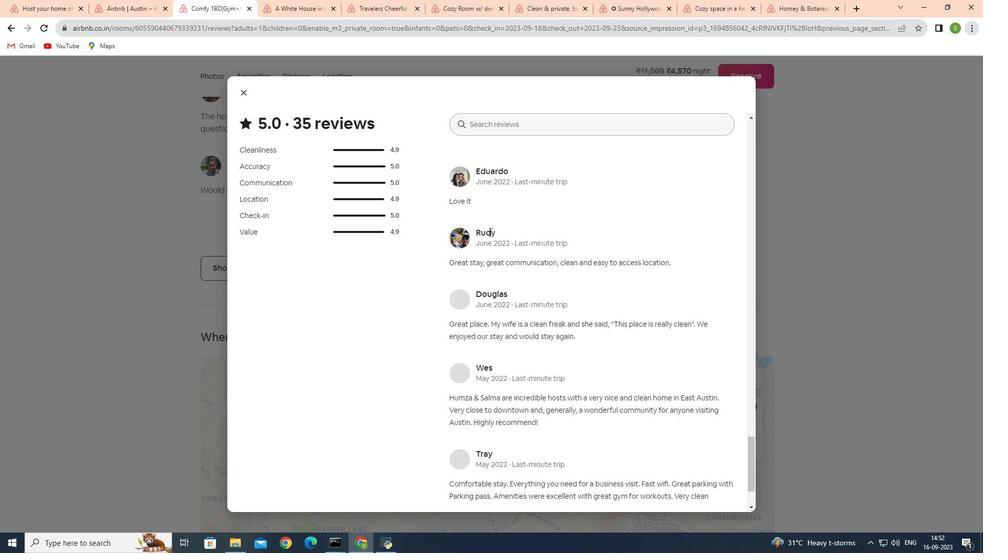 
Action: Mouse scrolled (490, 230) with delta (0, 0)
Screenshot: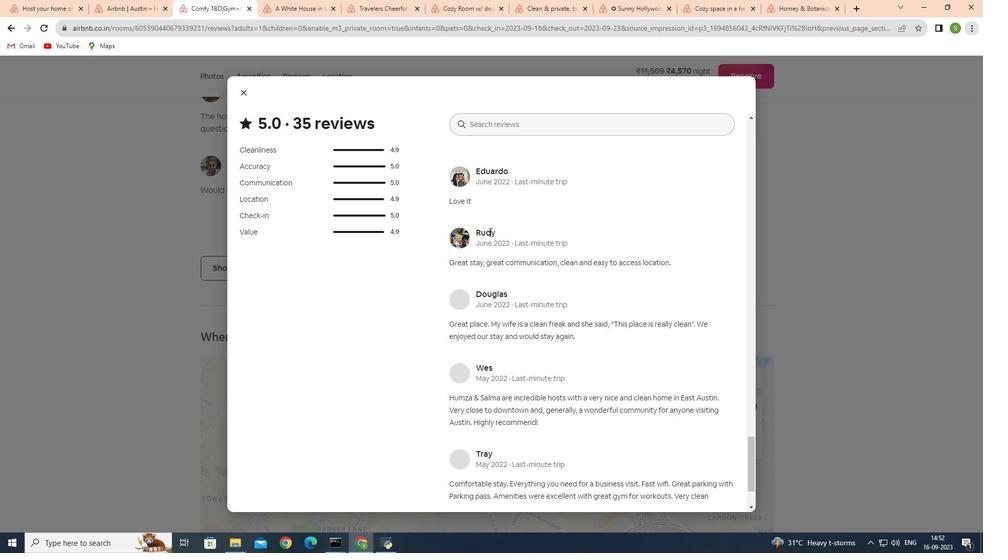 
Action: Mouse scrolled (490, 230) with delta (0, 0)
